 Task: In the Page Appleloge.pptxinsert a slide 'blank'insert the shape ' regular pentagon'fill the shape with picture Apple logochange the shape height  3.5change the shape width 3.8insert the slide no
Action: Mouse moved to (47, 94)
Screenshot: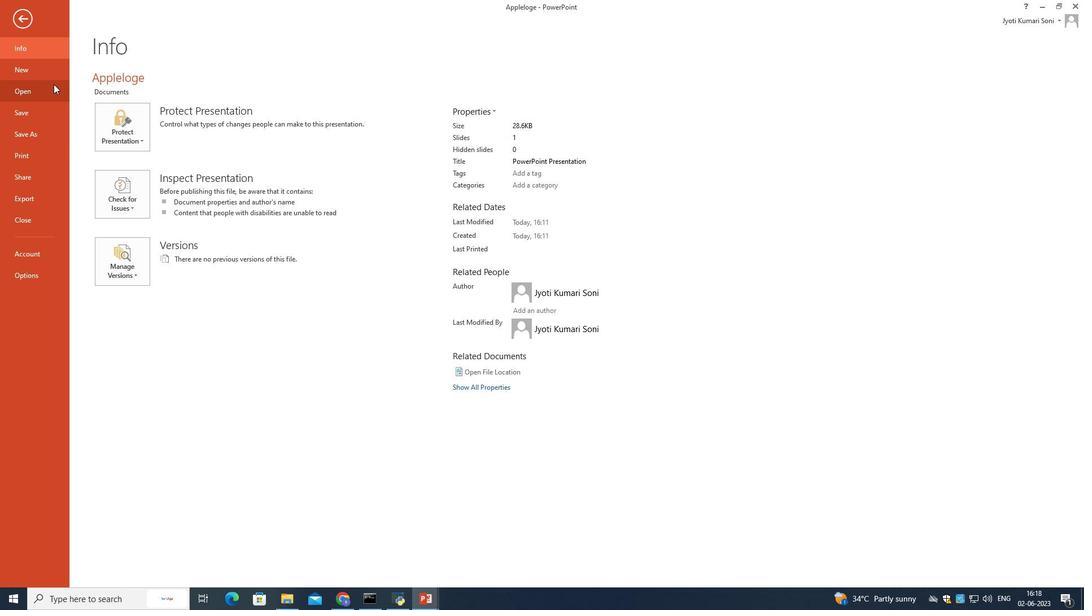 
Action: Mouse pressed left at (47, 94)
Screenshot: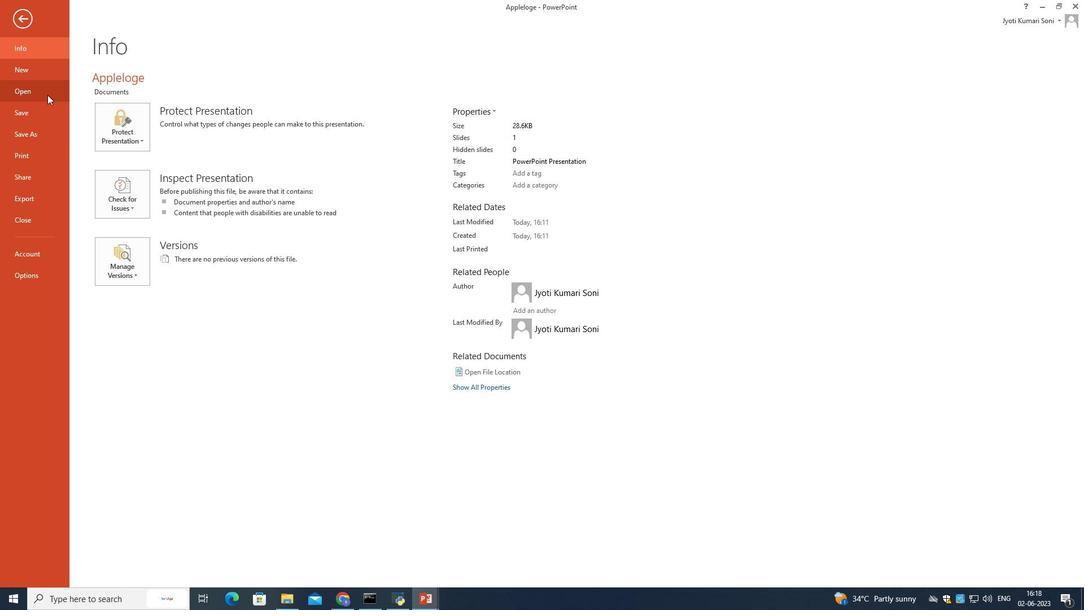 
Action: Mouse moved to (297, 114)
Screenshot: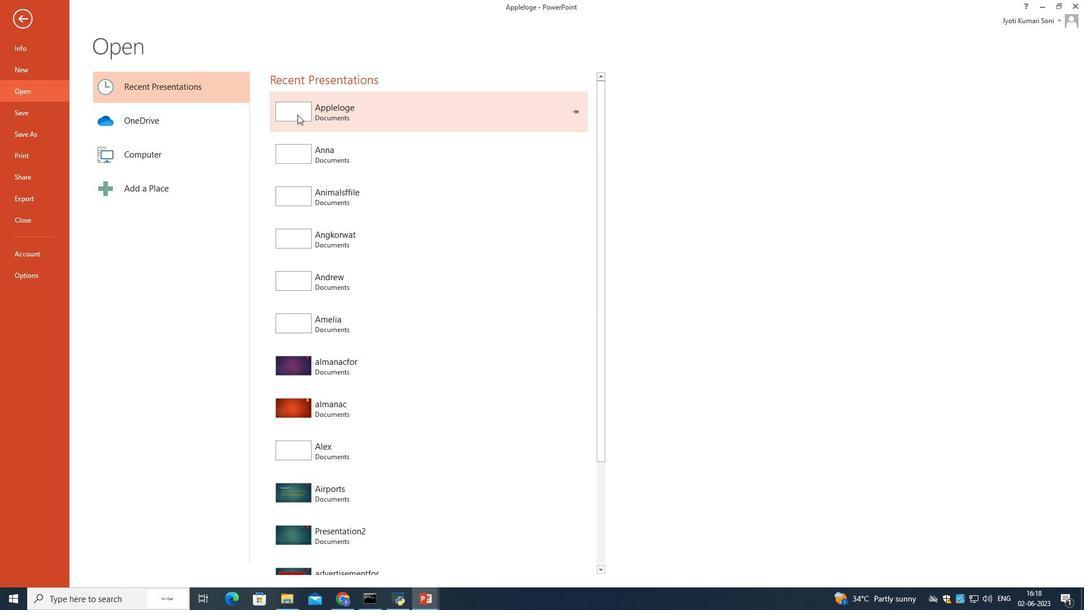 
Action: Mouse pressed left at (297, 114)
Screenshot: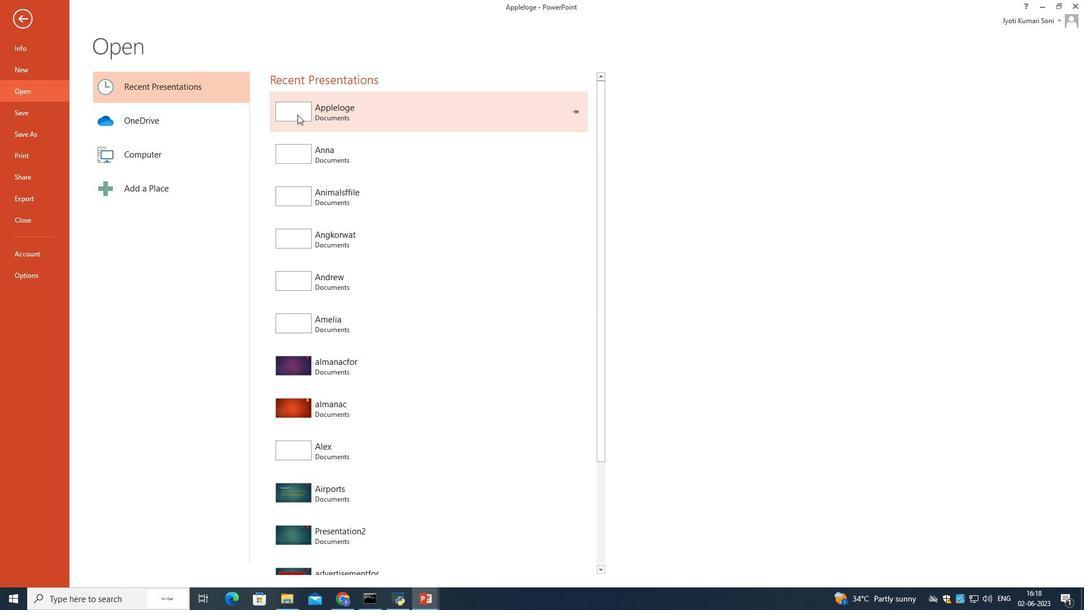 
Action: Mouse moved to (12, 55)
Screenshot: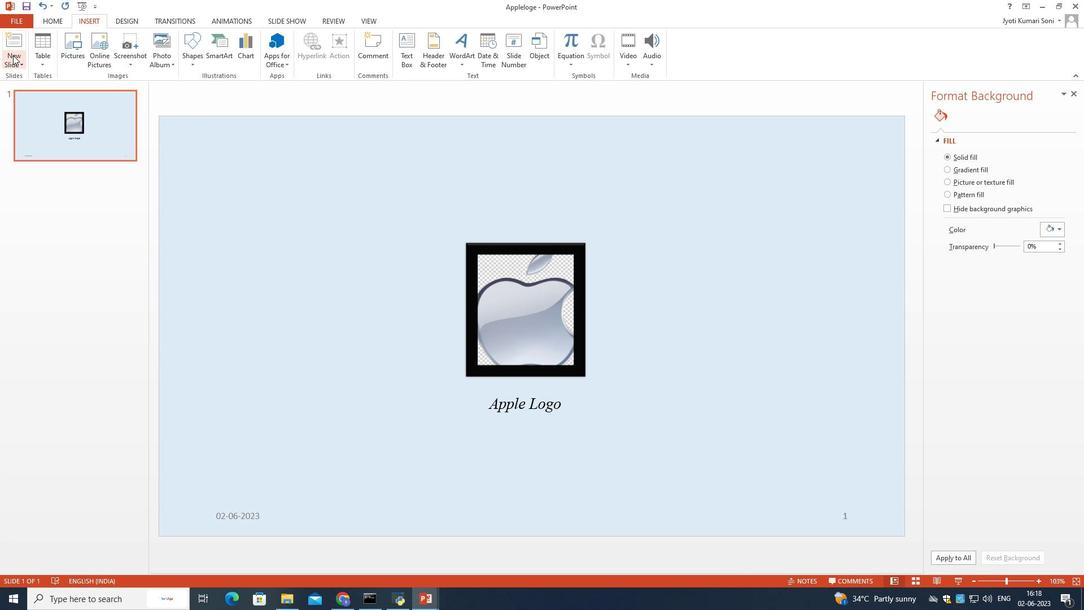 
Action: Mouse pressed left at (12, 55)
Screenshot: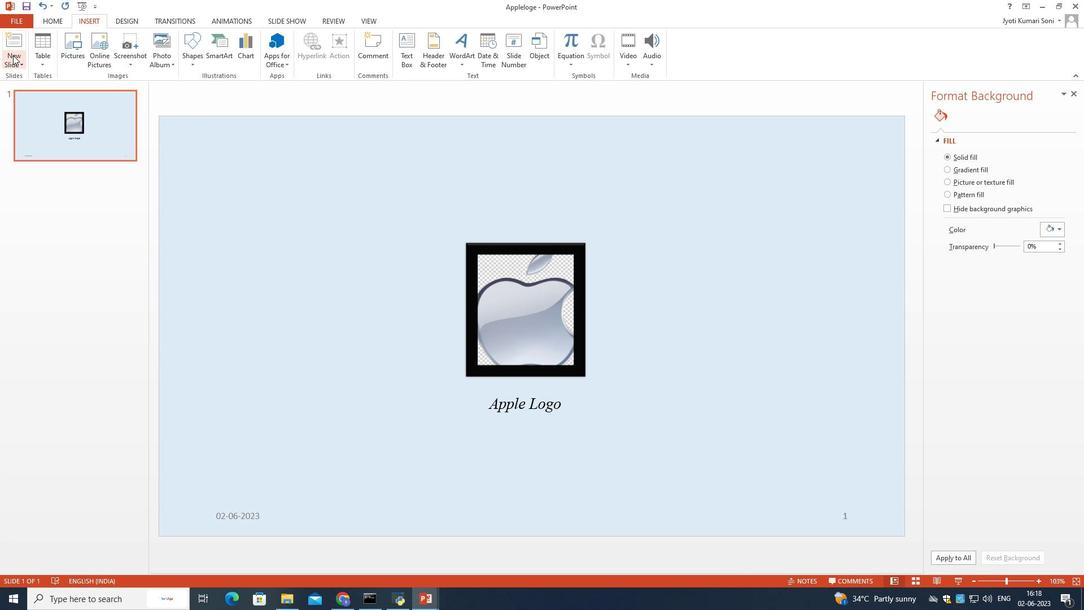 
Action: Mouse moved to (31, 205)
Screenshot: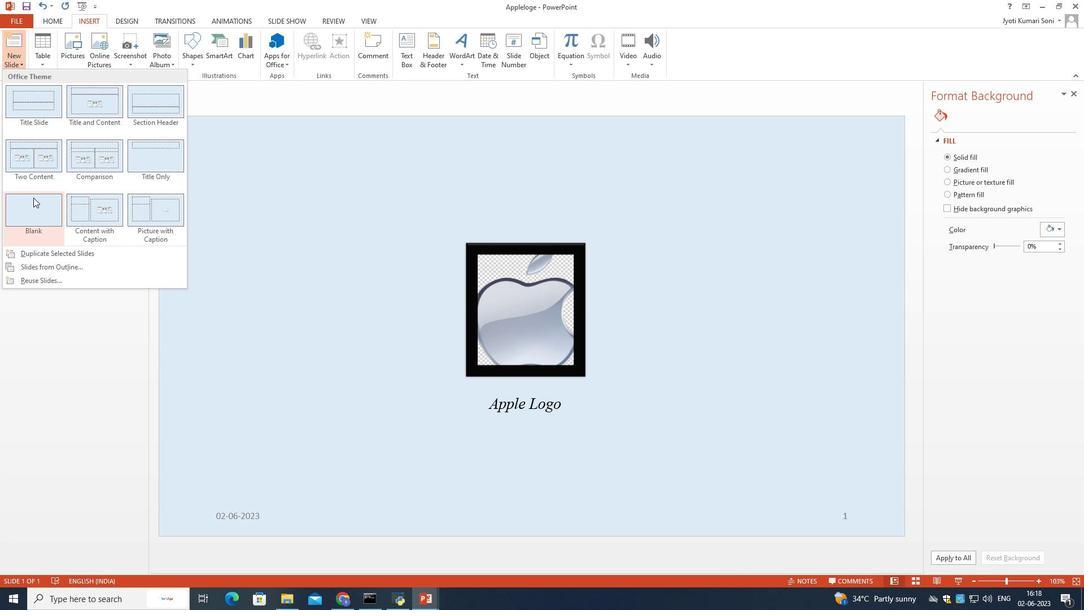 
Action: Mouse pressed left at (31, 205)
Screenshot: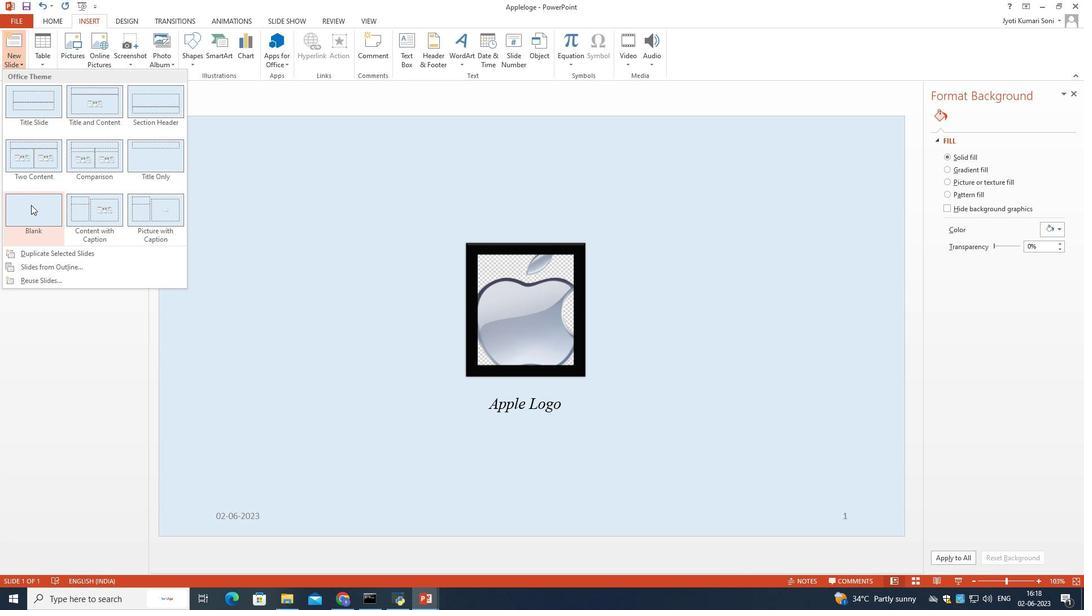 
Action: Mouse moved to (196, 63)
Screenshot: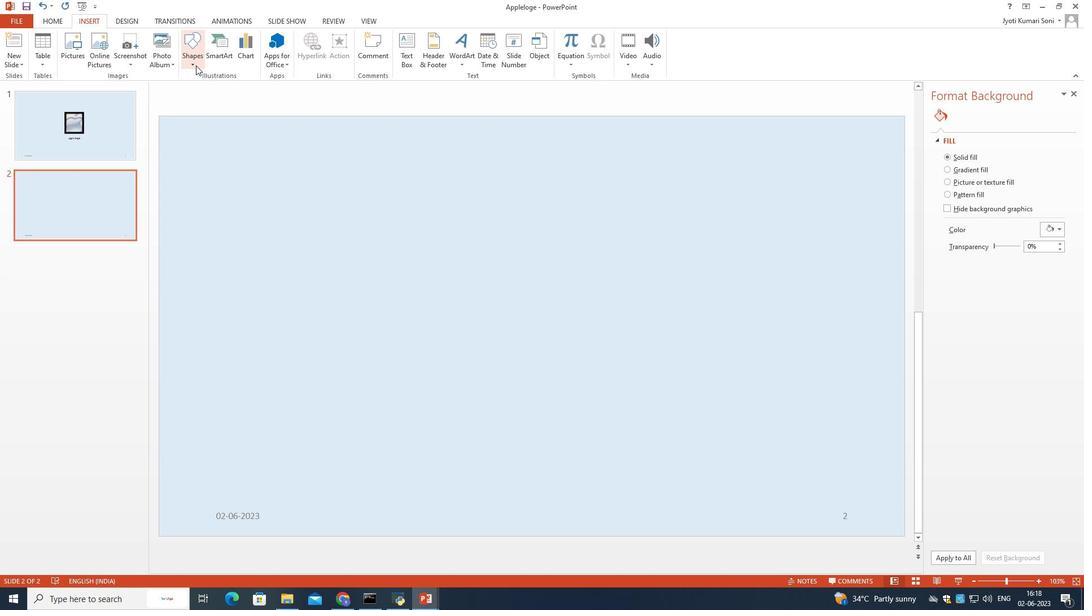 
Action: Mouse pressed left at (196, 63)
Screenshot: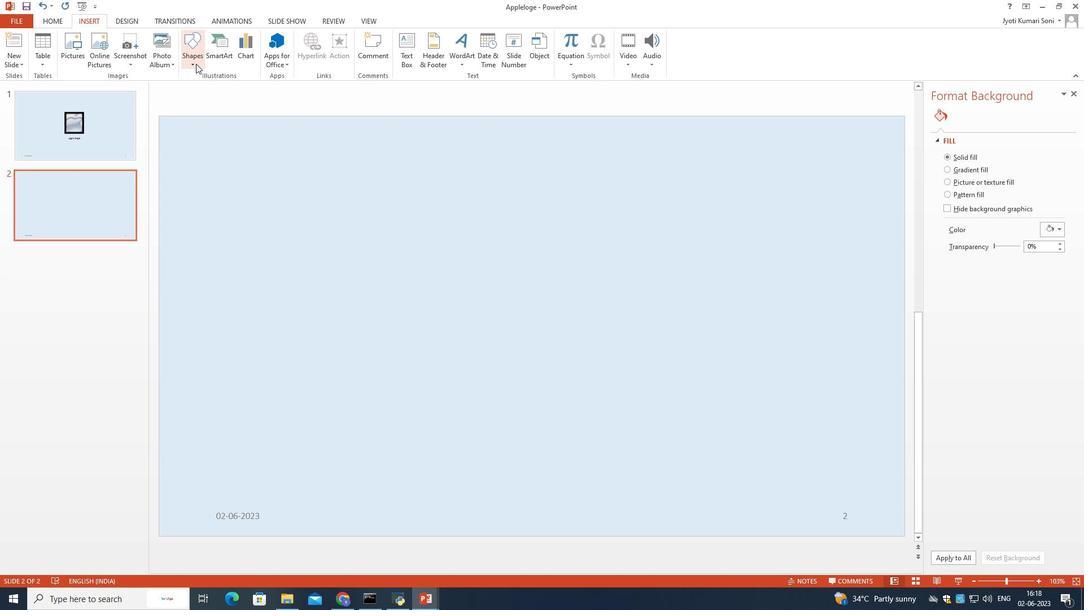 
Action: Mouse moved to (266, 174)
Screenshot: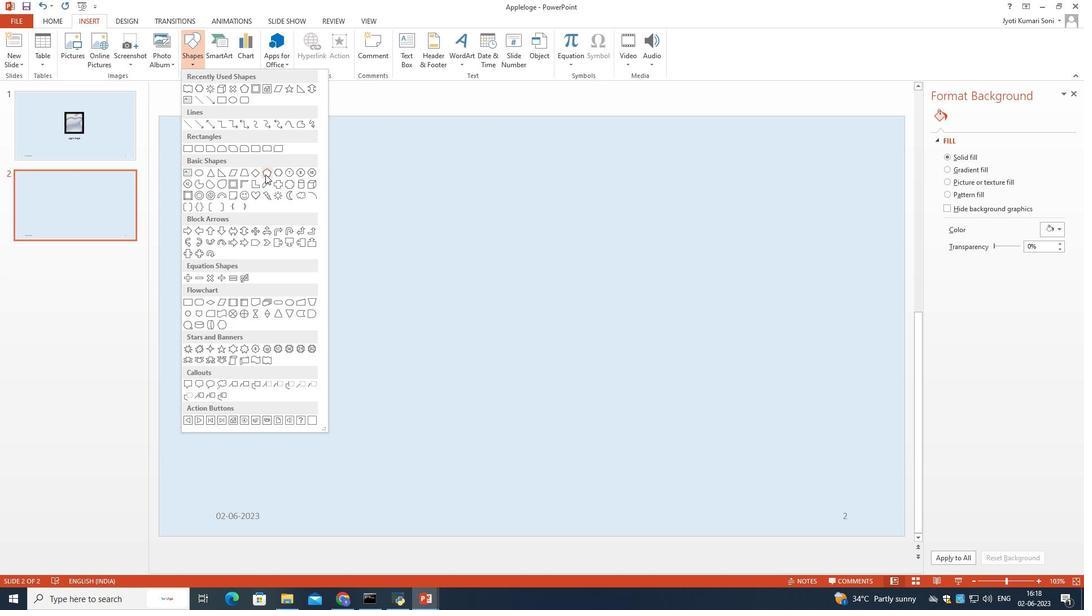 
Action: Mouse pressed left at (266, 174)
Screenshot: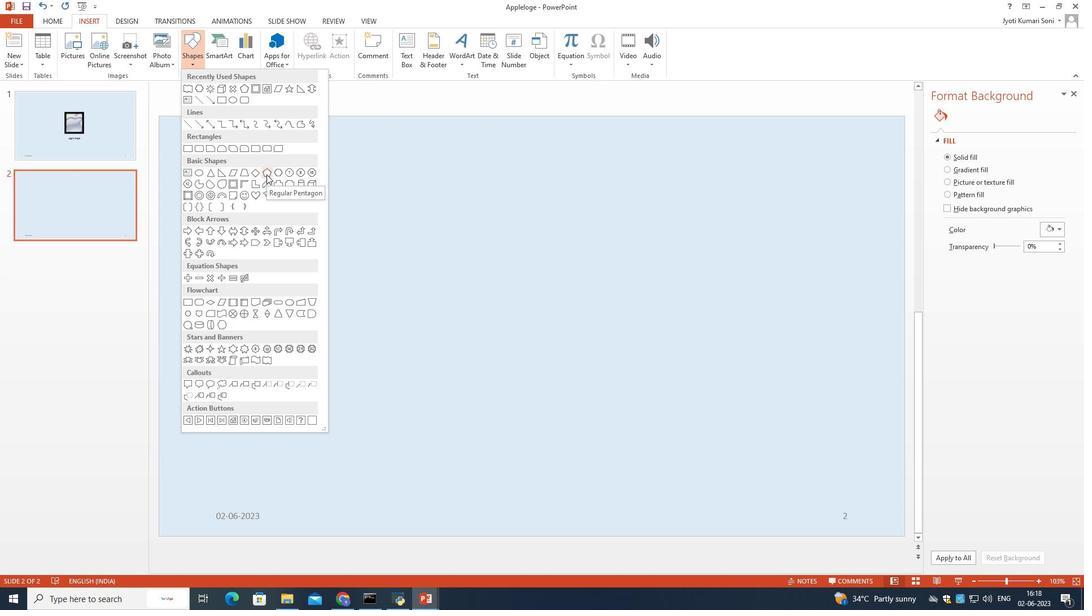 
Action: Mouse moved to (291, 174)
Screenshot: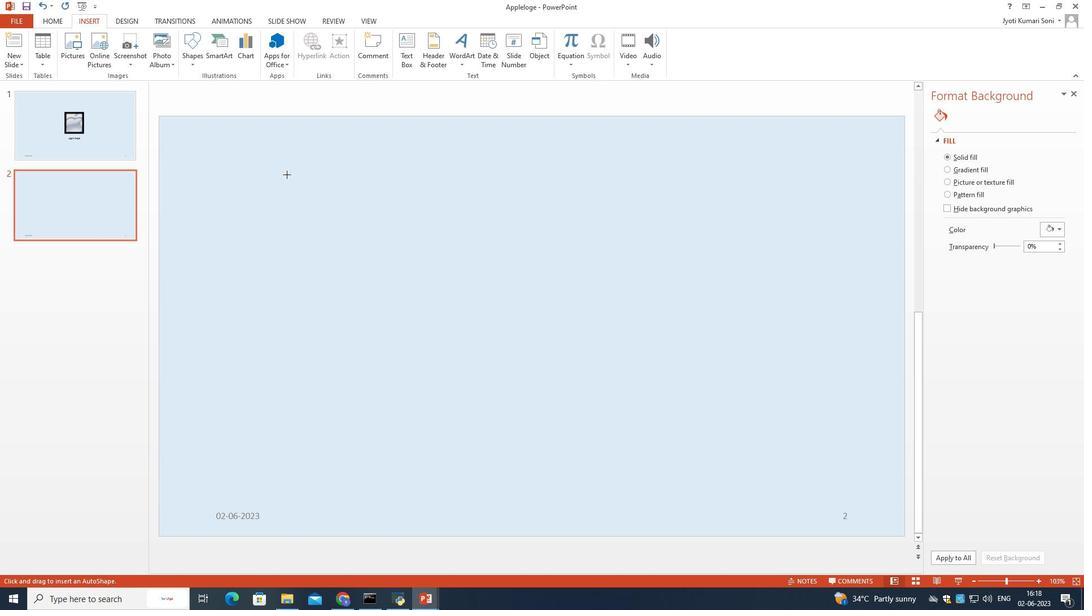
Action: Mouse pressed left at (291, 174)
Screenshot: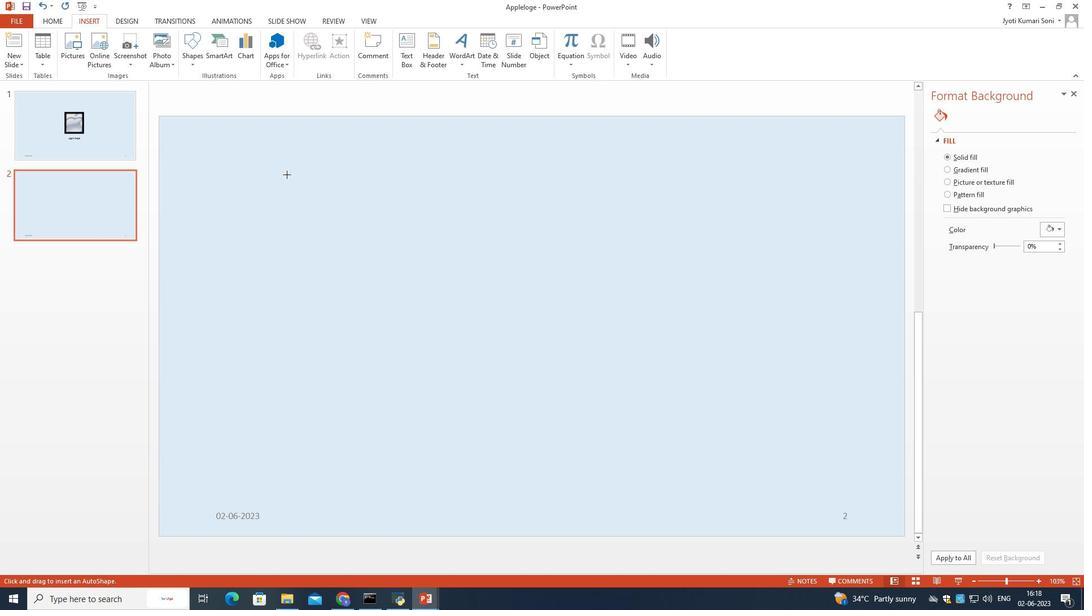 
Action: Mouse moved to (513, 341)
Screenshot: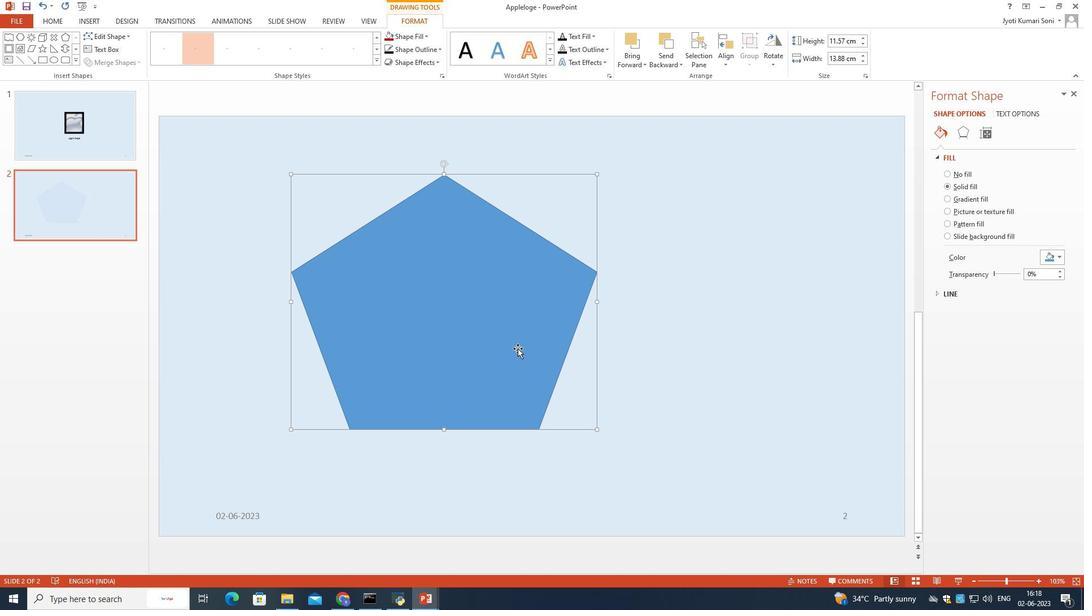 
Action: Mouse pressed left at (513, 341)
Screenshot: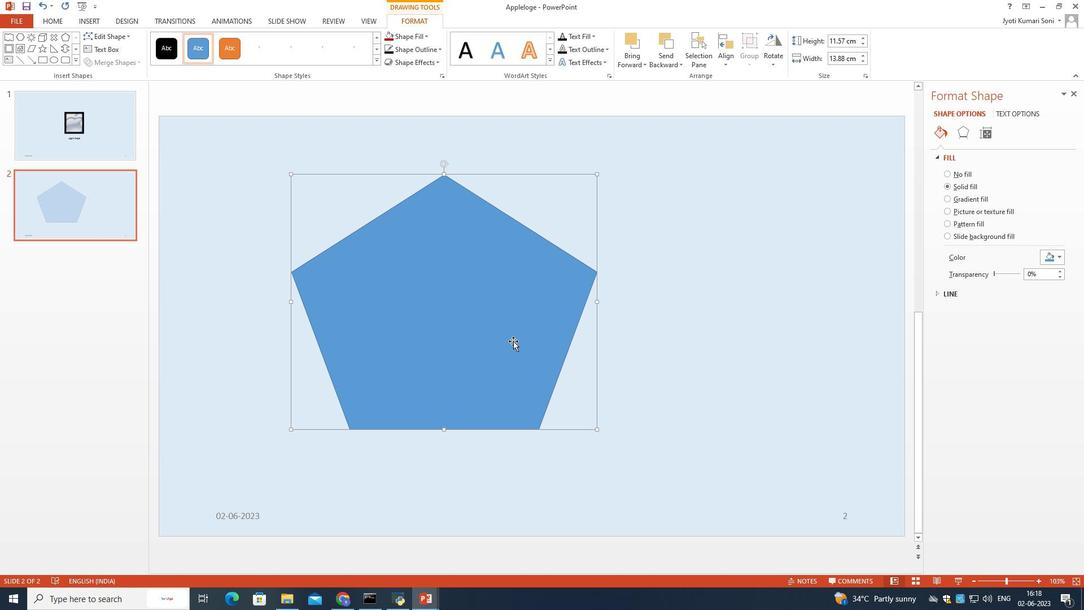 
Action: Mouse moved to (991, 211)
Screenshot: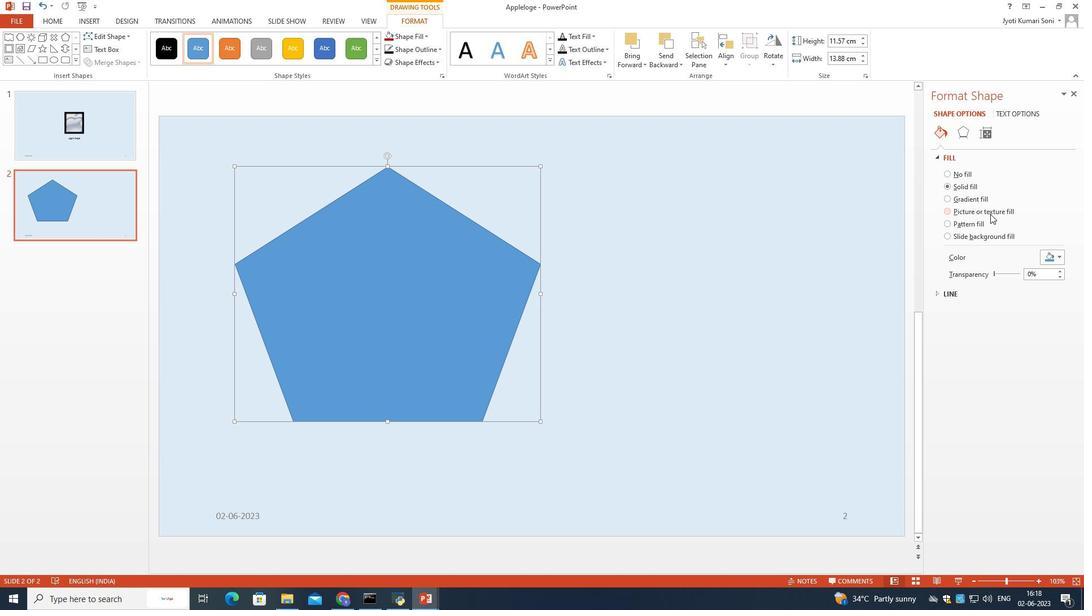 
Action: Mouse pressed left at (991, 211)
Screenshot: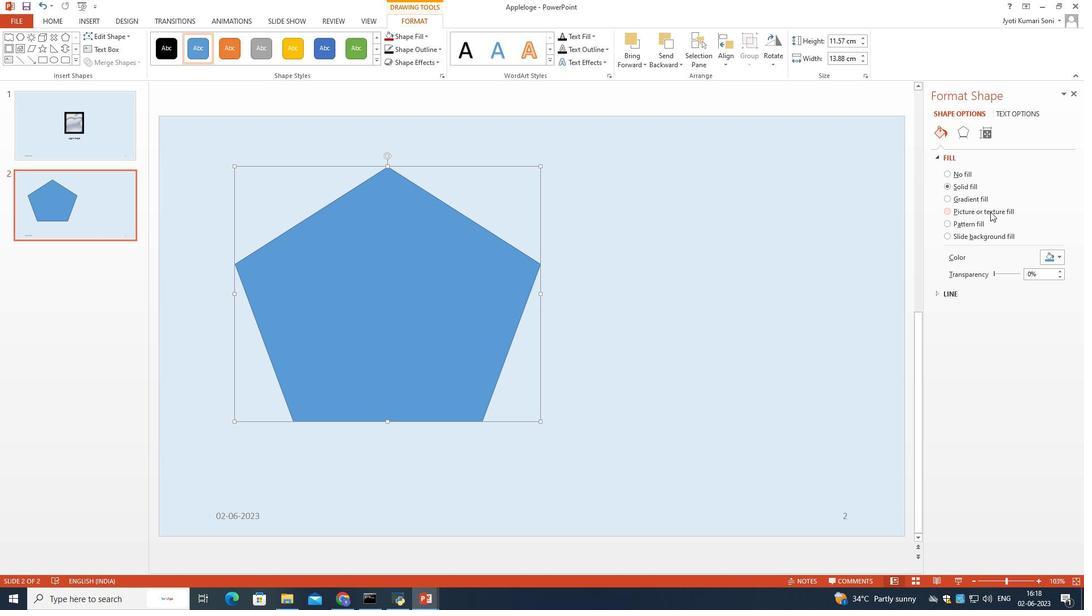 
Action: Mouse moved to (1008, 130)
Screenshot: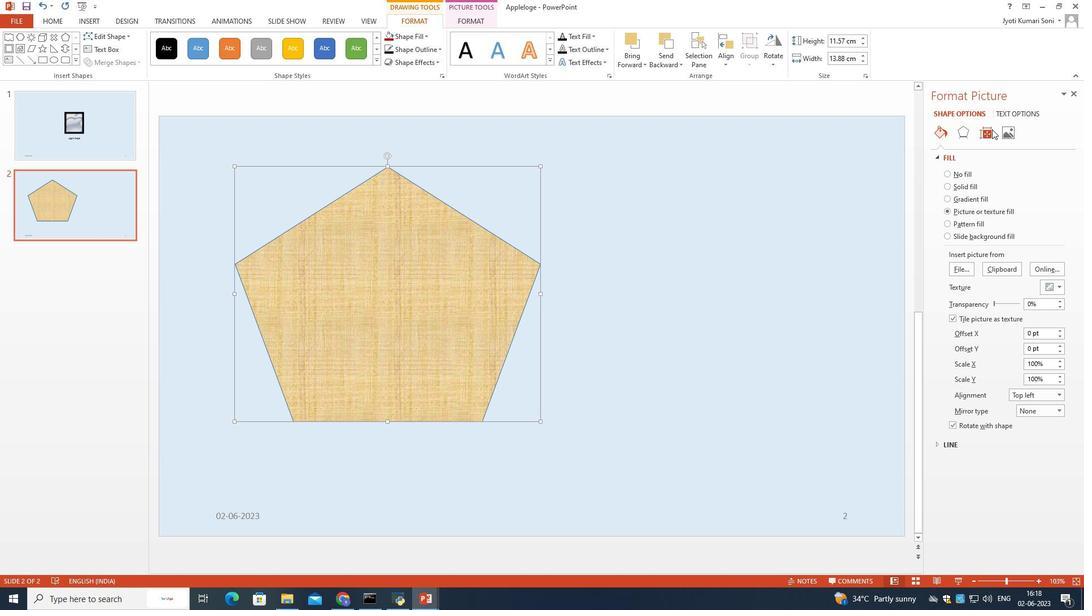 
Action: Mouse pressed left at (1008, 130)
Screenshot: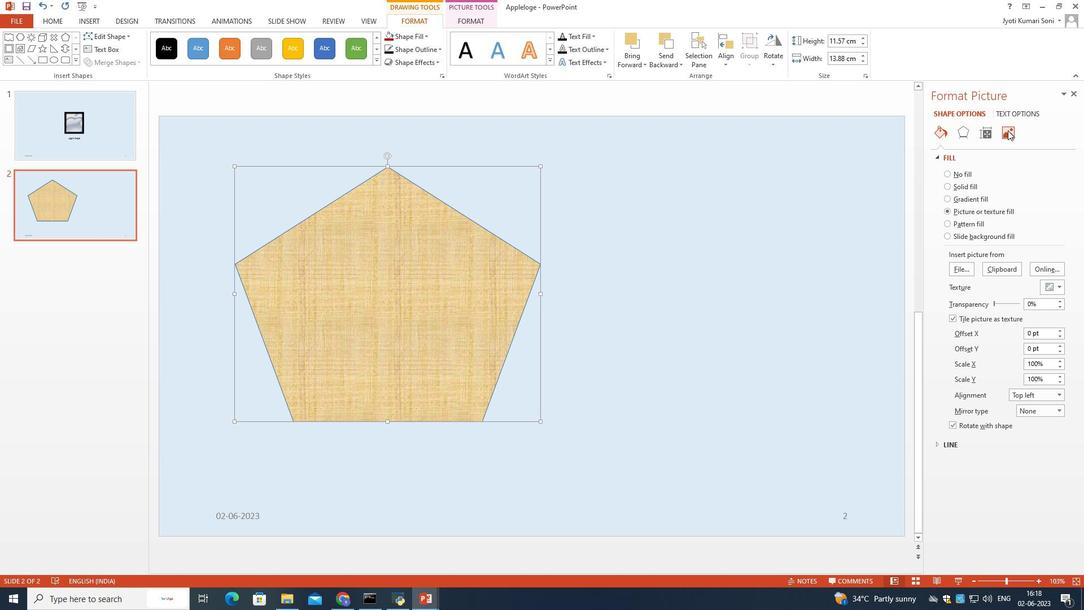 
Action: Mouse moved to (991, 157)
Screenshot: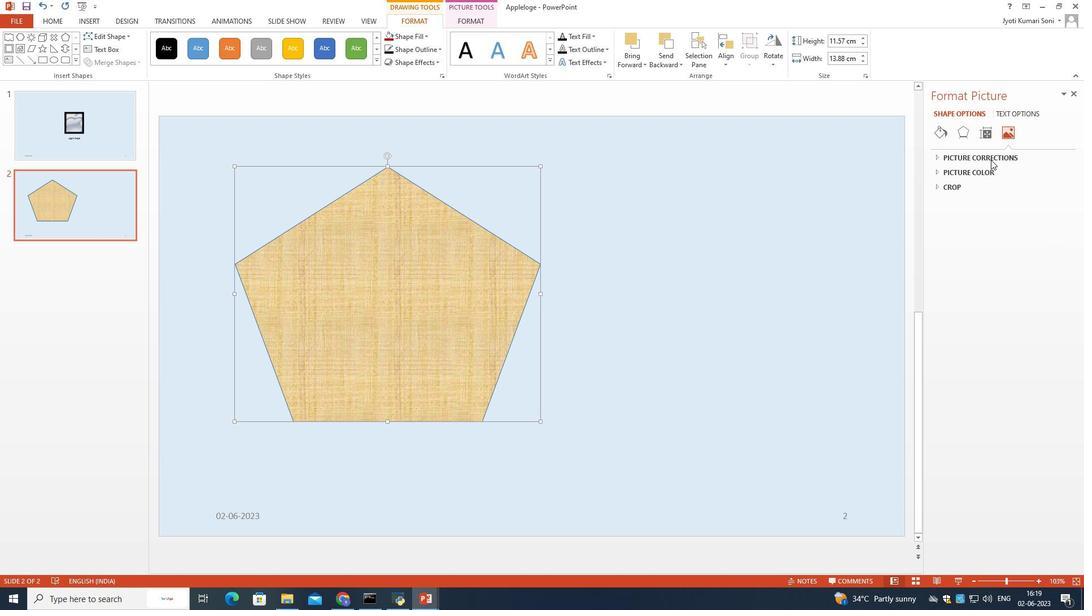 
Action: Mouse pressed left at (991, 157)
Screenshot: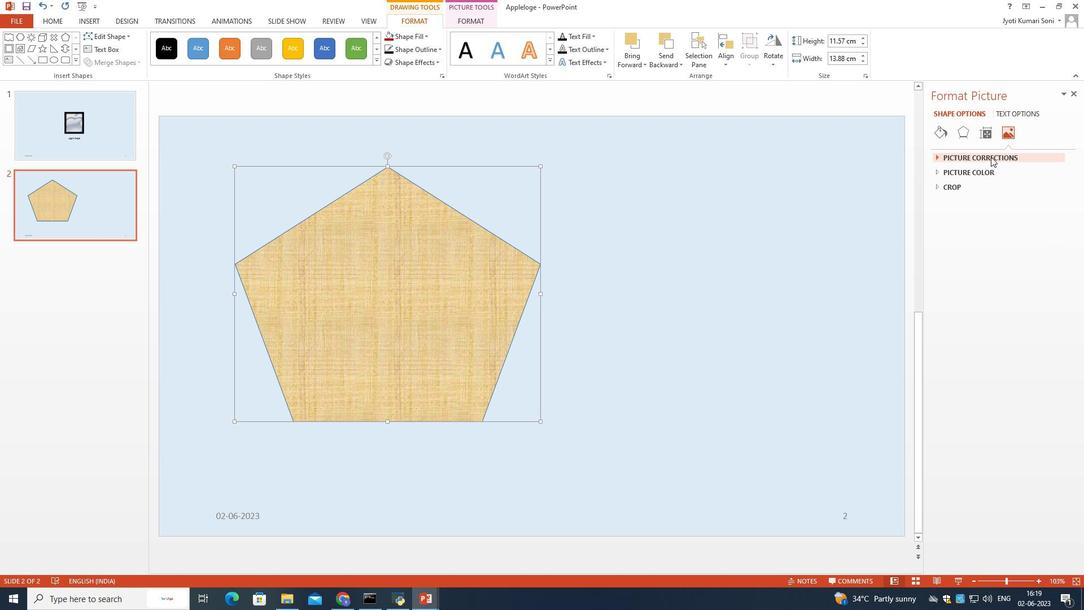 
Action: Mouse moved to (1004, 202)
Screenshot: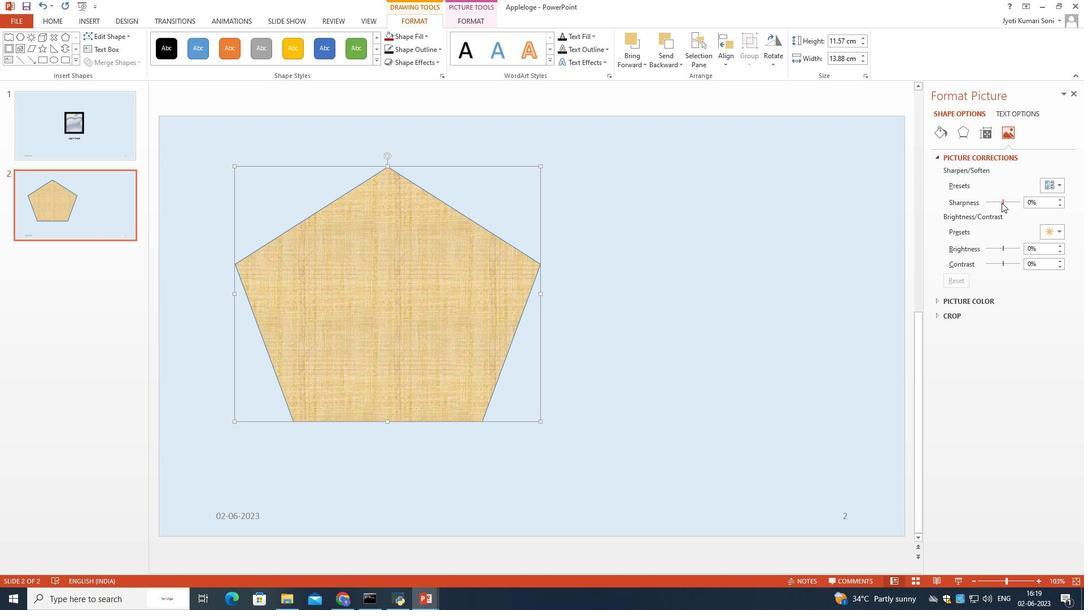 
Action: Mouse pressed left at (1004, 202)
Screenshot: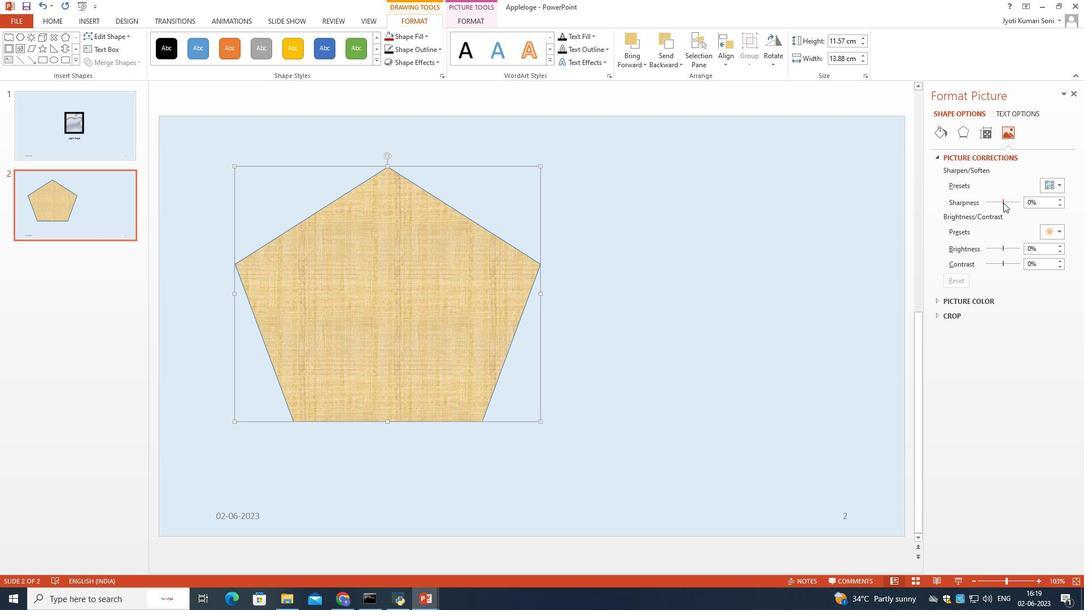
Action: Mouse moved to (89, 118)
Screenshot: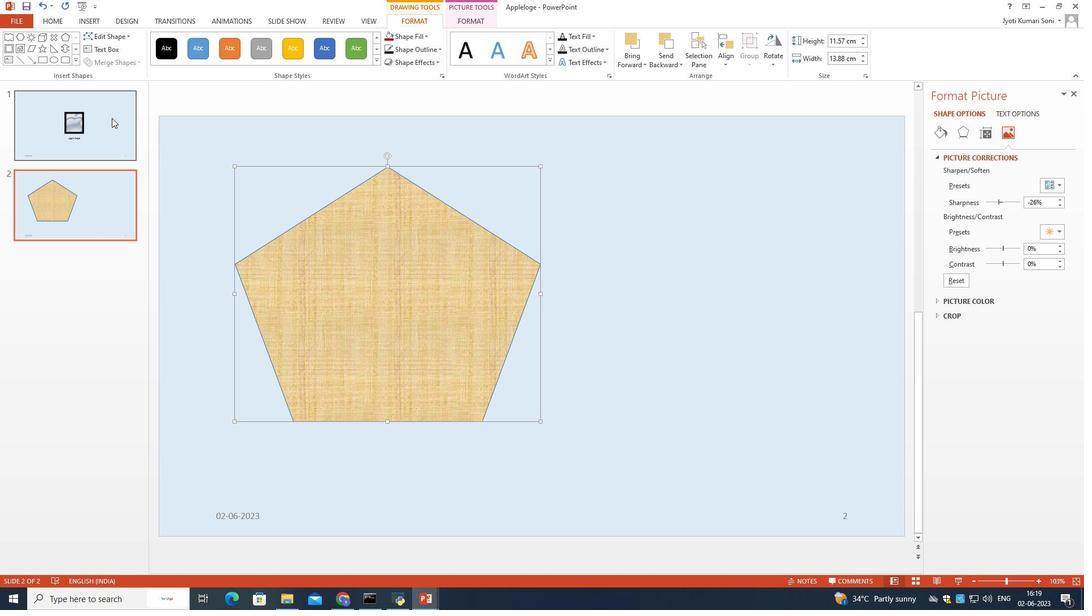 
Action: Mouse pressed left at (89, 118)
Screenshot: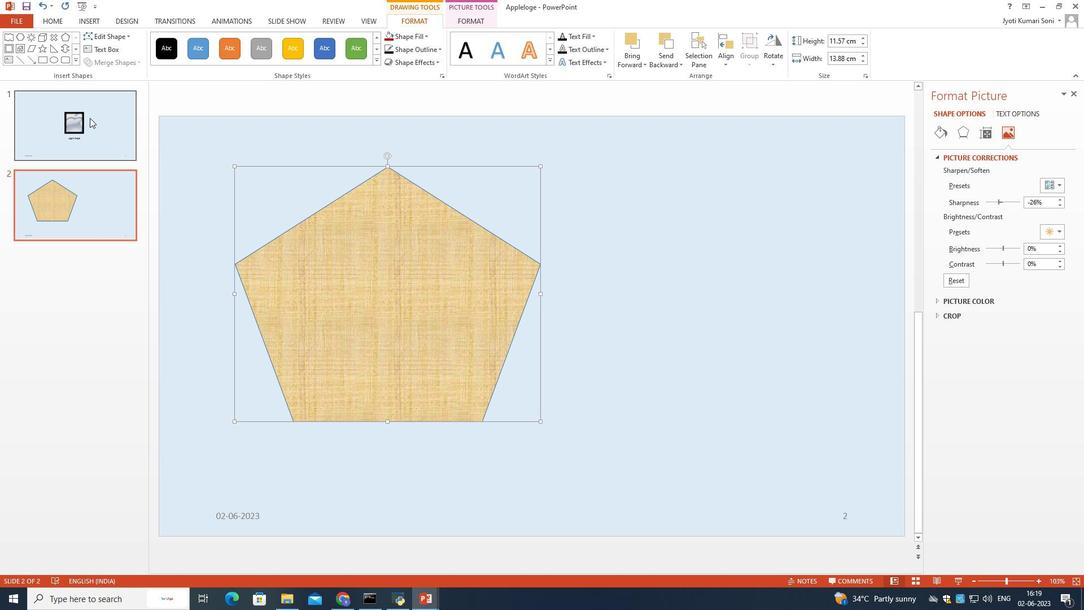 
Action: Mouse moved to (528, 287)
Screenshot: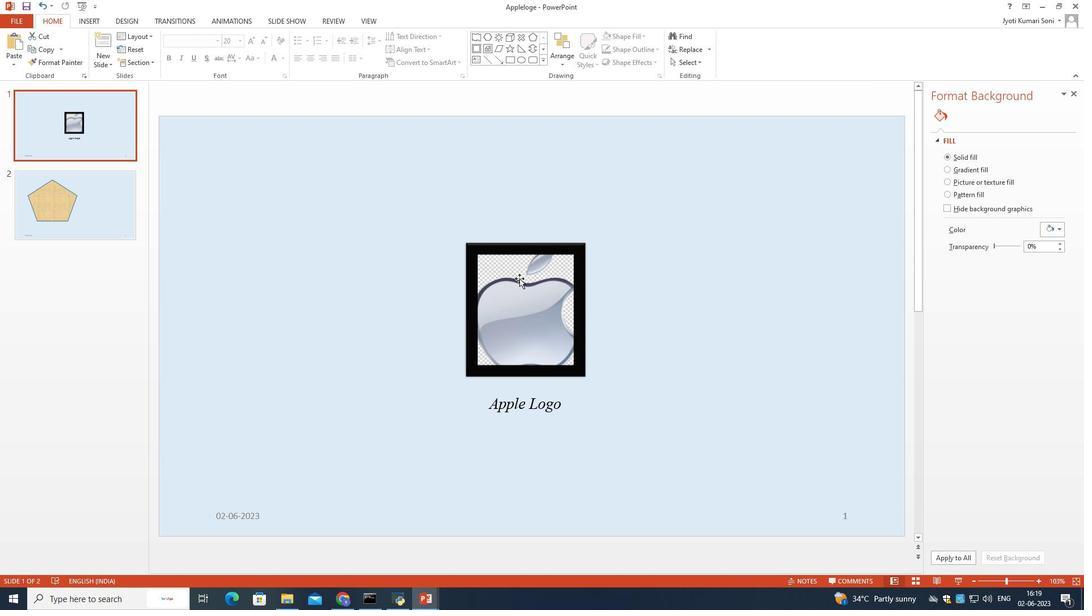 
Action: Mouse pressed left at (528, 287)
Screenshot: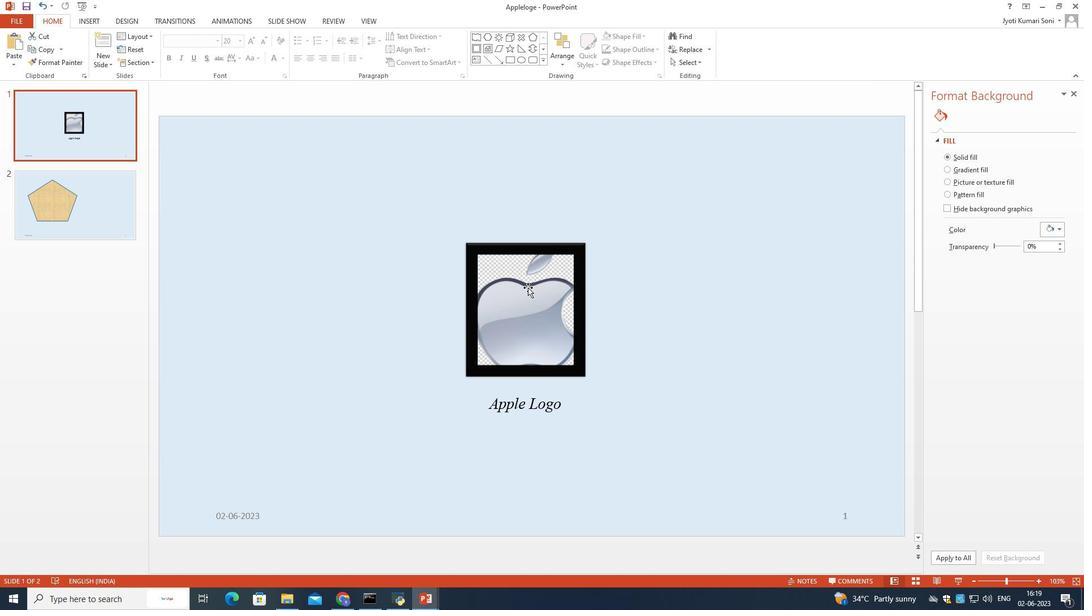 
Action: Mouse moved to (530, 297)
Screenshot: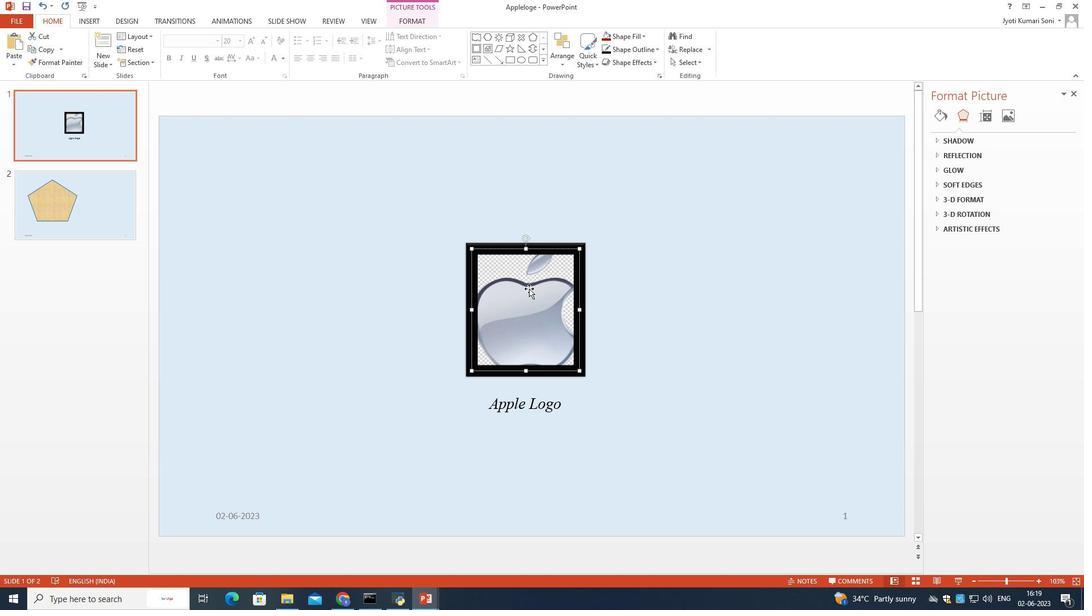 
Action: Mouse pressed left at (530, 297)
Screenshot: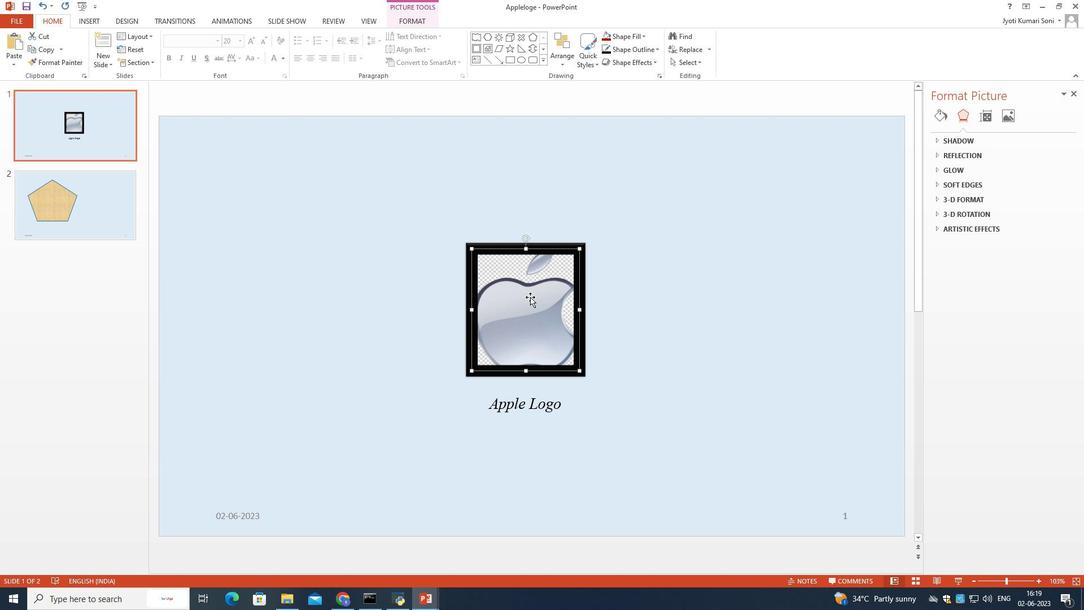 
Action: Mouse moved to (1002, 115)
Screenshot: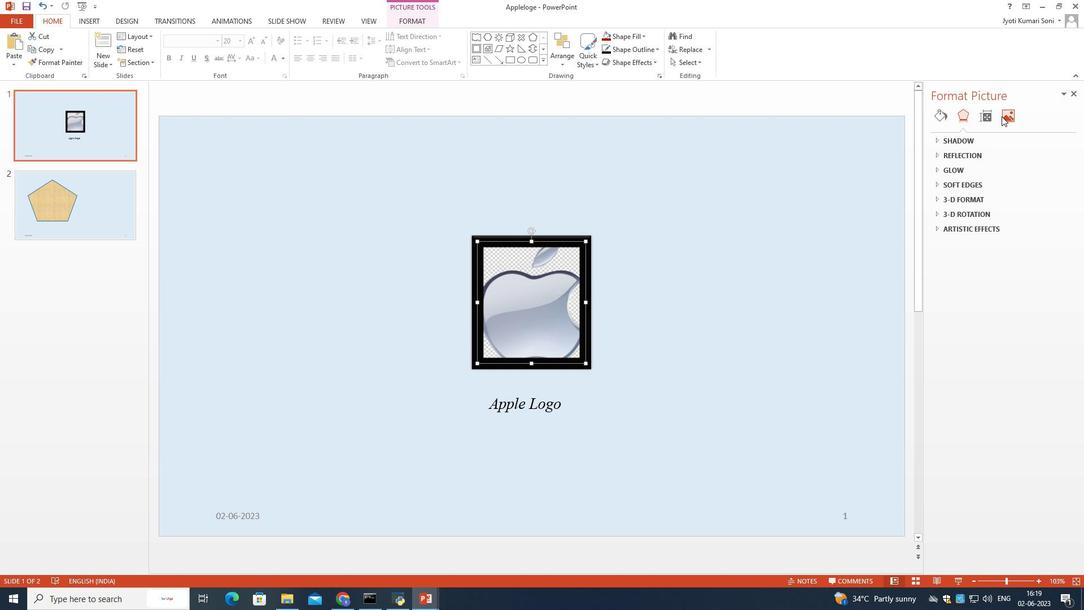 
Action: Mouse pressed left at (1002, 115)
Screenshot: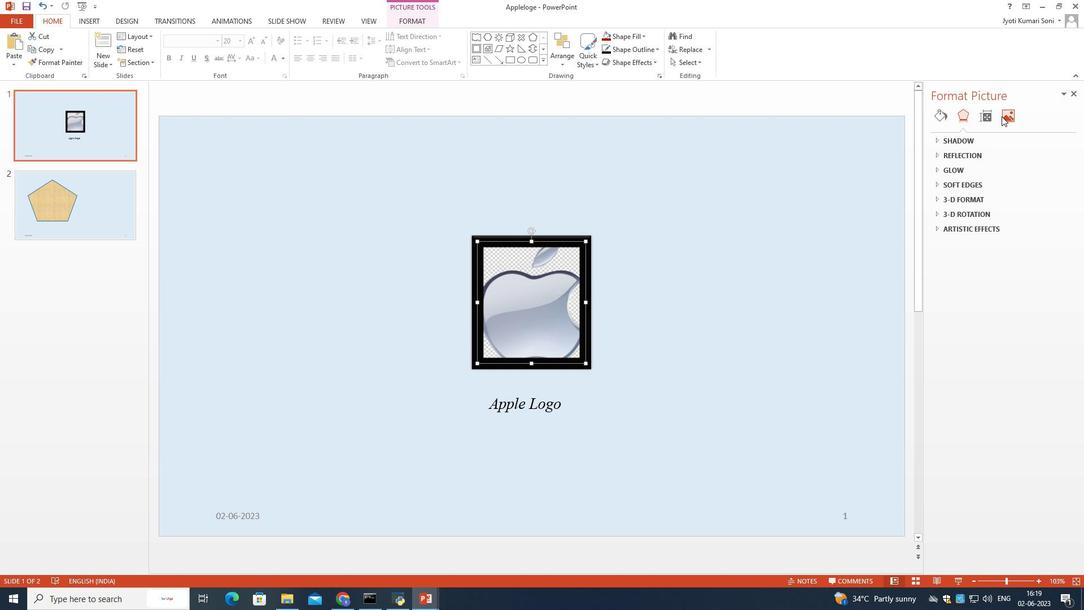
Action: Mouse moved to (66, 198)
Screenshot: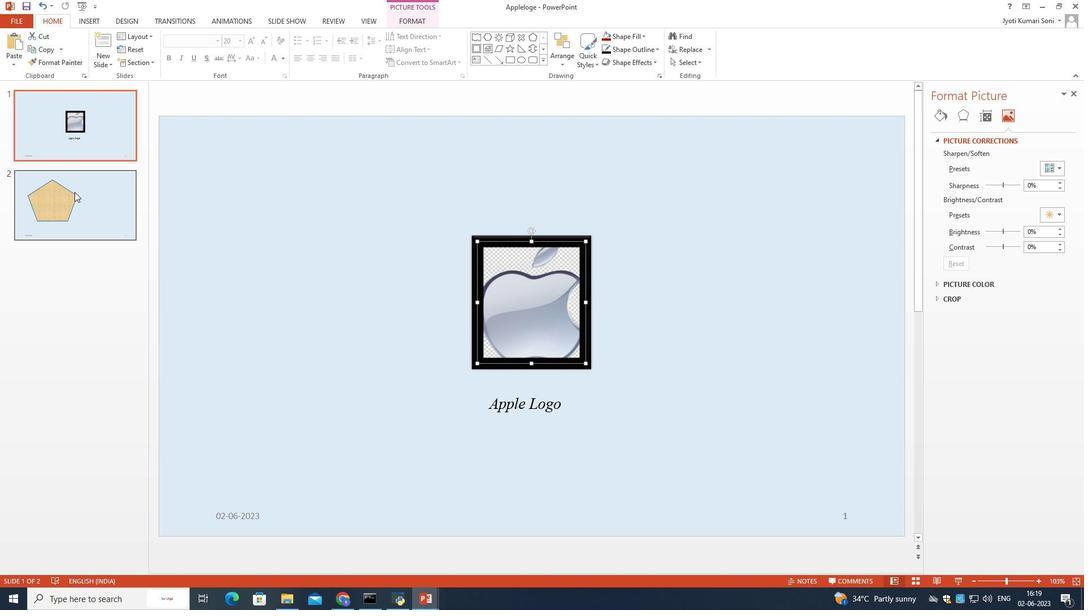 
Action: Mouse pressed left at (66, 198)
Screenshot: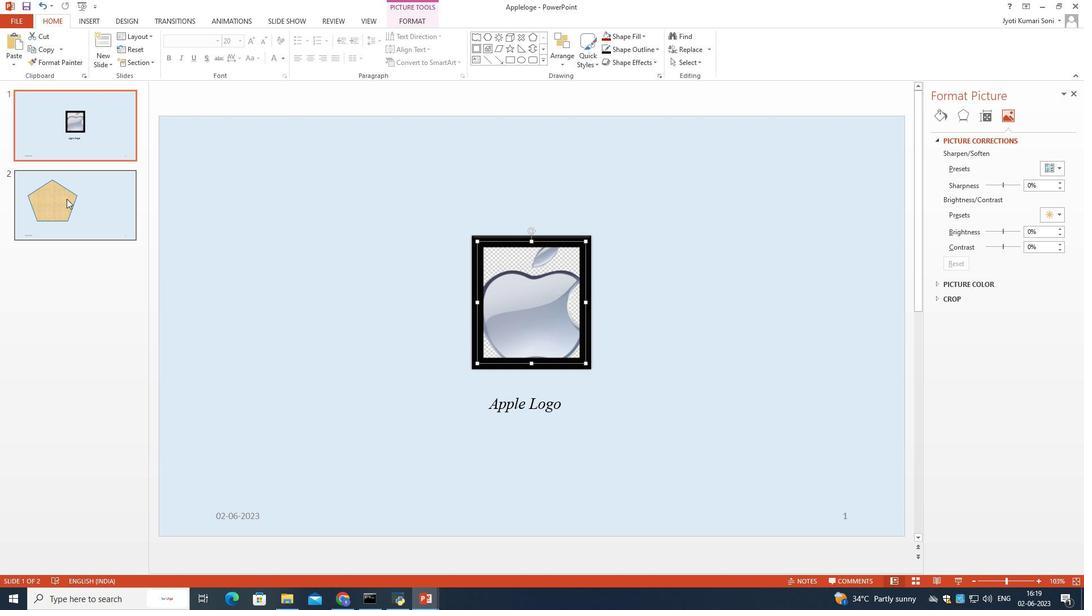 
Action: Mouse moved to (963, 181)
Screenshot: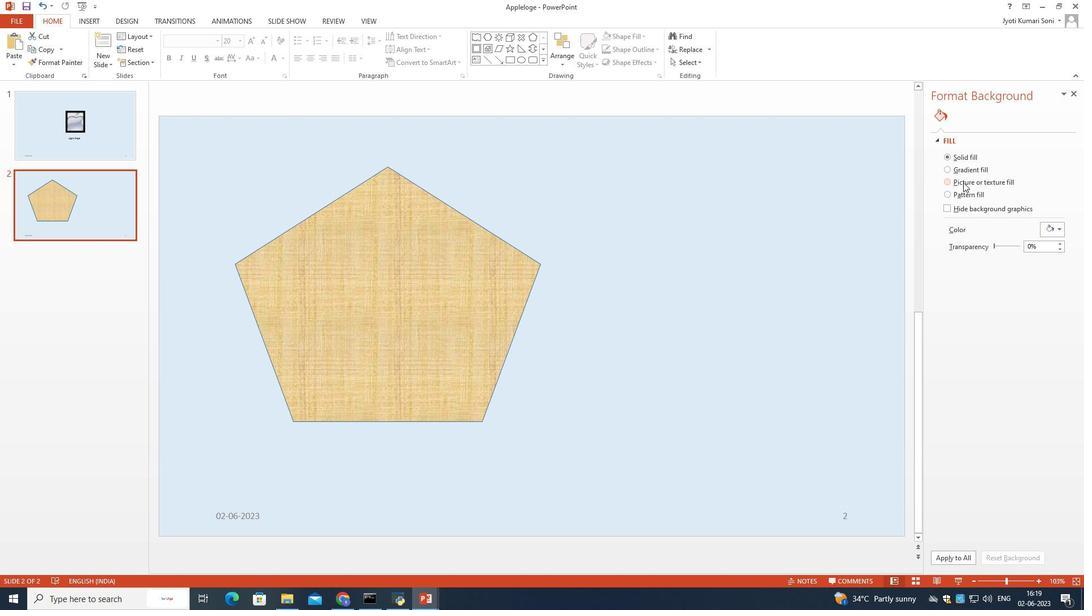 
Action: Mouse pressed left at (963, 181)
Screenshot: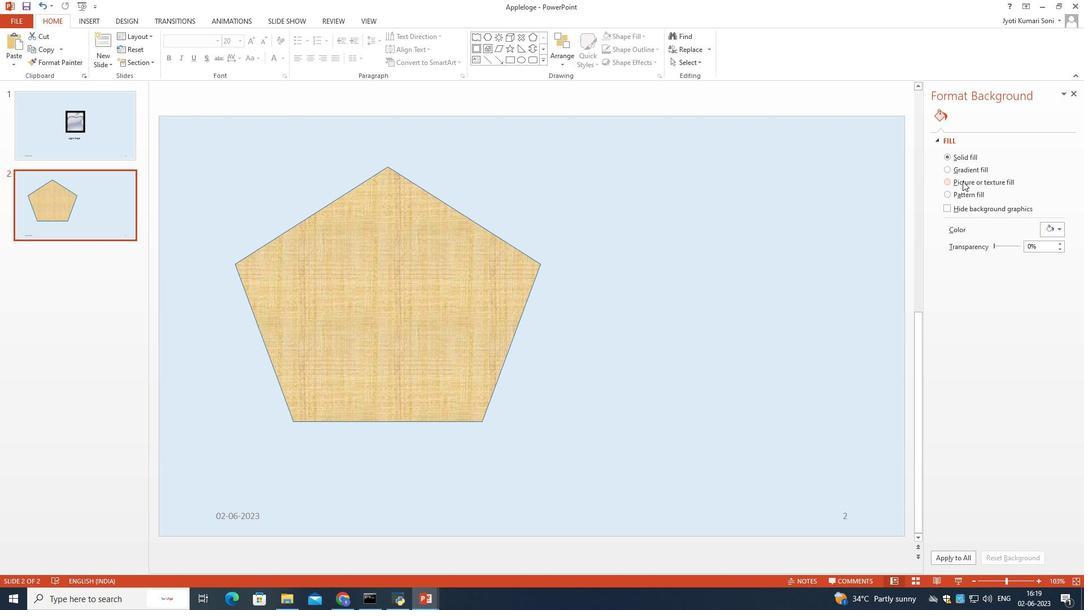 
Action: Mouse moved to (826, 255)
Screenshot: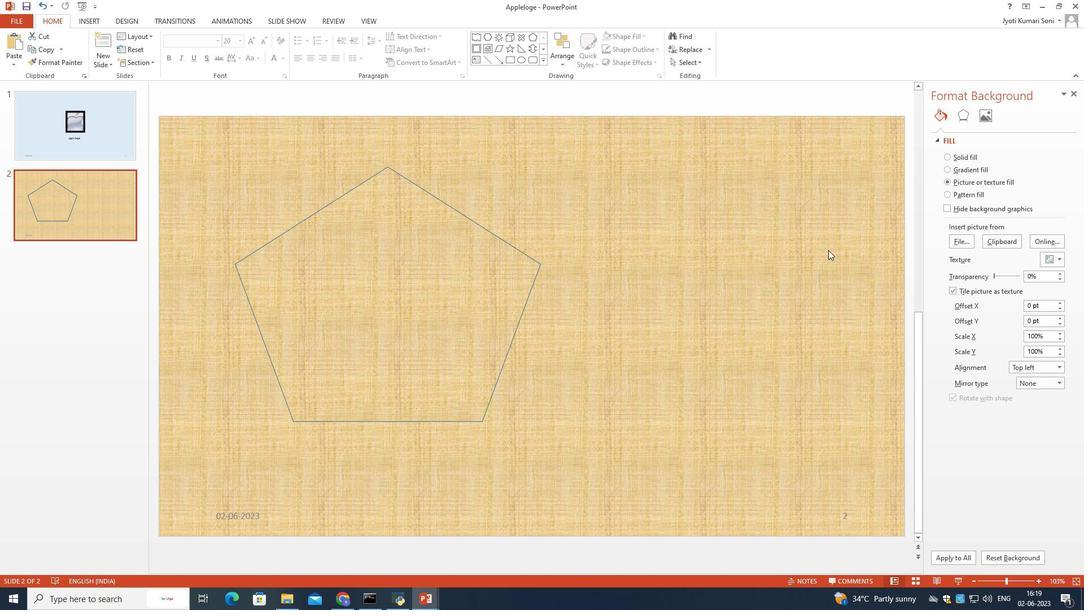 
Action: Key pressed ctrl+Z
Screenshot: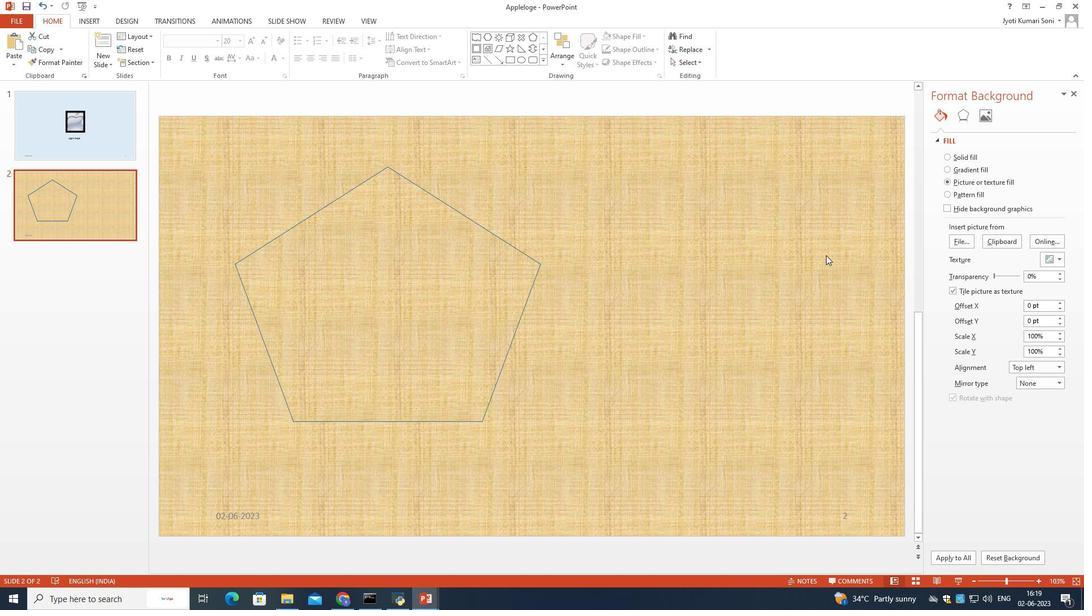 
Action: Mouse moved to (1073, 92)
Screenshot: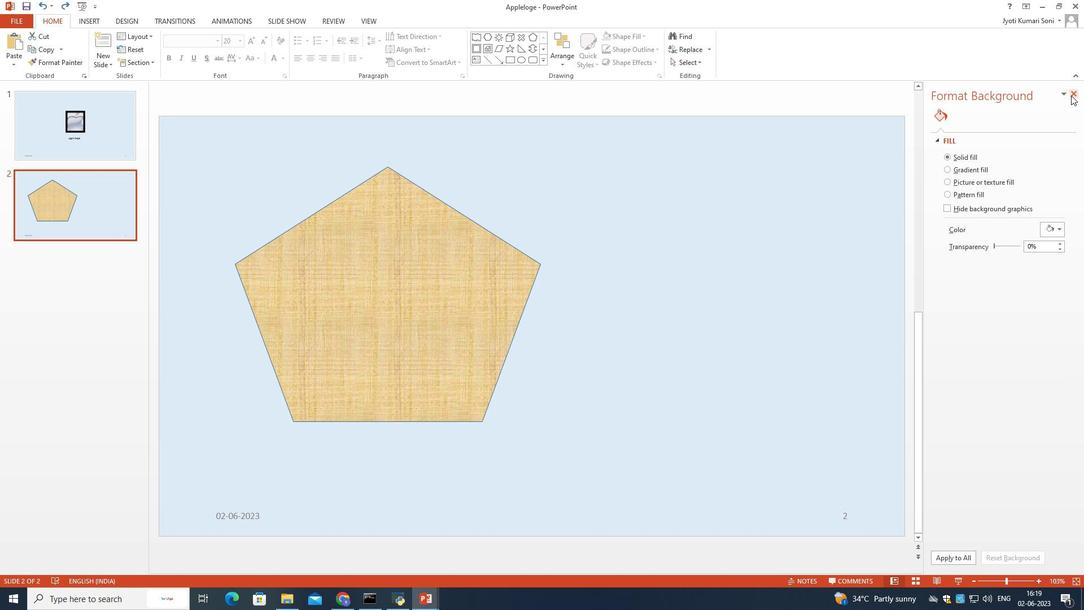 
Action: Mouse pressed left at (1073, 92)
Screenshot: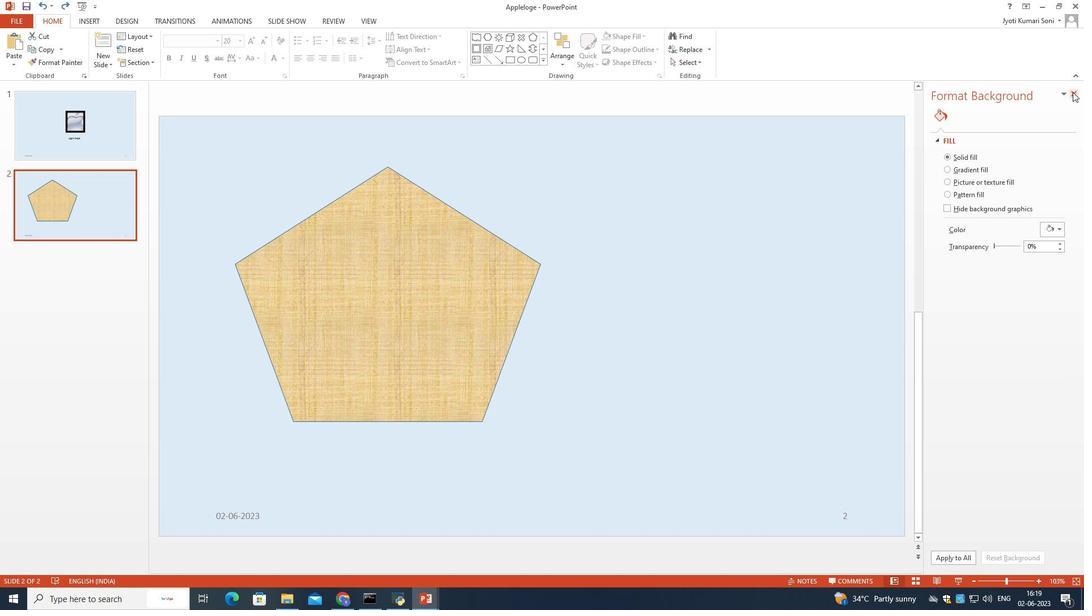 
Action: Mouse moved to (532, 285)
Screenshot: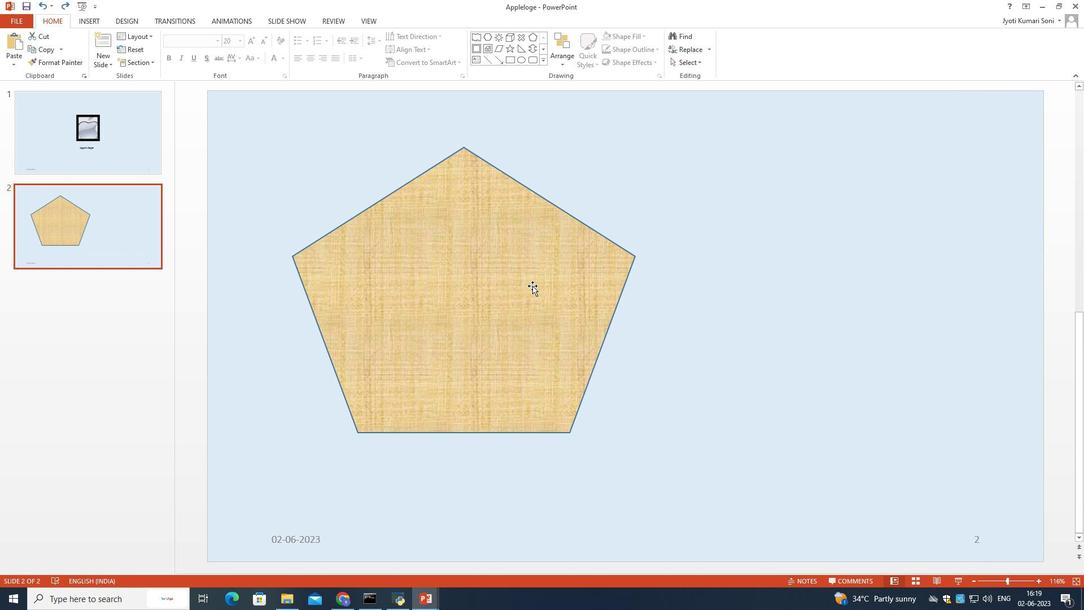 
Action: Mouse pressed right at (532, 285)
Screenshot: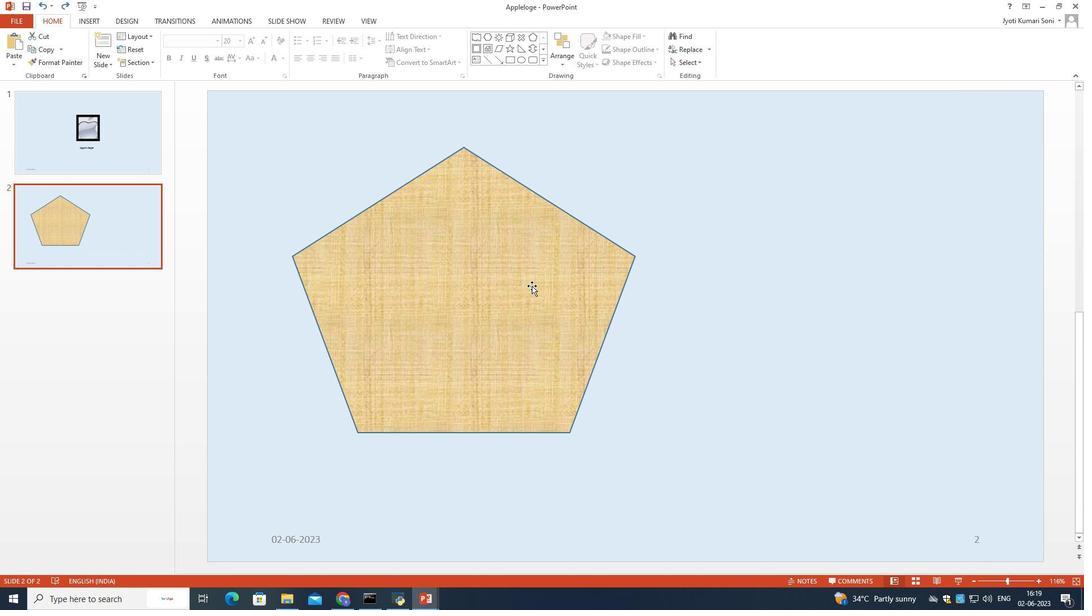 
Action: Mouse moved to (518, 300)
Screenshot: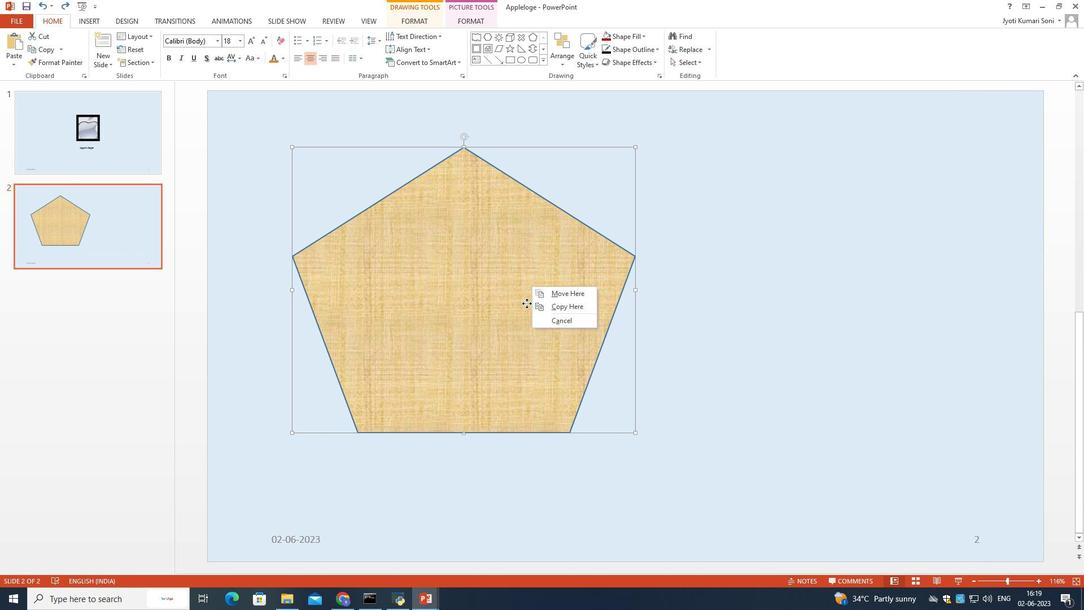 
Action: Mouse pressed left at (518, 300)
Screenshot: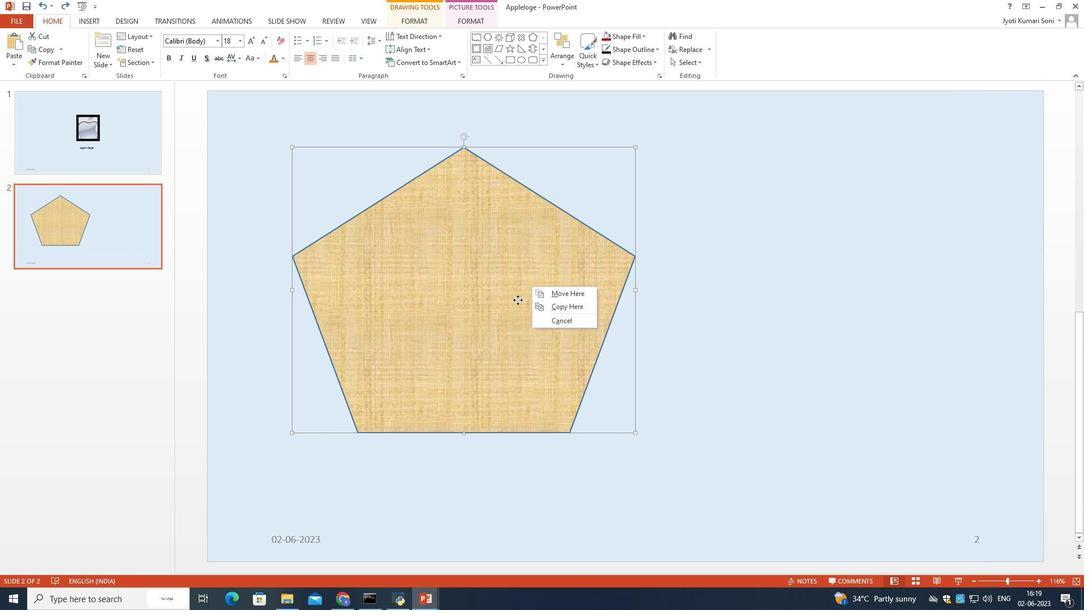
Action: Mouse moved to (910, 217)
Screenshot: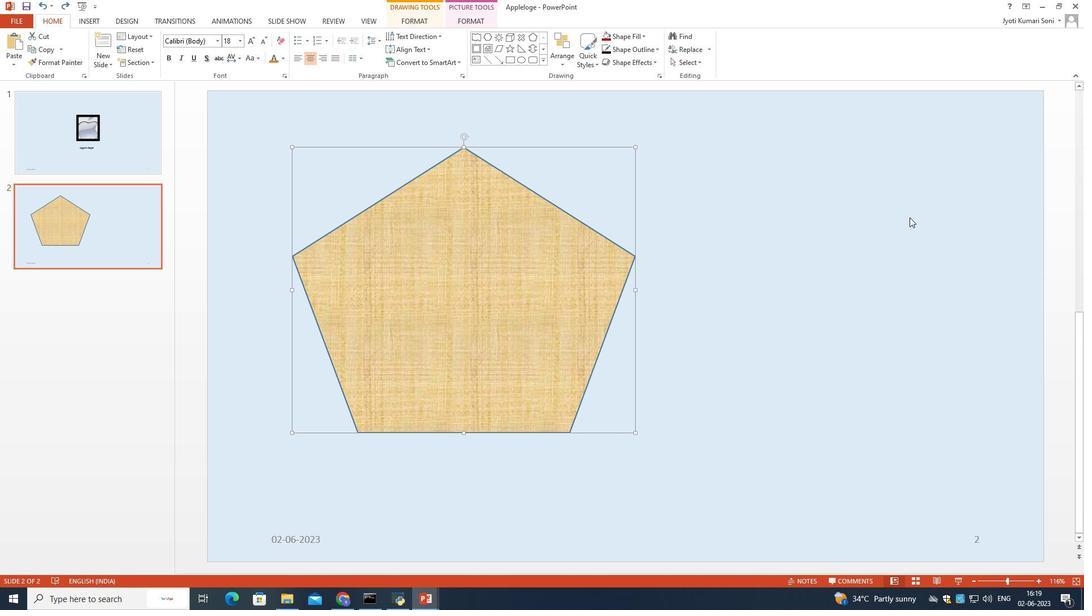 
Action: Mouse pressed left at (910, 217)
Screenshot: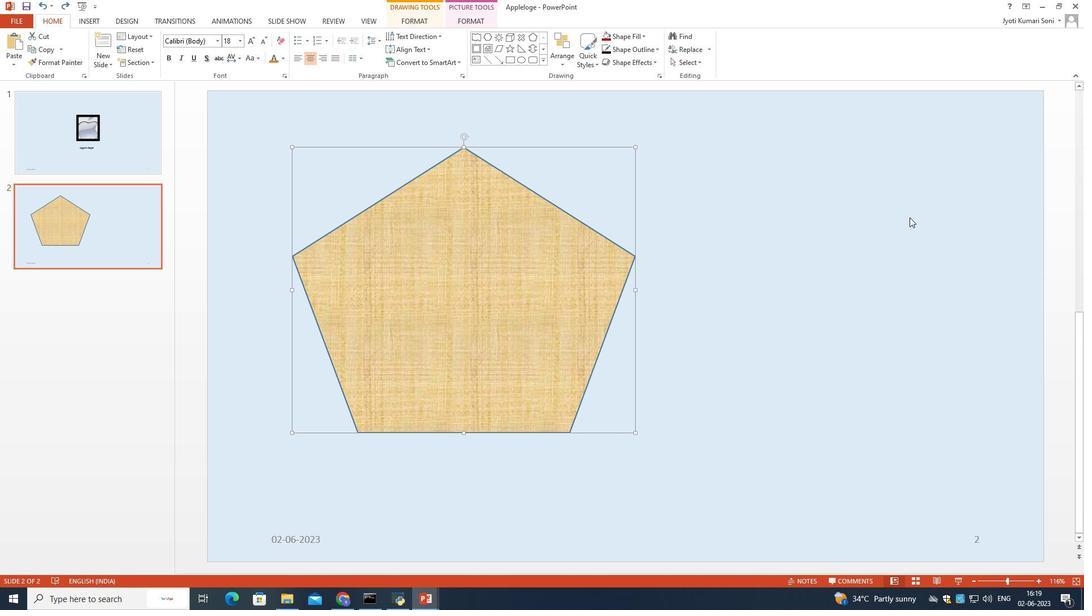 
Action: Mouse moved to (97, 16)
Screenshot: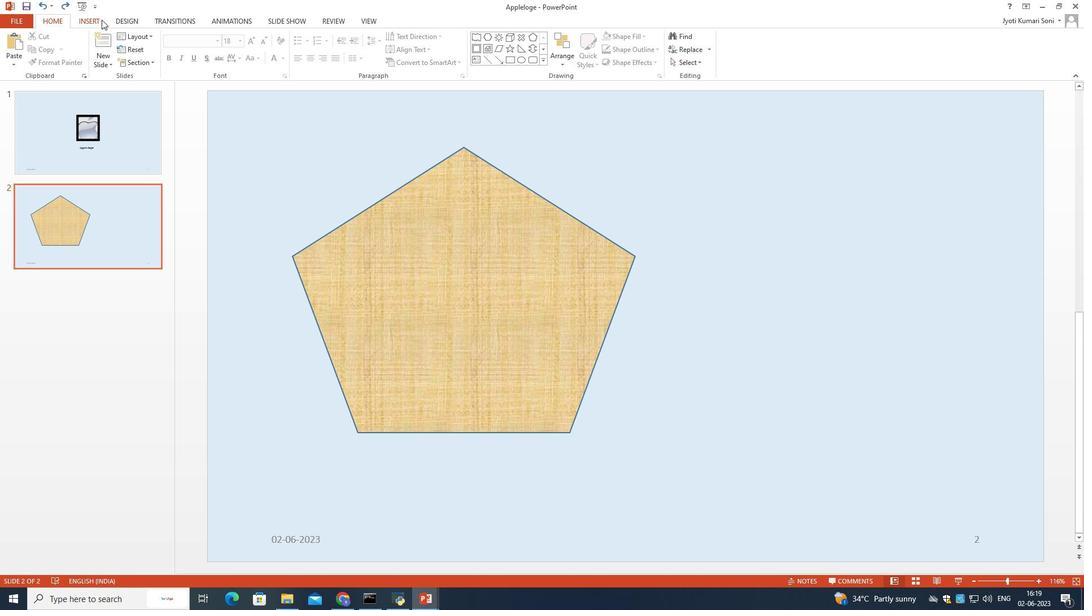 
Action: Mouse pressed left at (97, 16)
Screenshot: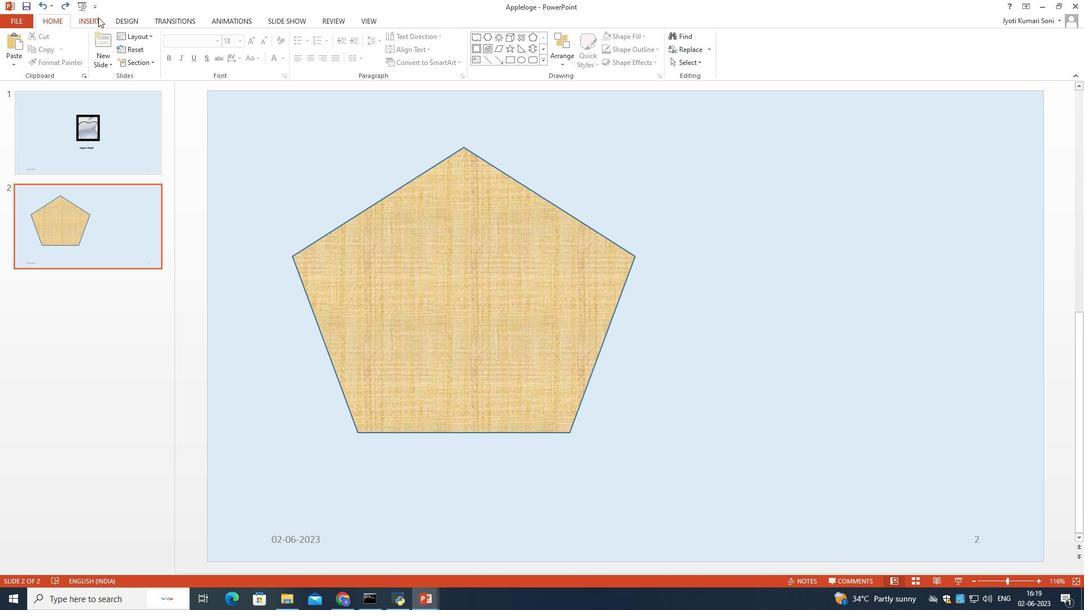 
Action: Mouse moved to (71, 46)
Screenshot: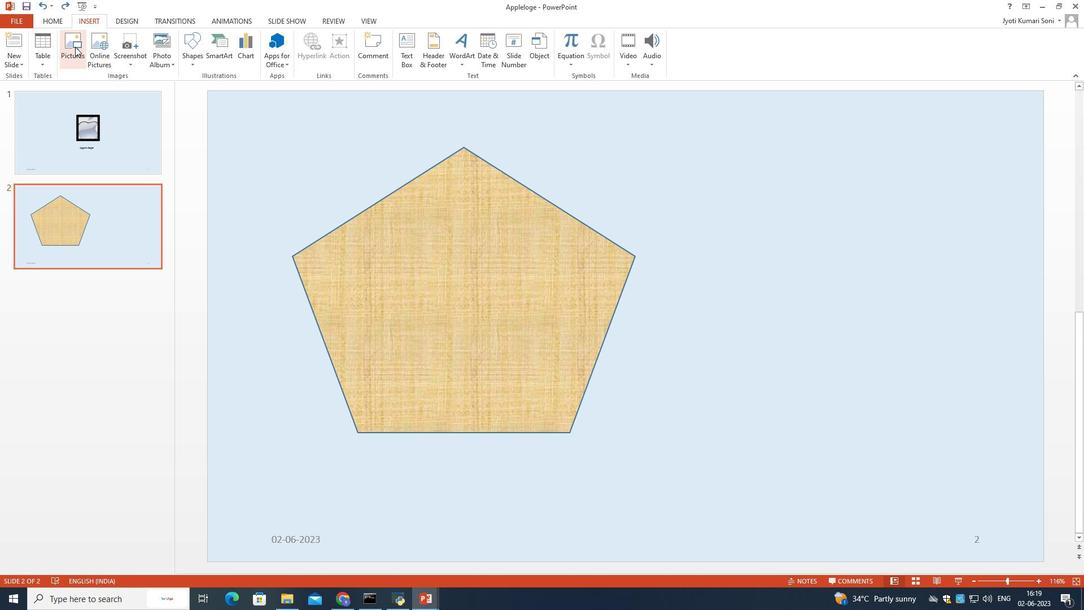 
Action: Mouse pressed left at (71, 46)
Screenshot: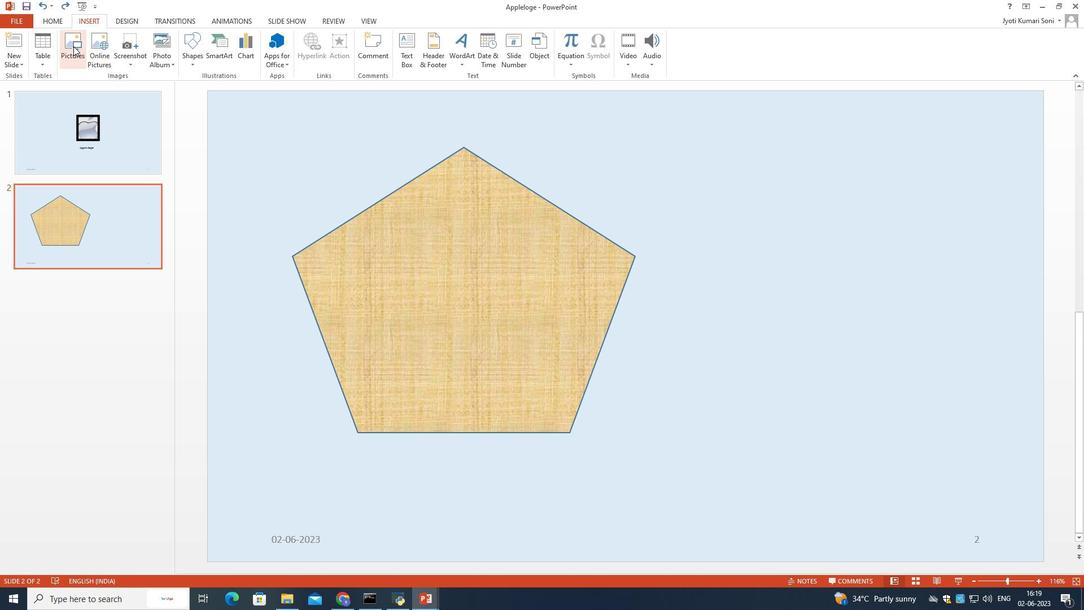 
Action: Mouse moved to (151, 102)
Screenshot: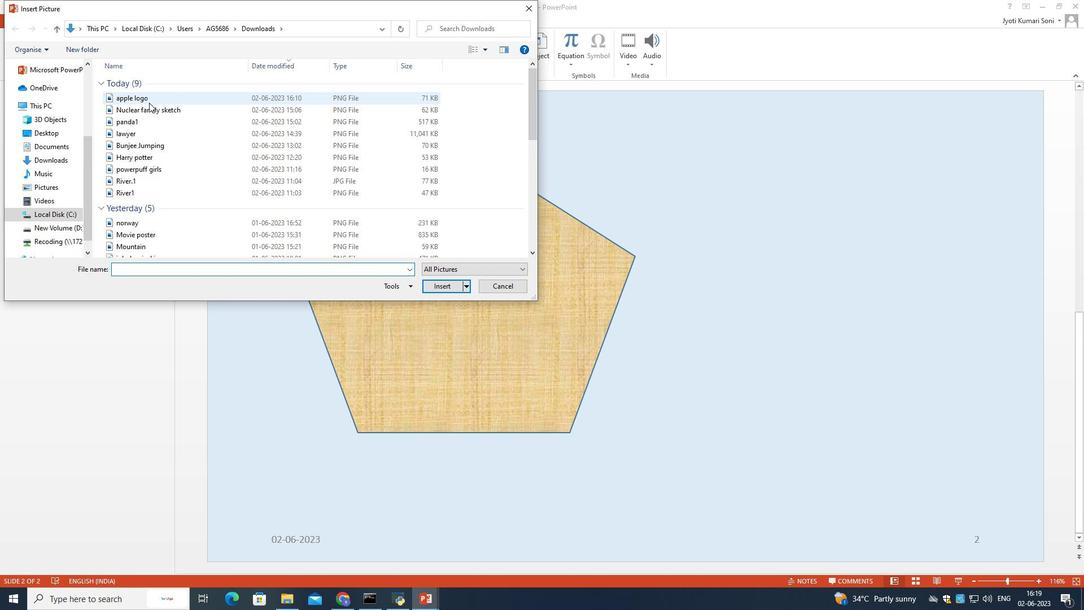 
Action: Mouse pressed left at (151, 102)
Screenshot: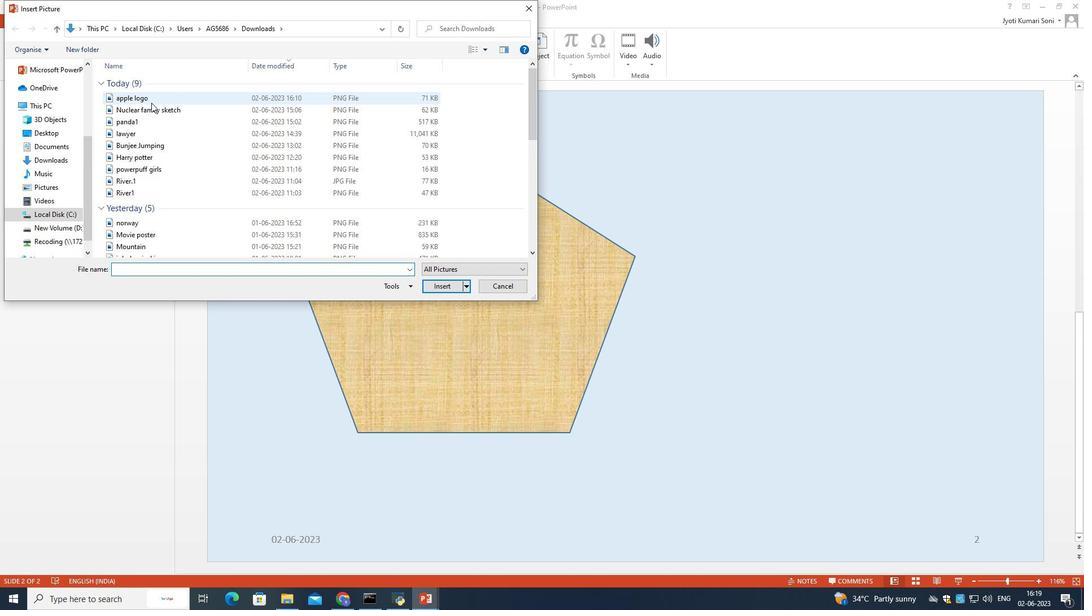 
Action: Mouse moved to (447, 287)
Screenshot: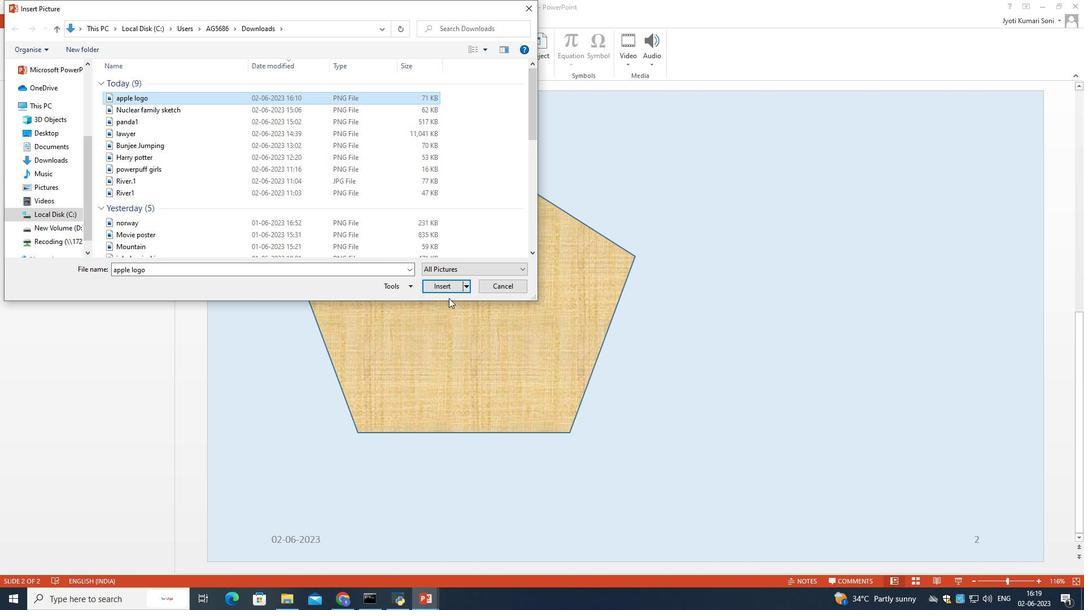 
Action: Mouse pressed left at (447, 287)
Screenshot: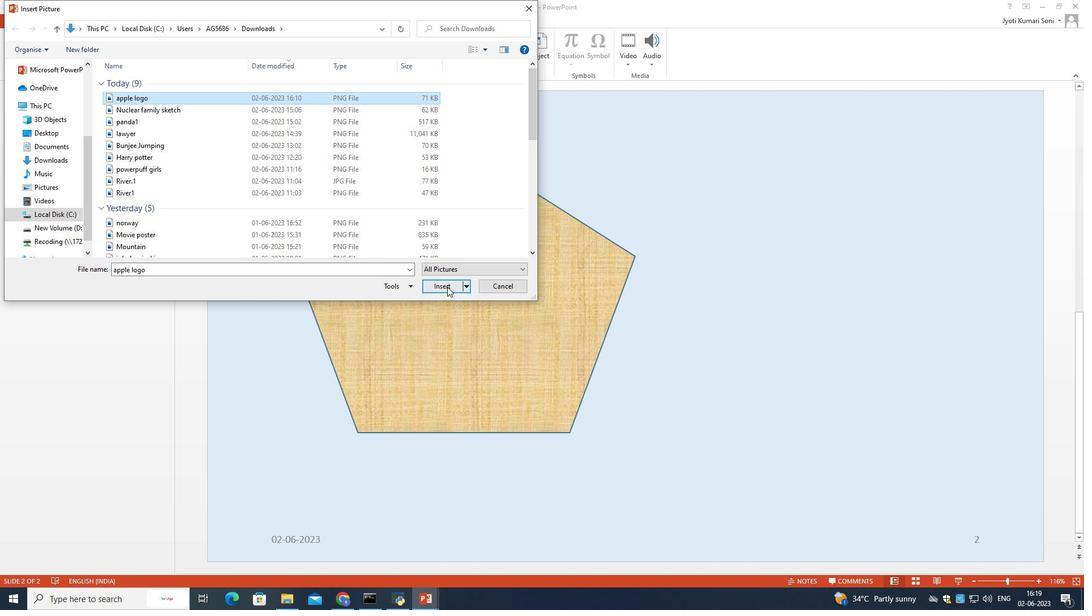 
Action: Mouse moved to (597, 214)
Screenshot: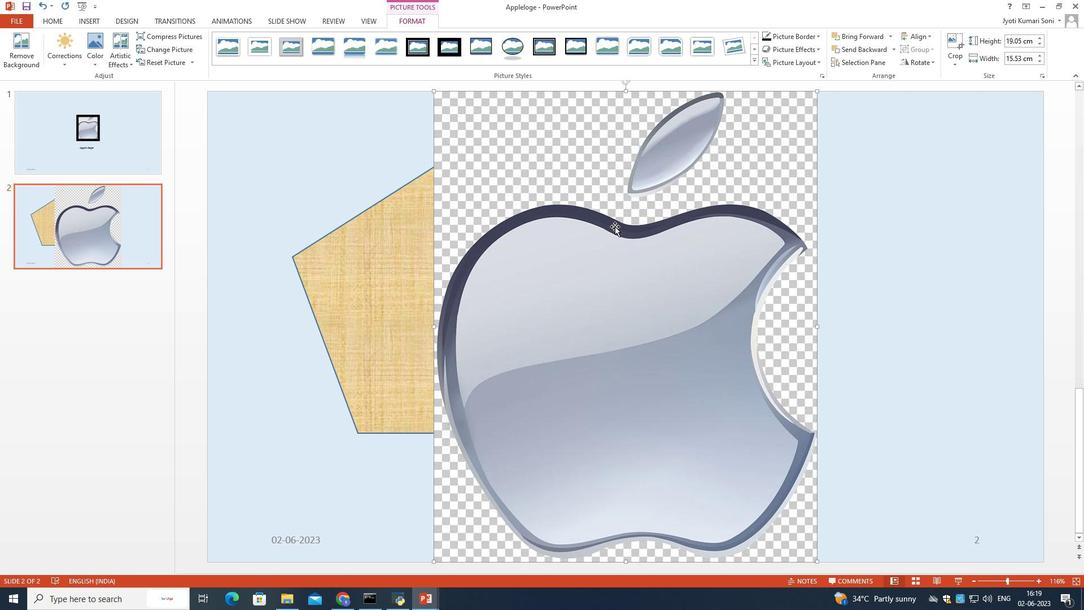 
Action: Mouse pressed left at (597, 214)
Screenshot: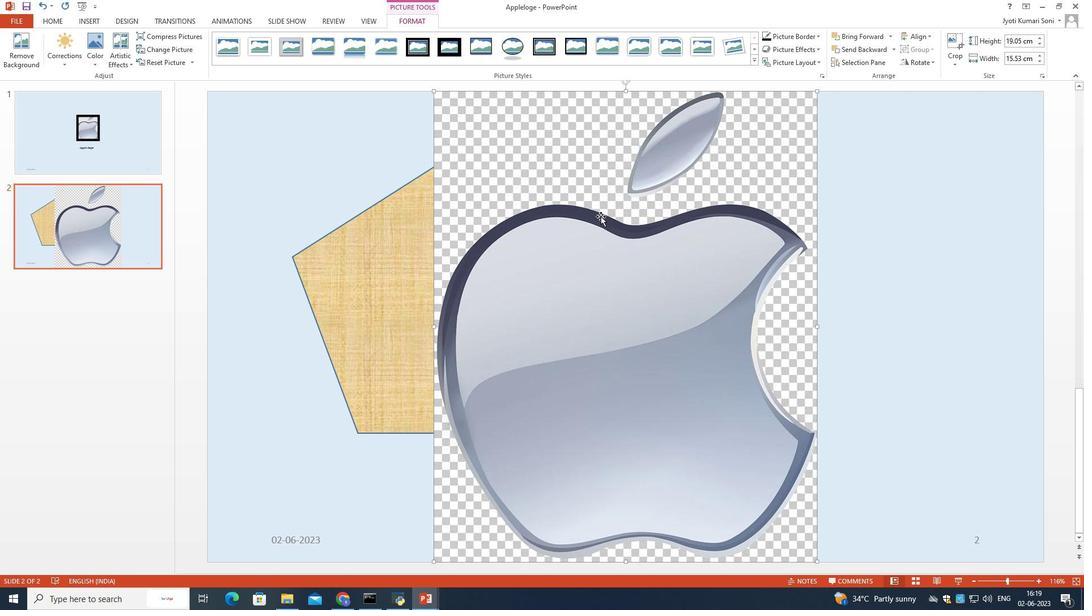 
Action: Mouse moved to (435, 89)
Screenshot: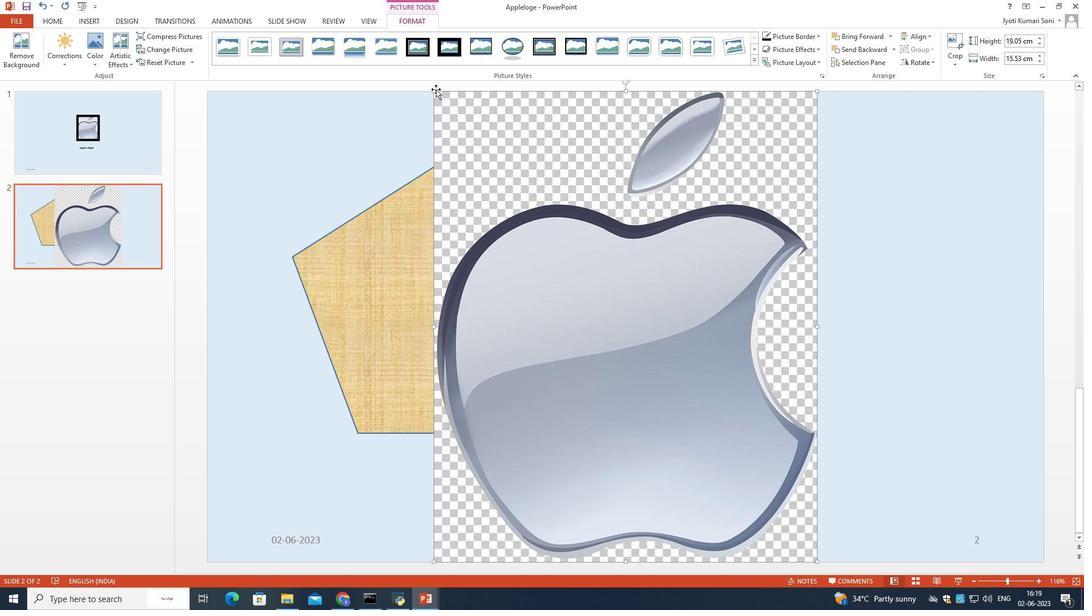 
Action: Mouse pressed left at (435, 89)
Screenshot: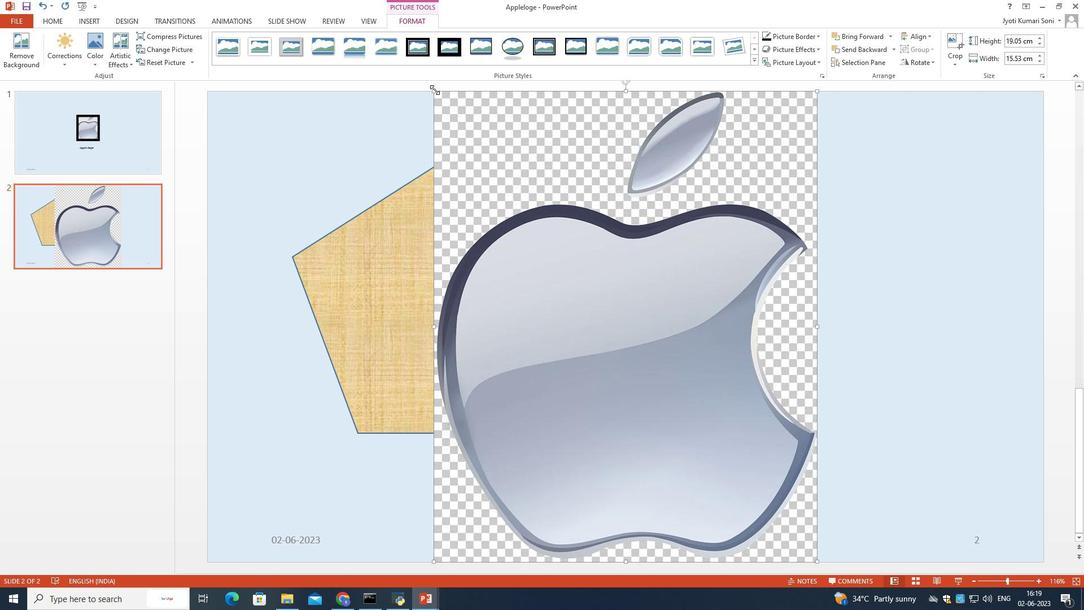 
Action: Mouse moved to (723, 496)
Screenshot: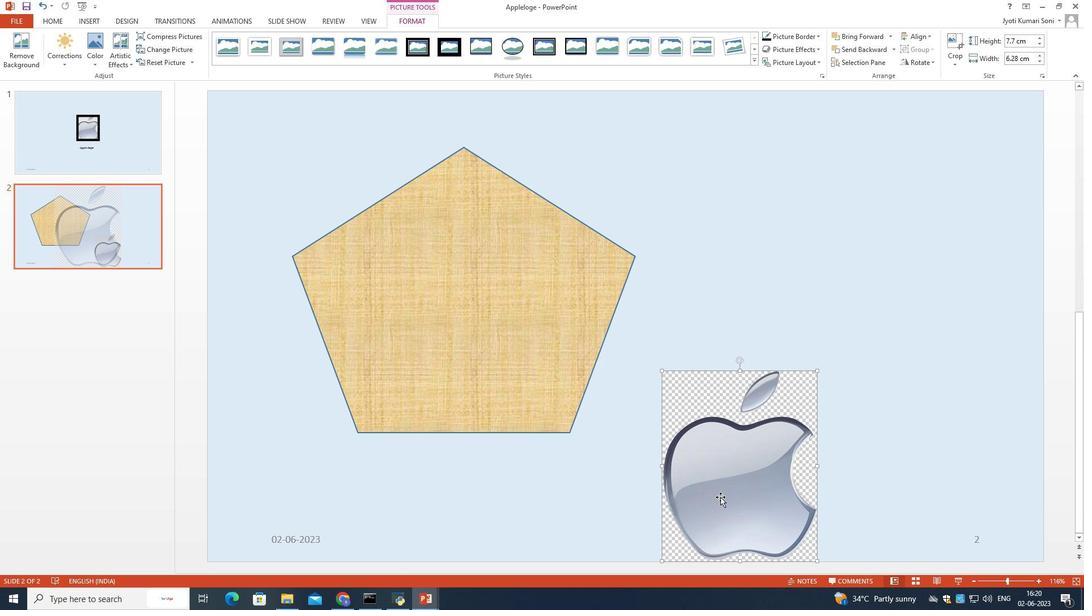 
Action: Mouse pressed left at (723, 496)
Screenshot: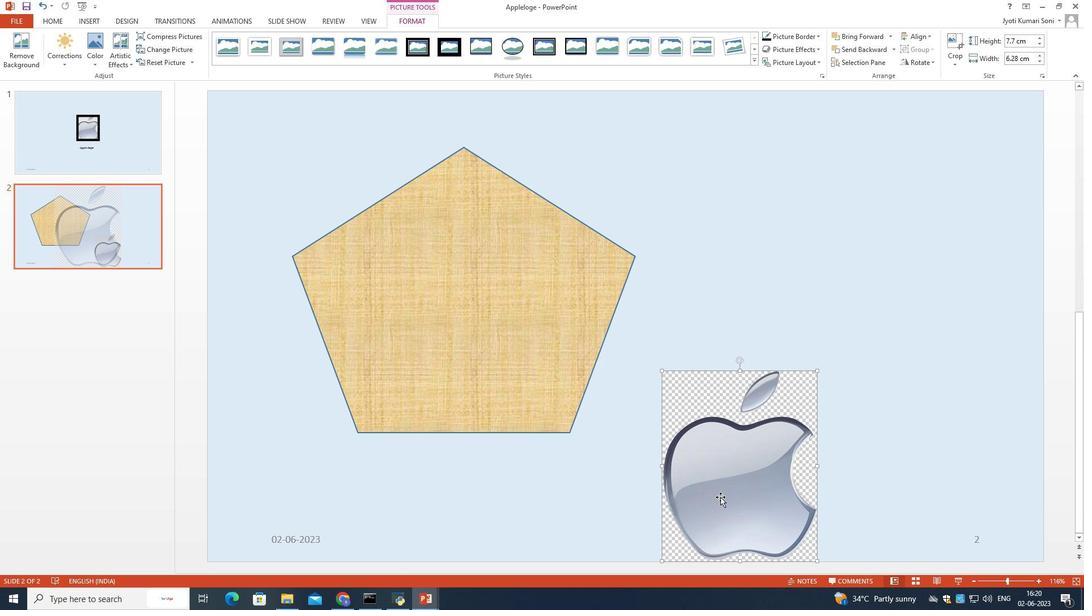 
Action: Mouse moved to (716, 261)
Screenshot: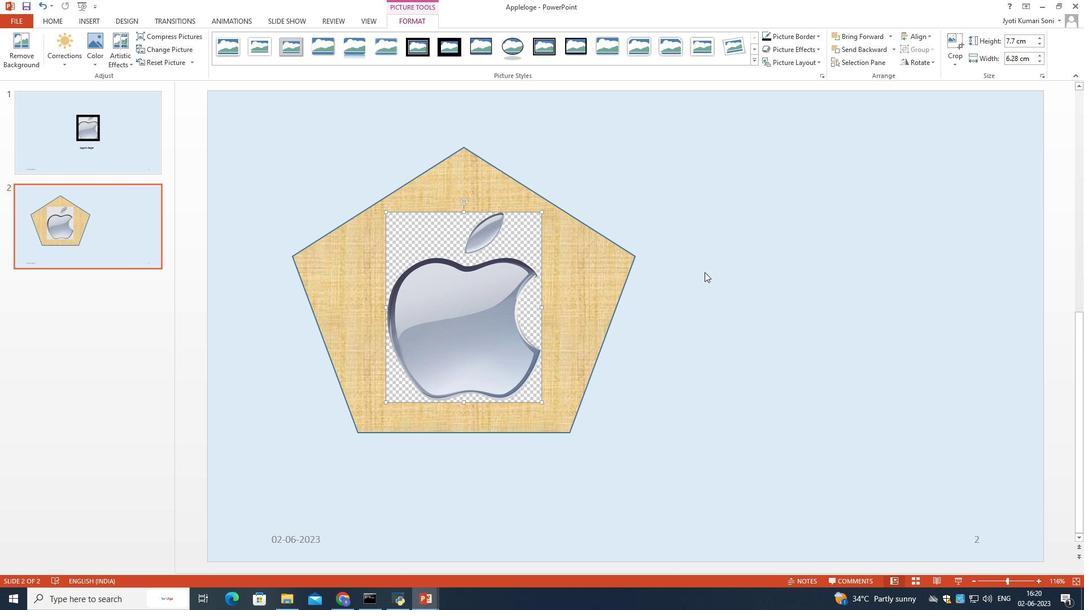 
Action: Mouse pressed left at (716, 261)
Screenshot: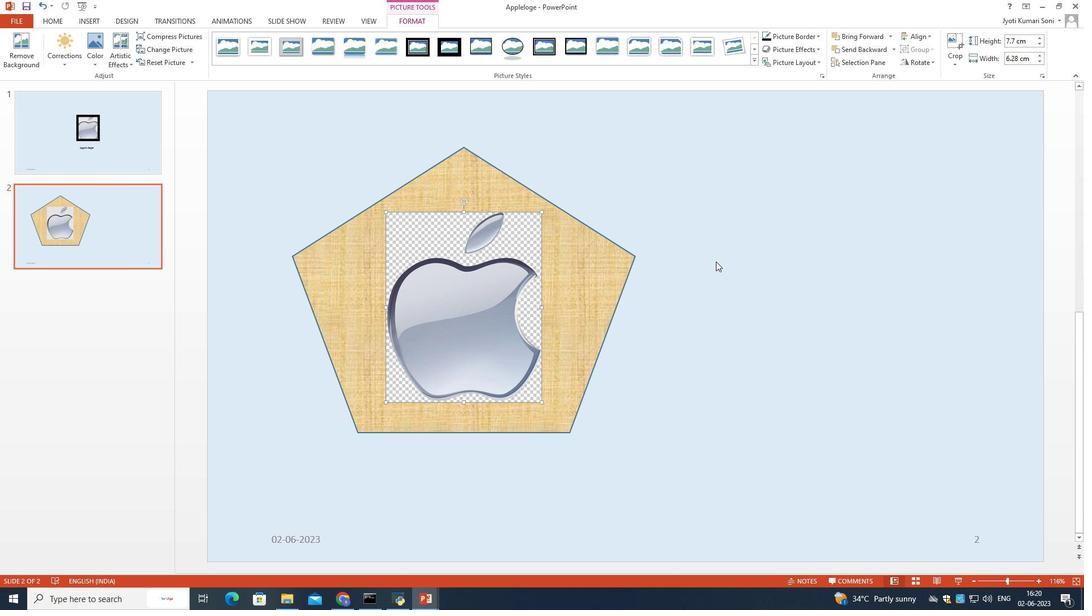 
Action: Mouse moved to (445, 293)
Screenshot: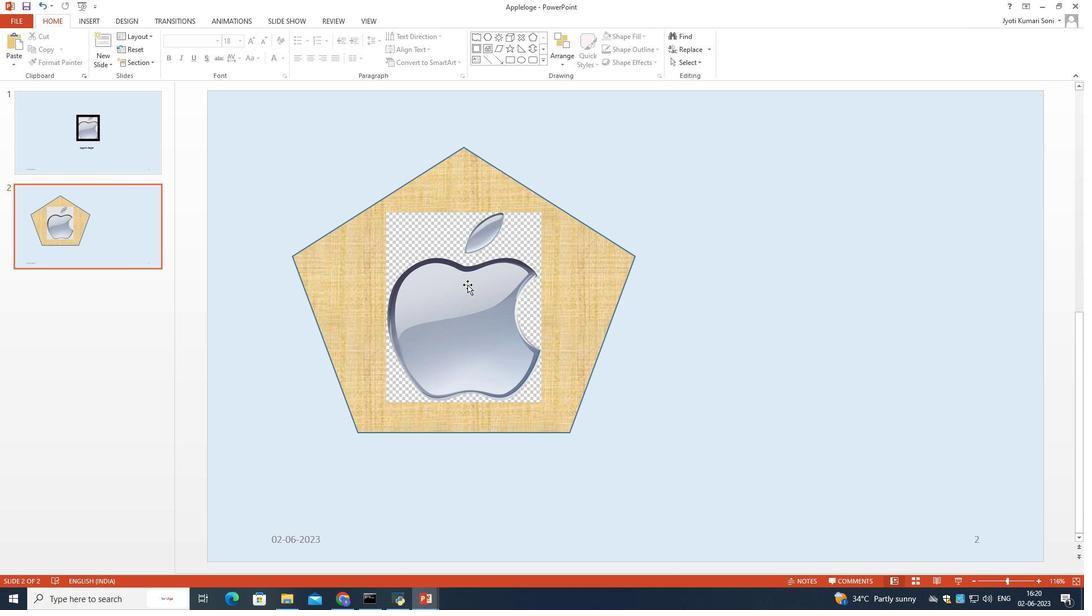 
Action: Mouse pressed left at (445, 293)
Screenshot: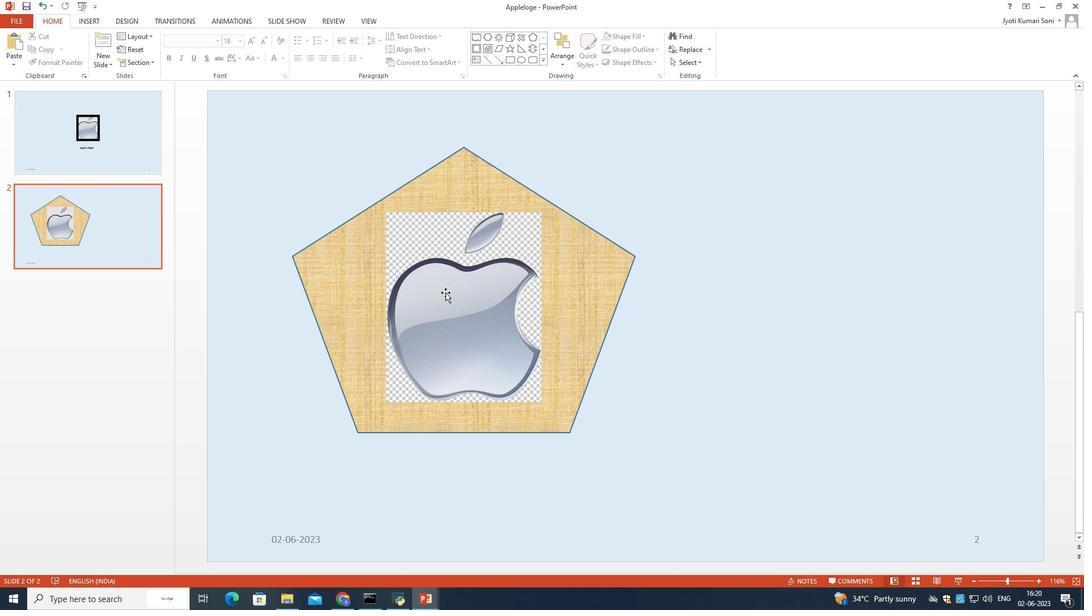 
Action: Mouse moved to (739, 333)
Screenshot: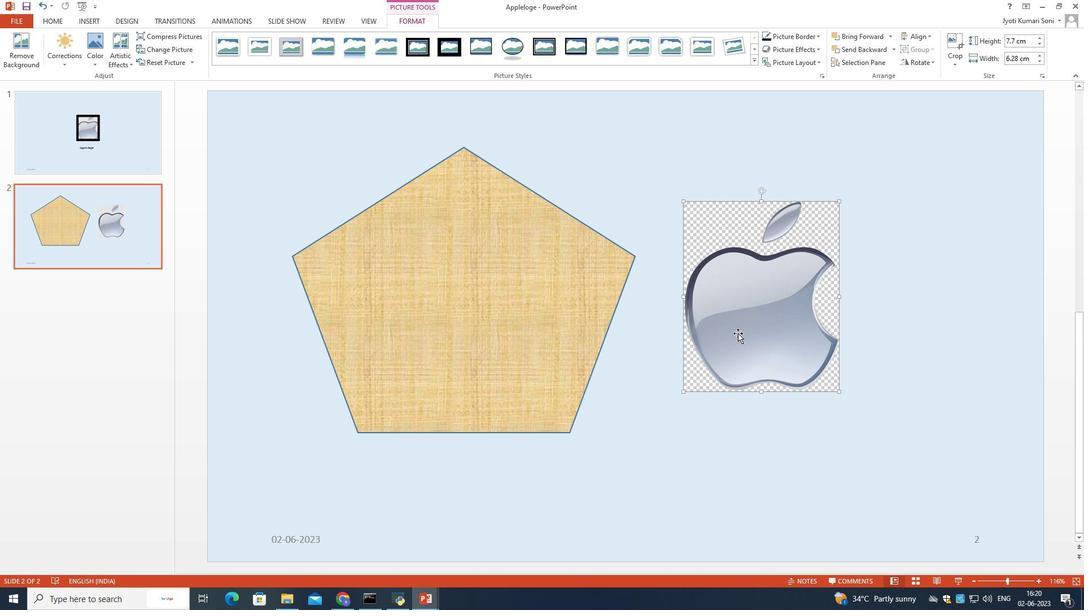 
Action: Mouse pressed left at (739, 333)
Screenshot: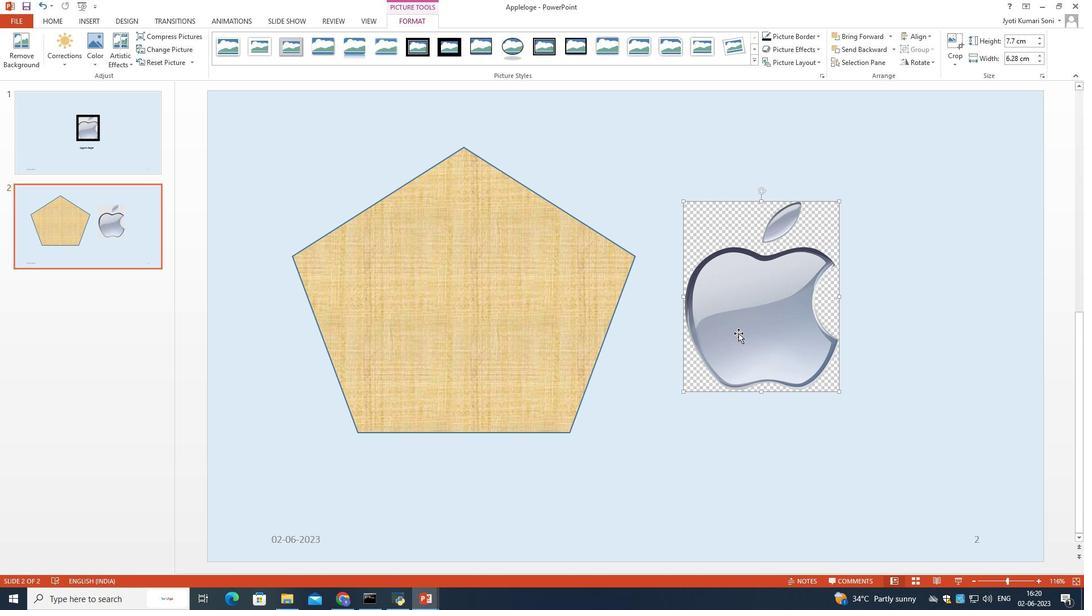 
Action: Mouse moved to (404, 20)
Screenshot: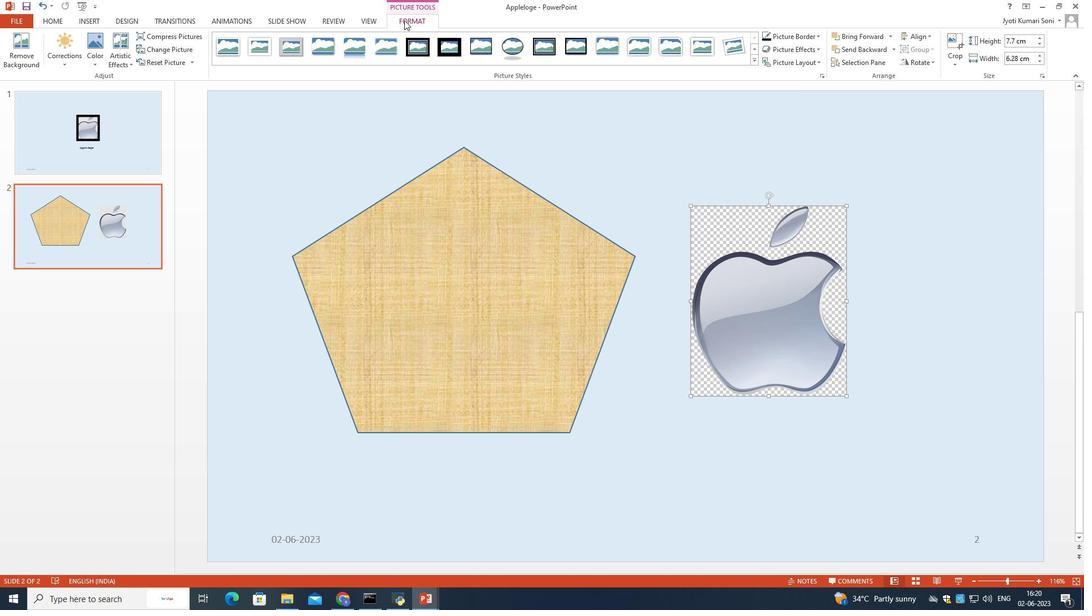 
Action: Mouse pressed left at (404, 20)
Screenshot: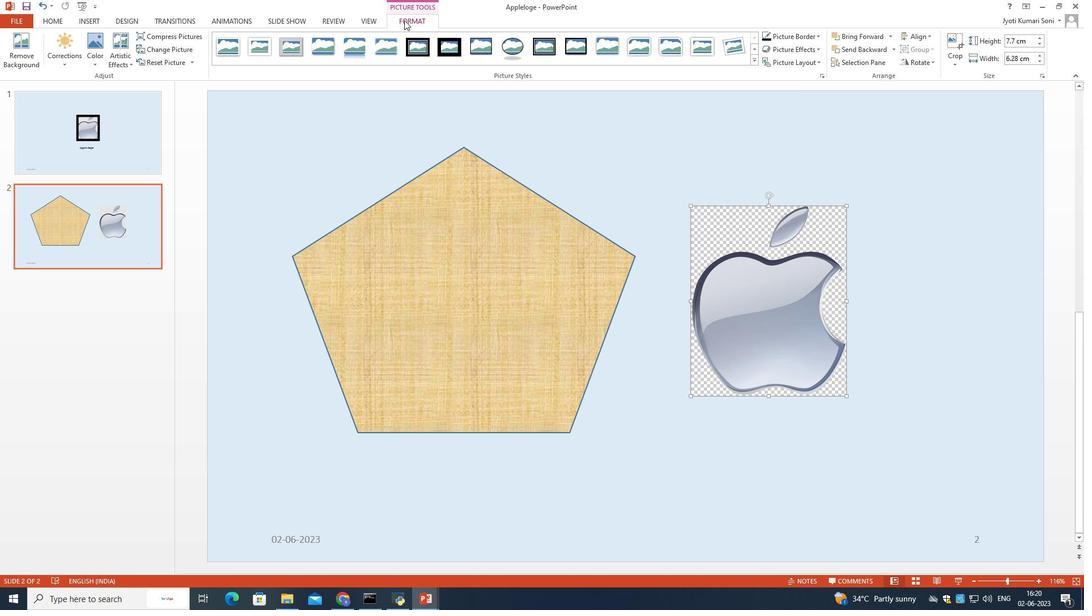 
Action: Mouse moved to (187, 37)
Screenshot: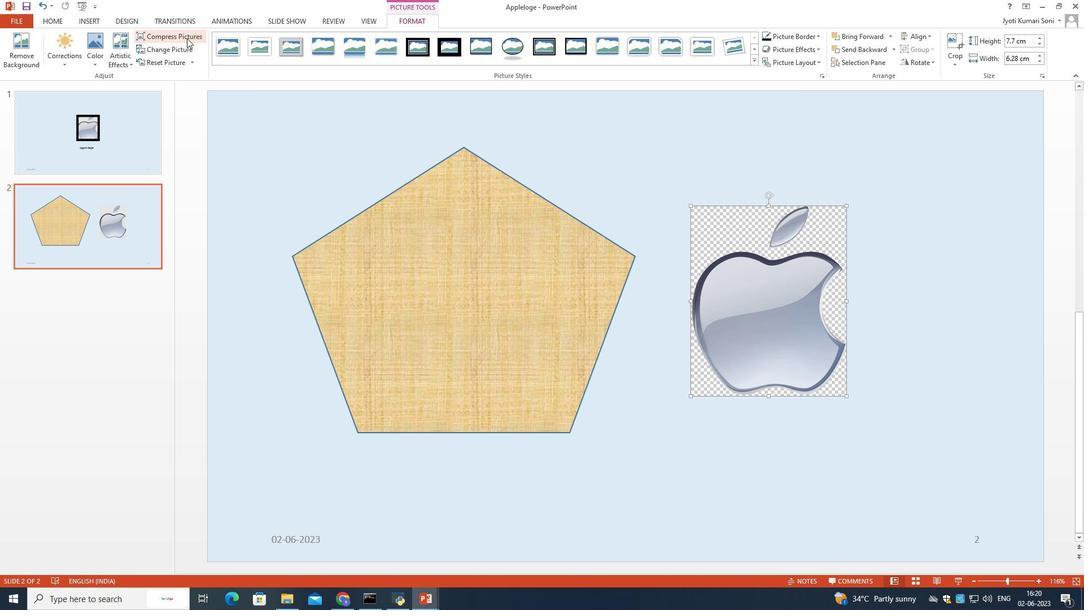 
Action: Mouse pressed left at (187, 37)
Screenshot: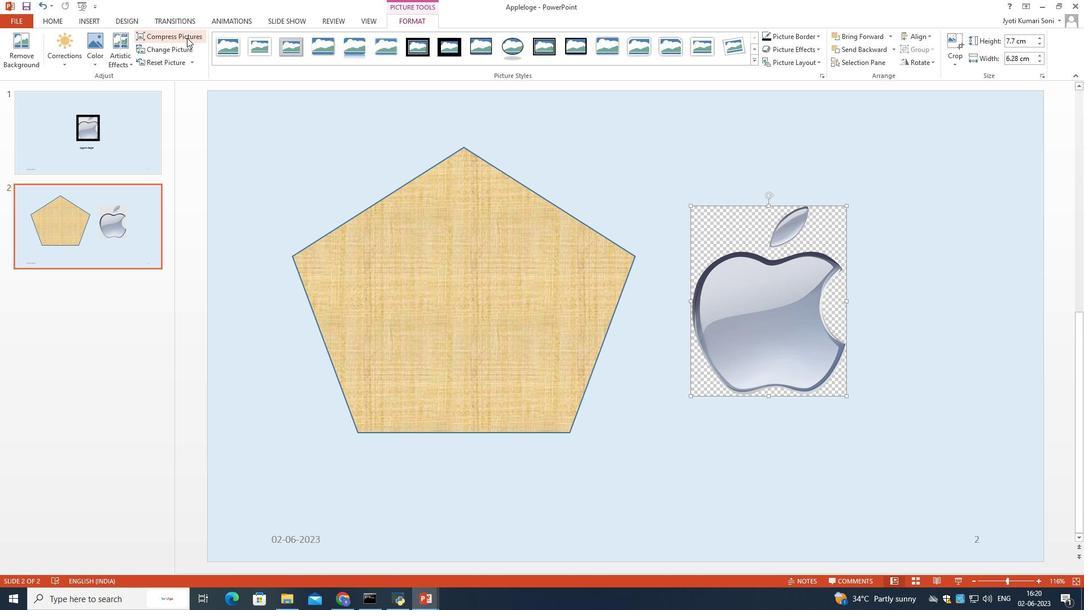 
Action: Mouse moved to (515, 262)
Screenshot: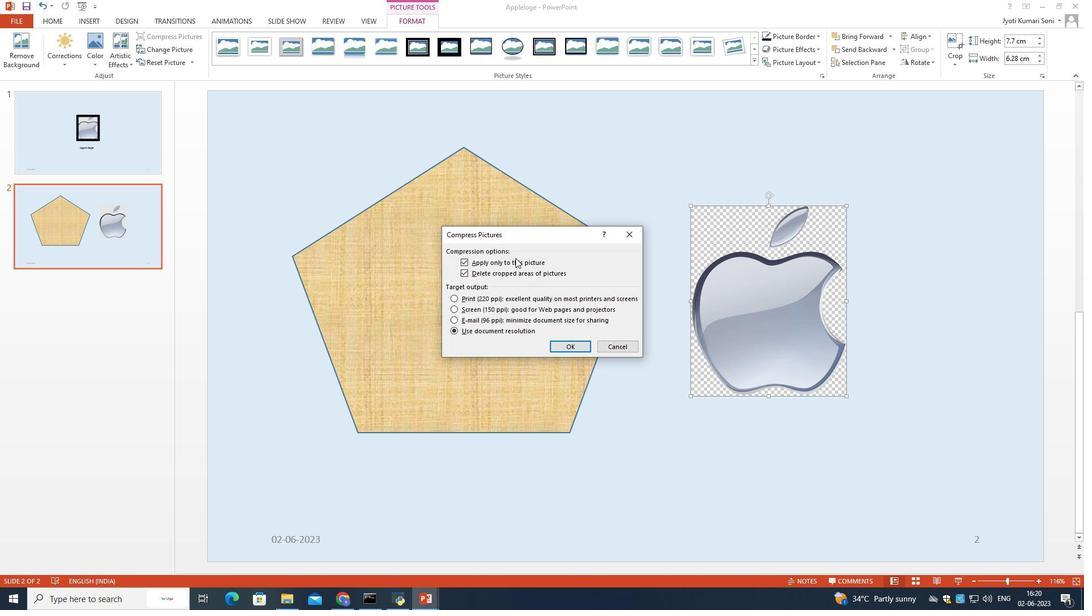 
Action: Mouse pressed left at (515, 262)
Screenshot: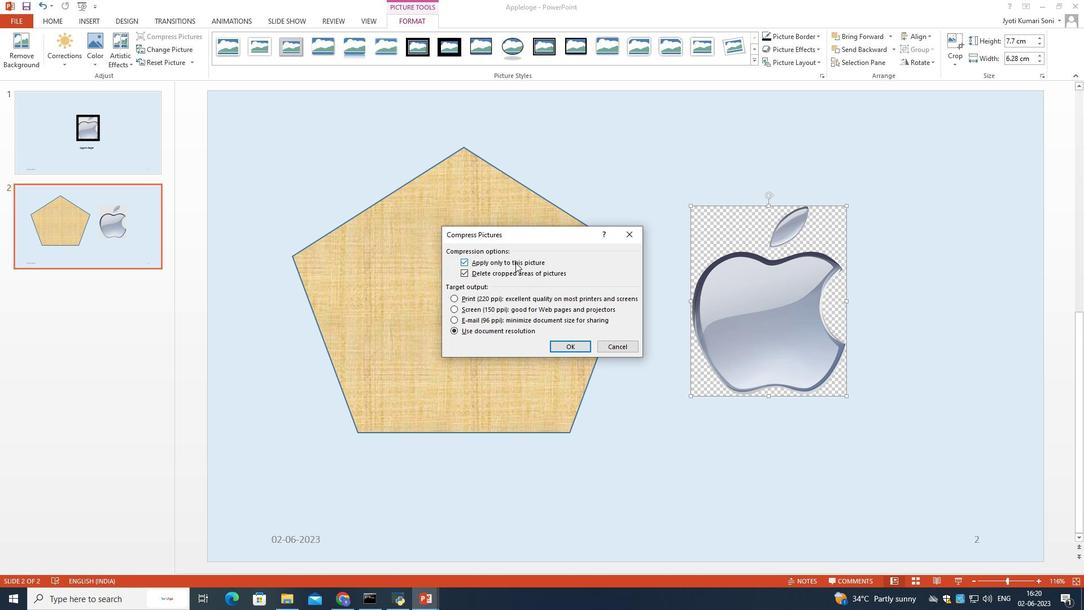 
Action: Mouse pressed left at (515, 262)
Screenshot: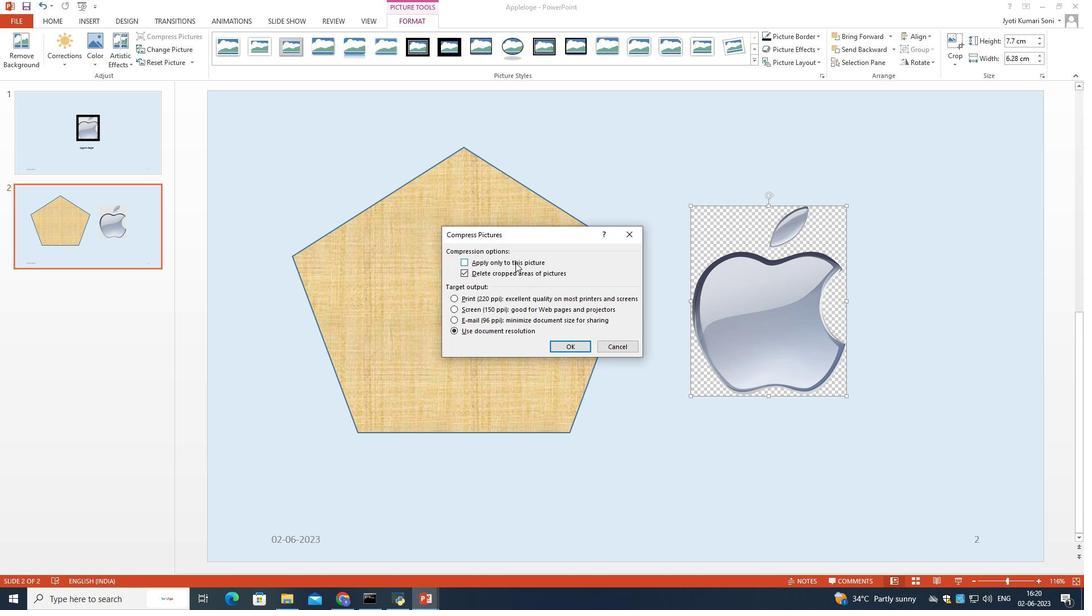 
Action: Mouse moved to (580, 343)
Screenshot: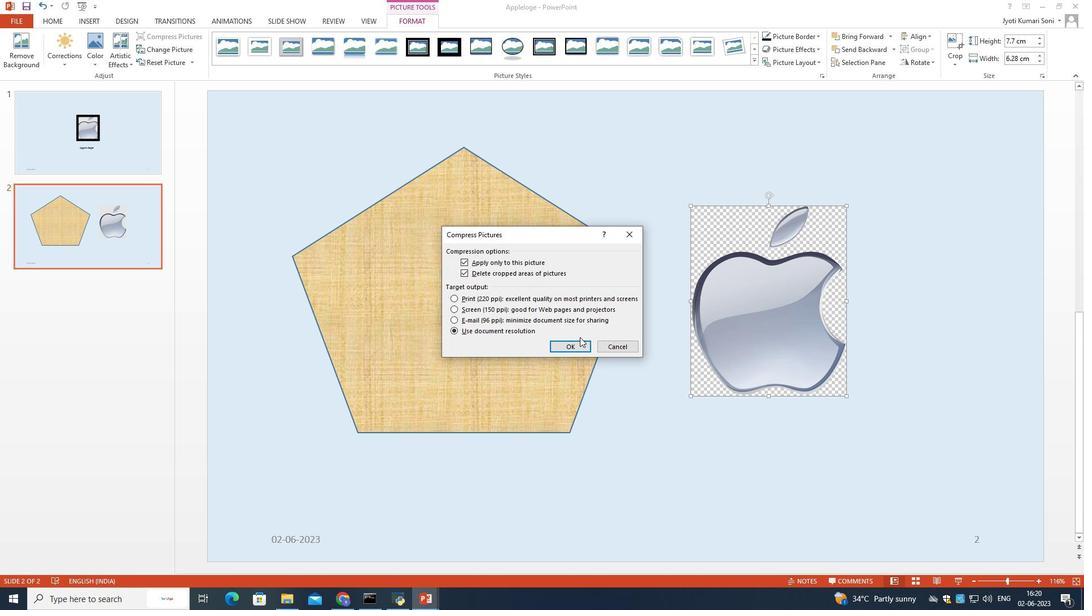 
Action: Mouse pressed left at (580, 343)
Screenshot: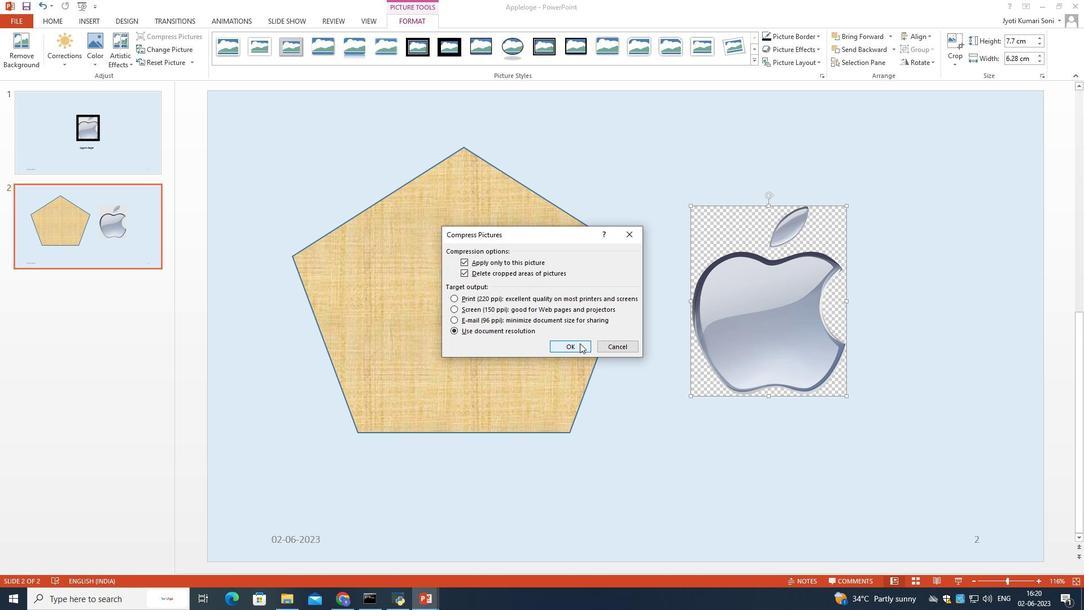 
Action: Mouse moved to (509, 303)
Screenshot: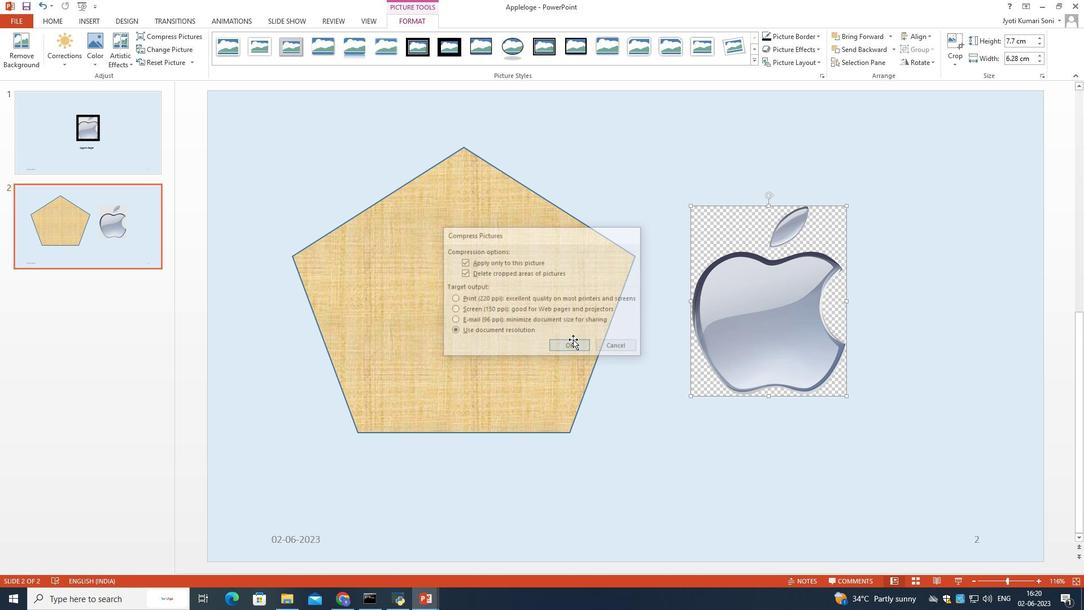 
Action: Mouse pressed left at (509, 303)
Screenshot: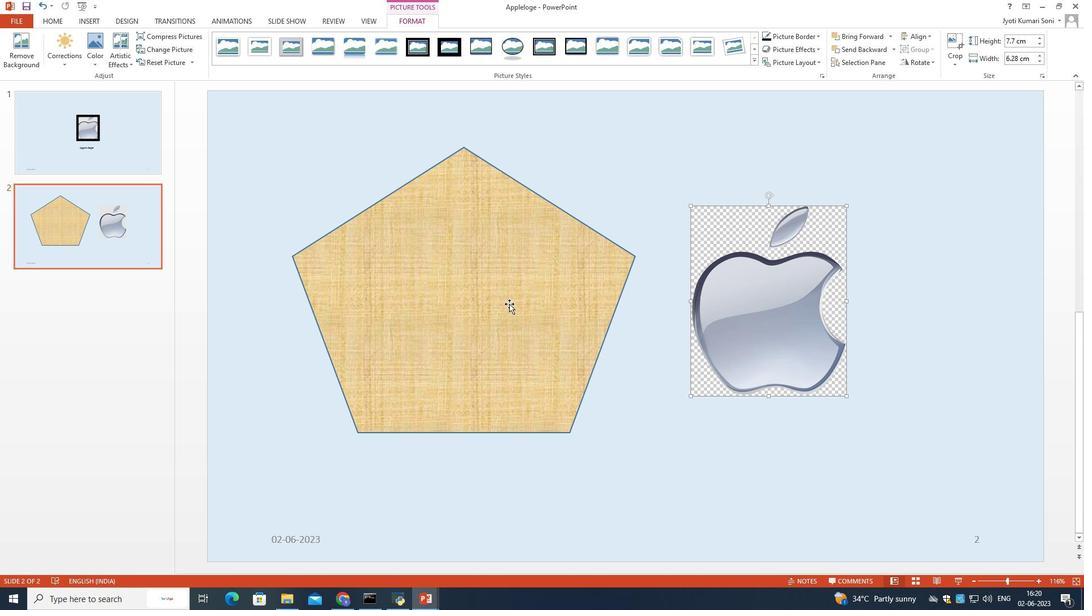 
Action: Mouse moved to (800, 53)
Screenshot: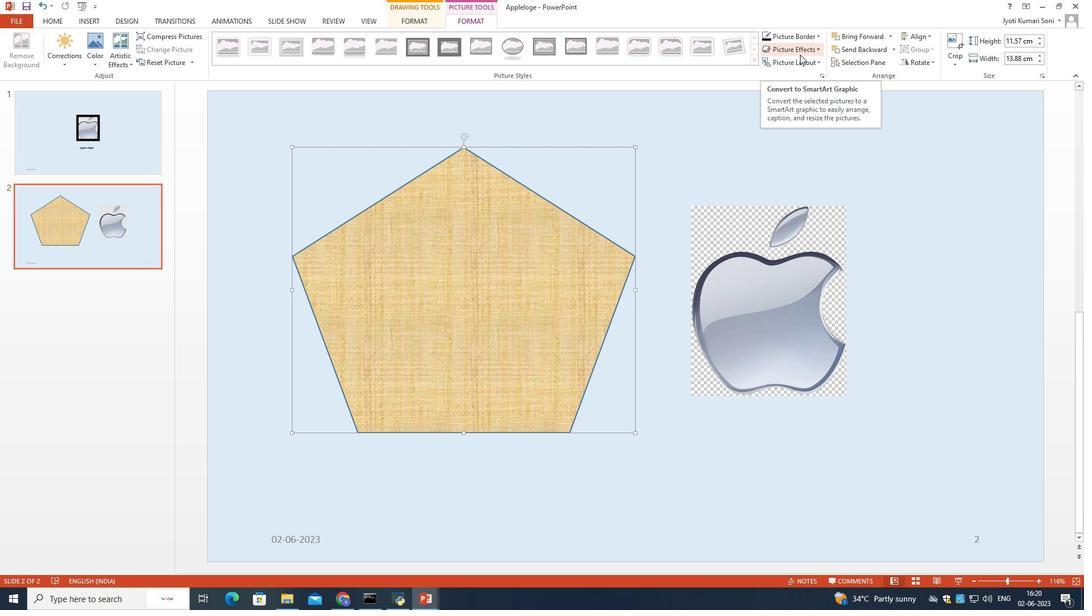 
Action: Mouse pressed left at (800, 53)
Screenshot: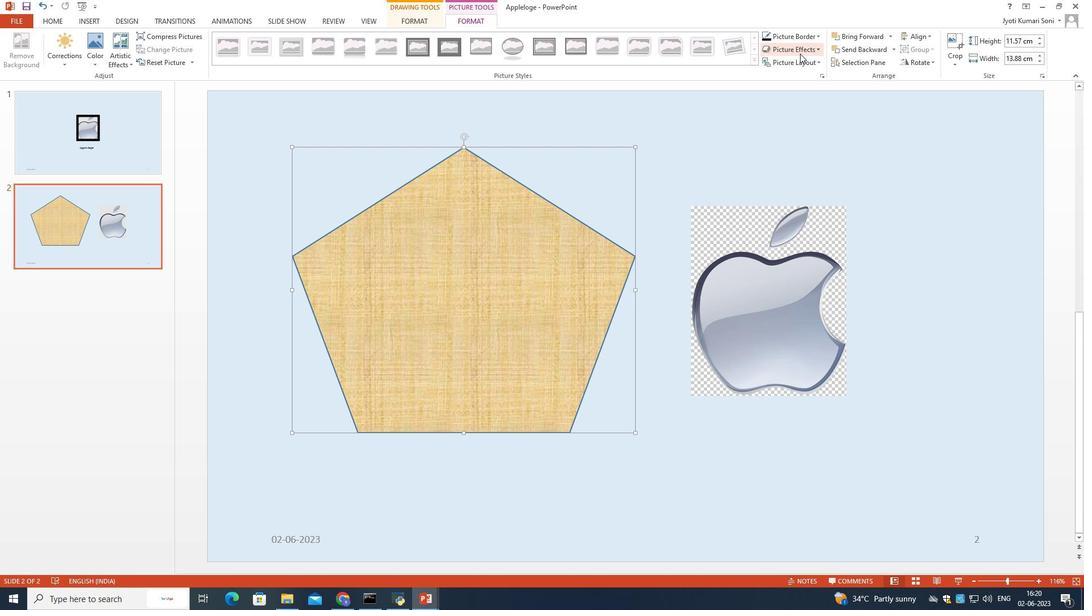 
Action: Mouse moved to (779, 306)
Screenshot: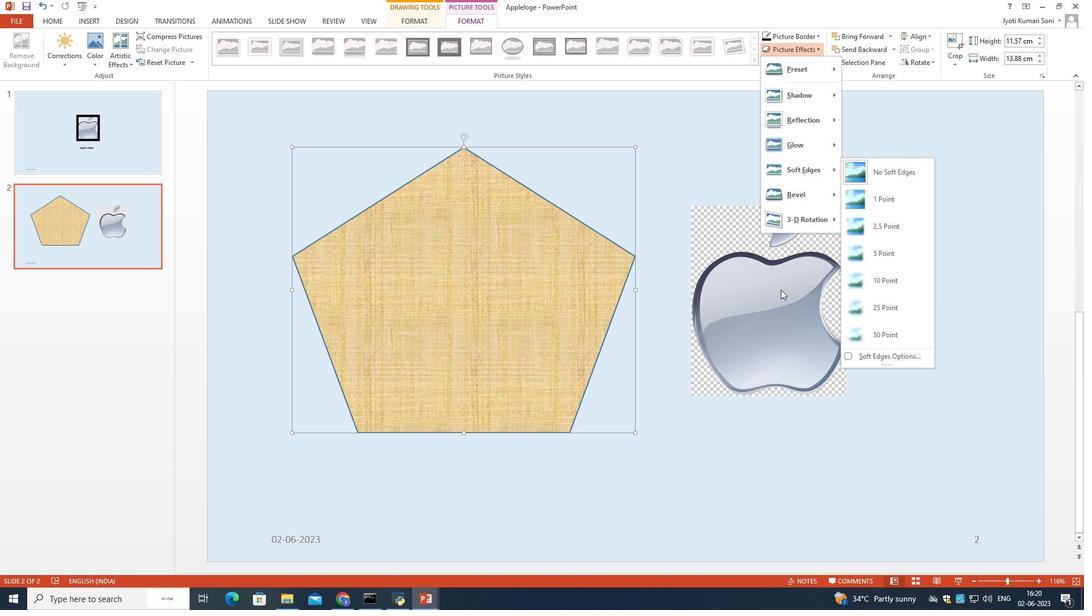 
Action: Mouse pressed left at (779, 306)
Screenshot: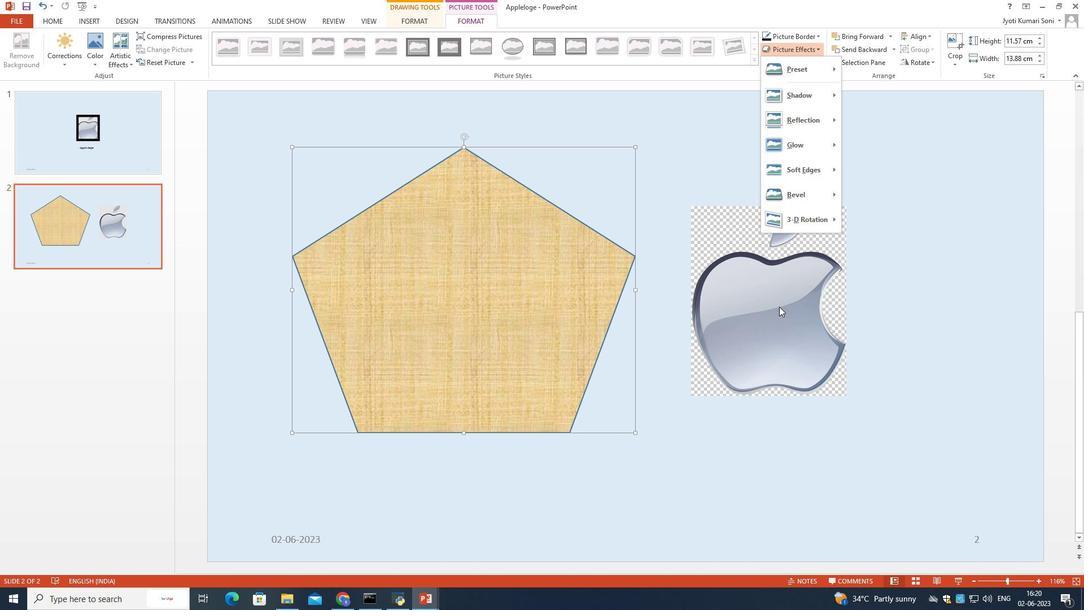 
Action: Mouse moved to (588, 263)
Screenshot: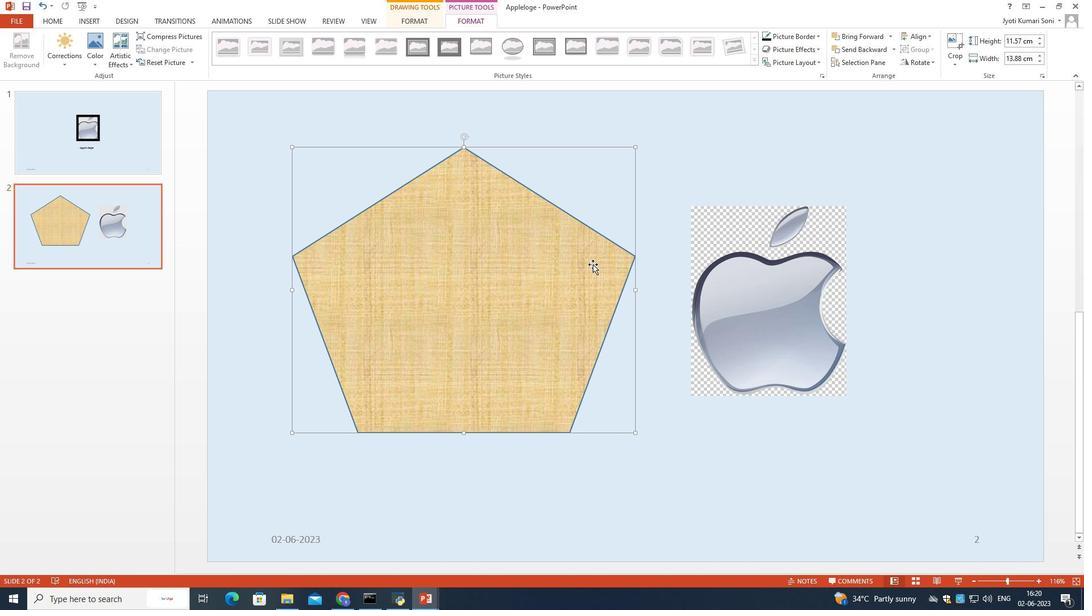 
Action: Mouse pressed left at (588, 263)
Screenshot: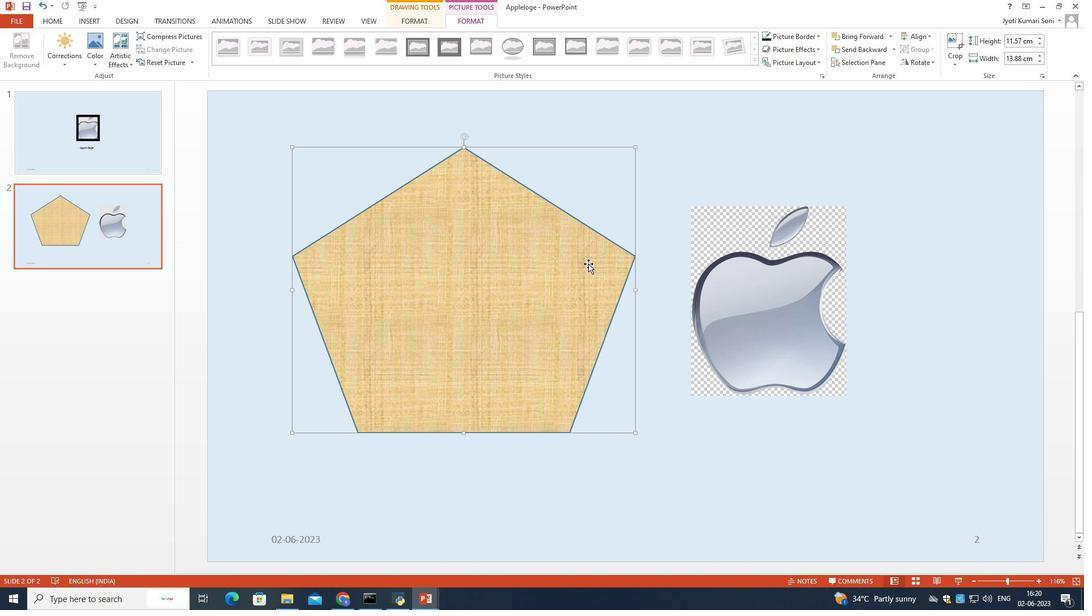 
Action: Mouse moved to (807, 284)
Screenshot: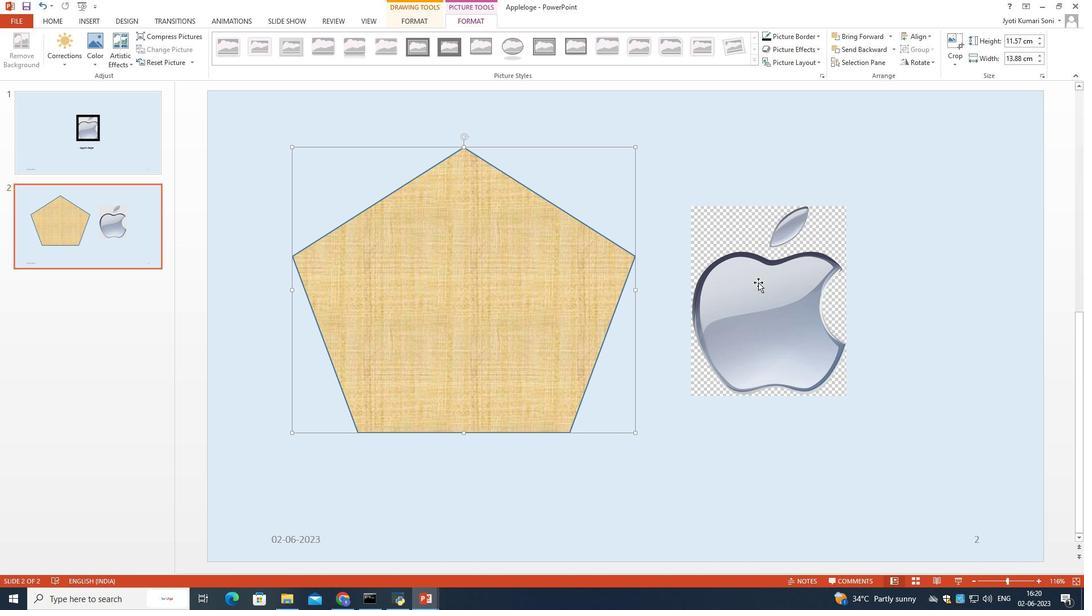 
Action: Mouse pressed left at (807, 284)
Screenshot: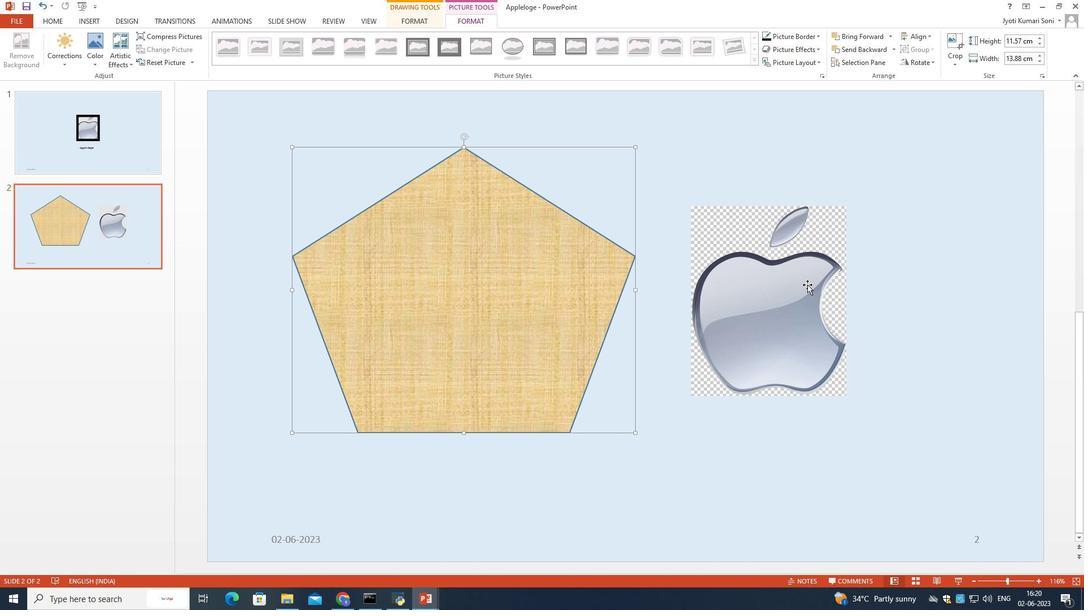 
Action: Mouse moved to (567, 285)
Screenshot: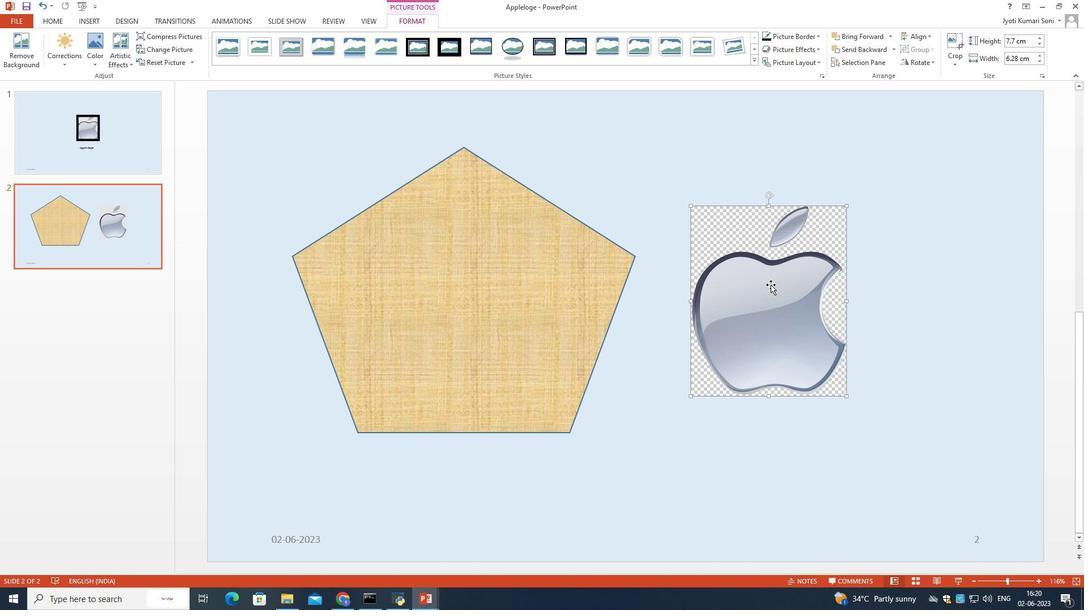
Action: Mouse pressed left at (567, 285)
Screenshot: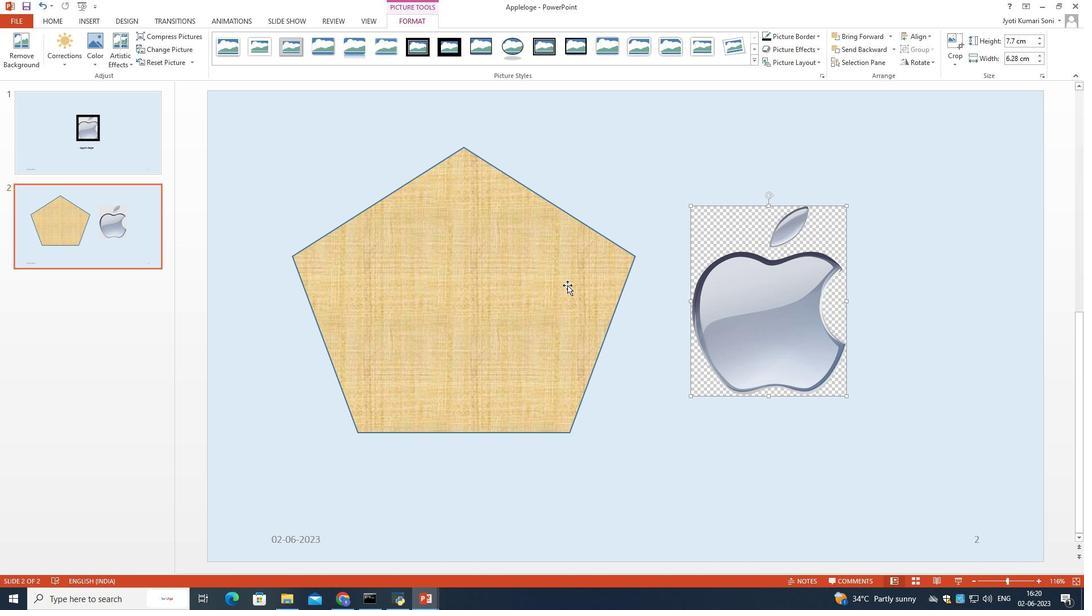 
Action: Mouse moved to (430, 18)
Screenshot: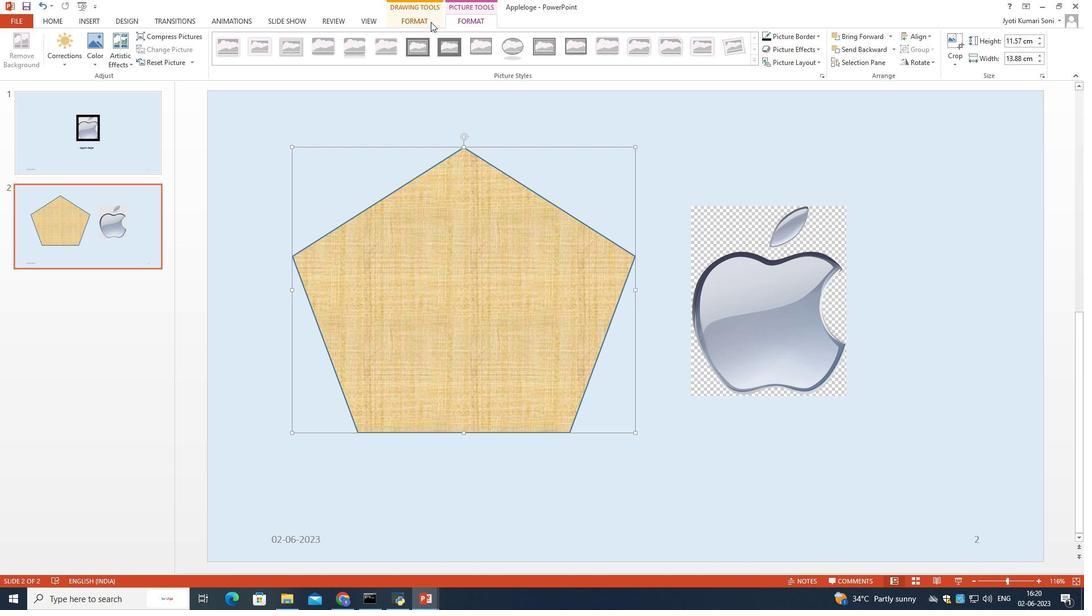 
Action: Mouse pressed left at (430, 18)
Screenshot: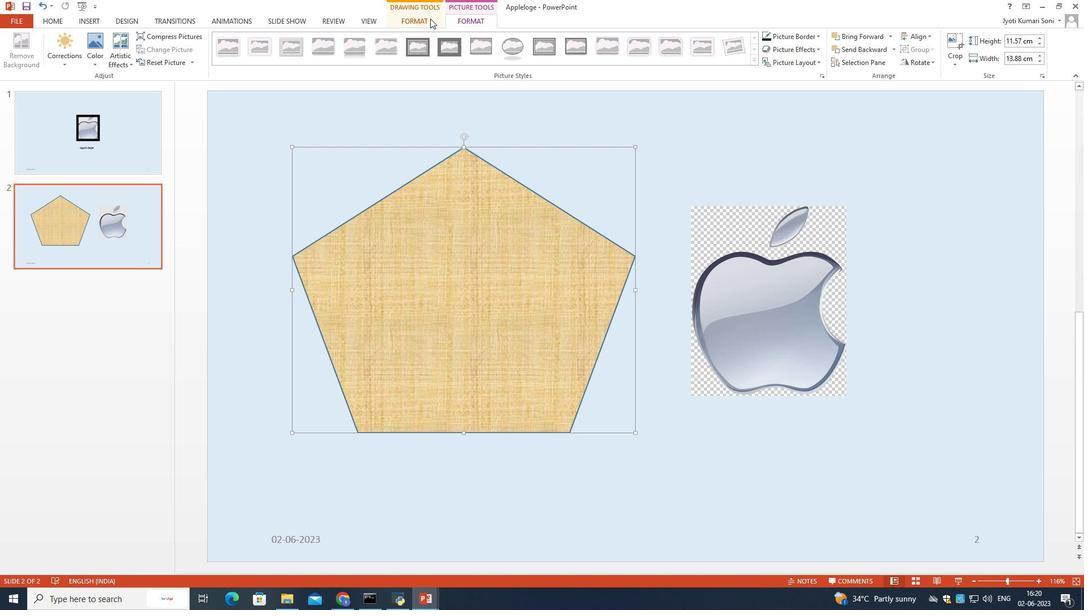 
Action: Mouse moved to (492, 18)
Screenshot: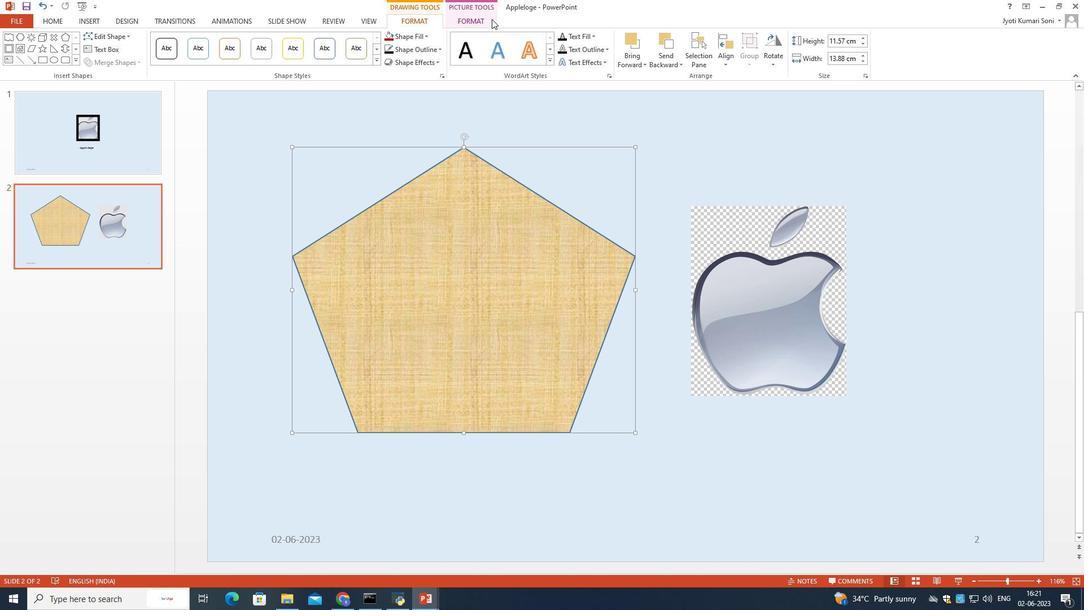 
Action: Mouse pressed left at (492, 18)
Screenshot: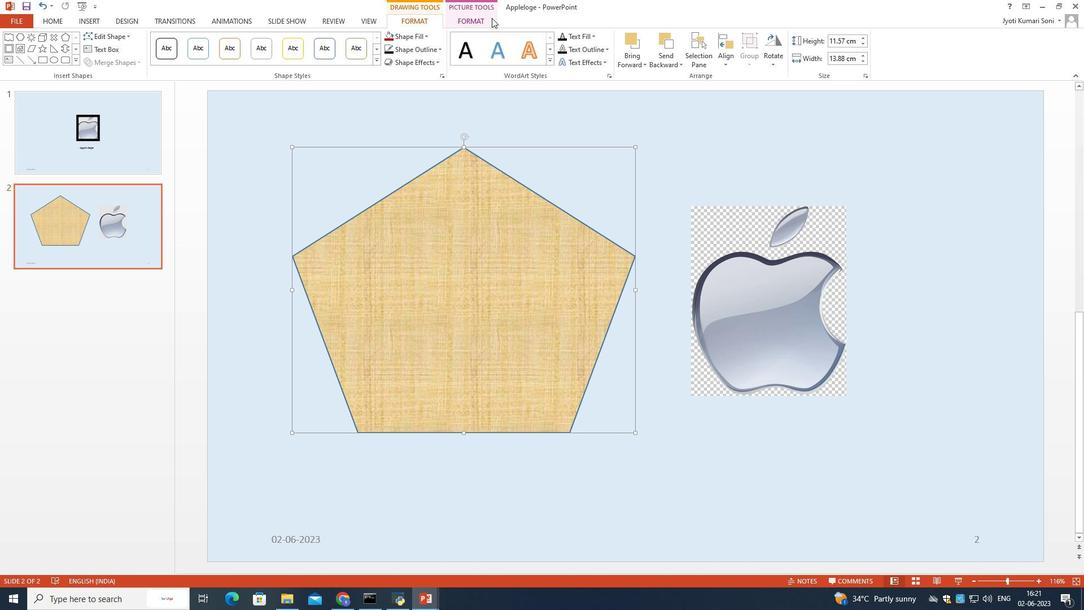 
Action: Mouse moved to (953, 41)
Screenshot: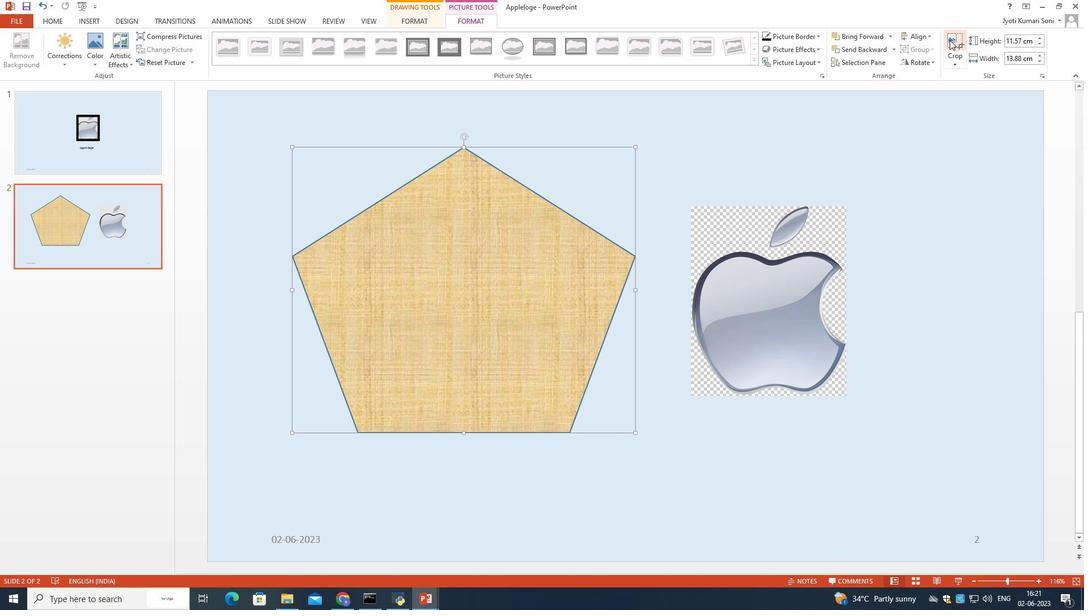 
Action: Mouse pressed left at (953, 41)
Screenshot: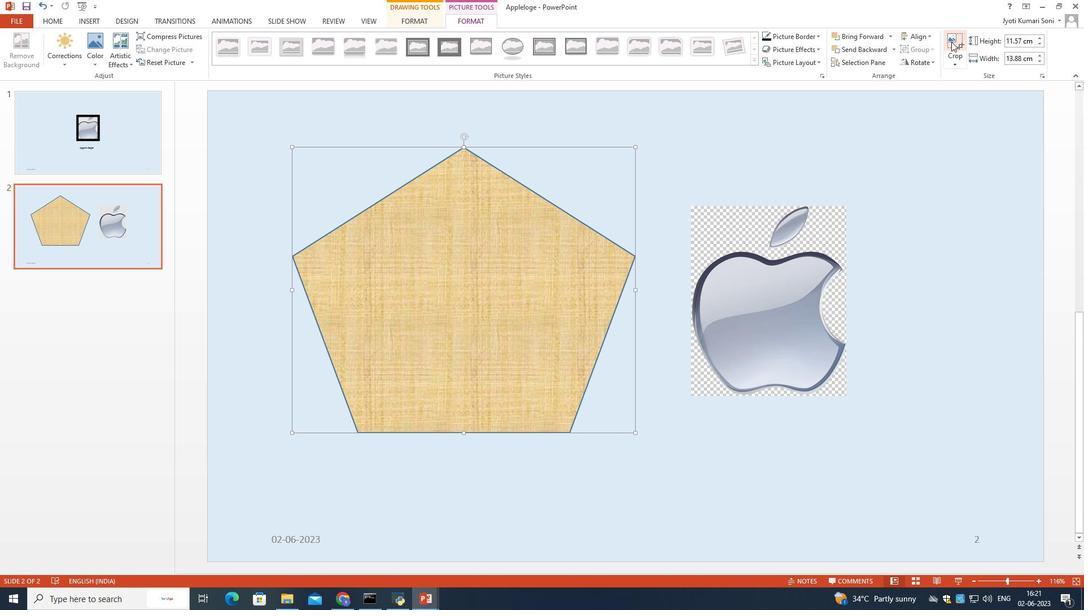
Action: Mouse moved to (635, 290)
Screenshot: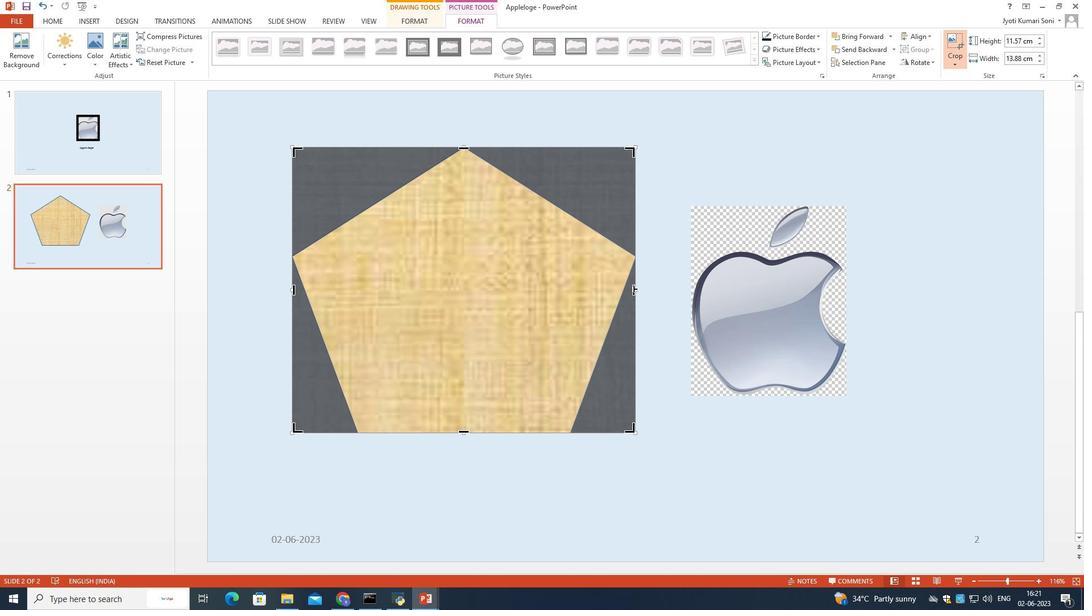 
Action: Mouse pressed left at (635, 290)
Screenshot: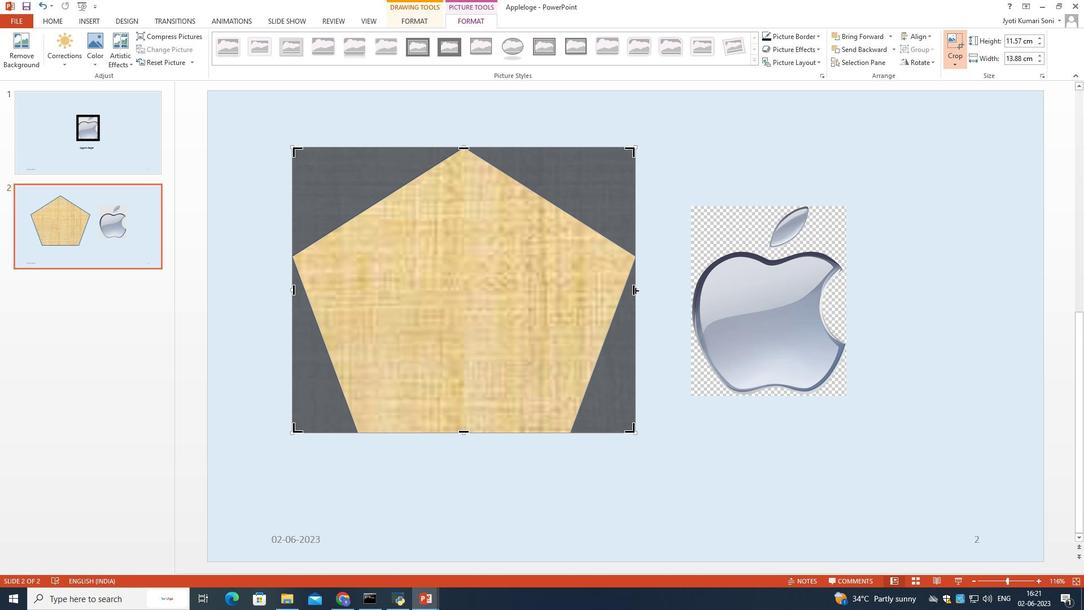 
Action: Mouse moved to (546, 292)
Screenshot: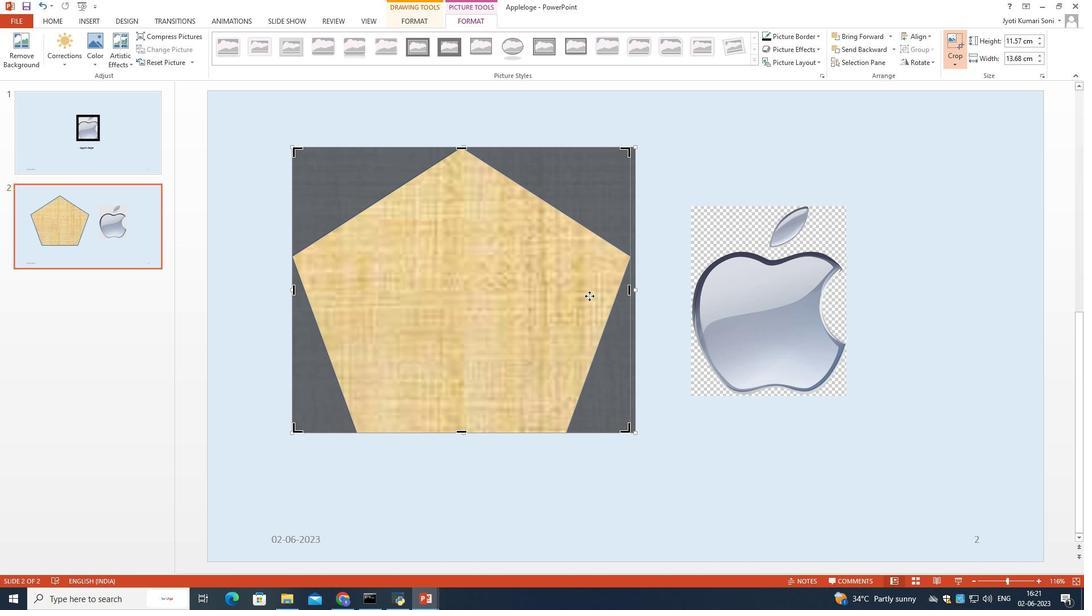 
Action: Mouse pressed left at (546, 292)
Screenshot: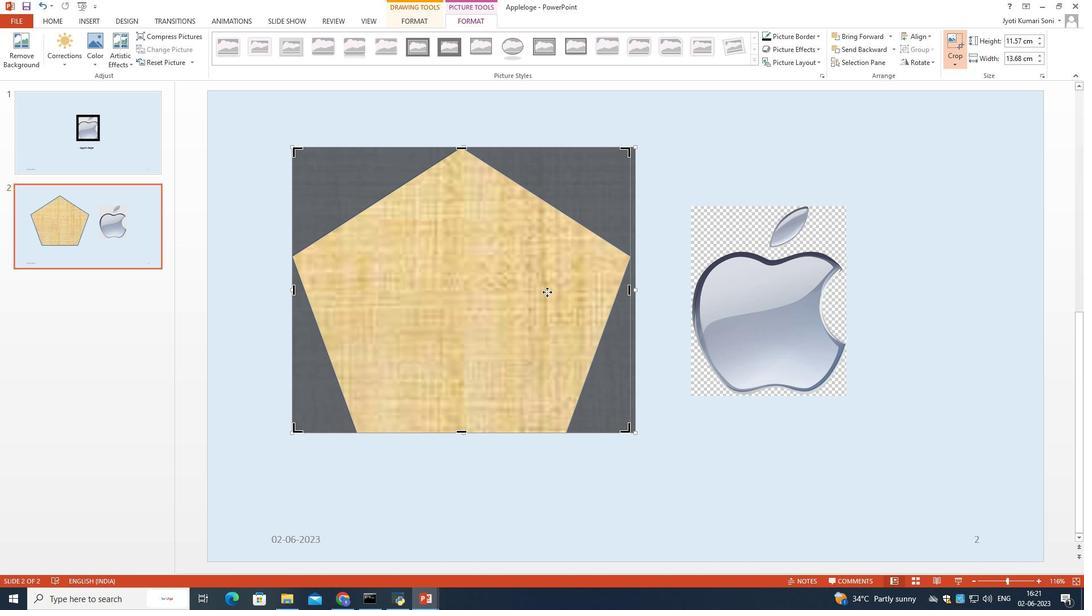 
Action: Mouse moved to (701, 299)
Screenshot: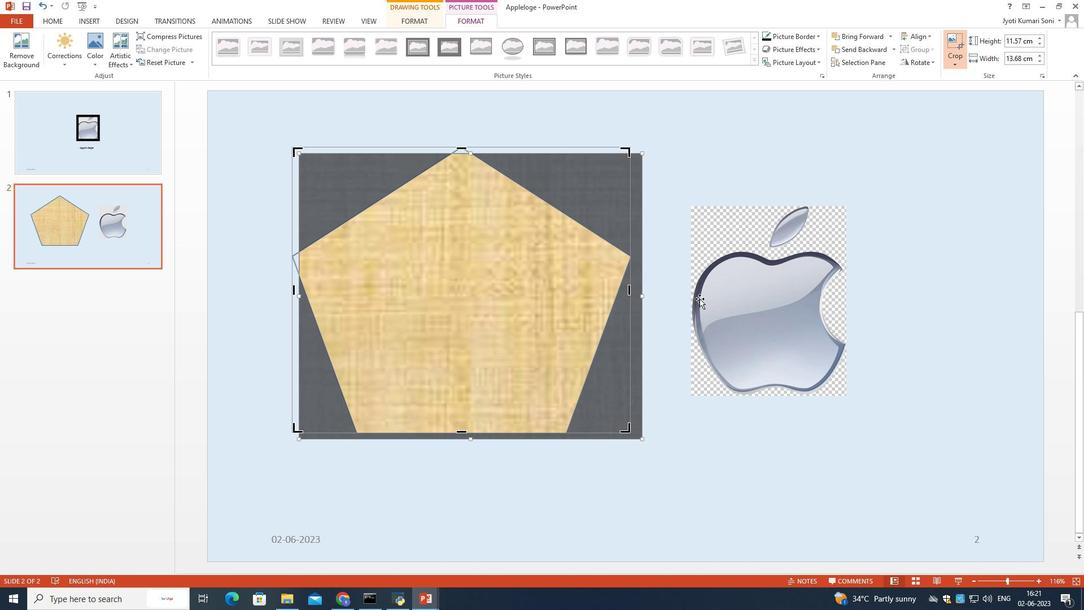 
Action: Mouse pressed left at (701, 299)
Screenshot: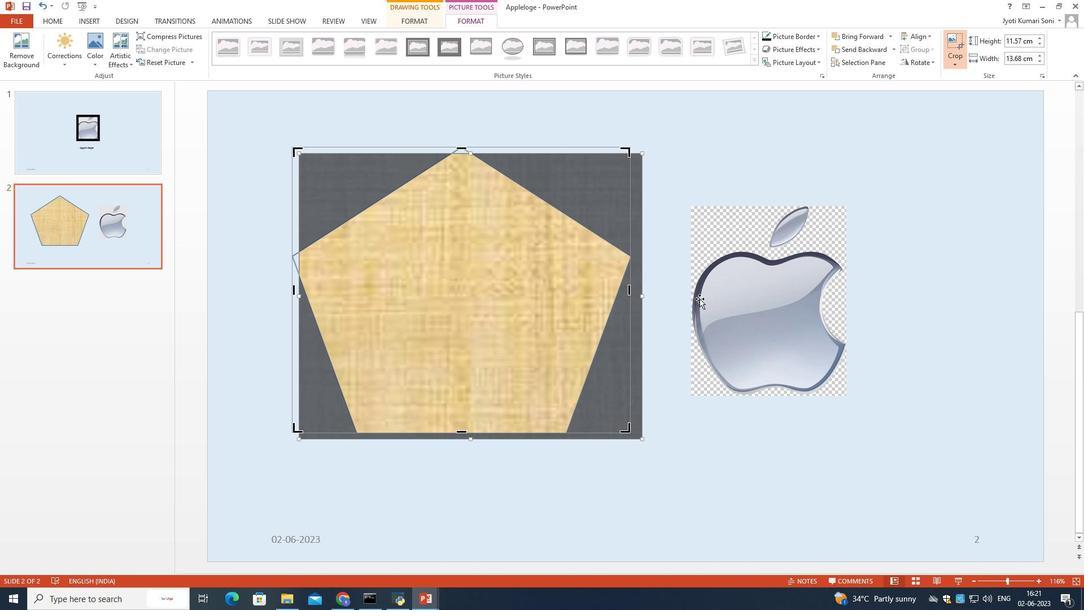 
Action: Mouse moved to (520, 296)
Screenshot: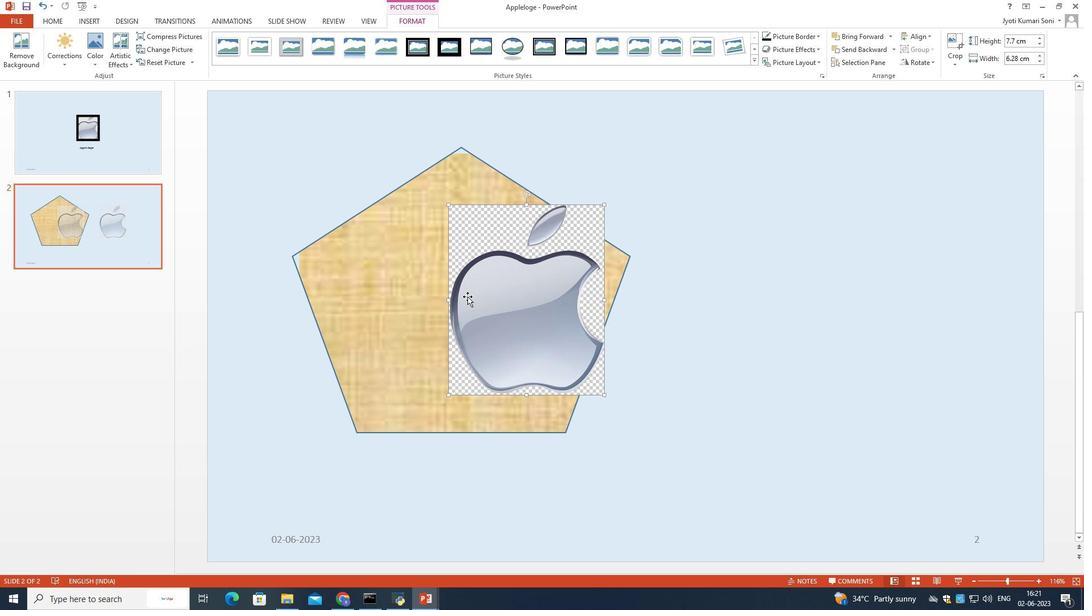 
Action: Mouse pressed left at (520, 296)
Screenshot: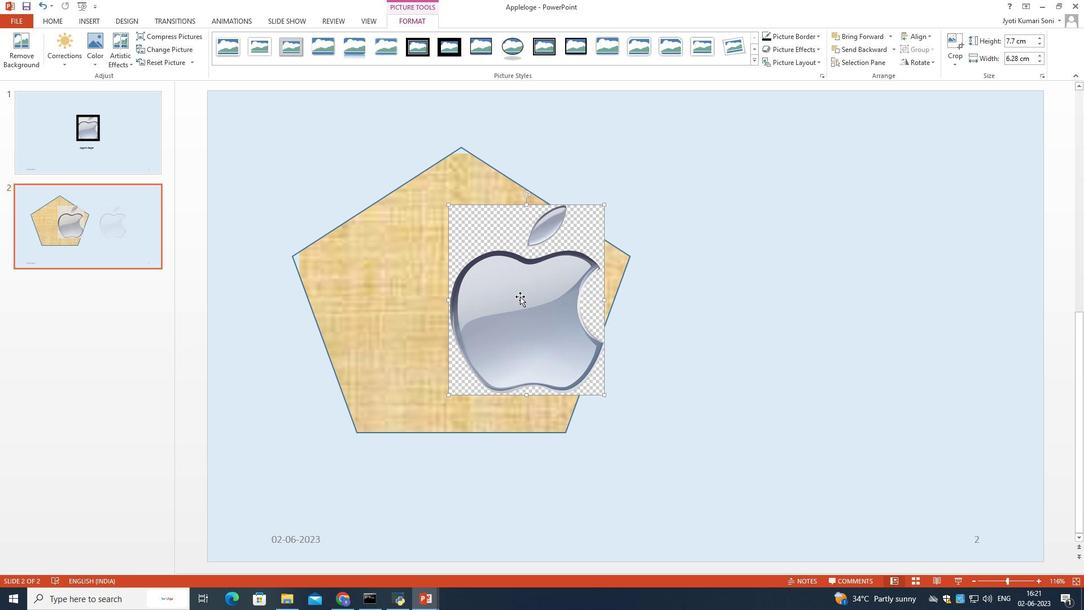 
Action: Mouse moved to (505, 332)
Screenshot: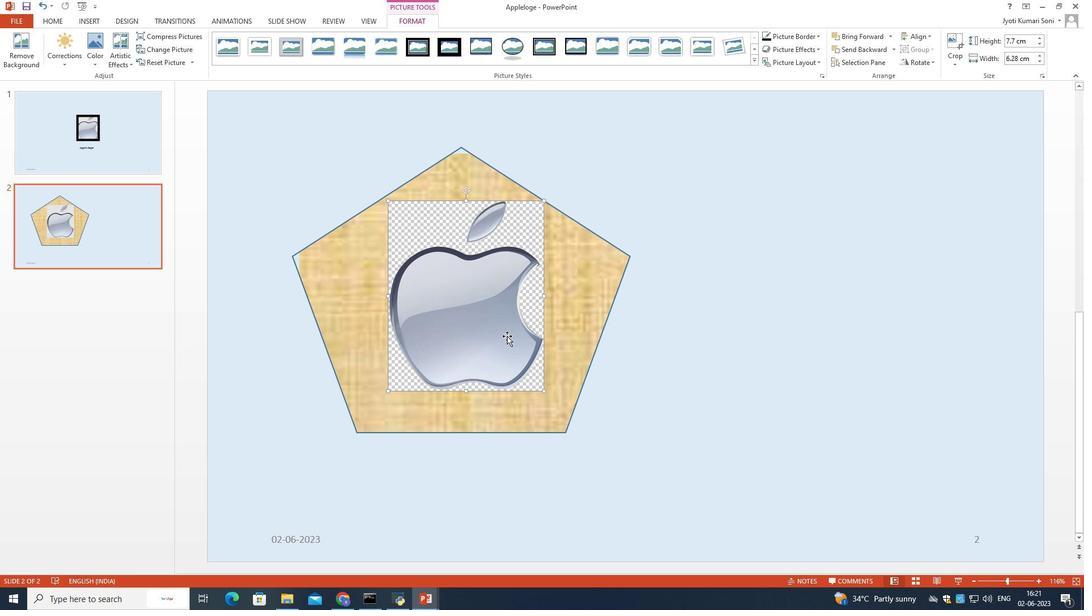 
Action: Mouse pressed left at (505, 332)
Screenshot: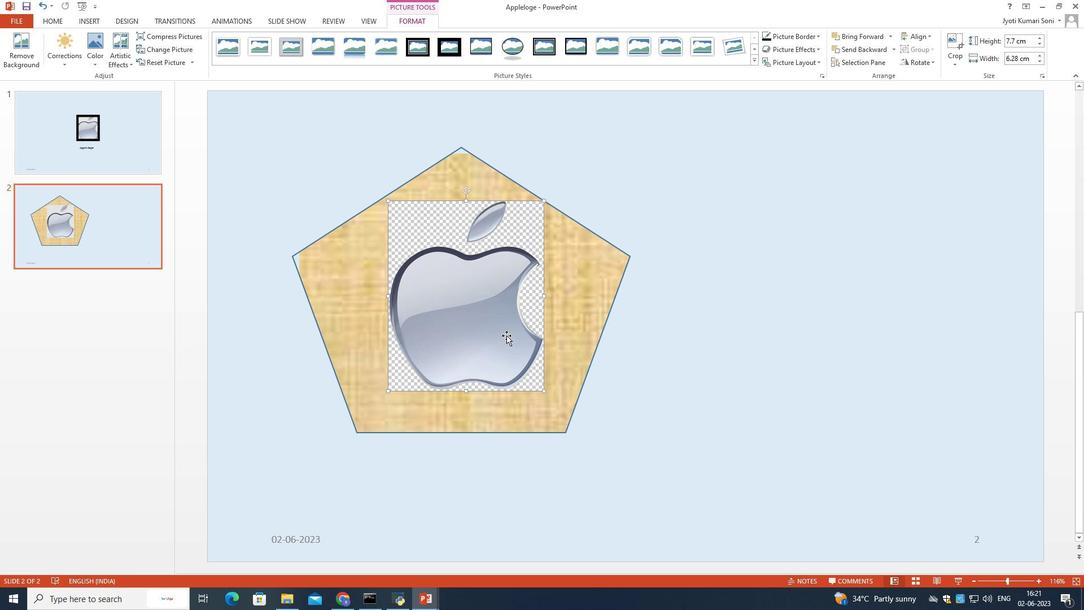
Action: Mouse moved to (490, 295)
Screenshot: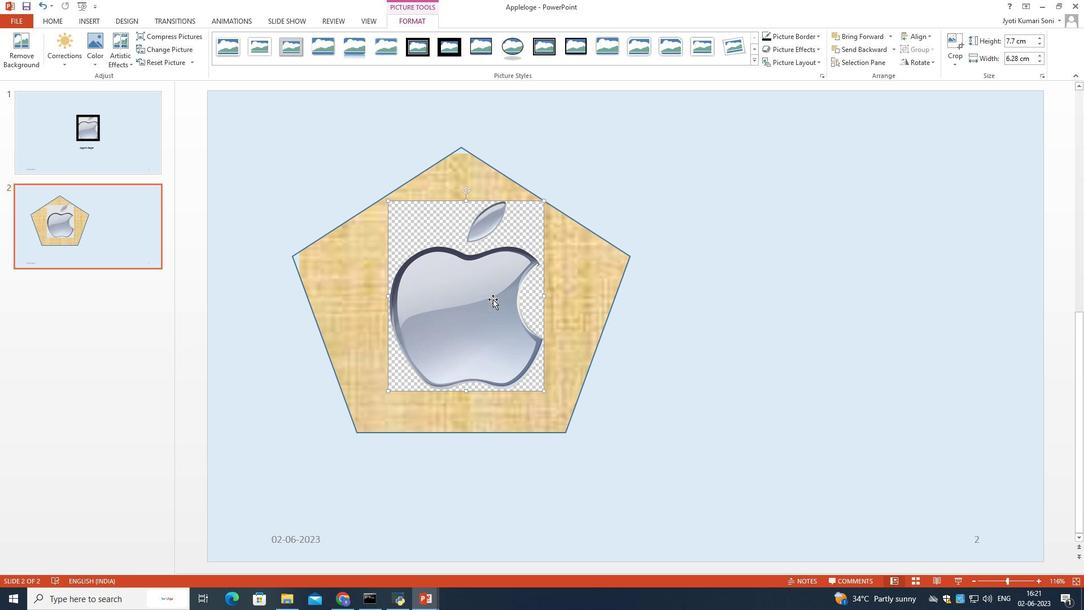 
Action: Mouse pressed left at (490, 295)
Screenshot: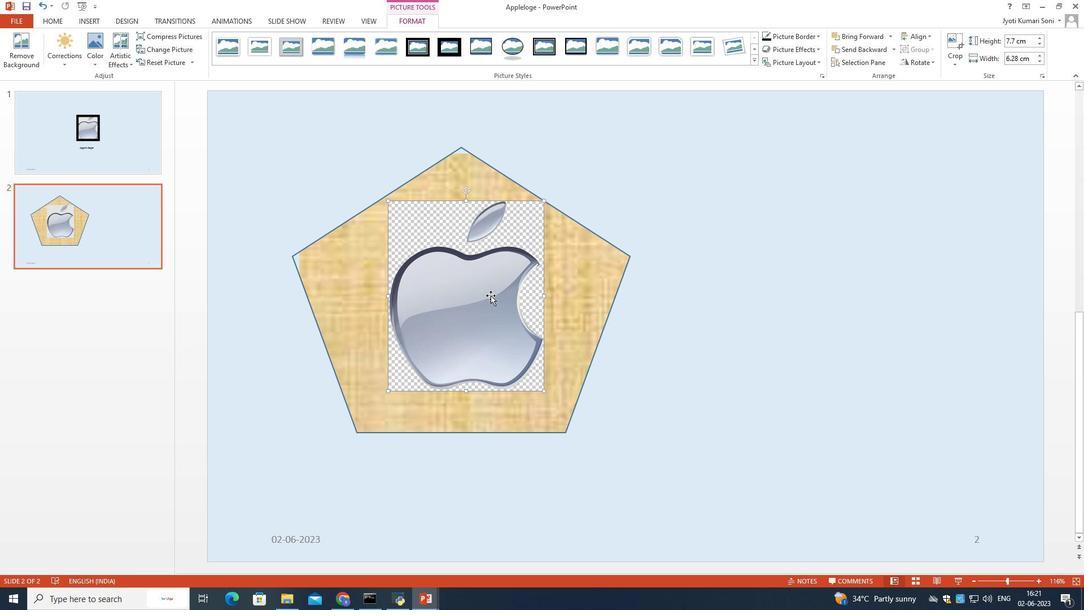 
Action: Mouse moved to (545, 388)
Screenshot: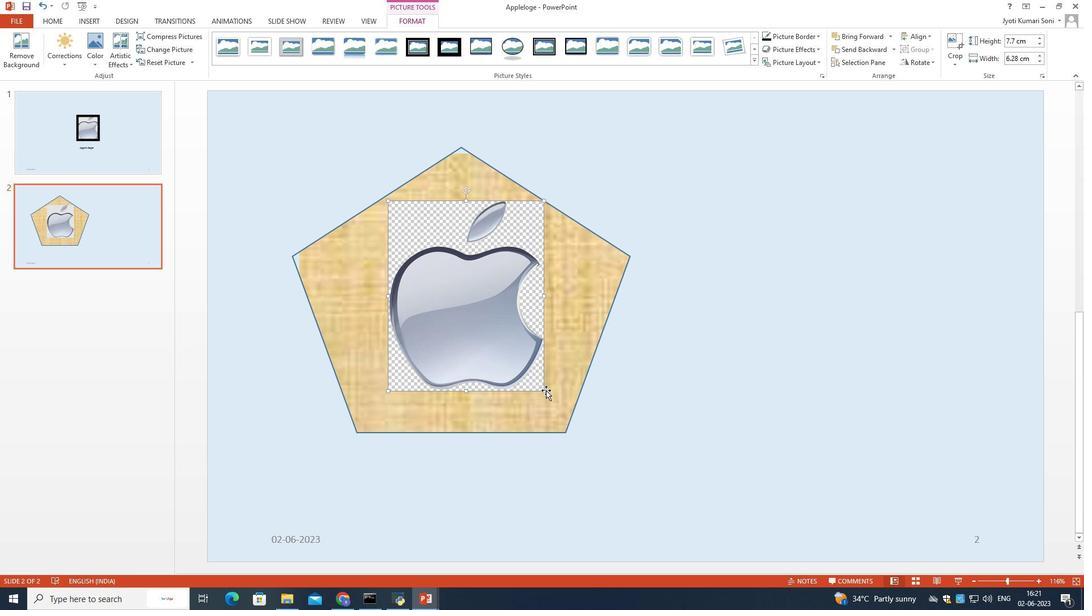 
Action: Mouse pressed left at (545, 388)
Screenshot: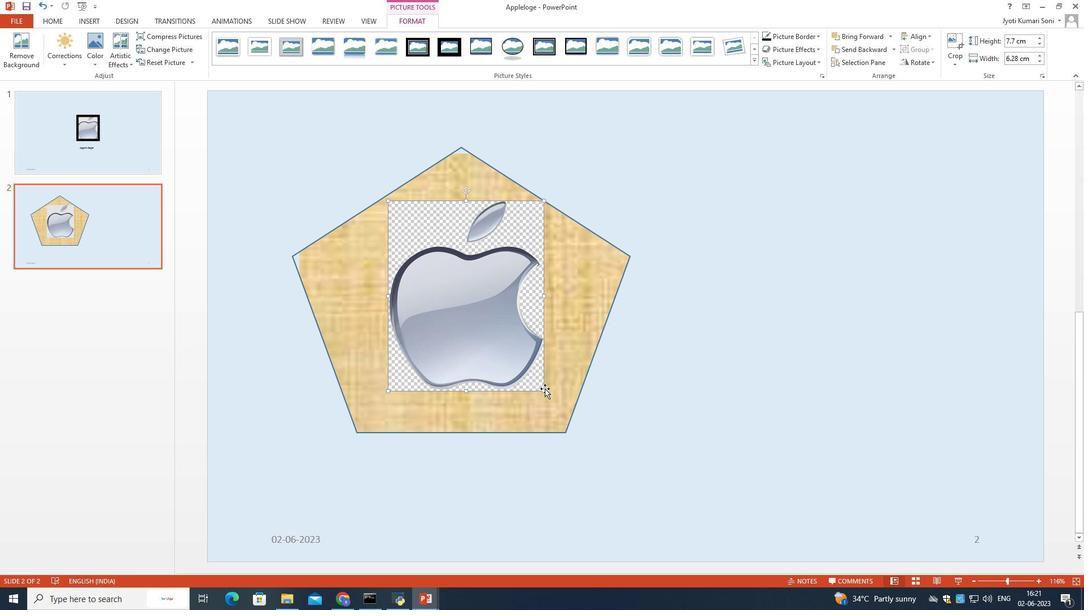 
Action: Mouse moved to (470, 303)
Screenshot: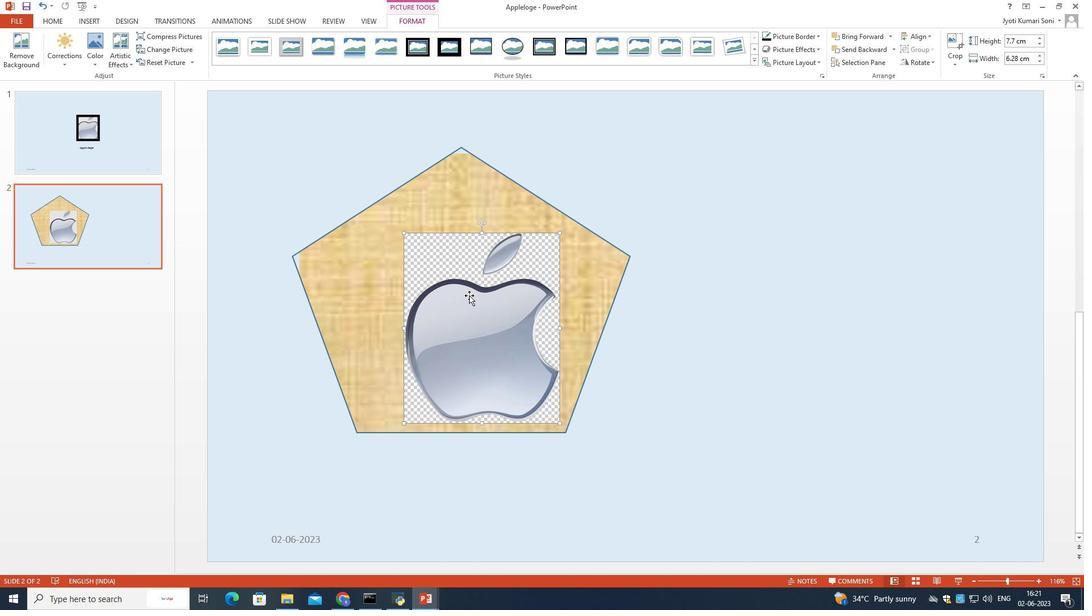 
Action: Mouse pressed left at (470, 303)
Screenshot: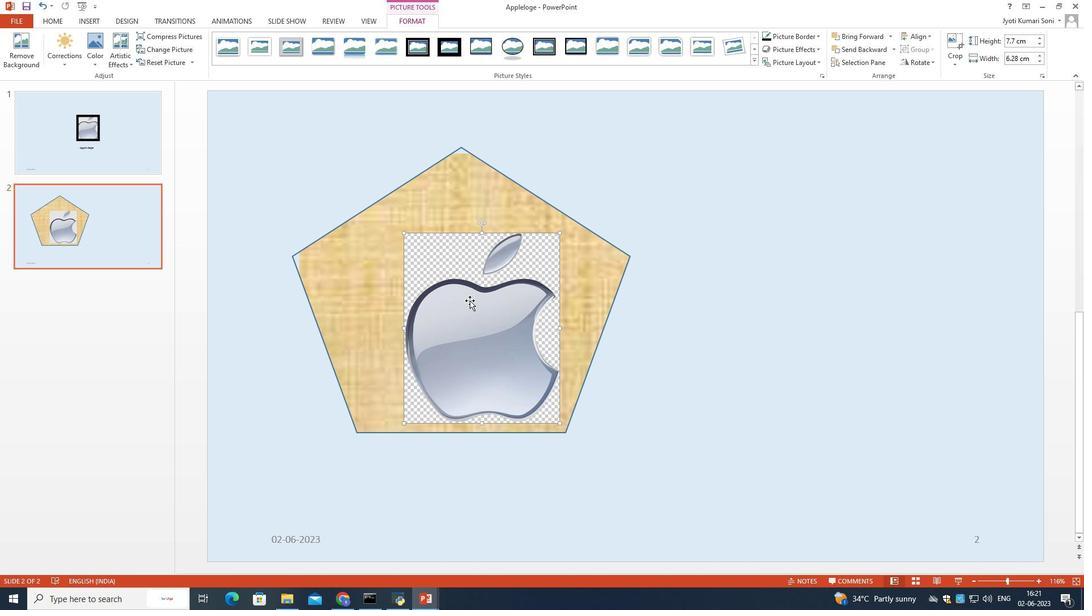 
Action: Mouse moved to (404, 233)
Screenshot: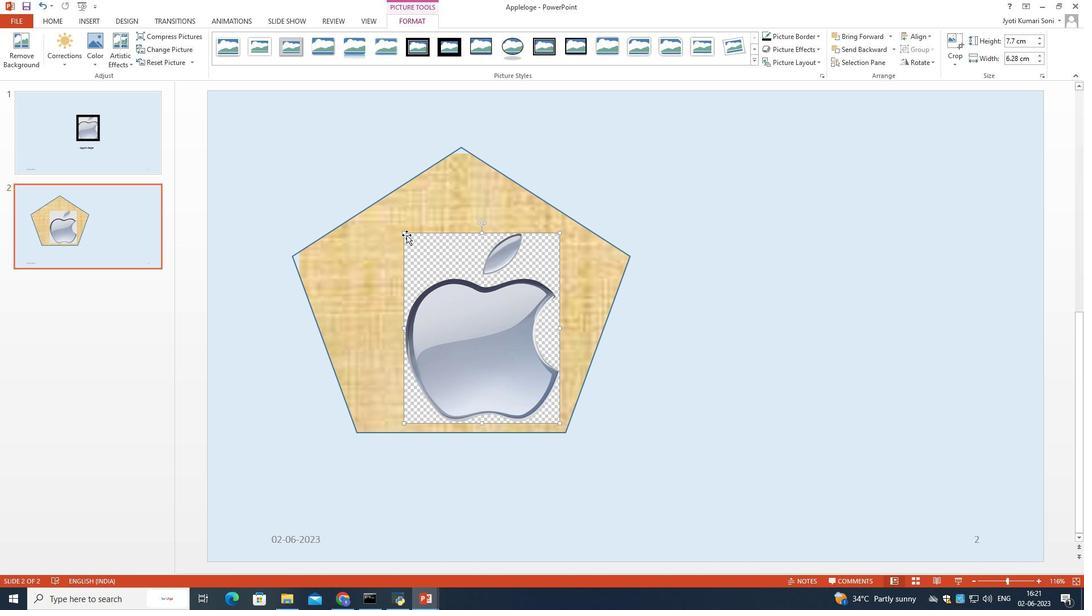 
Action: Mouse pressed left at (404, 233)
Screenshot: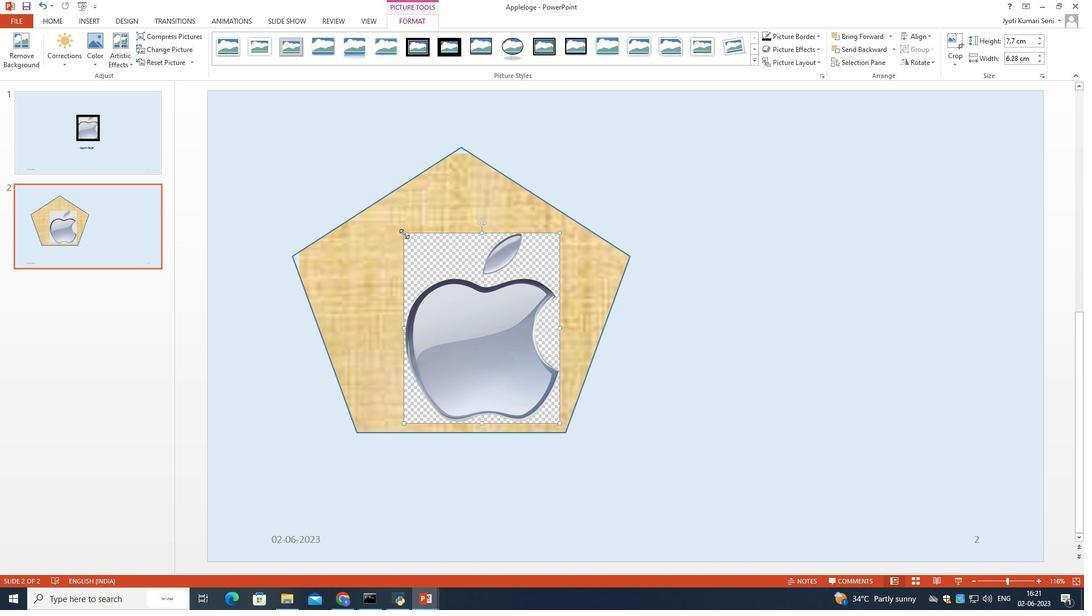 
Action: Mouse moved to (440, 296)
Screenshot: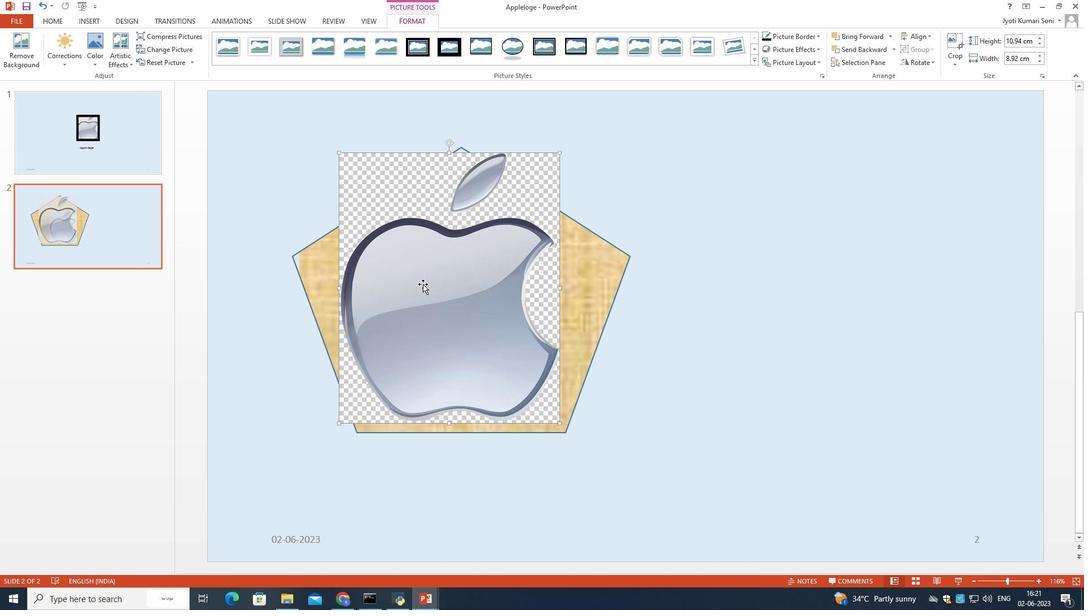
Action: Mouse pressed left at (440, 296)
Screenshot: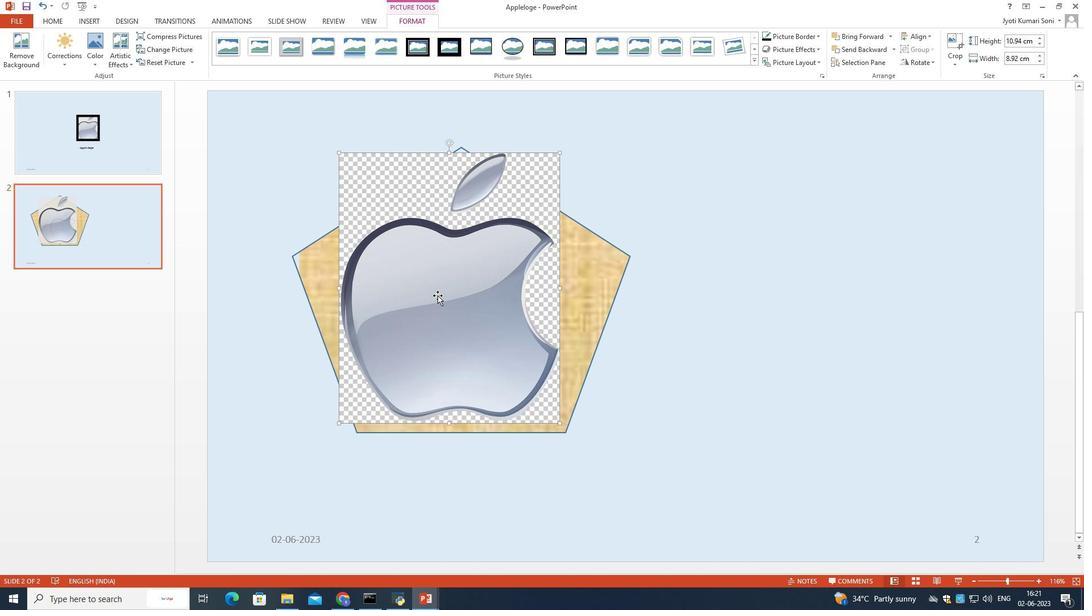 
Action: Mouse moved to (350, 154)
Screenshot: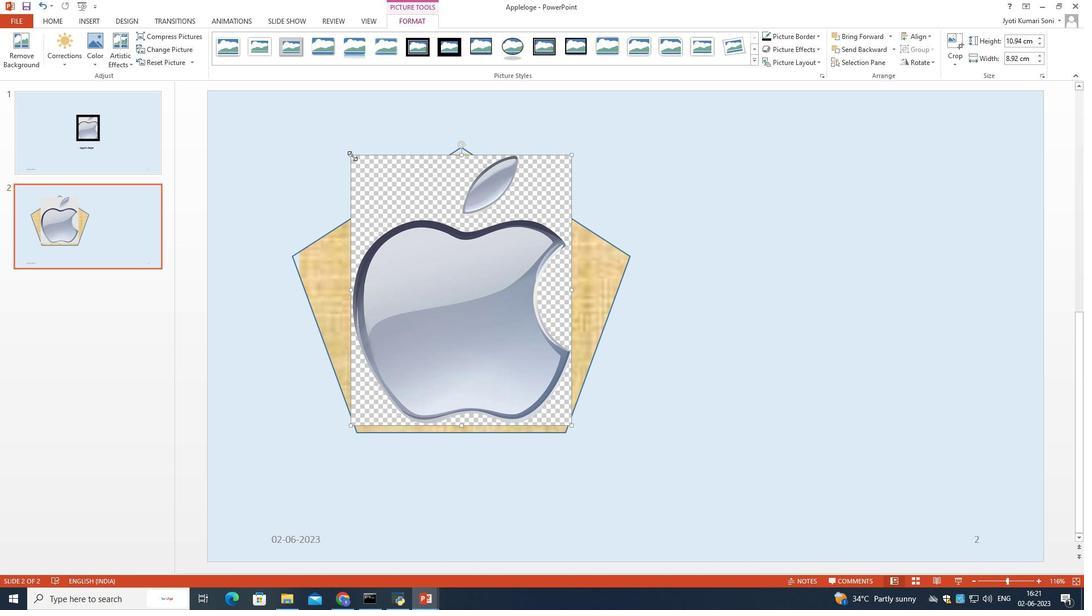 
Action: Mouse pressed left at (350, 154)
Screenshot: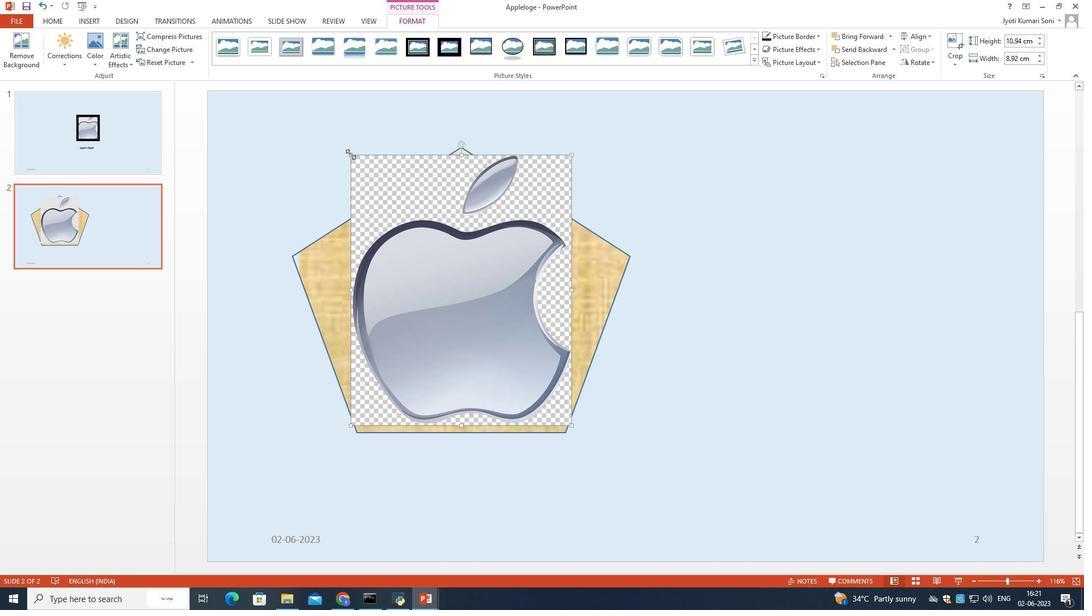 
Action: Mouse moved to (437, 275)
Screenshot: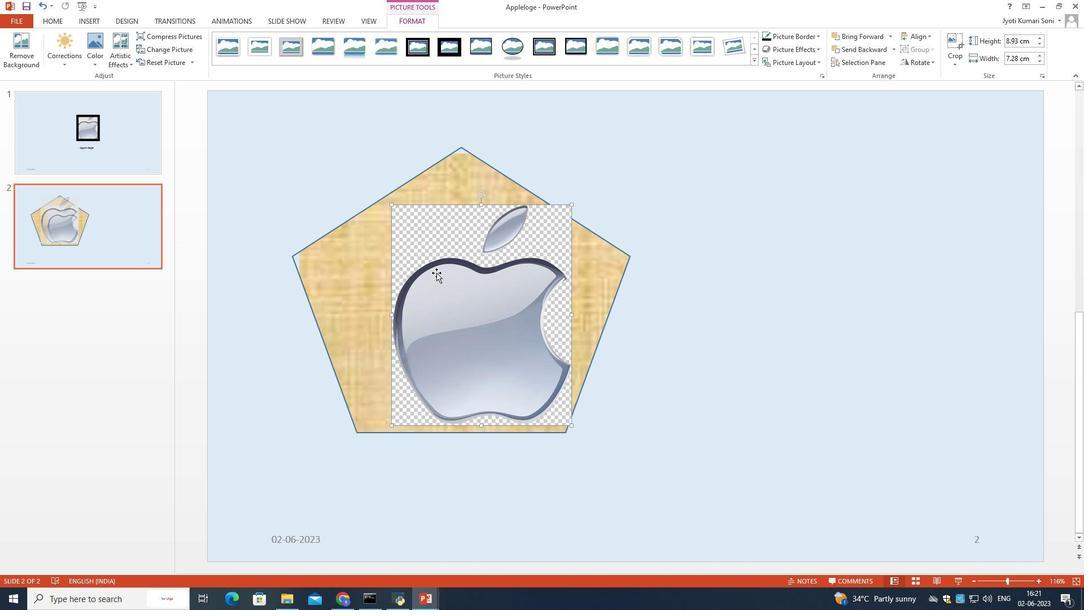 
Action: Mouse pressed left at (437, 275)
Screenshot: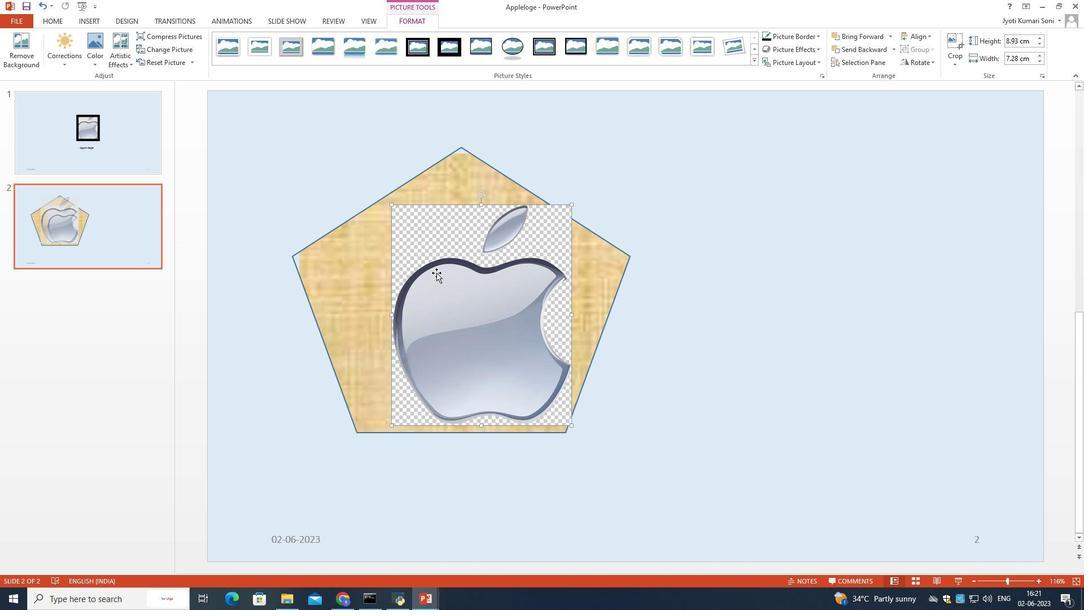 
Action: Mouse moved to (946, 44)
Screenshot: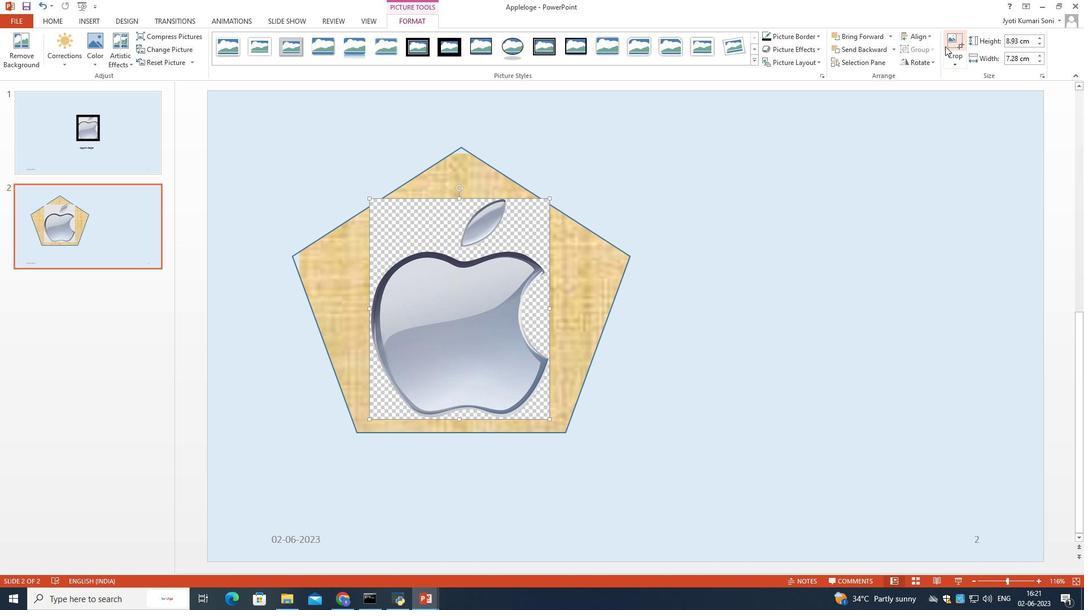 
Action: Mouse pressed left at (946, 44)
Screenshot: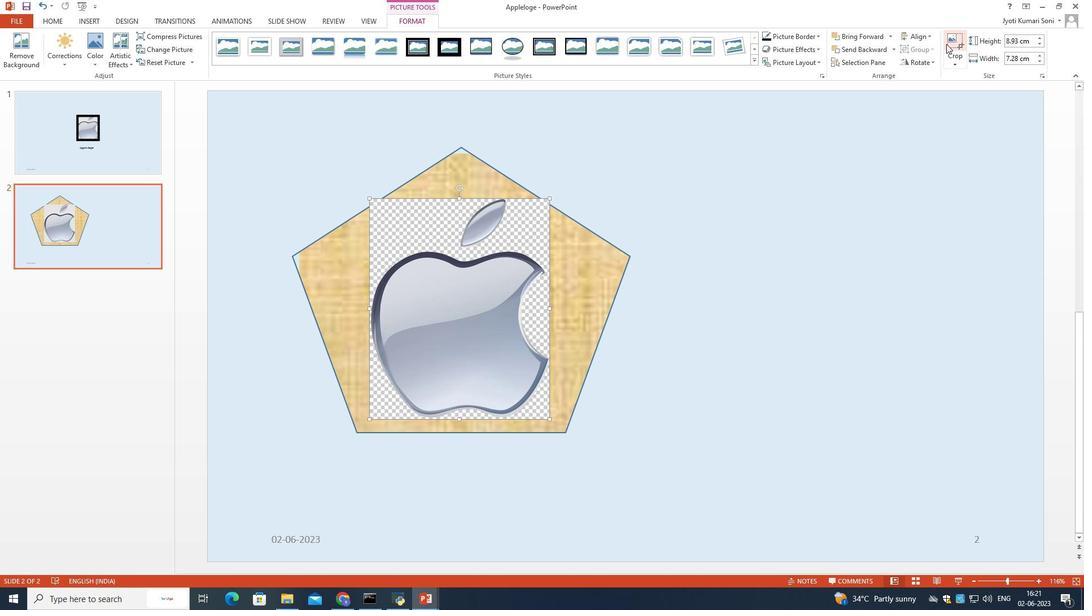 
Action: Mouse moved to (796, 53)
Screenshot: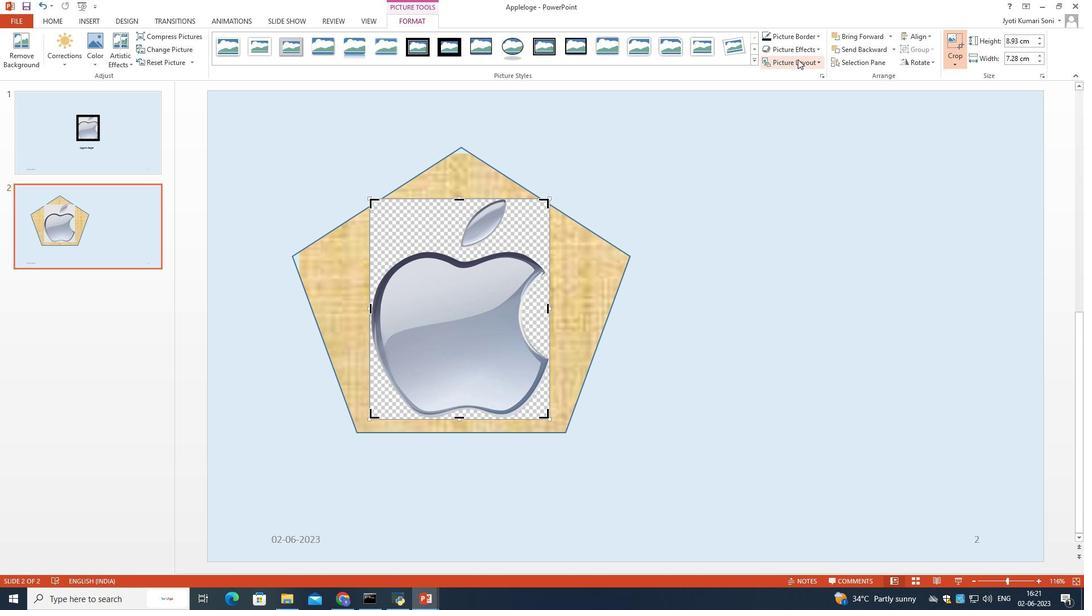 
Action: Mouse pressed left at (796, 53)
Screenshot: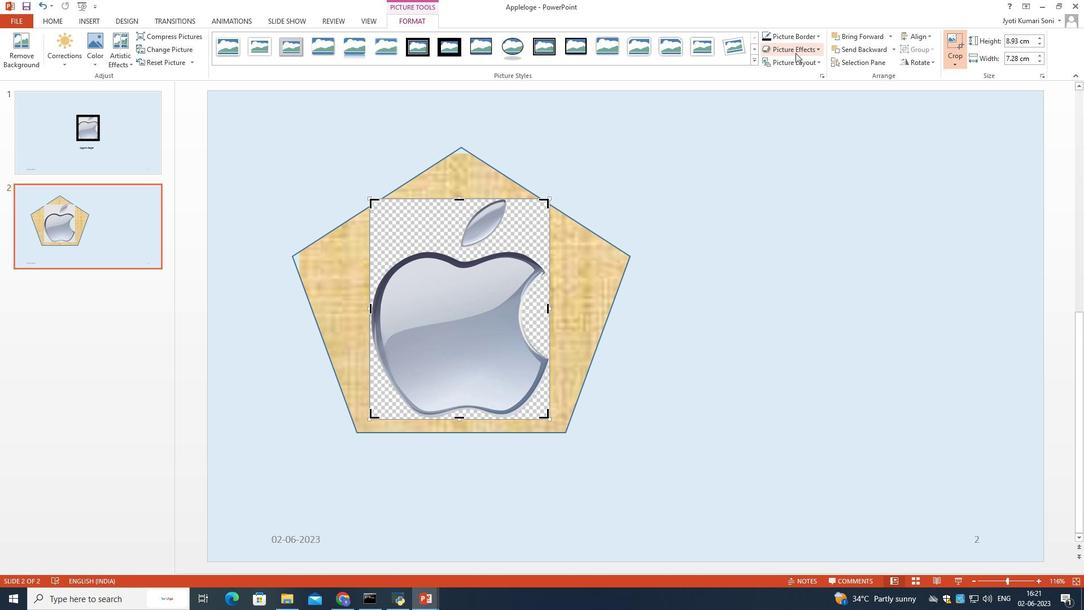 
Action: Mouse moved to (566, 290)
Screenshot: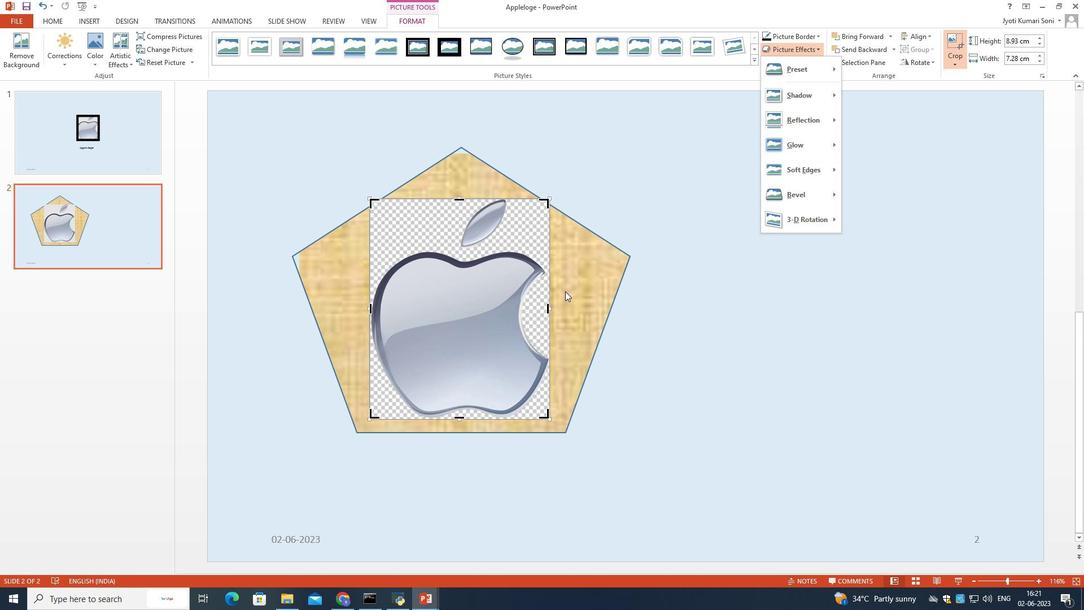 
Action: Mouse pressed left at (566, 290)
Screenshot: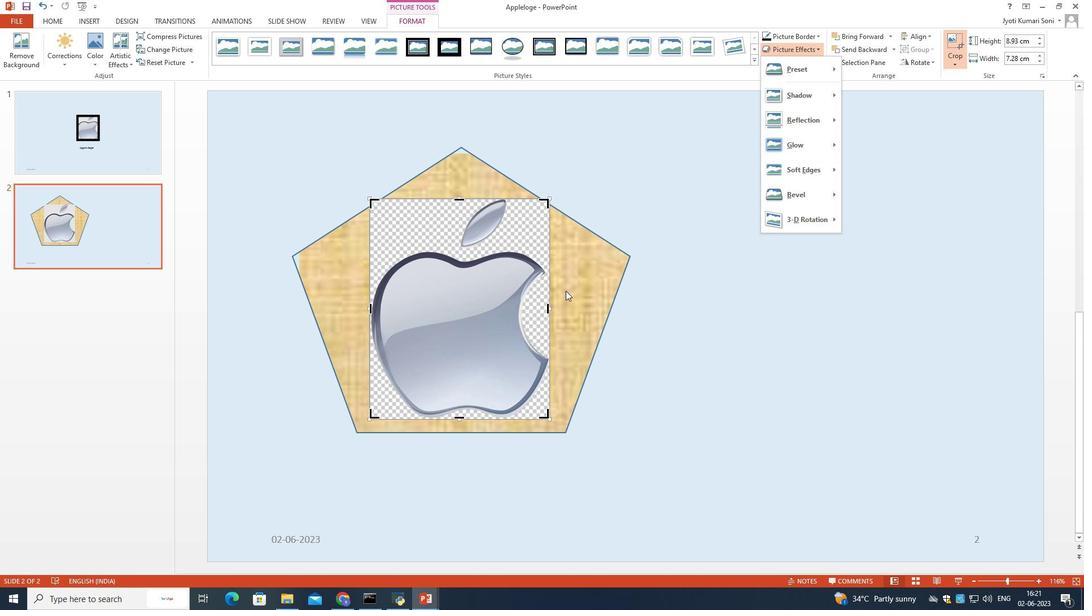 
Action: Mouse moved to (567, 290)
Screenshot: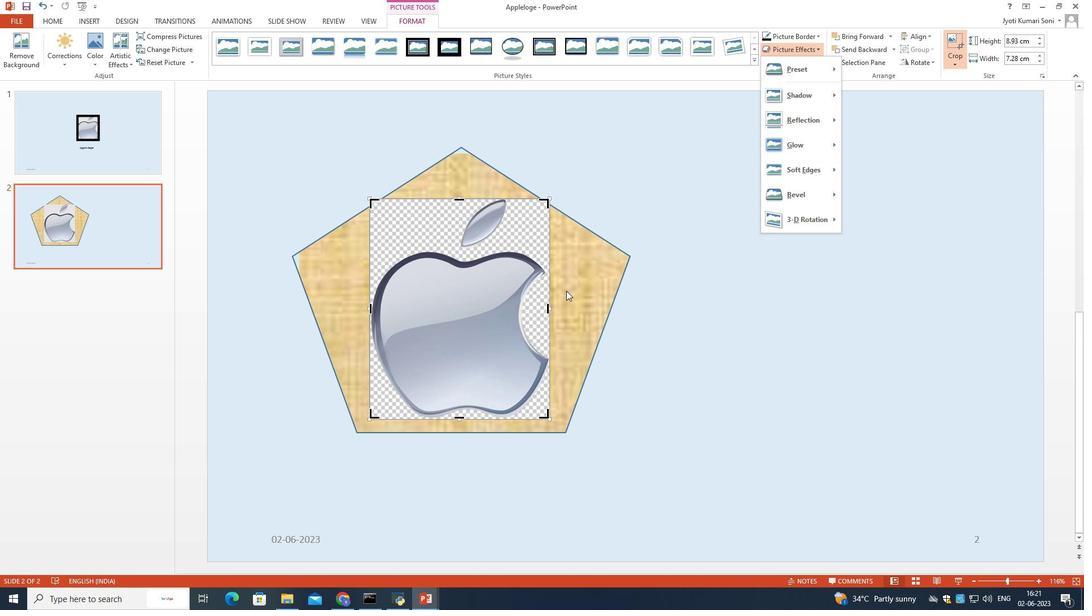 
Action: Mouse pressed left at (567, 290)
Screenshot: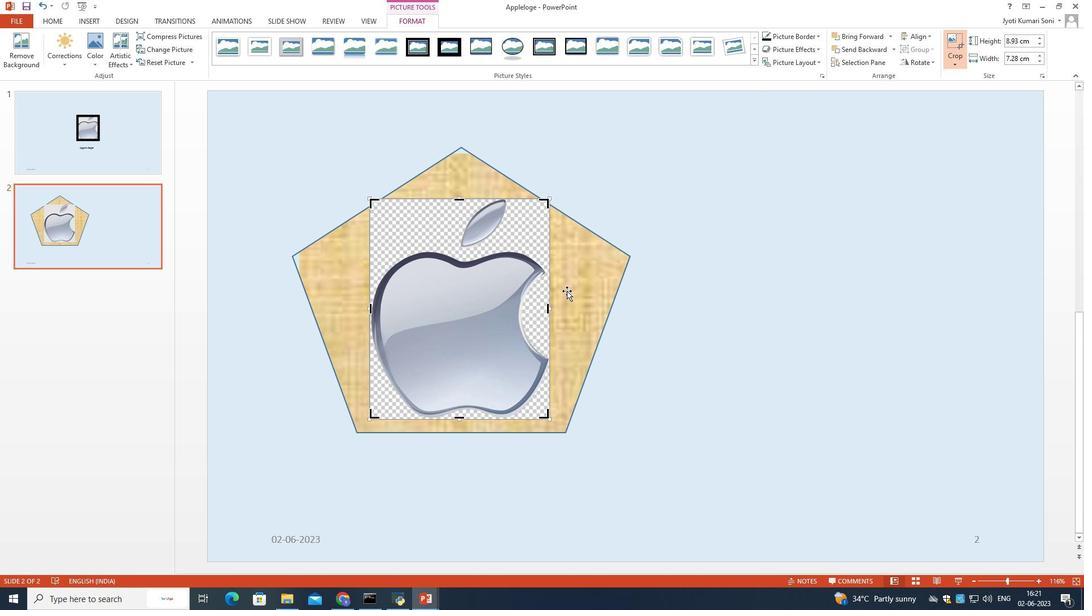 
Action: Mouse moved to (469, 19)
Screenshot: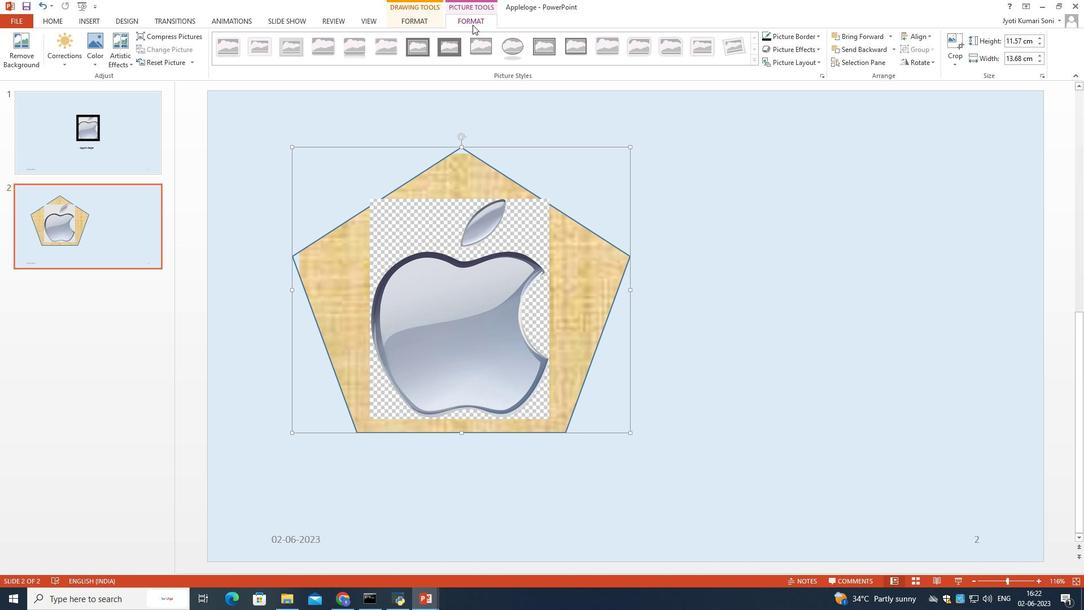 
Action: Mouse pressed left at (469, 19)
Screenshot: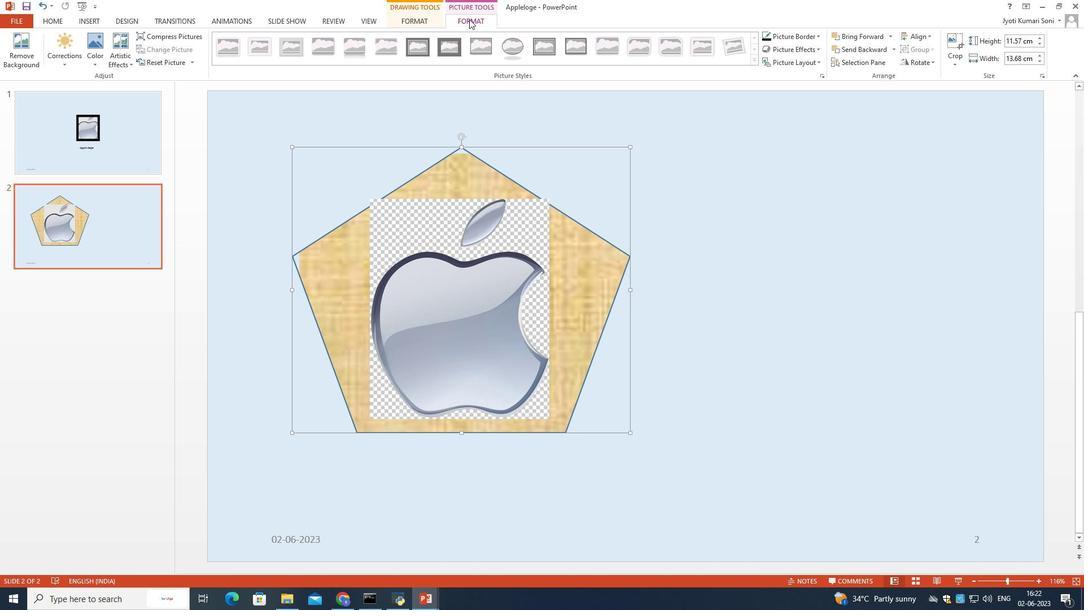 
Action: Mouse moved to (817, 51)
Screenshot: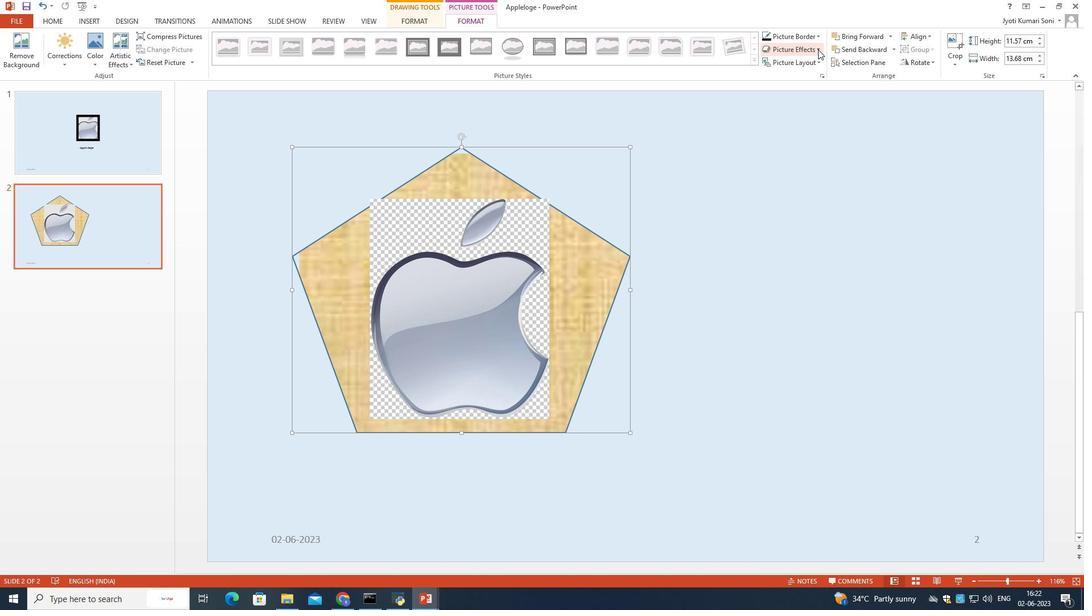 
Action: Mouse pressed left at (817, 51)
Screenshot: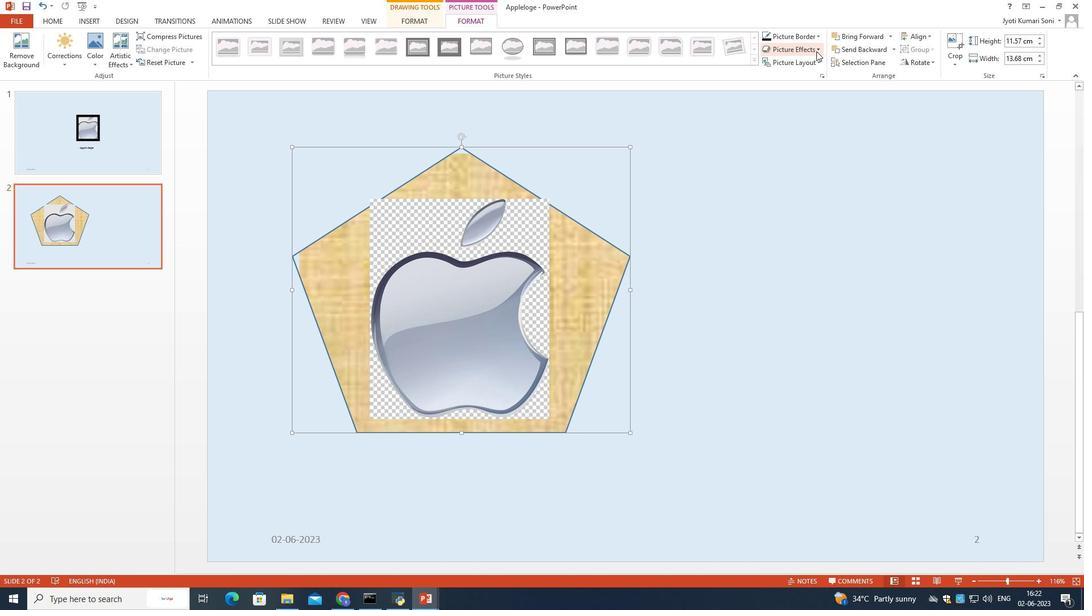 
Action: Mouse moved to (799, 37)
Screenshot: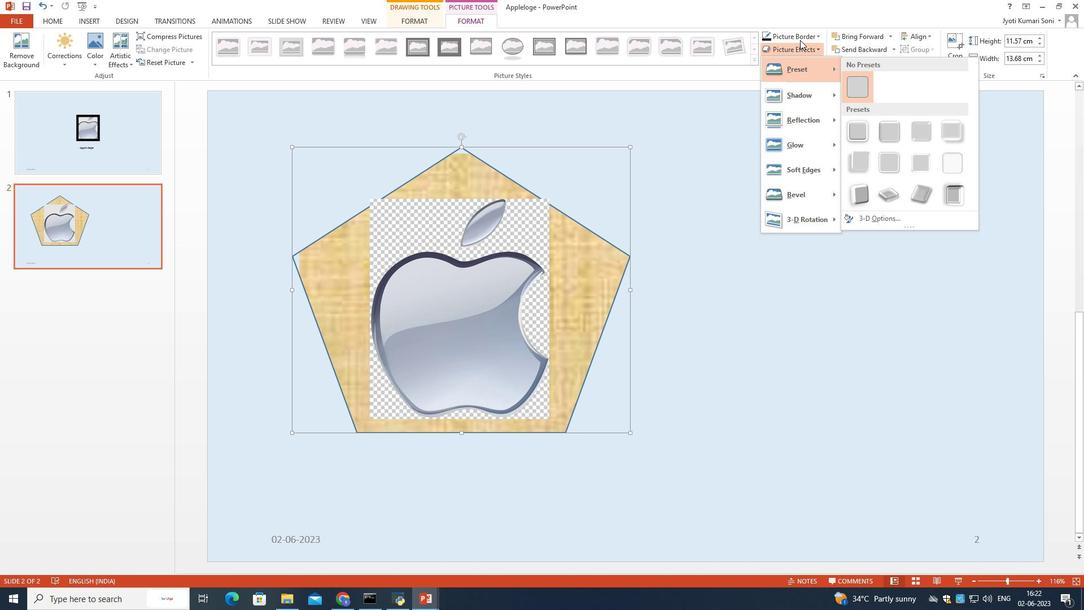 
Action: Mouse pressed left at (799, 37)
Screenshot: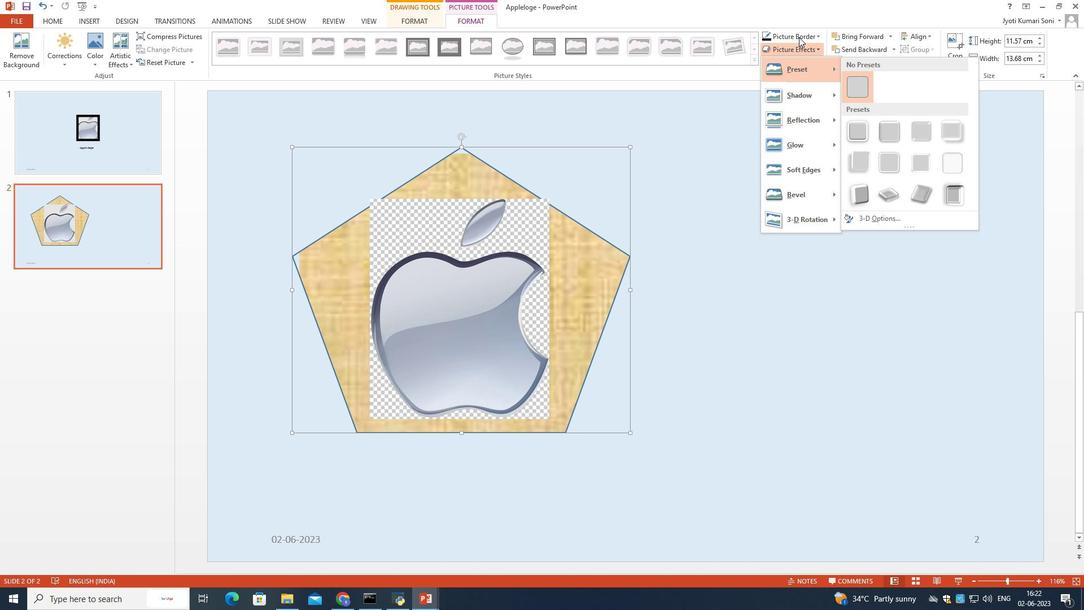 
Action: Mouse moved to (875, 90)
Screenshot: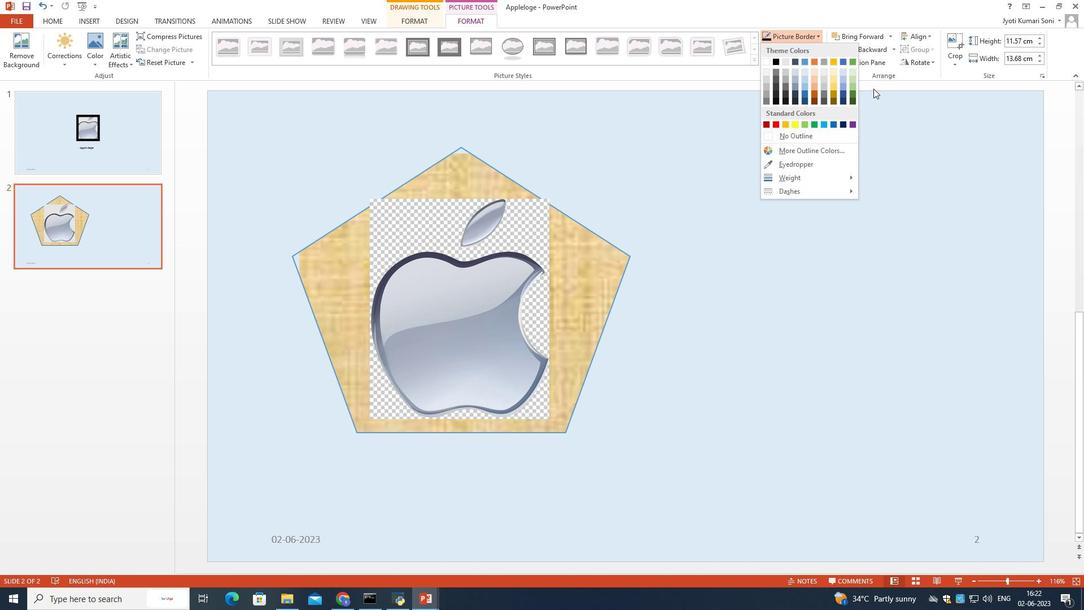 
Action: Mouse pressed left at (875, 90)
Screenshot: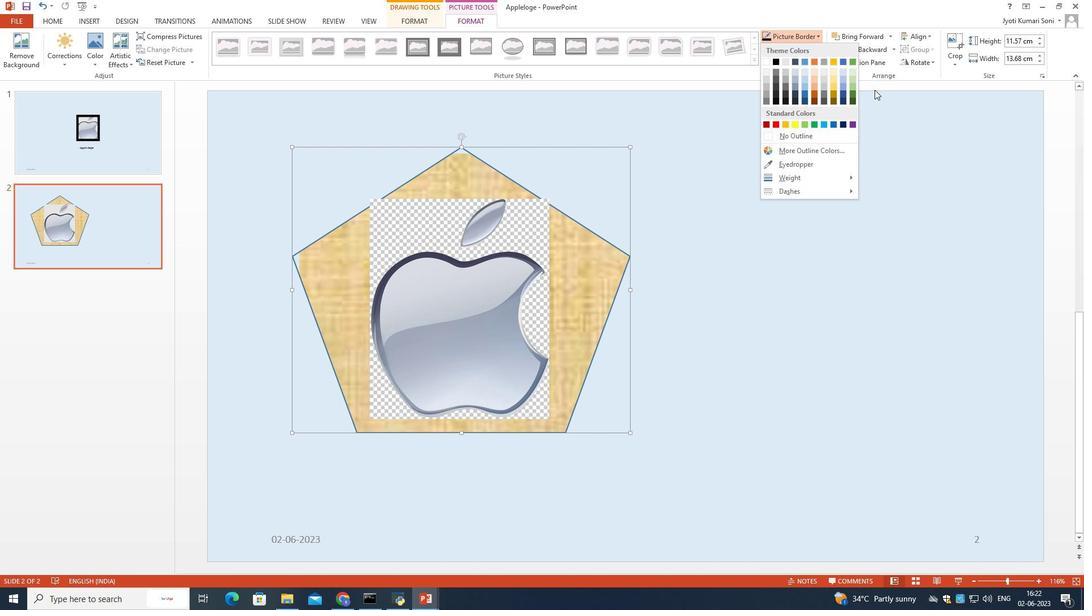 
Action: Mouse moved to (807, 62)
Screenshot: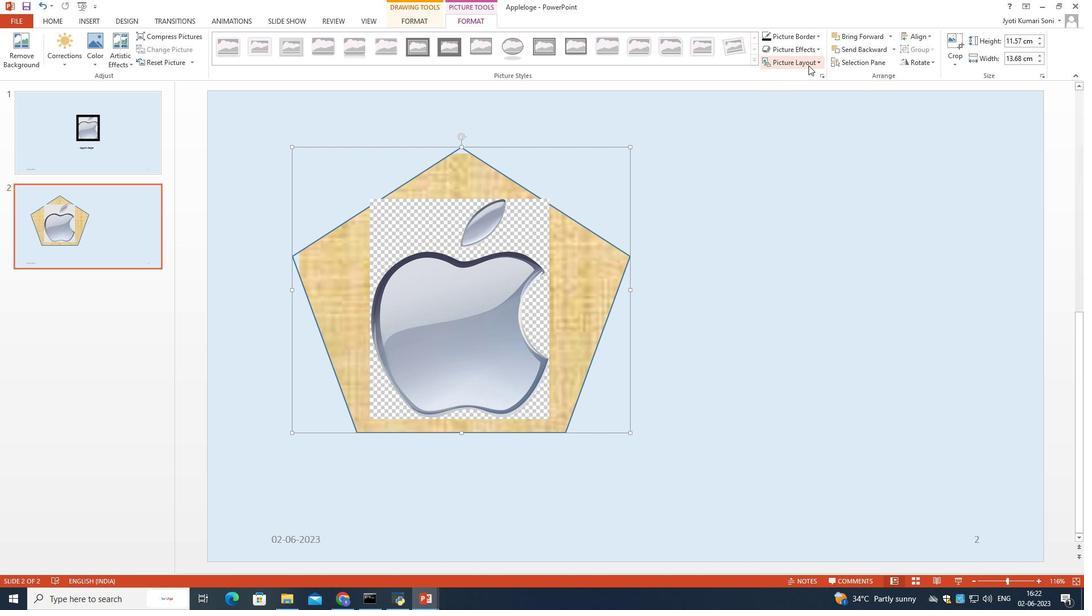 
Action: Mouse pressed left at (807, 62)
Screenshot: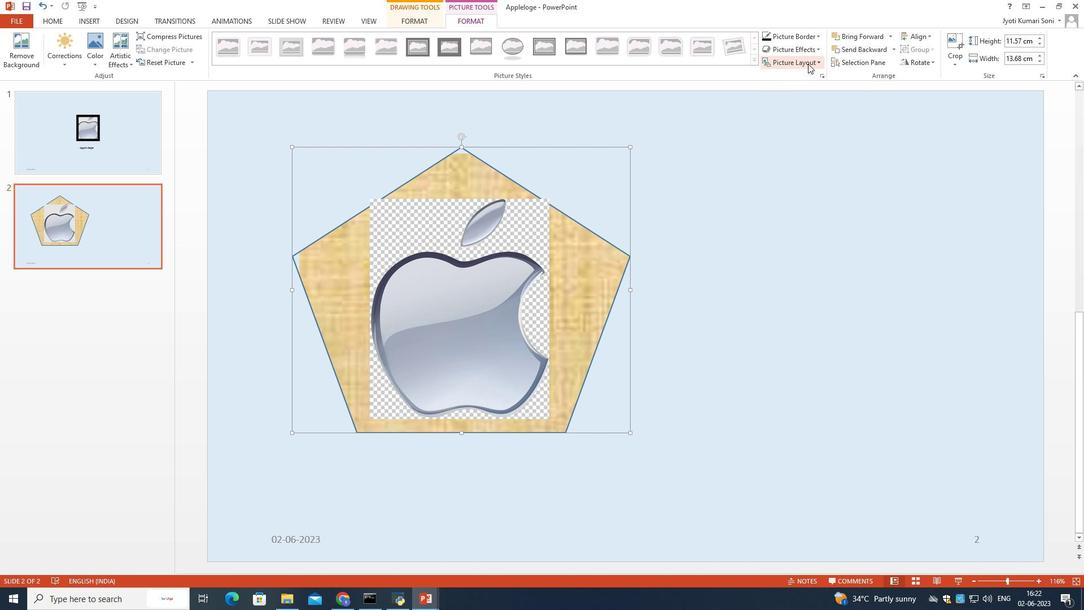 
Action: Mouse moved to (510, 236)
Screenshot: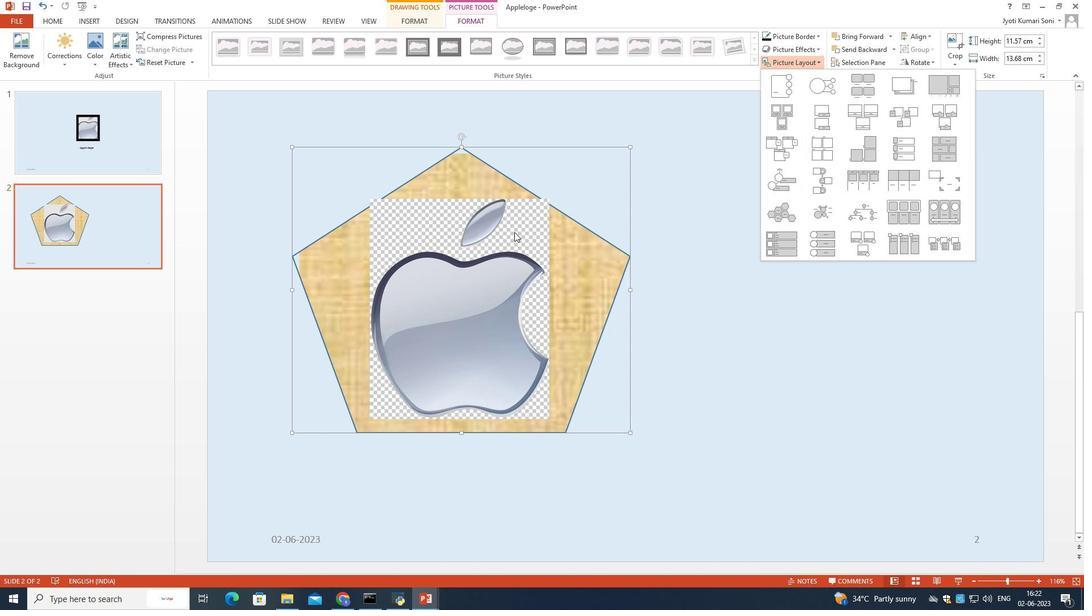 
Action: Mouse pressed left at (510, 236)
Screenshot: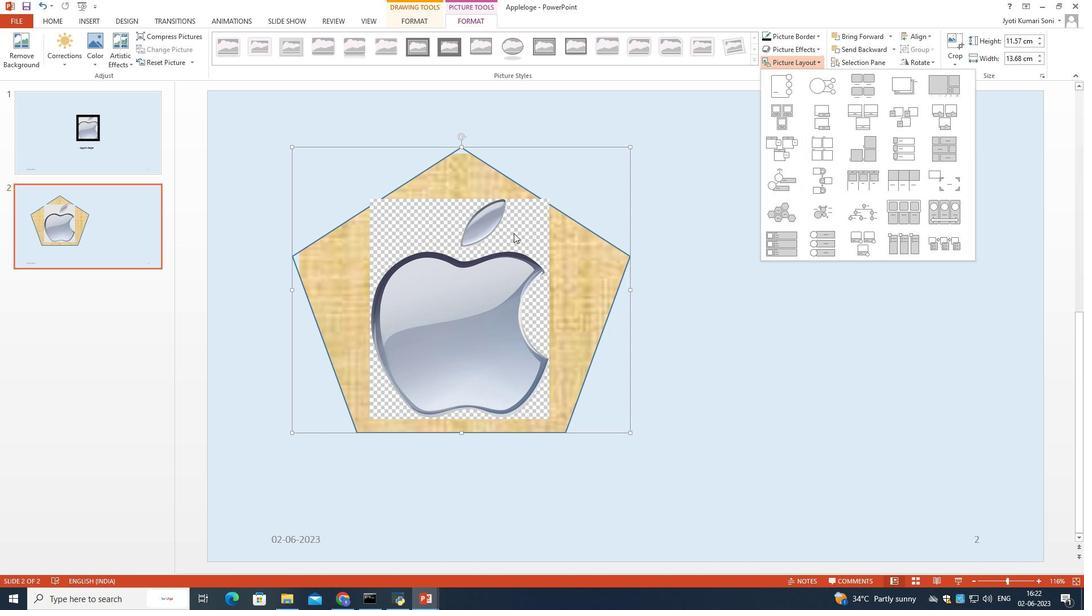
Action: Mouse moved to (407, 19)
Screenshot: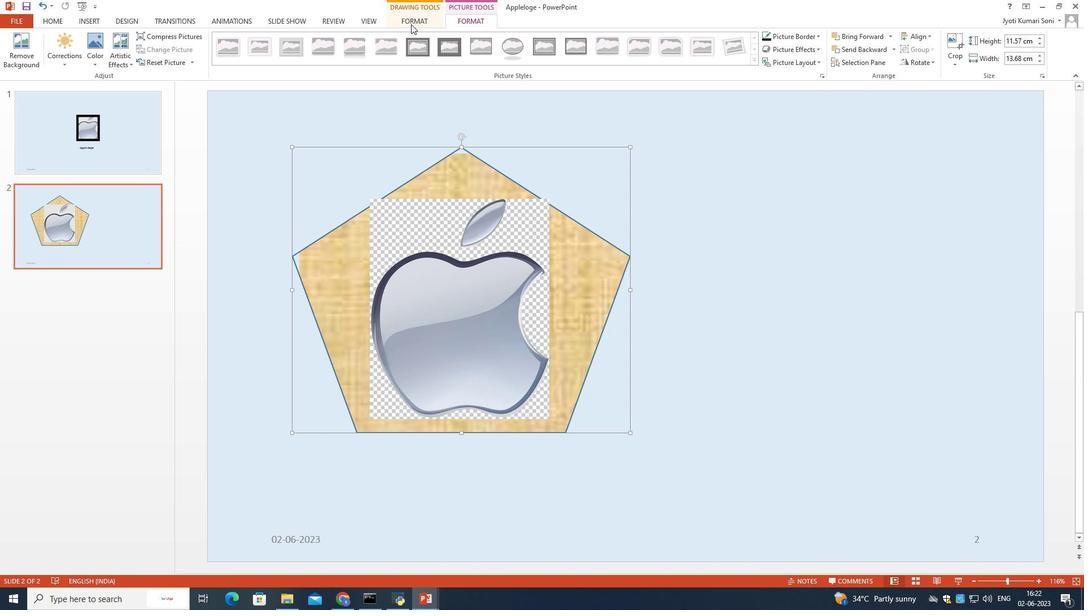 
Action: Mouse pressed left at (407, 19)
Screenshot: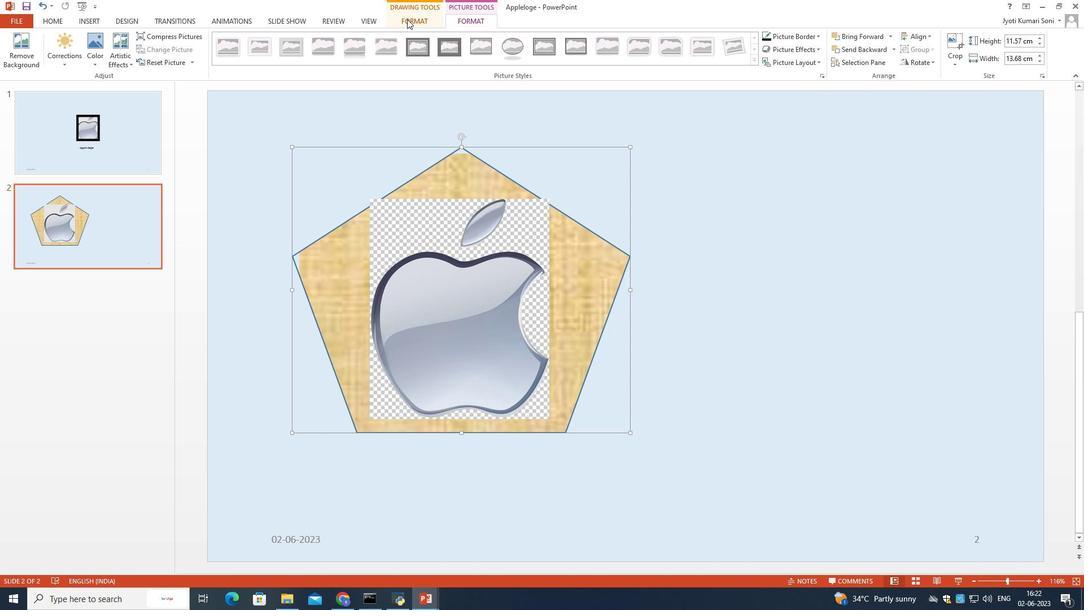 
Action: Mouse moved to (476, 20)
Screenshot: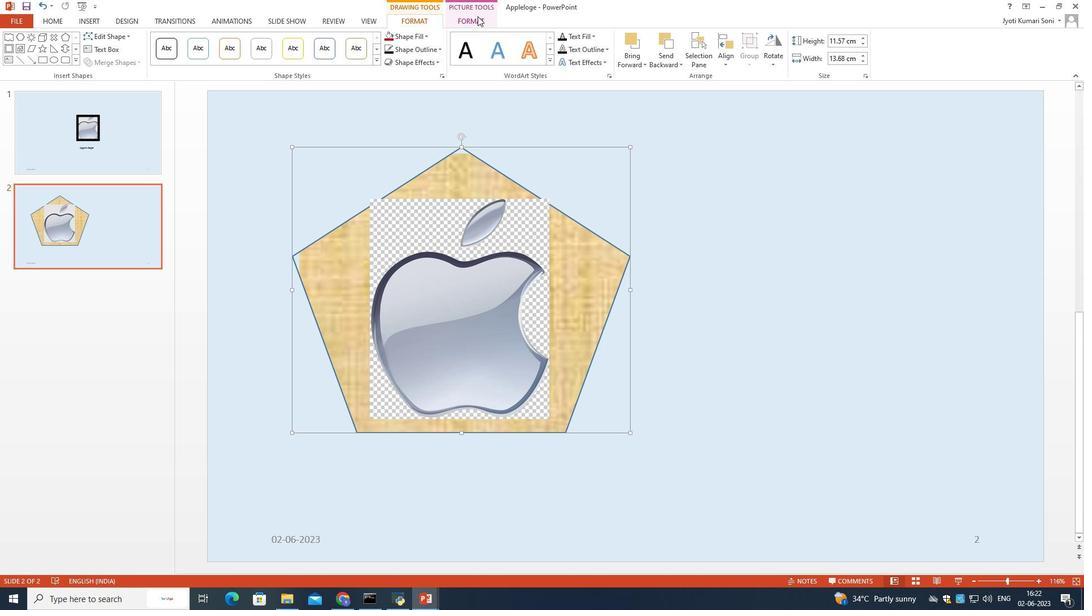 
Action: Mouse pressed left at (476, 20)
Screenshot: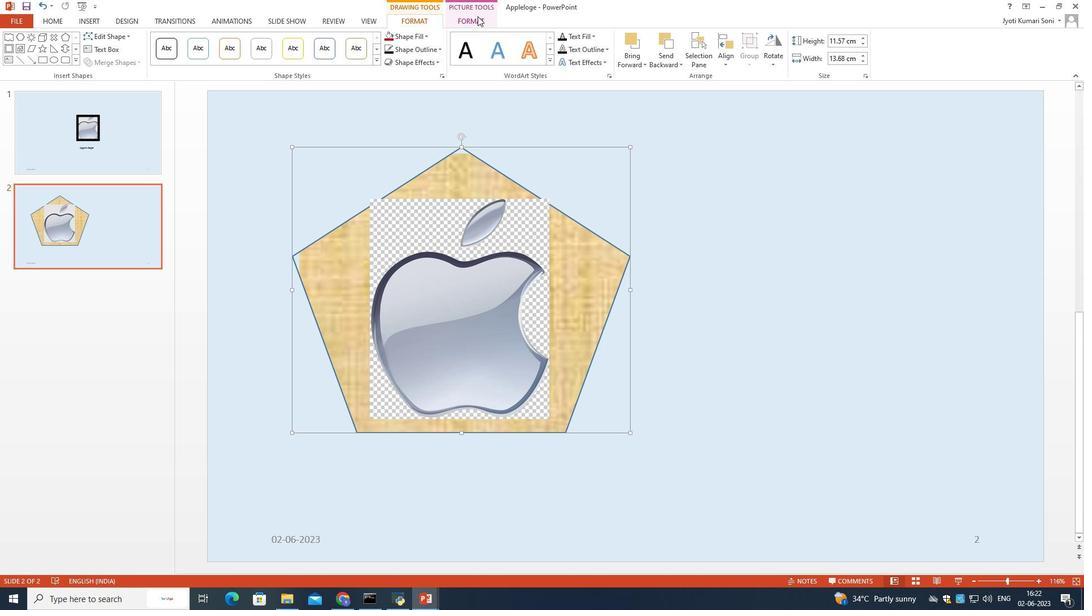 
Action: Mouse moved to (504, 253)
Screenshot: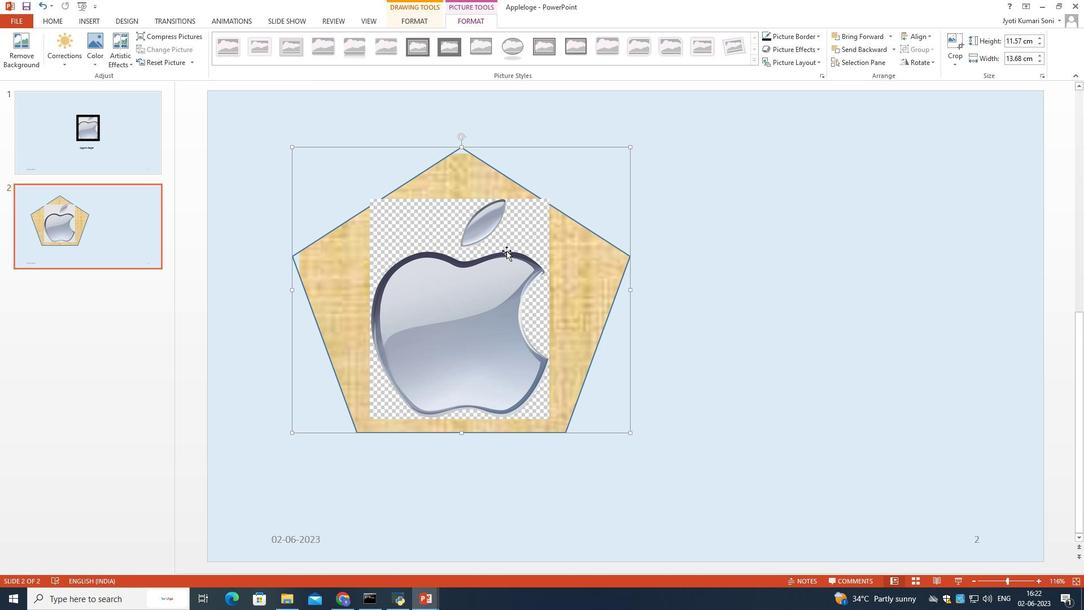
Action: Mouse pressed left at (504, 253)
Screenshot: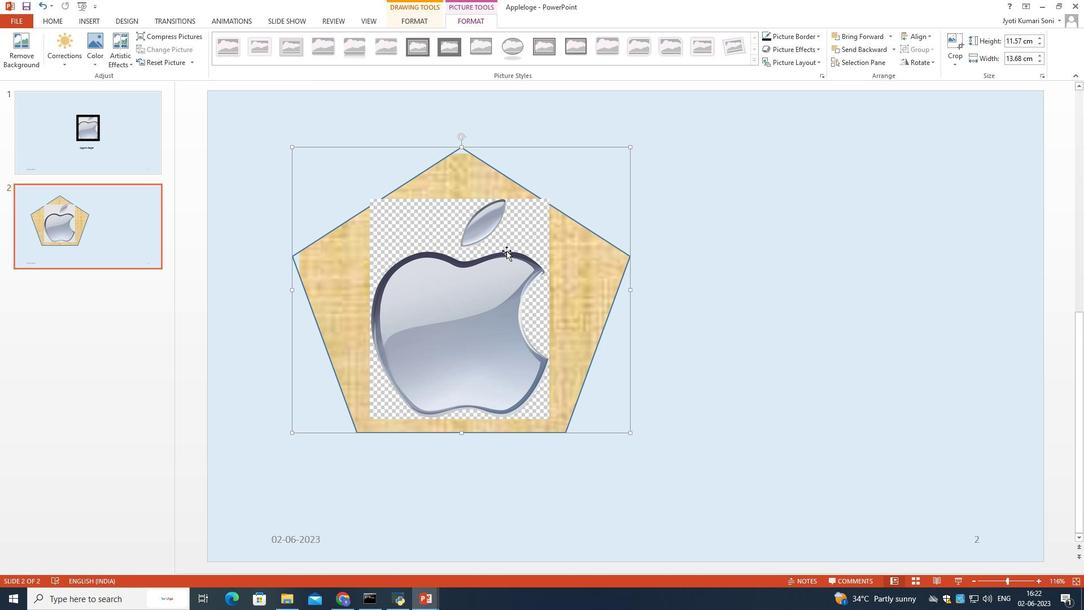 
Action: Mouse moved to (782, 275)
Screenshot: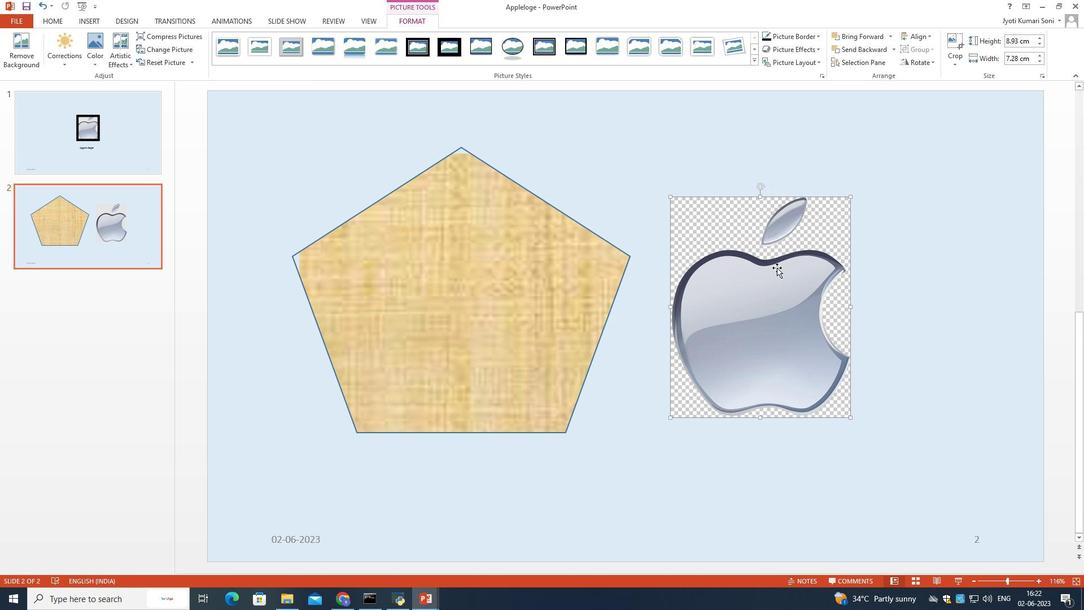 
Action: Mouse pressed left at (782, 275)
Screenshot: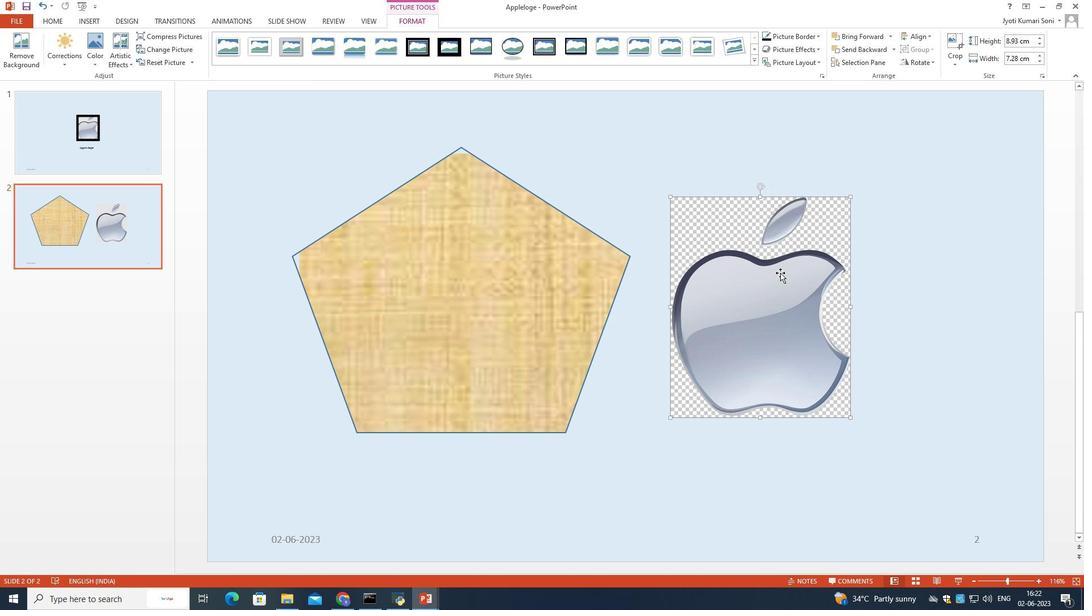 
Action: Mouse moved to (918, 37)
Screenshot: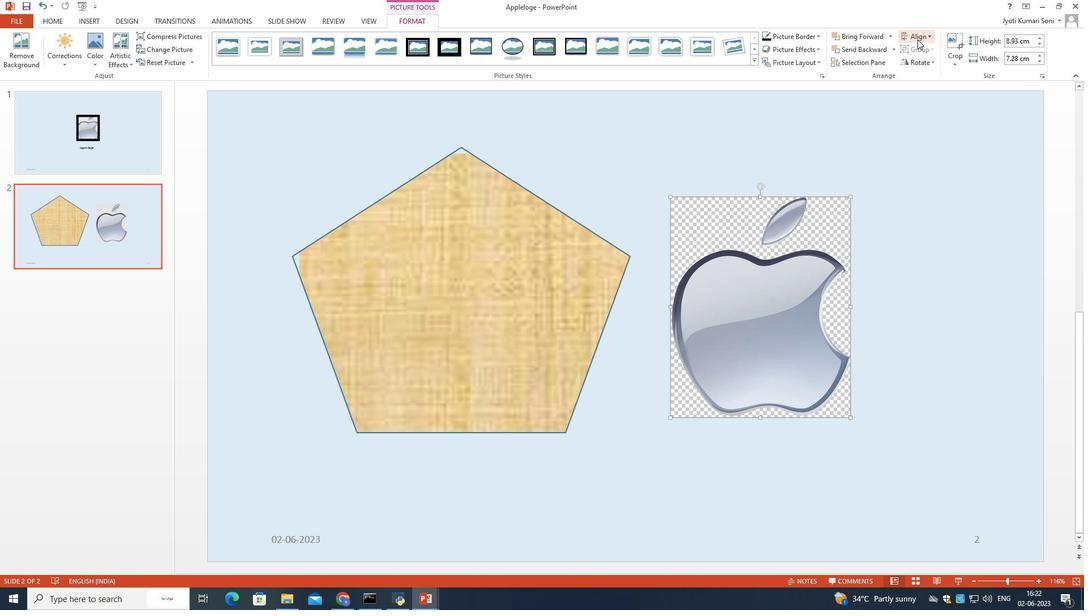 
Action: Mouse pressed left at (918, 37)
Screenshot: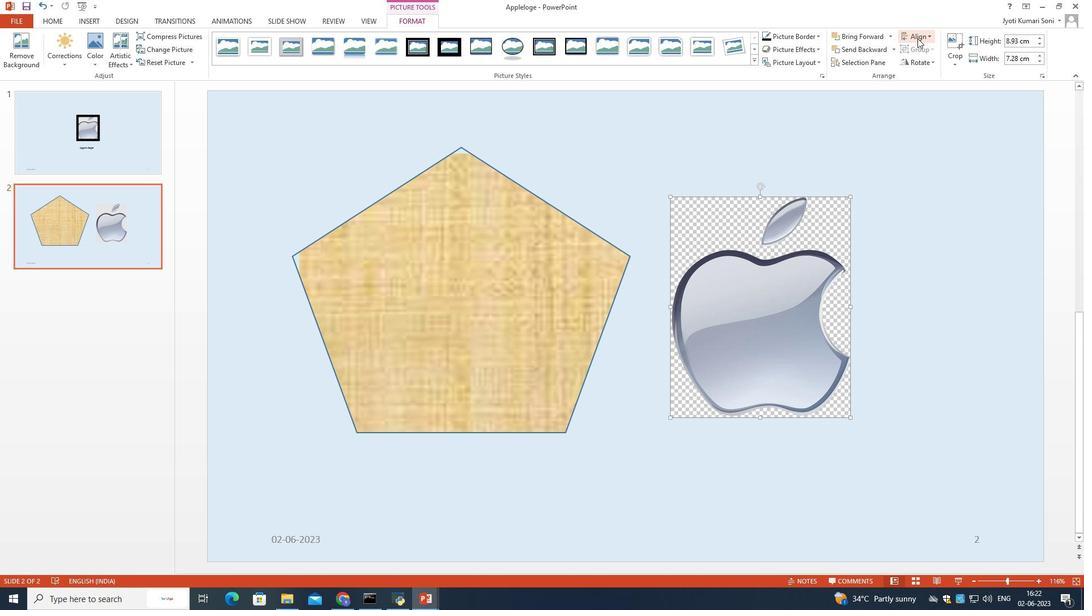 
Action: Mouse moved to (805, 51)
Screenshot: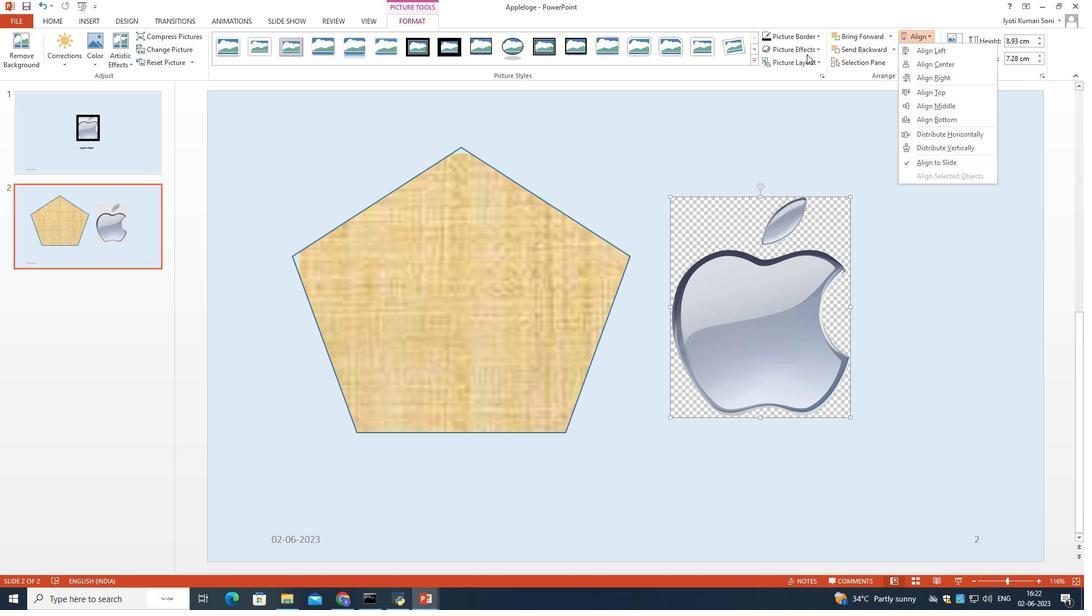 
Action: Mouse pressed left at (805, 51)
Screenshot: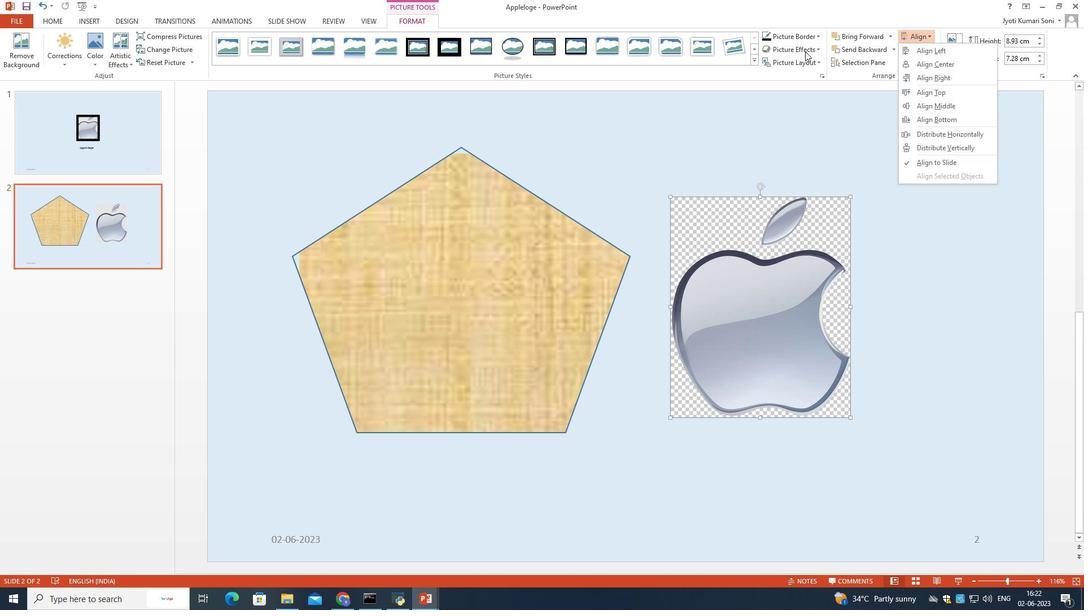 
Action: Mouse moved to (804, 41)
Screenshot: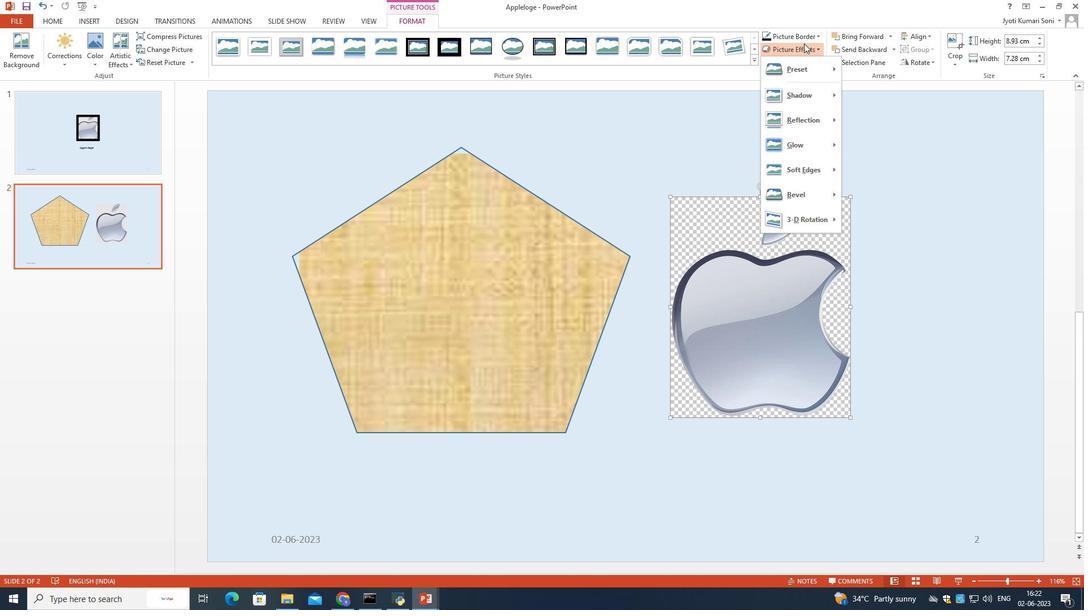 
Action: Mouse pressed left at (804, 41)
Screenshot: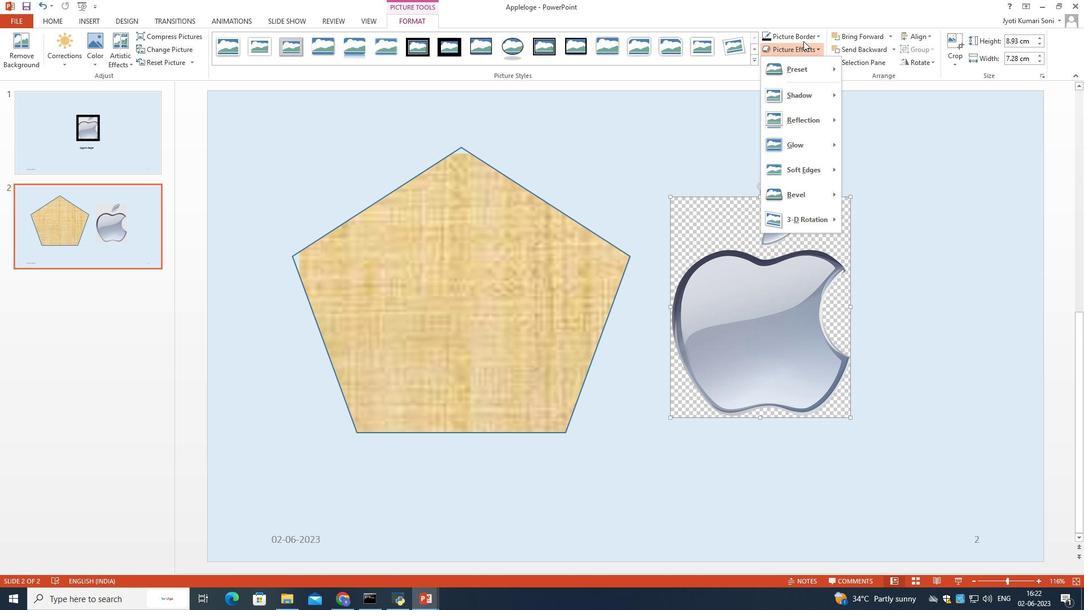 
Action: Mouse moved to (461, 239)
Screenshot: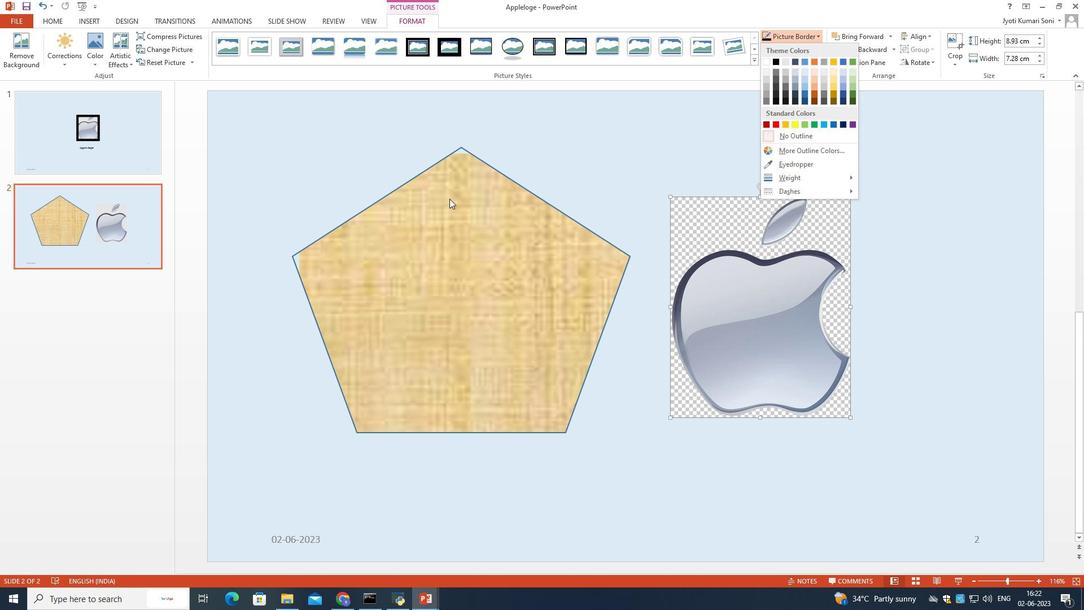 
Action: Mouse pressed left at (461, 239)
Screenshot: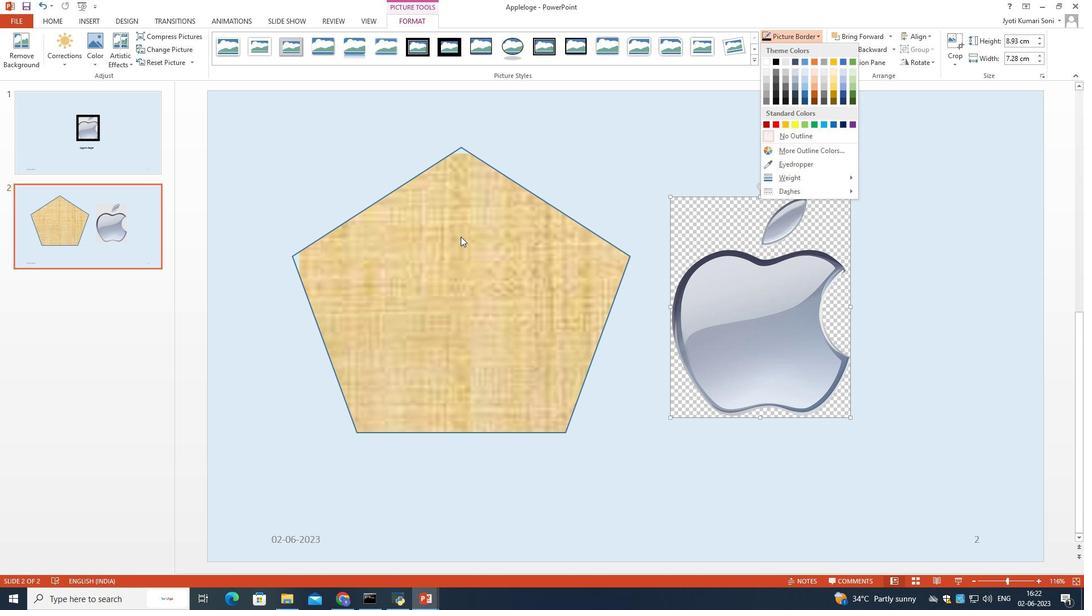 
Action: Mouse moved to (488, 258)
Screenshot: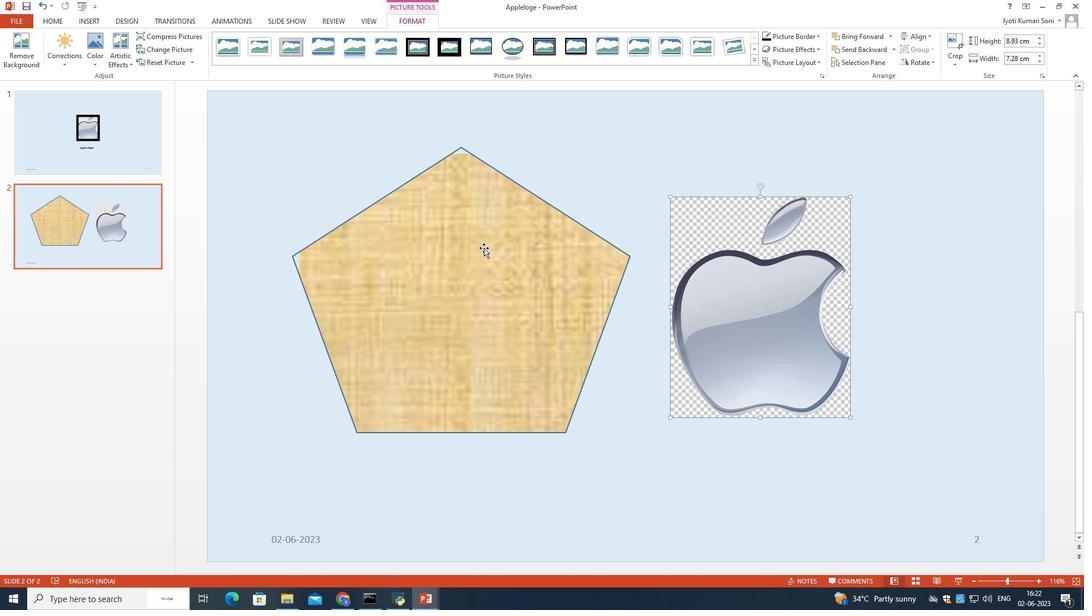 
Action: Mouse pressed left at (488, 258)
Screenshot: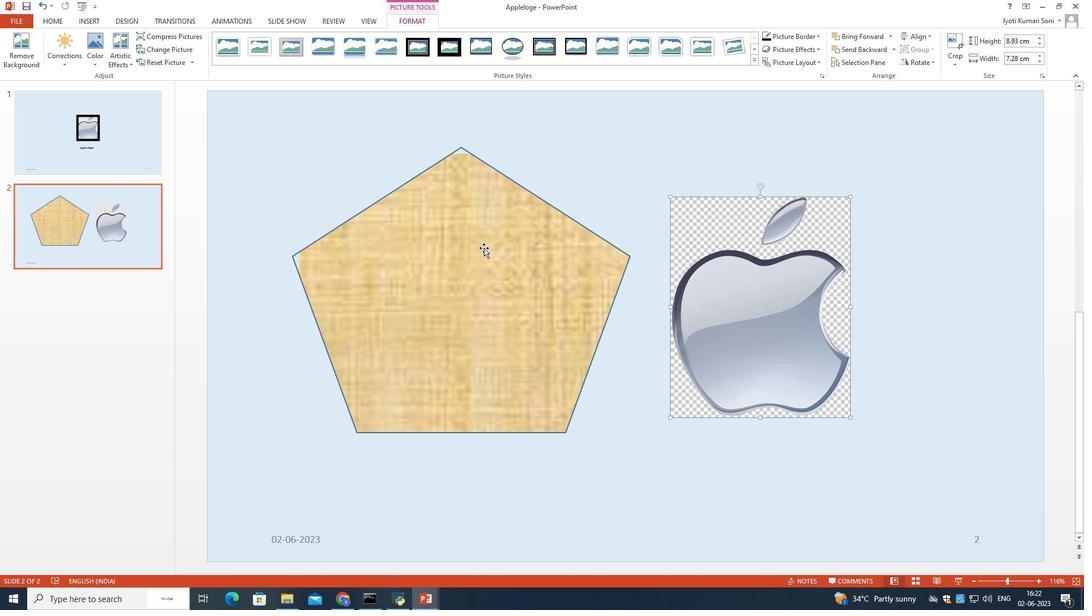 
Action: Mouse moved to (418, 19)
Screenshot: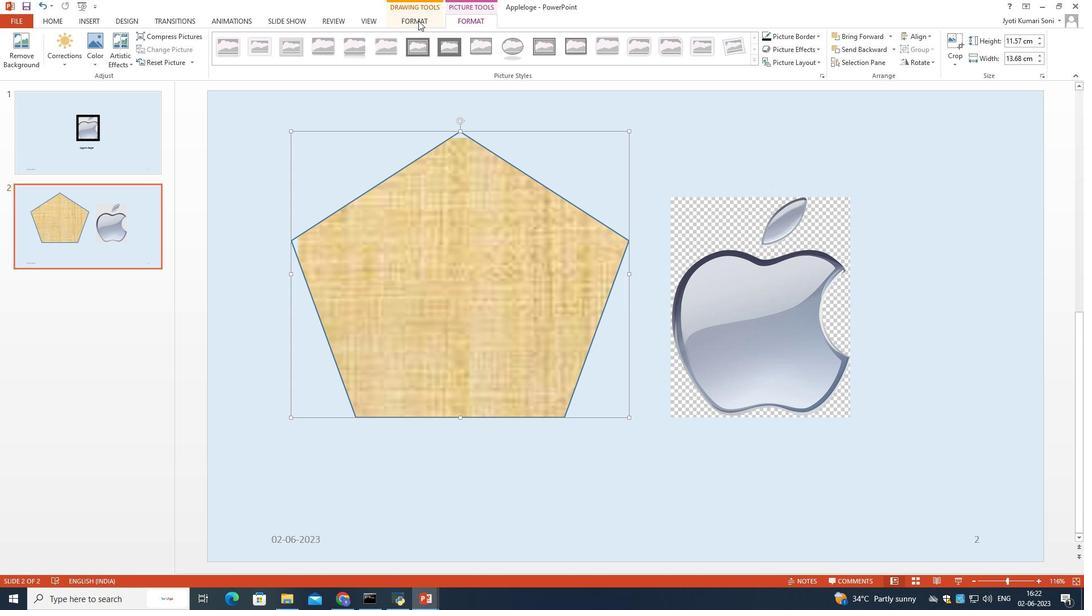 
Action: Mouse pressed left at (418, 19)
Screenshot: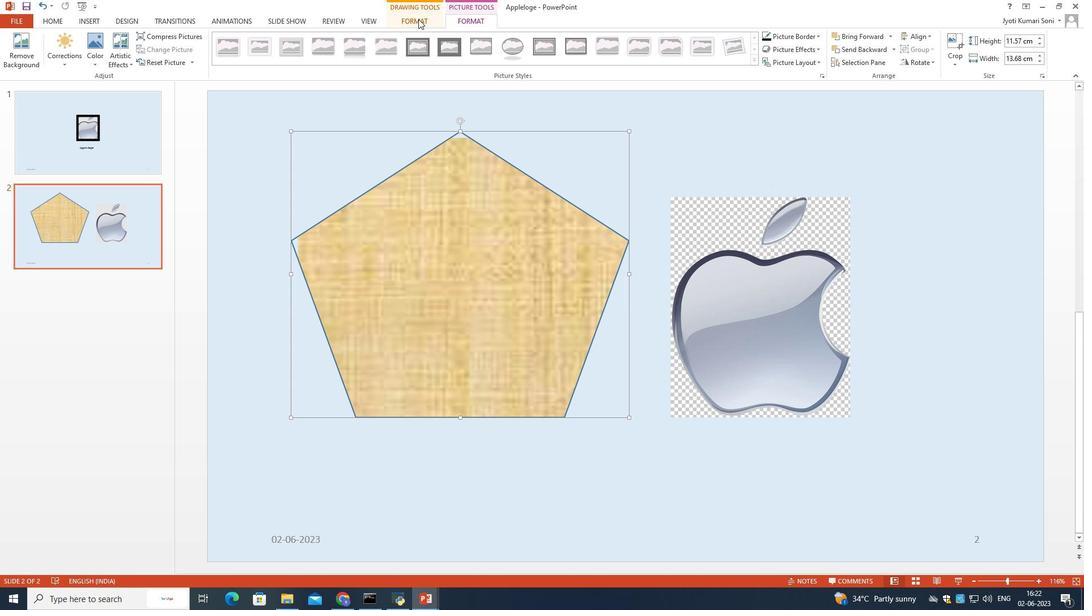 
Action: Mouse moved to (761, 290)
Screenshot: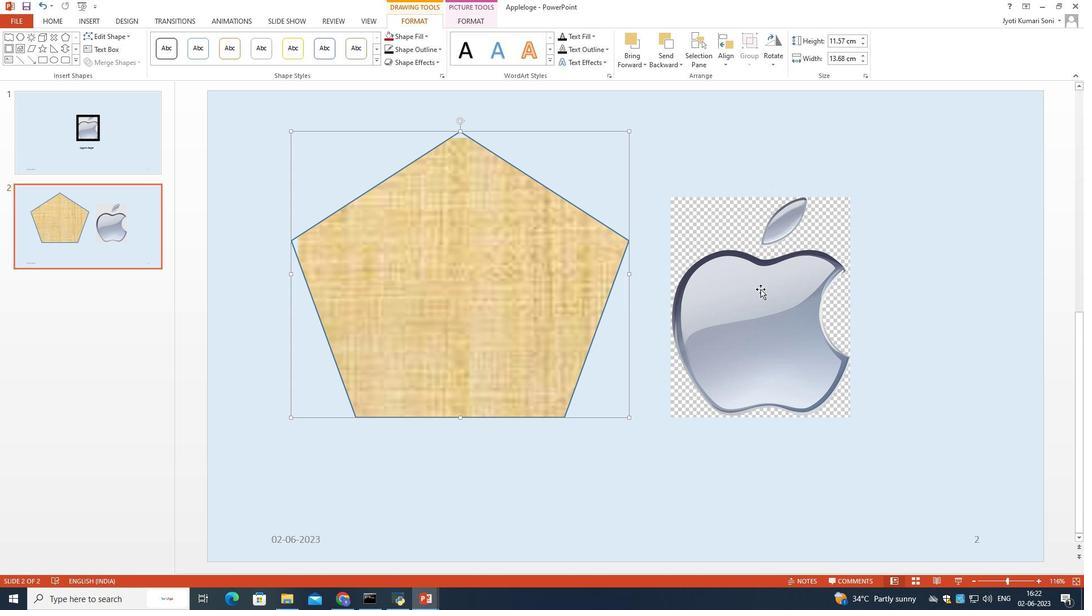 
Action: Mouse pressed left at (761, 290)
Screenshot: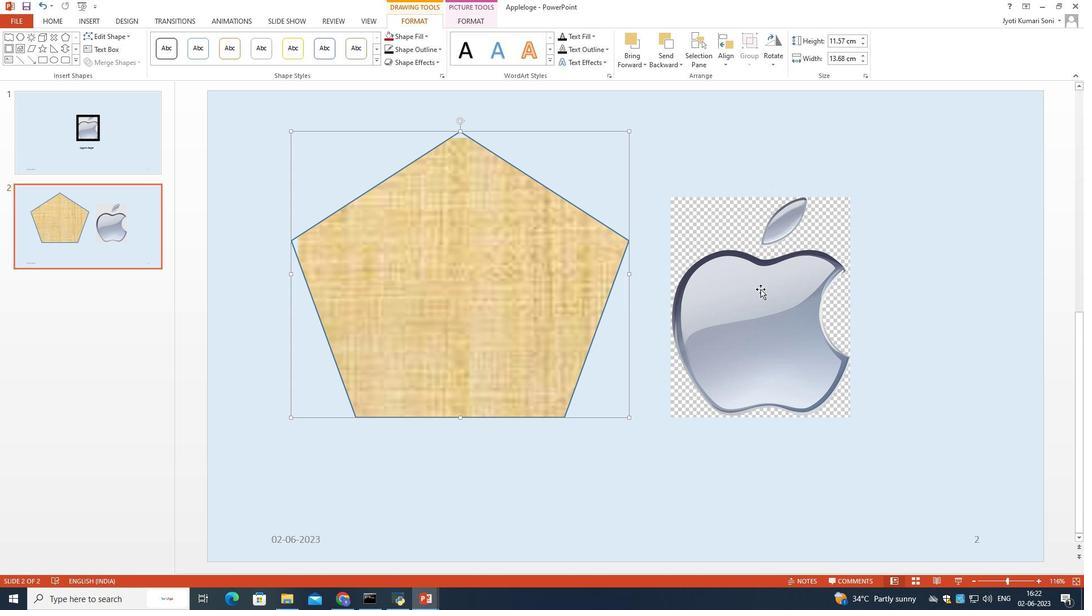 
Action: Mouse moved to (765, 275)
Screenshot: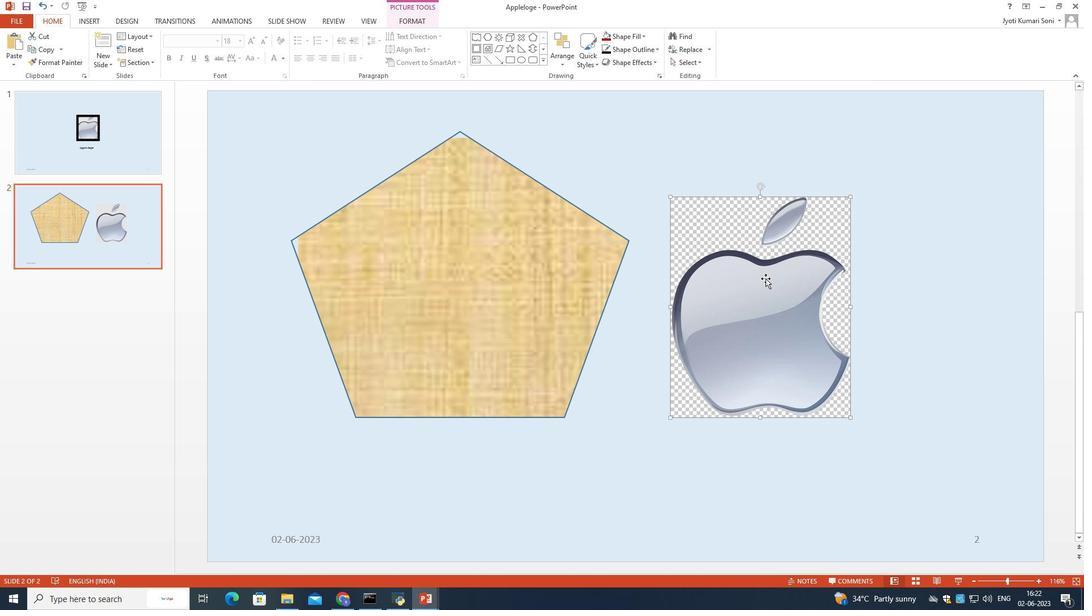 
Action: Mouse pressed left at (765, 275)
Screenshot: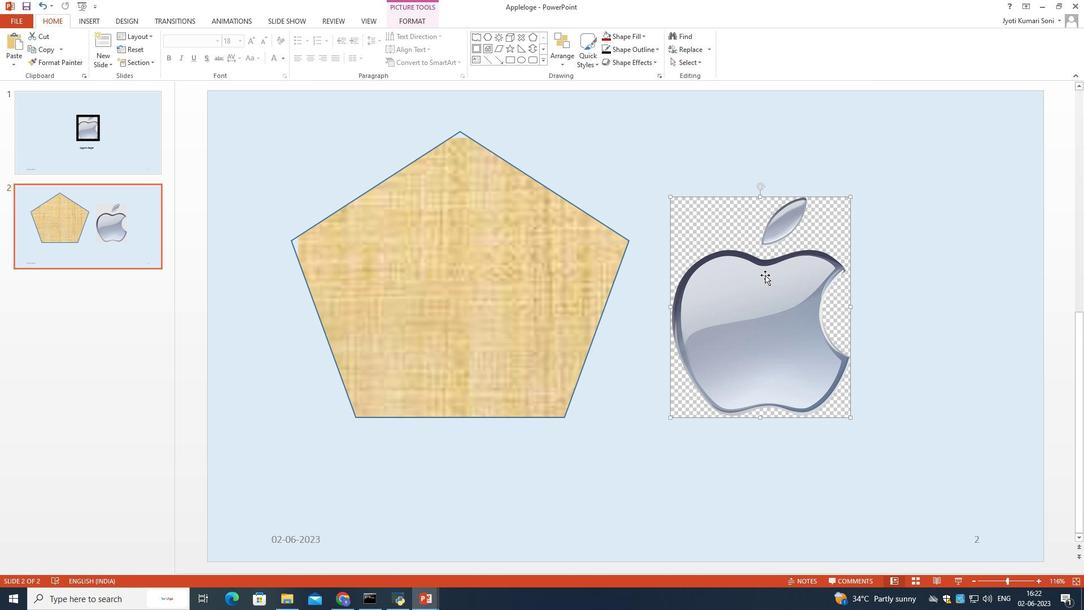 
Action: Mouse moved to (746, 176)
Screenshot: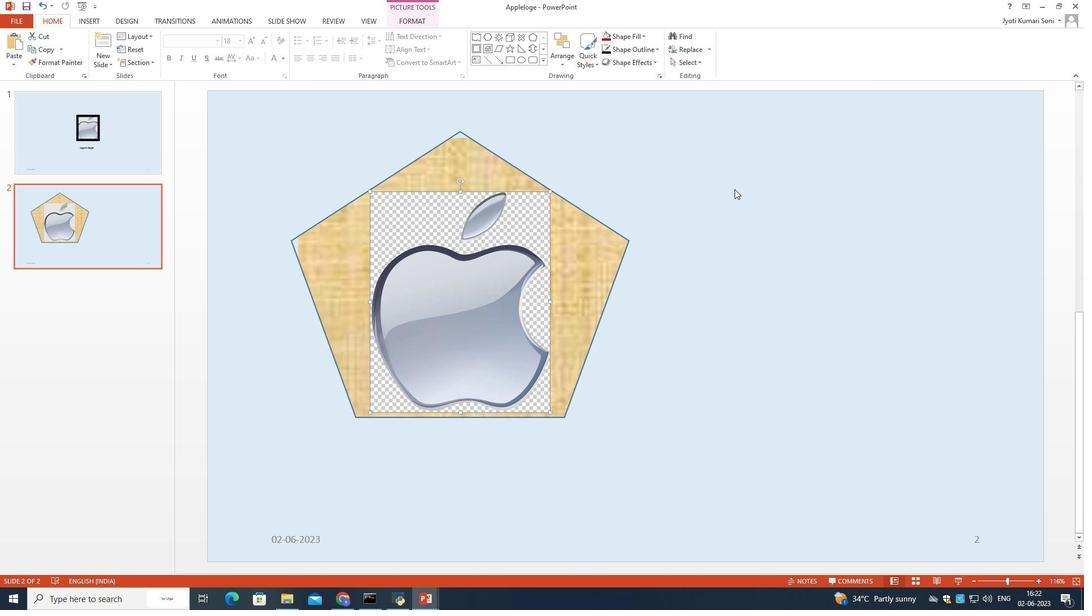 
Action: Mouse pressed left at (746, 176)
Screenshot: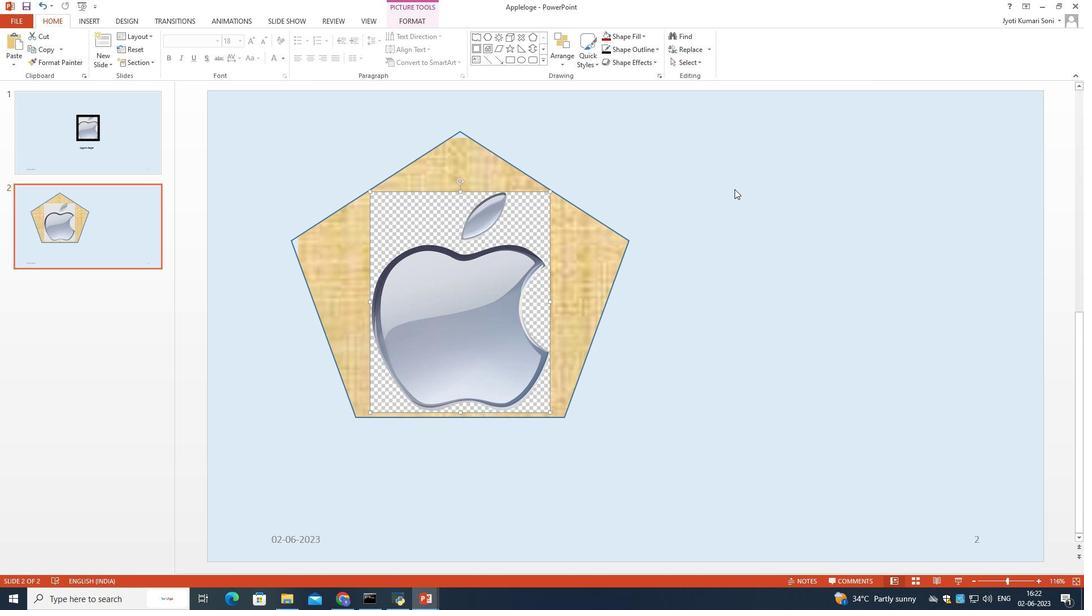 
Action: Mouse moved to (534, 266)
Screenshot: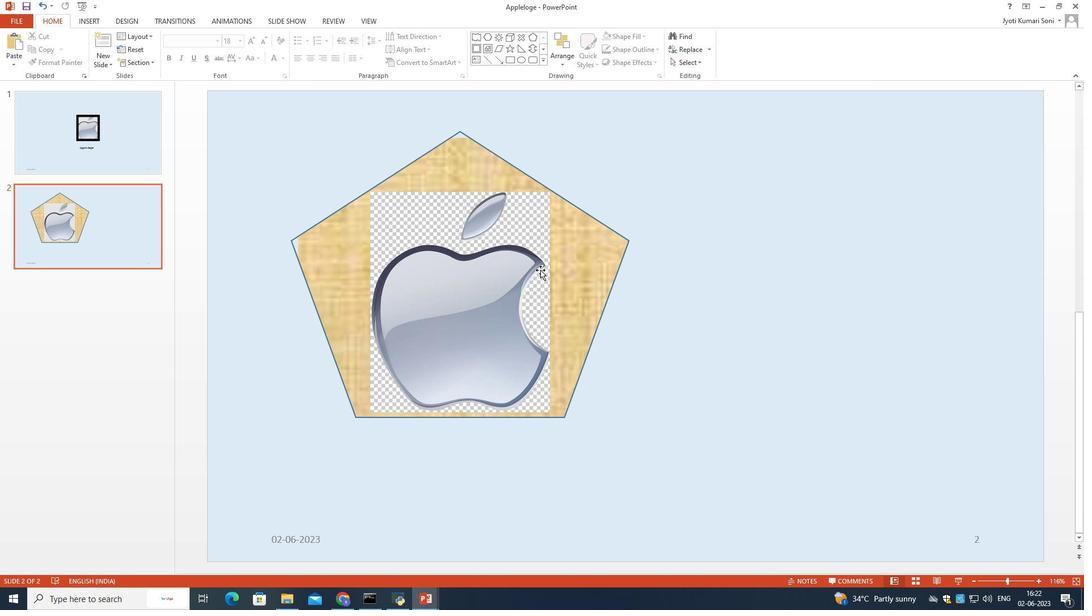 
Action: Mouse pressed left at (534, 266)
Screenshot: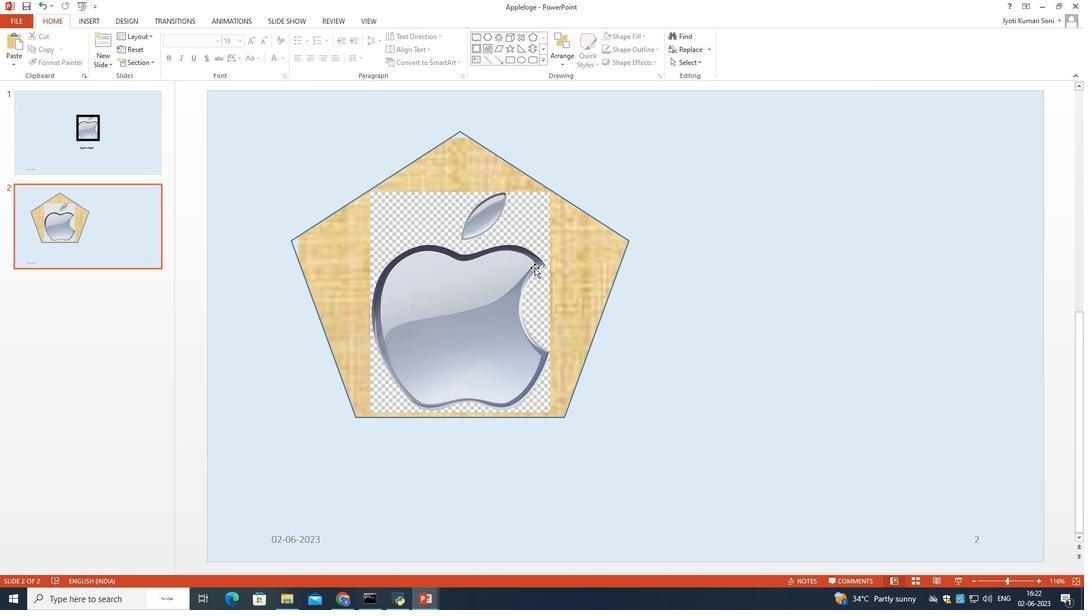 
Action: Mouse moved to (590, 257)
Screenshot: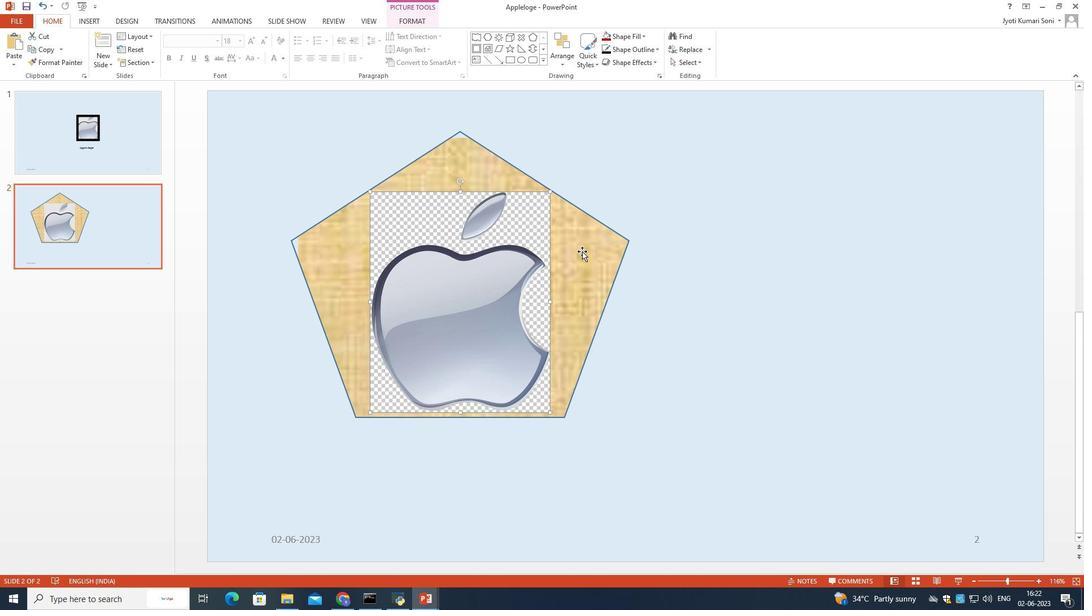 
Action: Mouse pressed left at (590, 257)
Screenshot: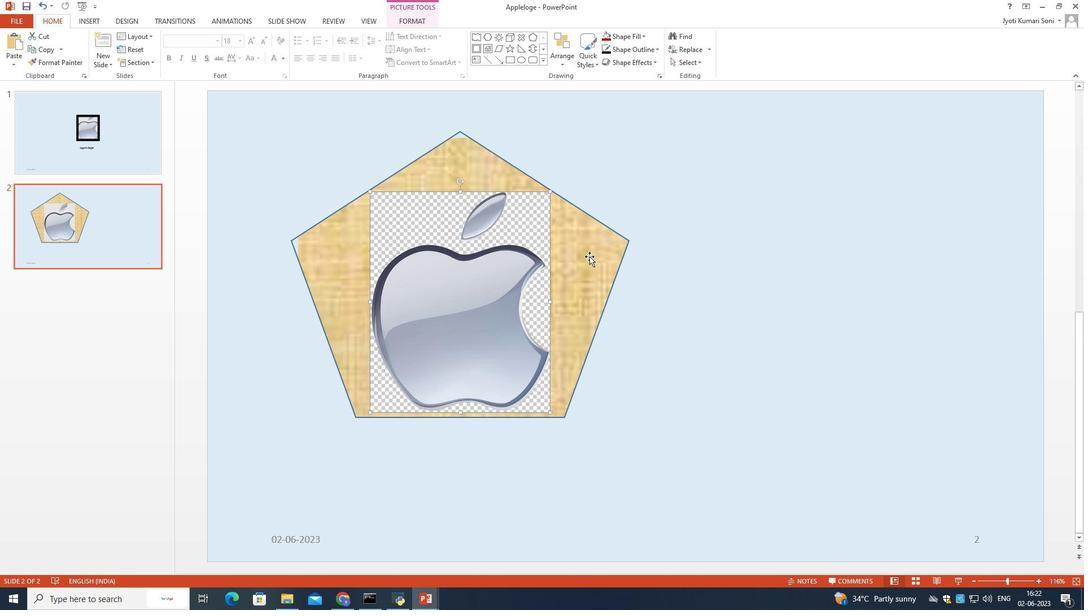 
Action: Mouse moved to (416, 22)
Screenshot: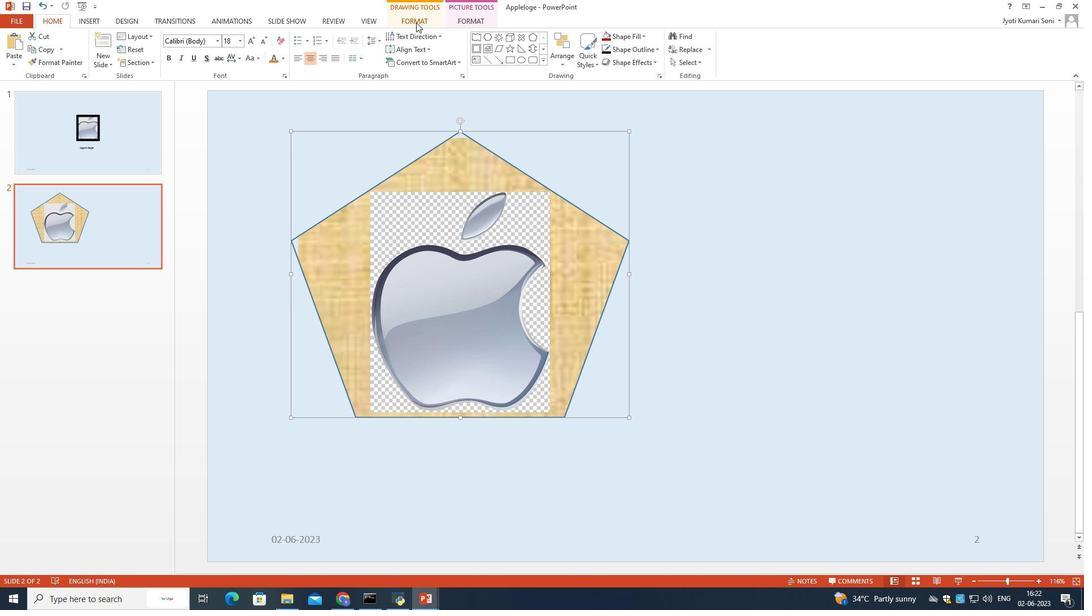 
Action: Mouse pressed left at (416, 22)
Screenshot: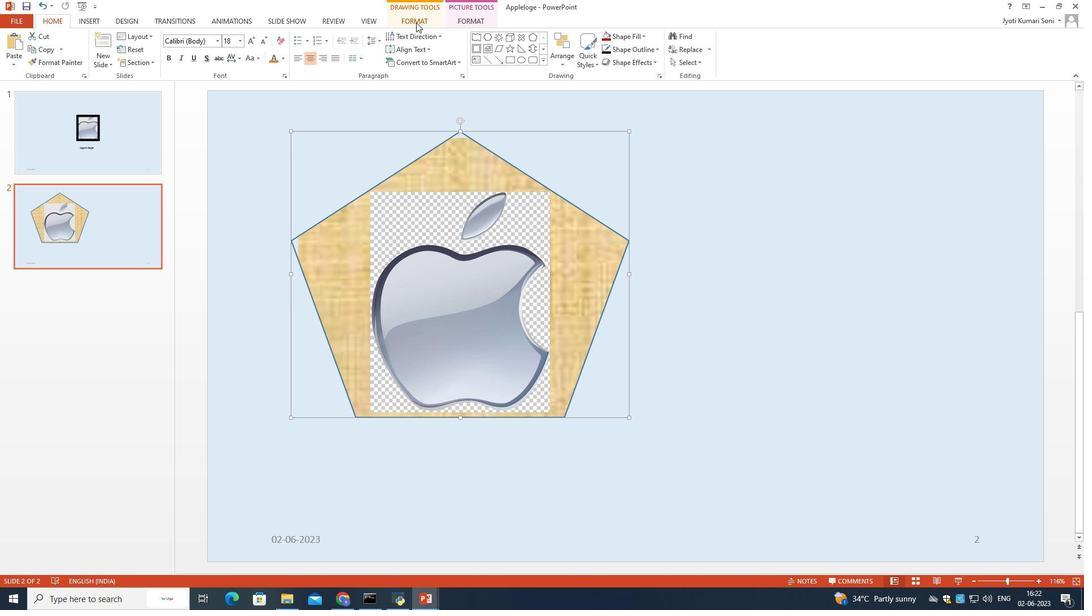 
Action: Mouse moved to (863, 46)
Screenshot: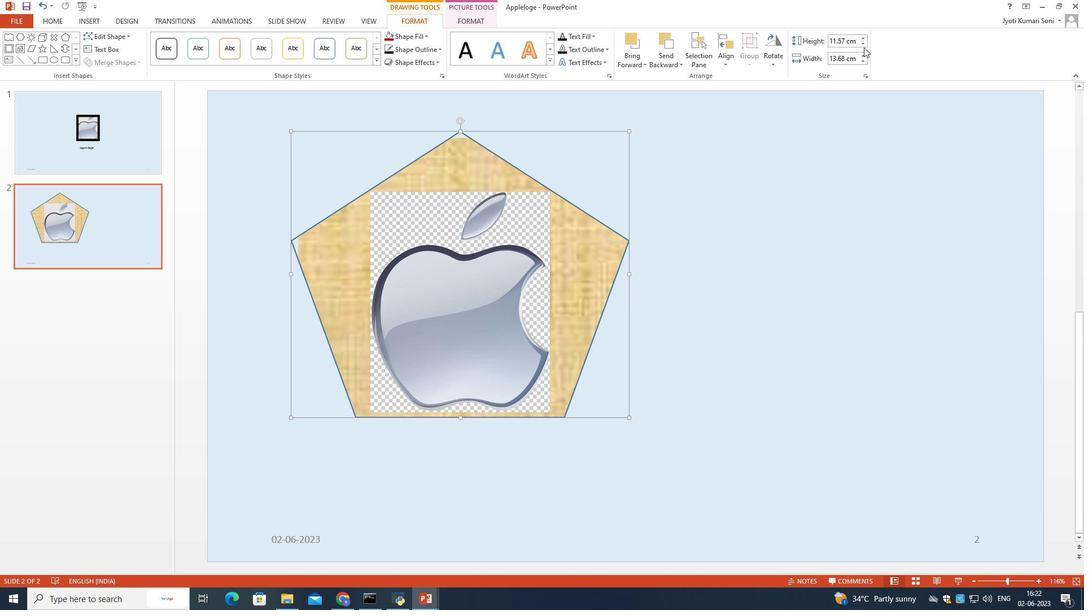
Action: Mouse pressed left at (863, 46)
Screenshot: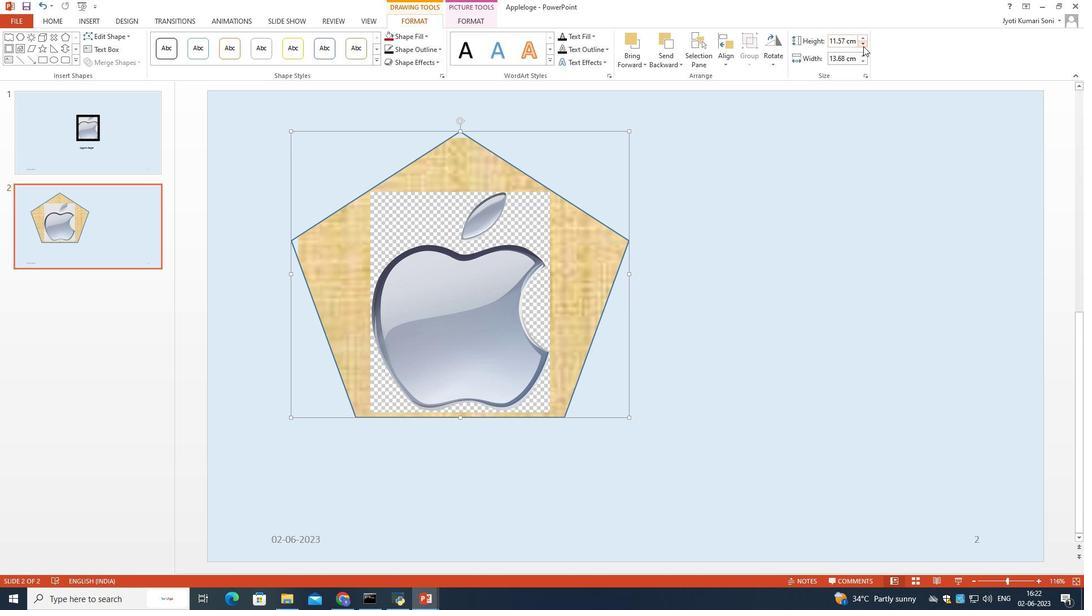 
Action: Mouse pressed left at (863, 46)
Screenshot: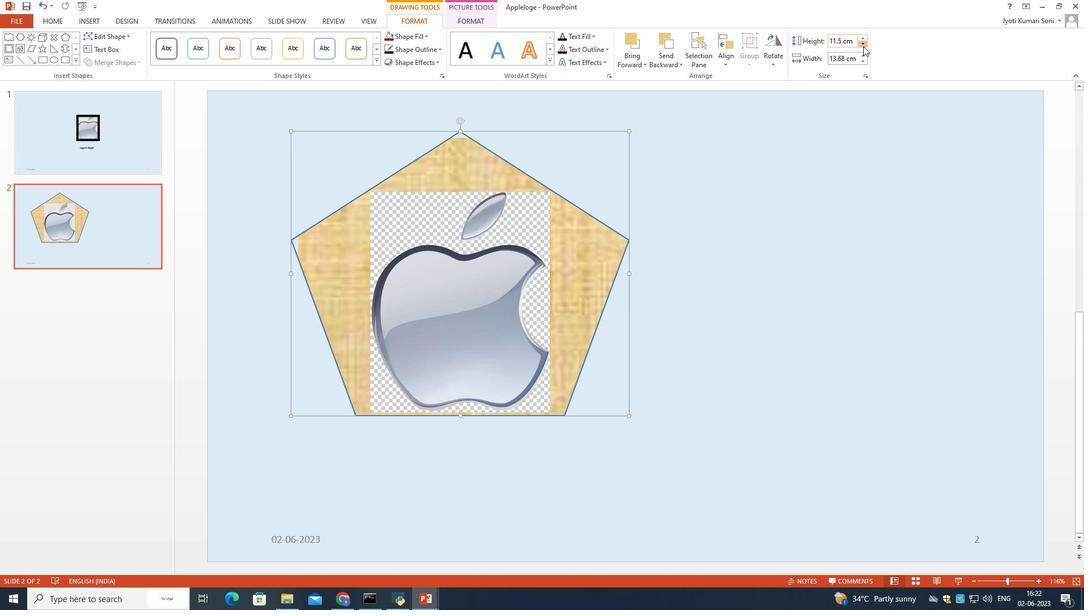 
Action: Mouse pressed left at (863, 46)
Screenshot: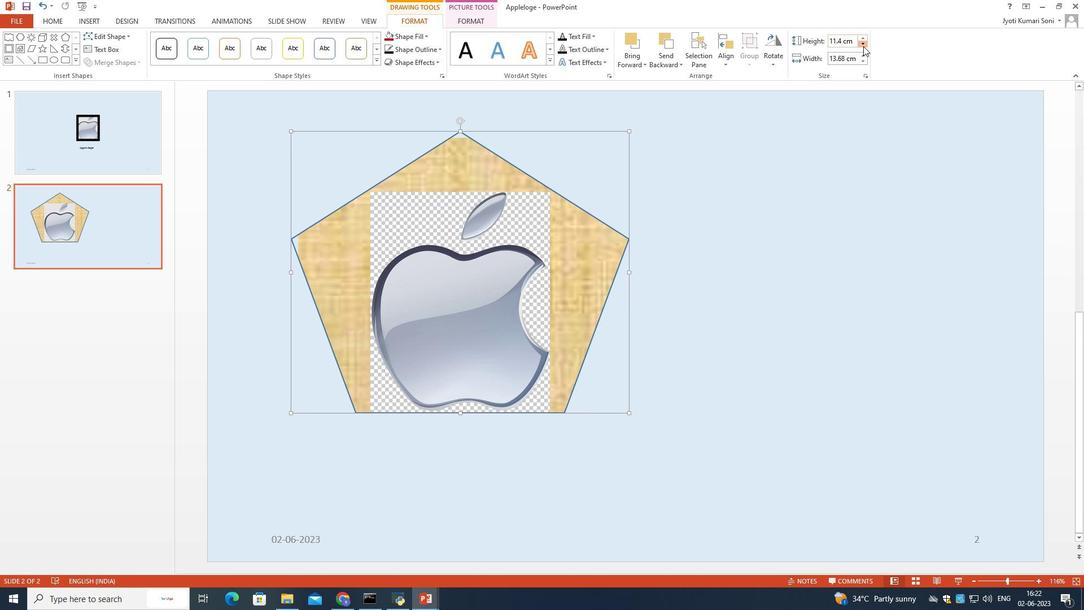 
Action: Mouse pressed left at (863, 46)
Screenshot: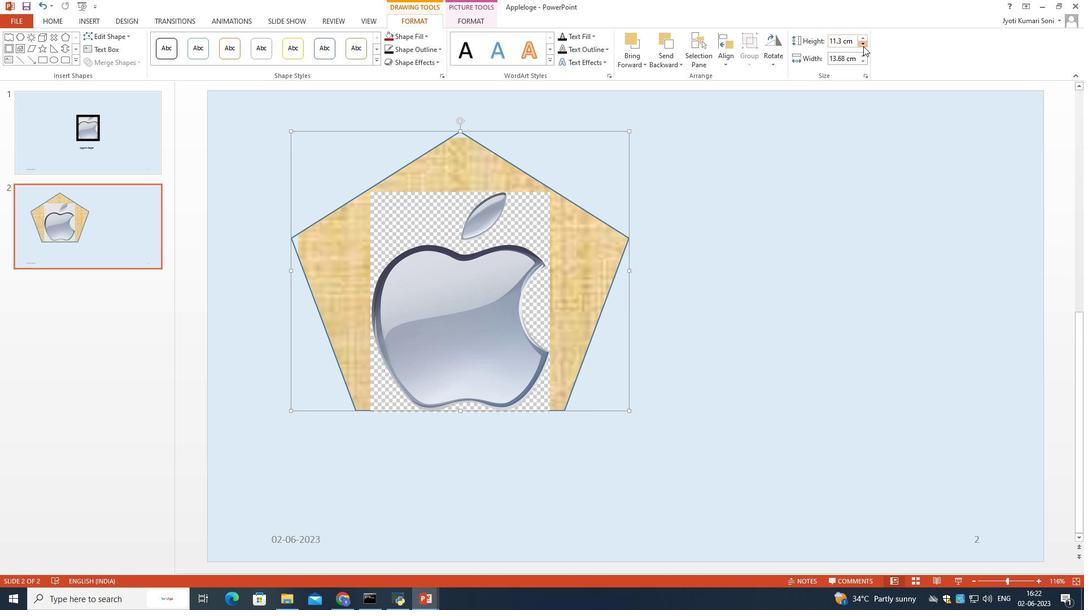 
Action: Mouse pressed left at (863, 46)
Screenshot: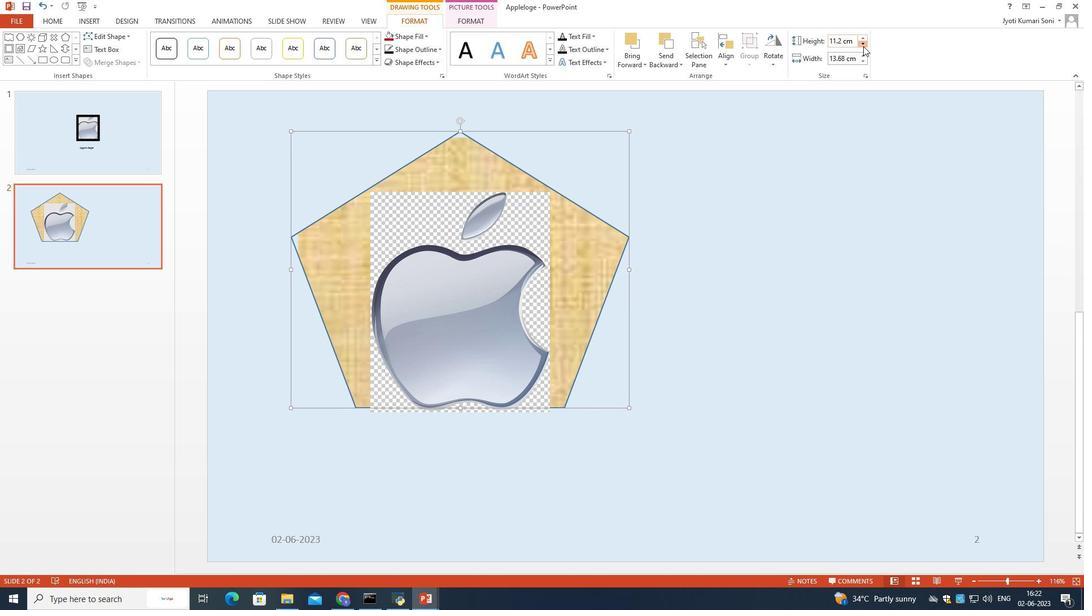 
Action: Mouse pressed left at (863, 46)
Screenshot: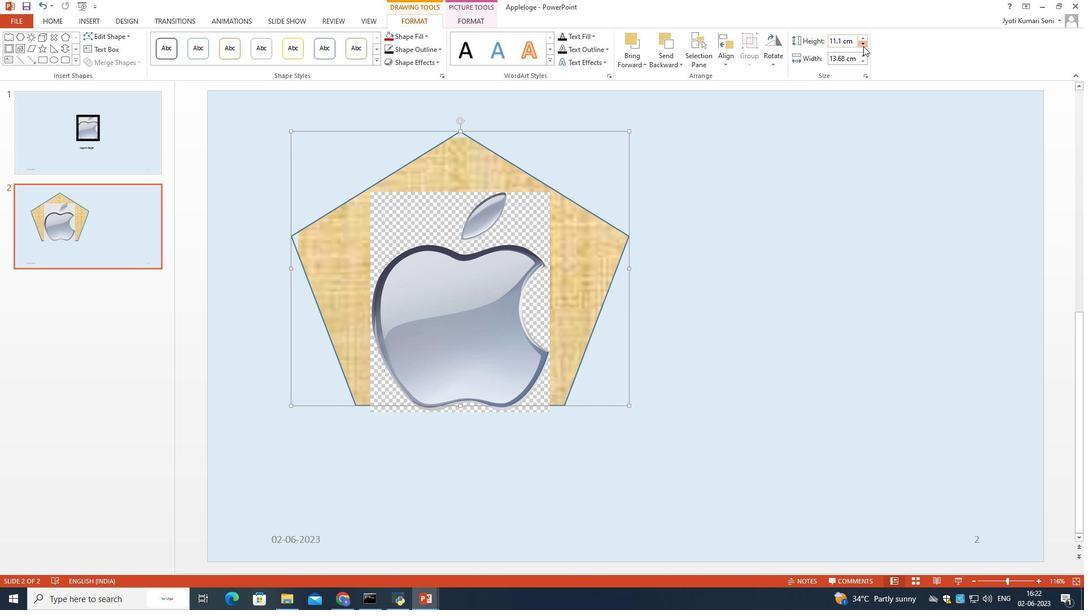 
Action: Mouse pressed left at (863, 46)
Screenshot: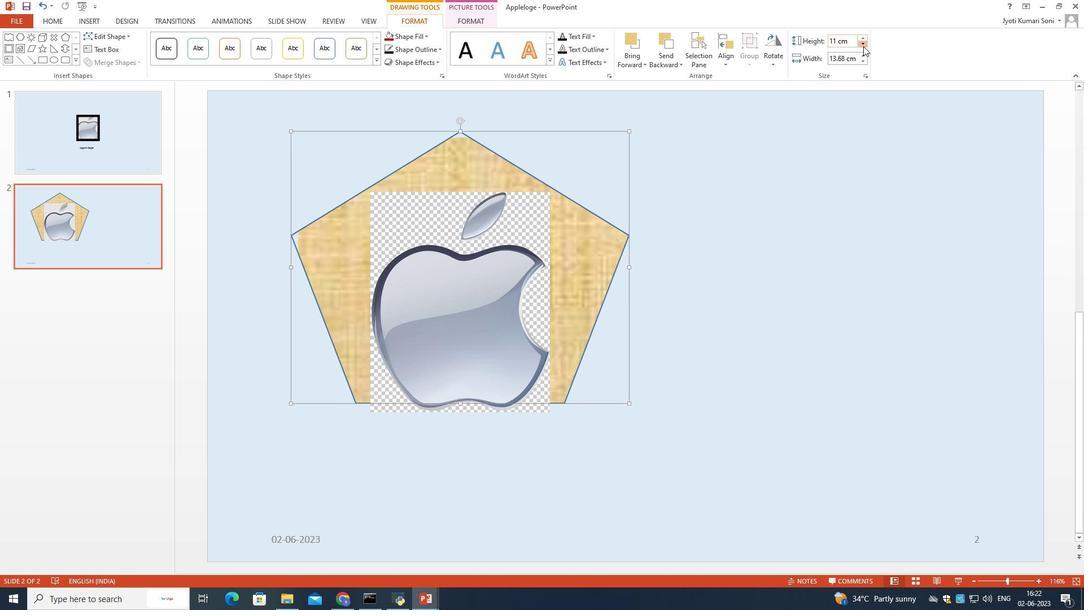 
Action: Mouse pressed left at (863, 46)
Screenshot: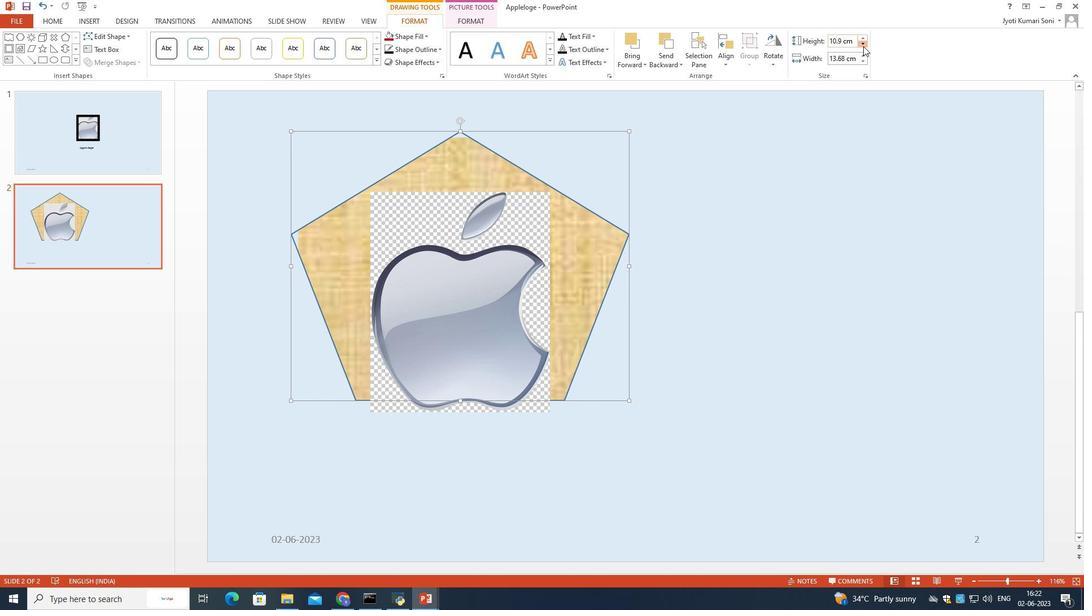 
Action: Mouse pressed left at (863, 46)
Screenshot: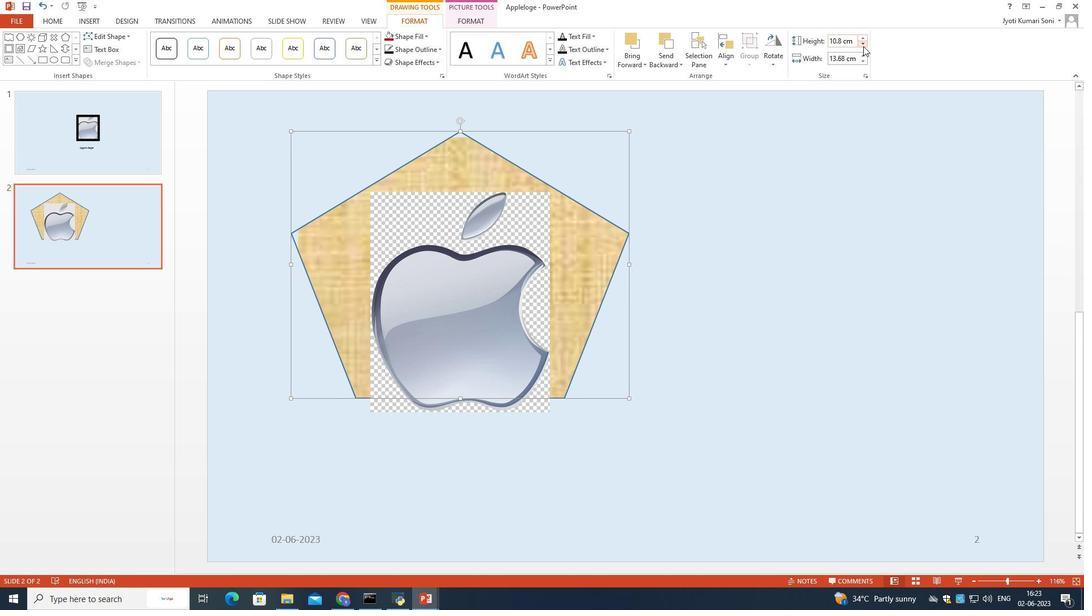 
Action: Mouse pressed left at (863, 46)
Screenshot: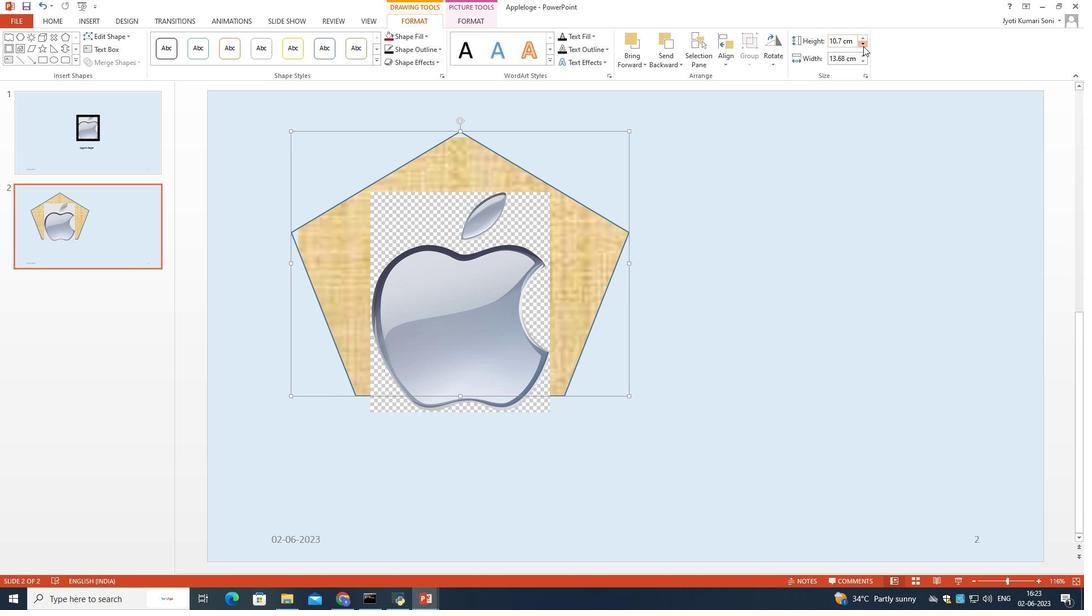 
Action: Mouse pressed left at (863, 46)
Screenshot: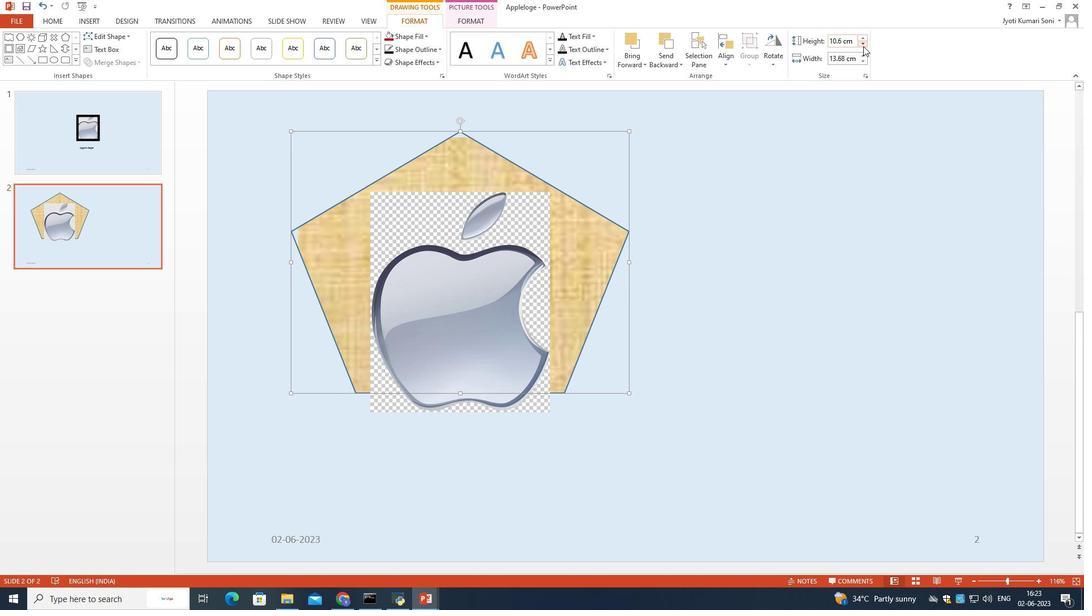 
Action: Mouse pressed left at (863, 46)
Screenshot: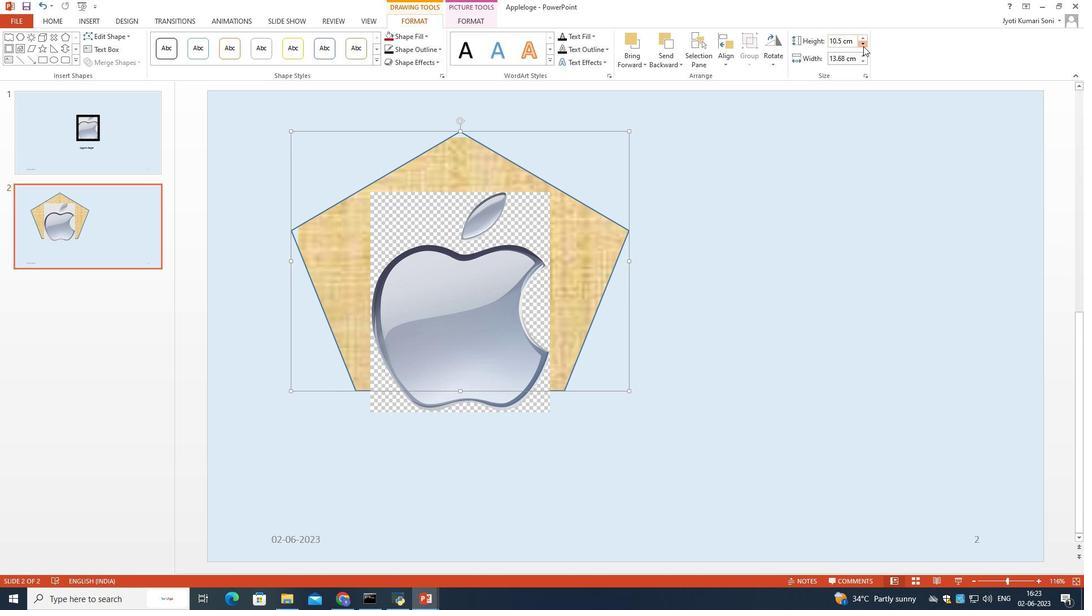 
Action: Mouse pressed left at (863, 46)
Screenshot: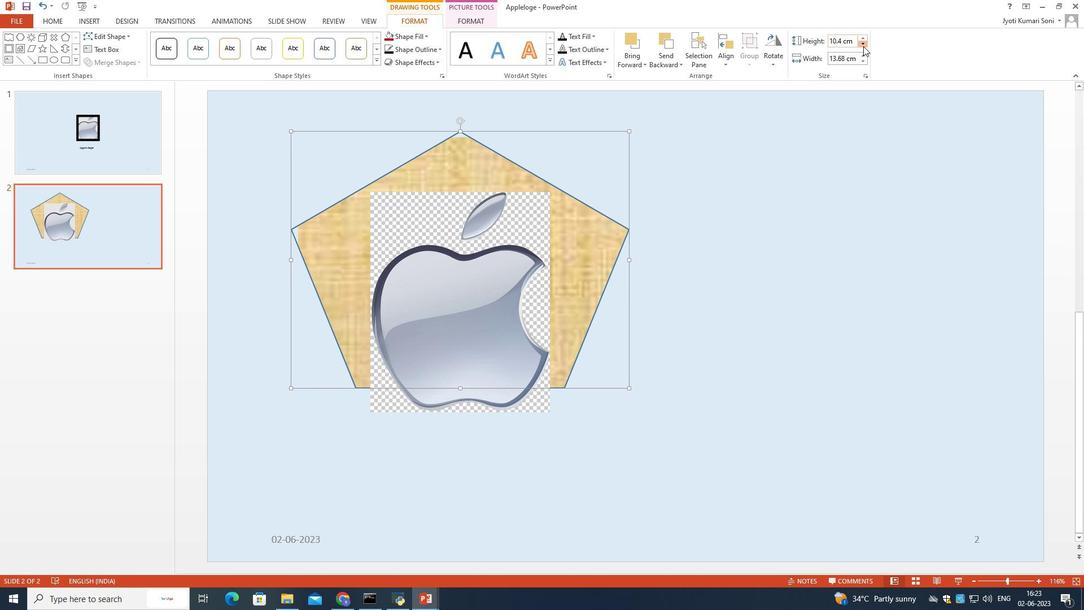 
Action: Mouse pressed left at (863, 46)
Screenshot: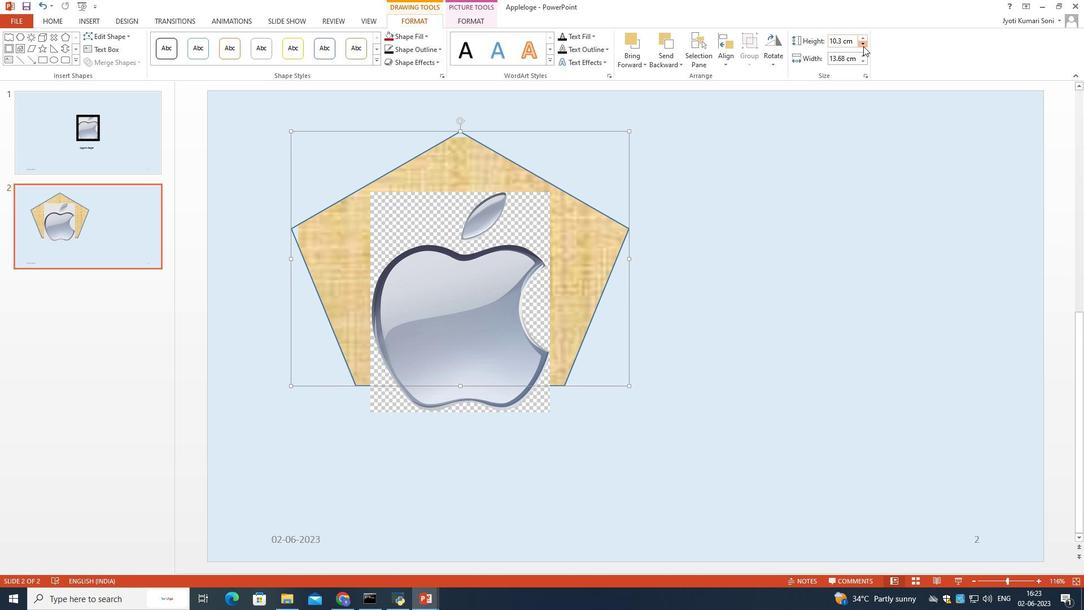 
Action: Mouse pressed left at (863, 46)
Screenshot: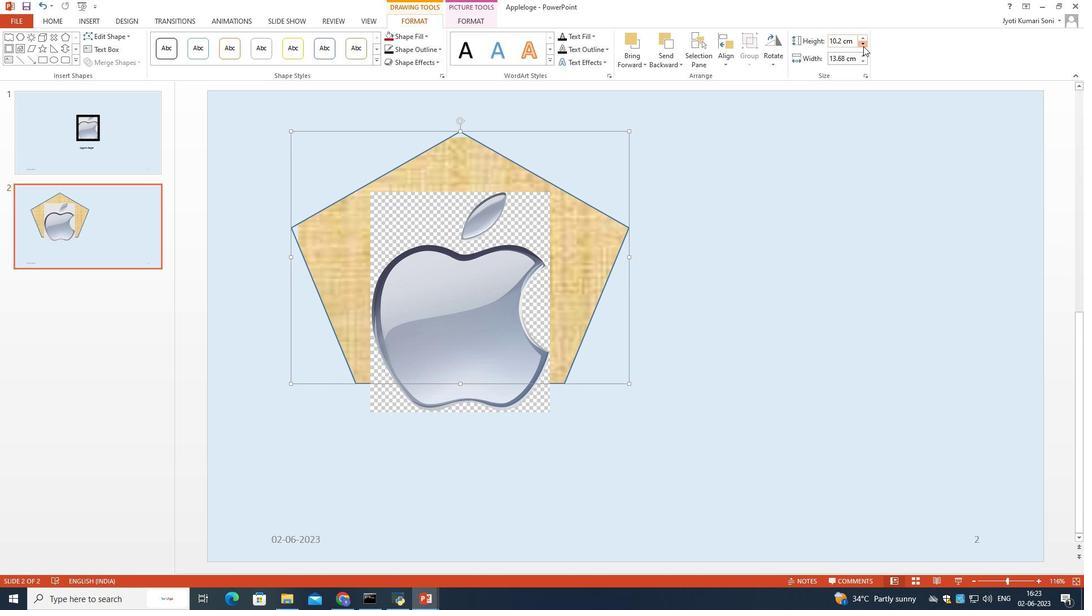 
Action: Mouse pressed left at (863, 46)
Screenshot: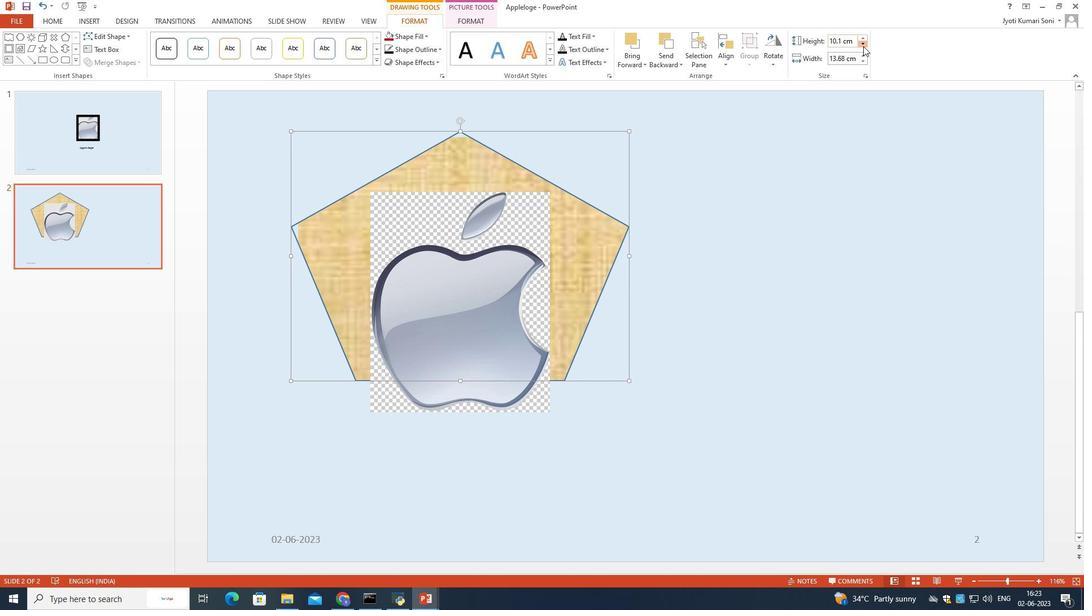 
Action: Mouse pressed left at (863, 46)
Screenshot: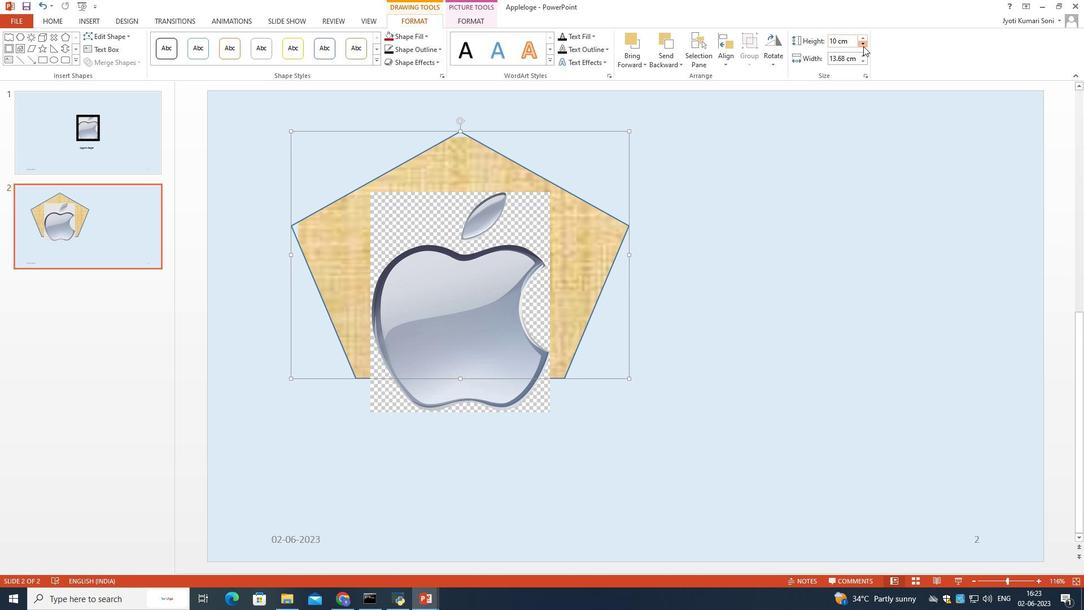 
Action: Mouse pressed left at (863, 46)
Screenshot: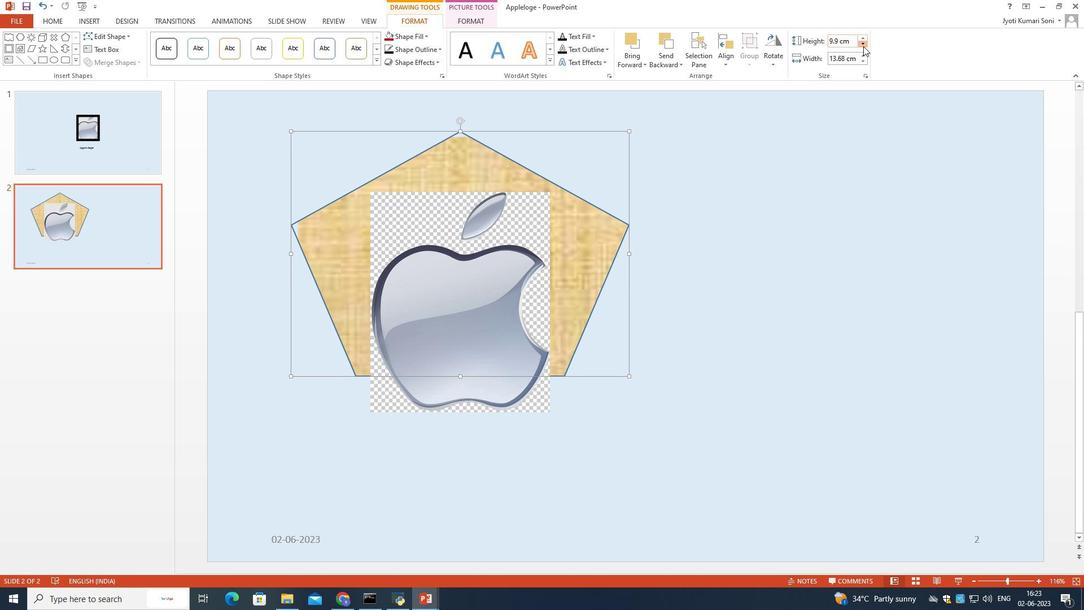 
Action: Mouse moved to (862, 45)
Screenshot: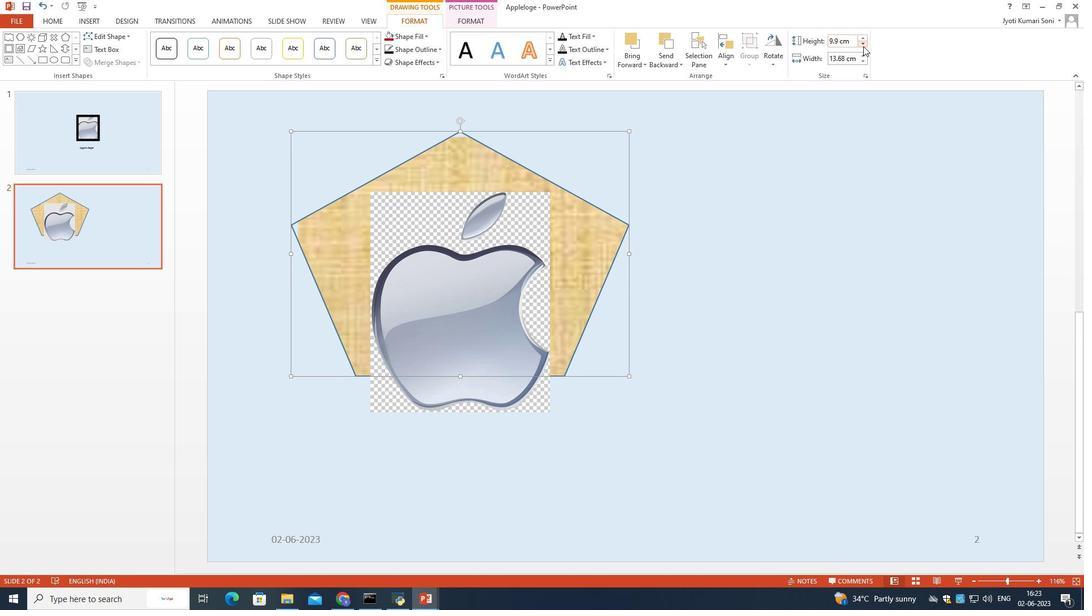 
Action: Mouse pressed left at (862, 45)
Screenshot: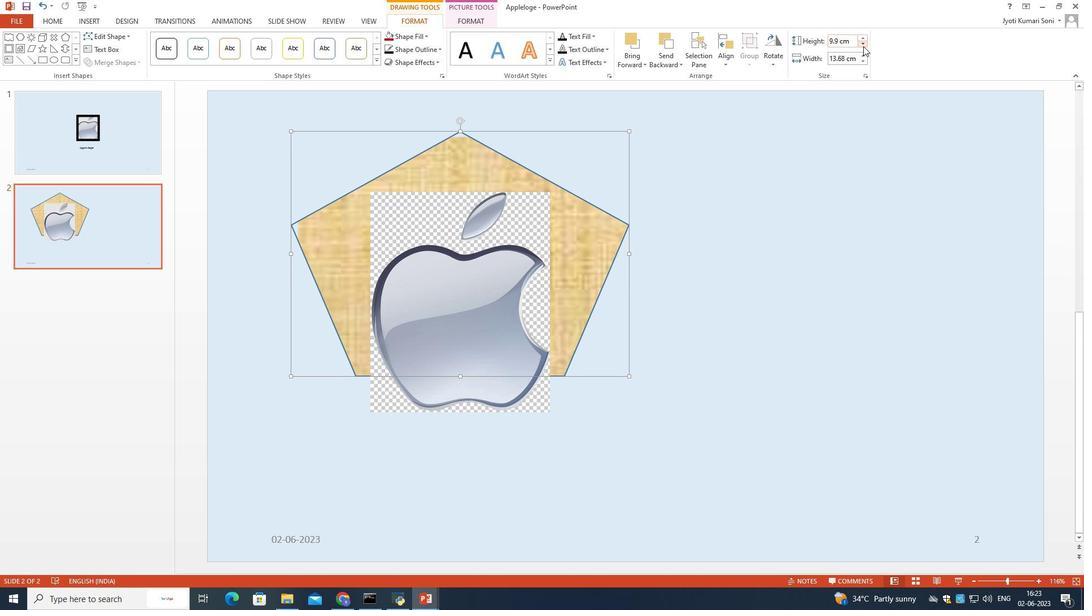 
Action: Mouse pressed left at (862, 45)
Screenshot: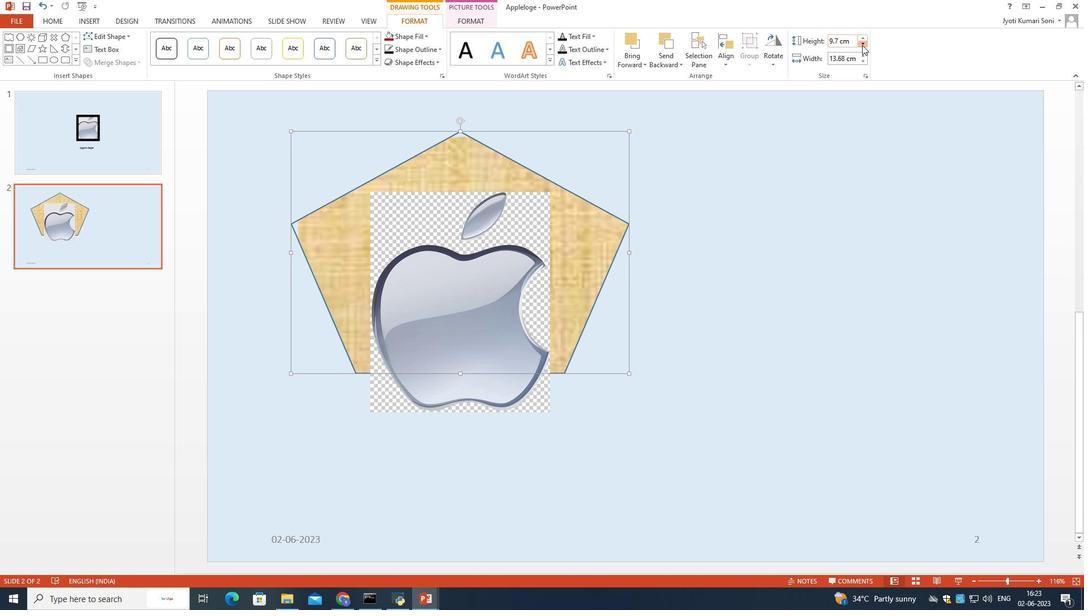 
Action: Mouse pressed left at (862, 45)
Screenshot: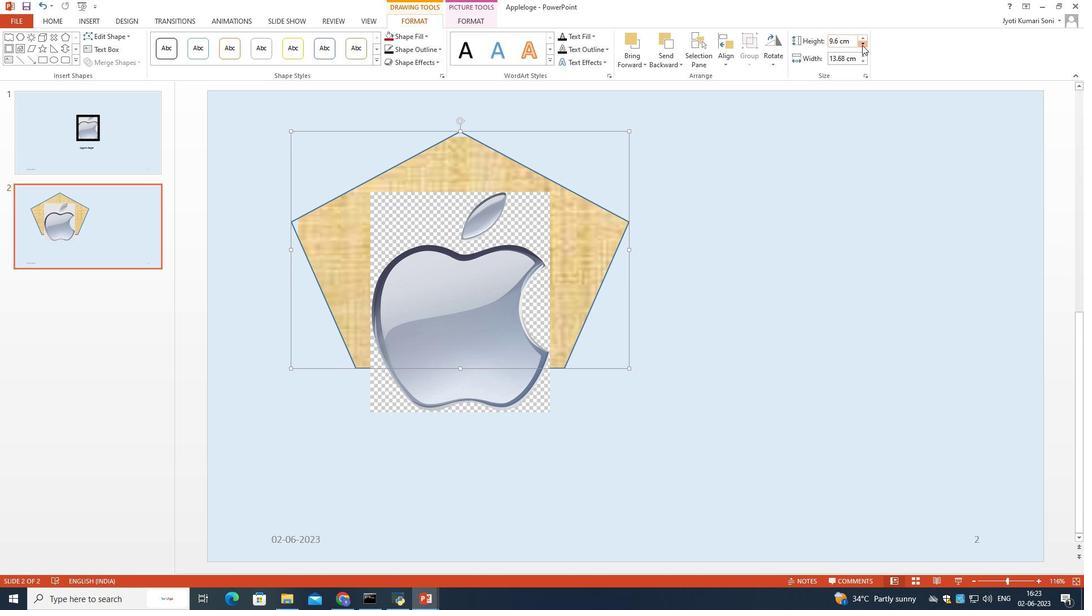 
Action: Mouse pressed left at (862, 45)
Screenshot: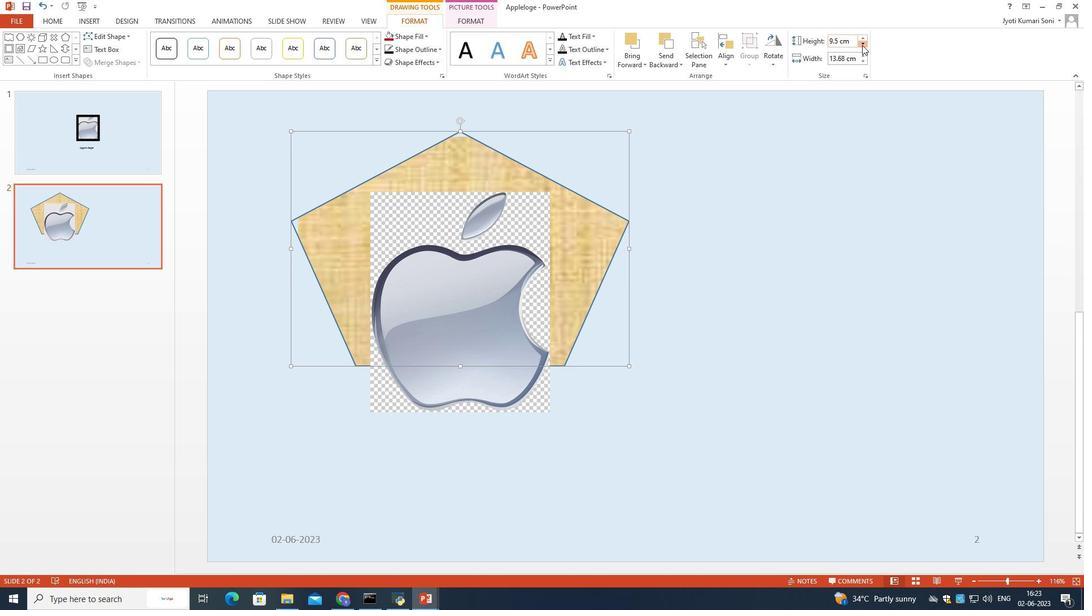 
Action: Mouse pressed left at (862, 45)
Screenshot: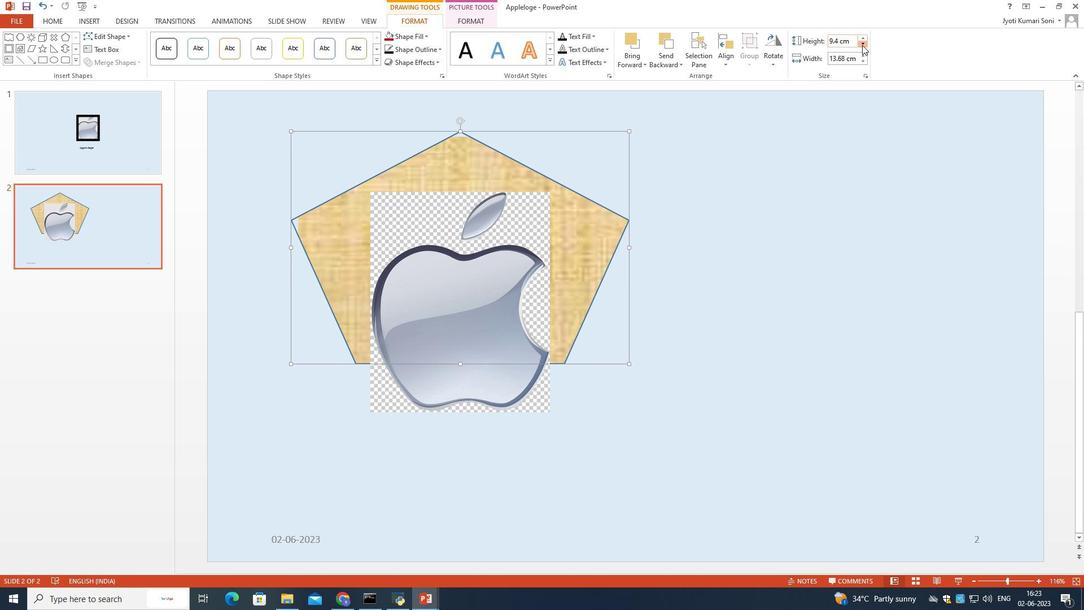 
Action: Mouse pressed left at (862, 45)
Screenshot: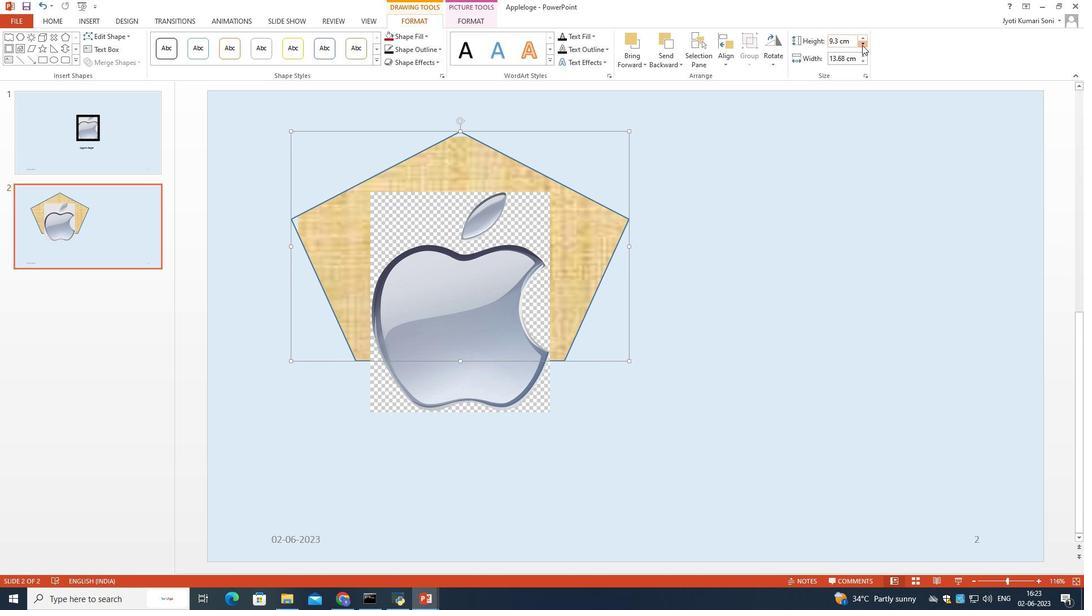 
Action: Mouse pressed left at (862, 45)
Screenshot: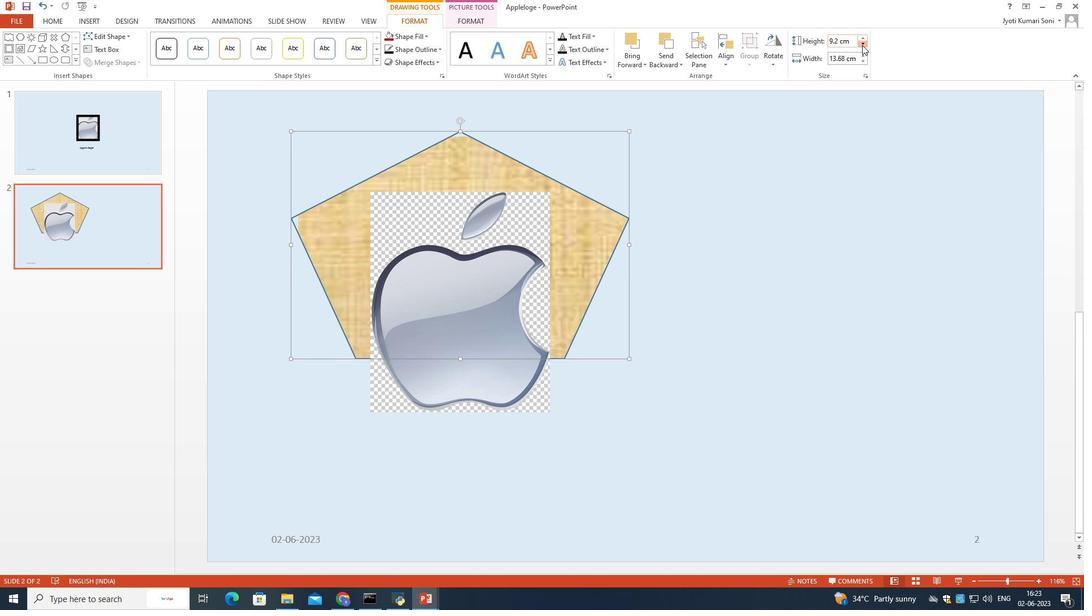 
Action: Mouse pressed left at (862, 45)
Screenshot: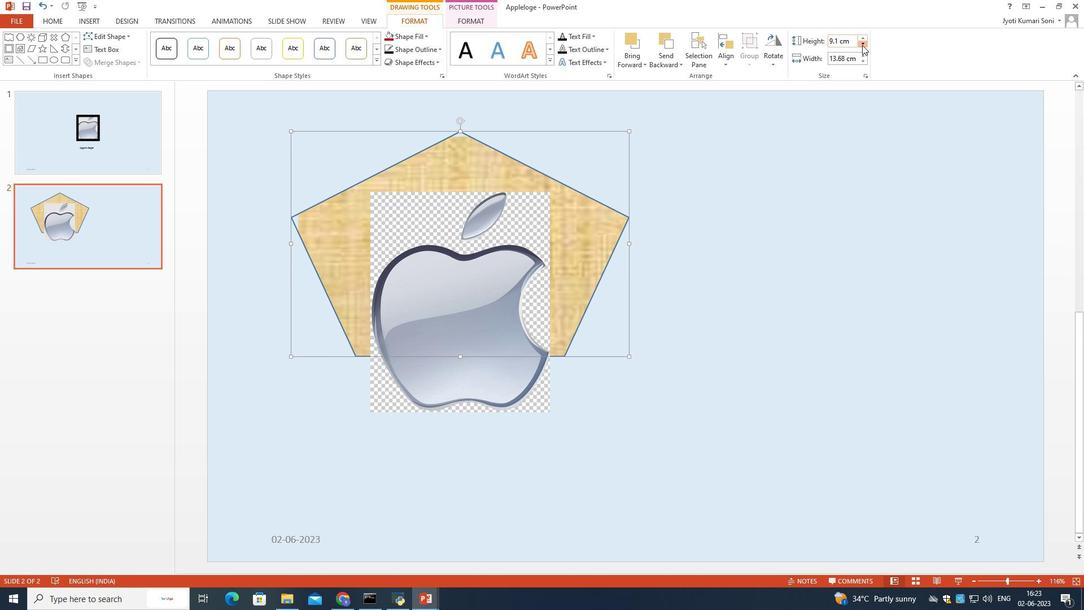 
Action: Mouse pressed left at (862, 45)
Screenshot: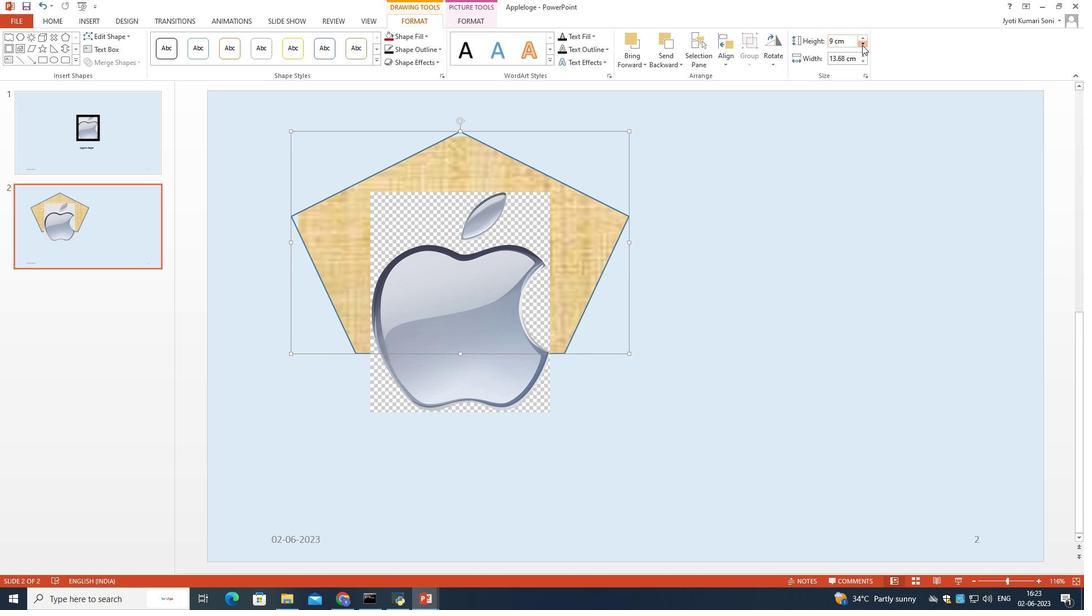
Action: Mouse pressed left at (862, 45)
Screenshot: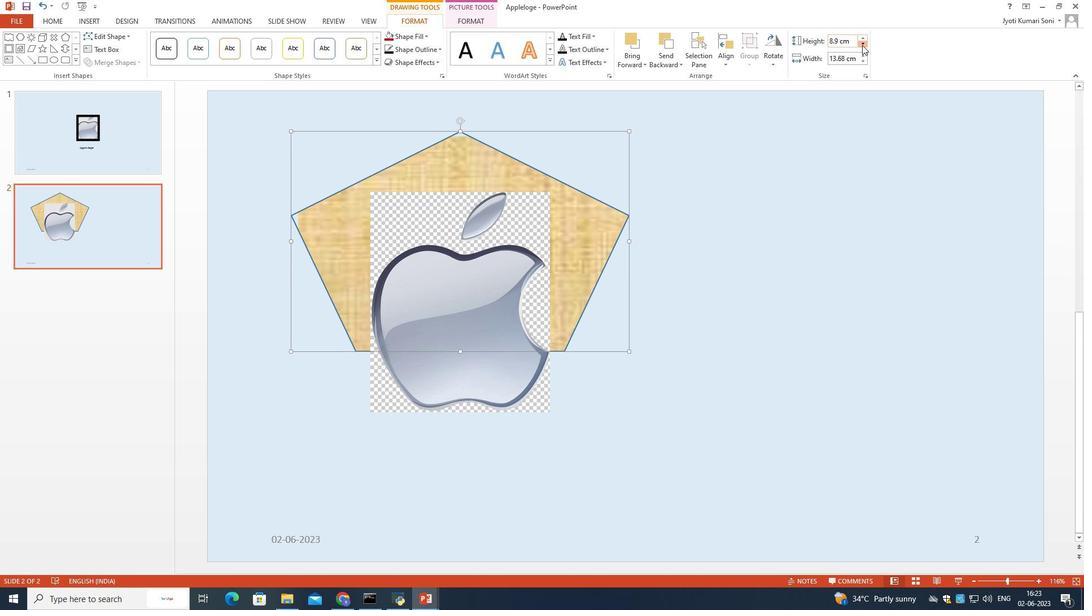 
Action: Mouse pressed left at (862, 45)
Screenshot: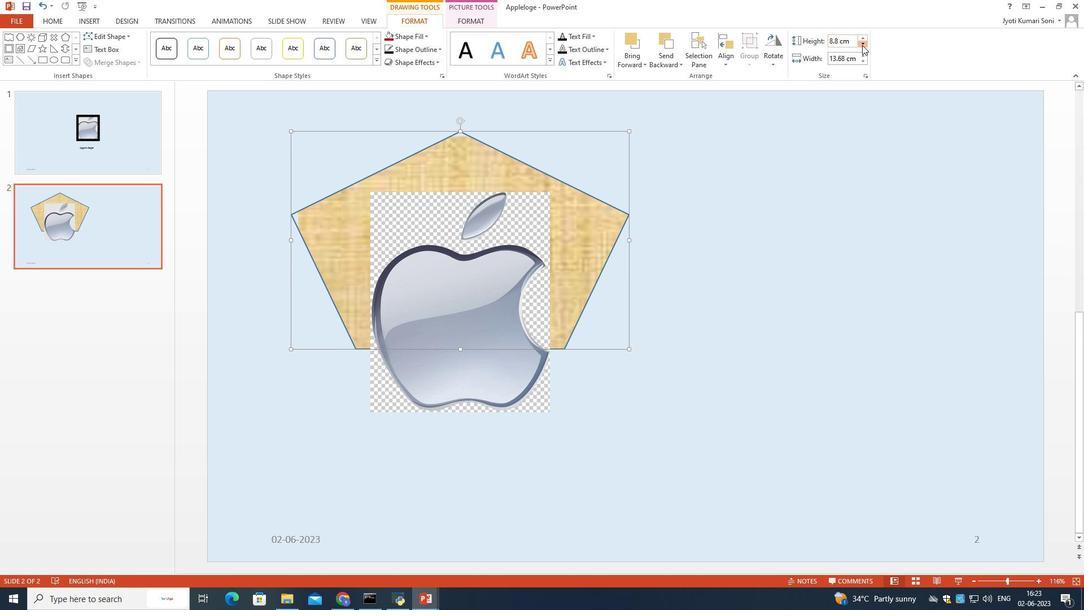 
Action: Mouse pressed left at (862, 45)
Screenshot: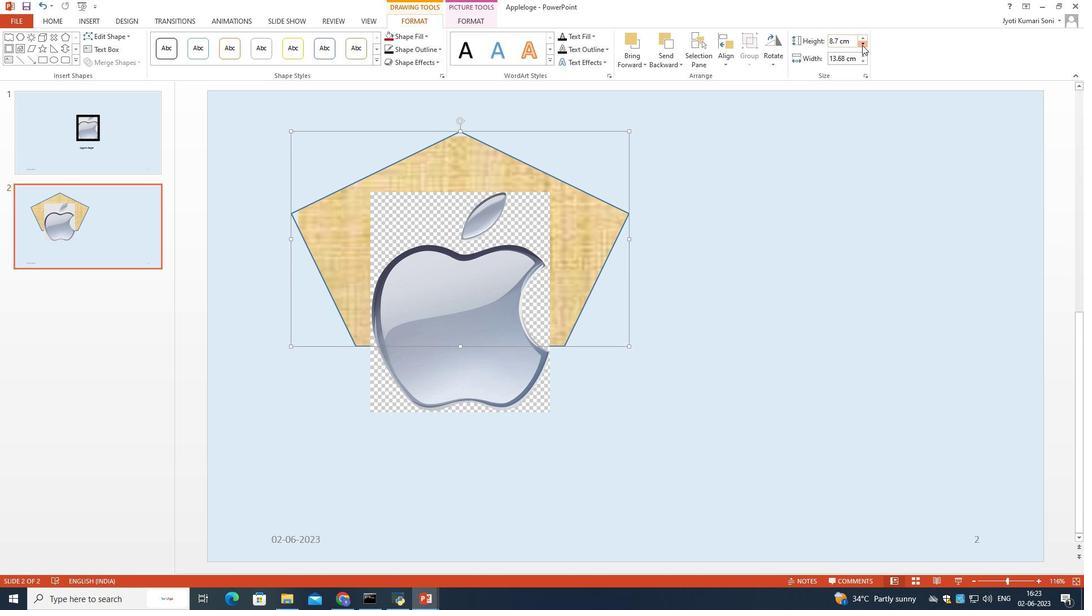 
Action: Mouse pressed left at (862, 45)
Screenshot: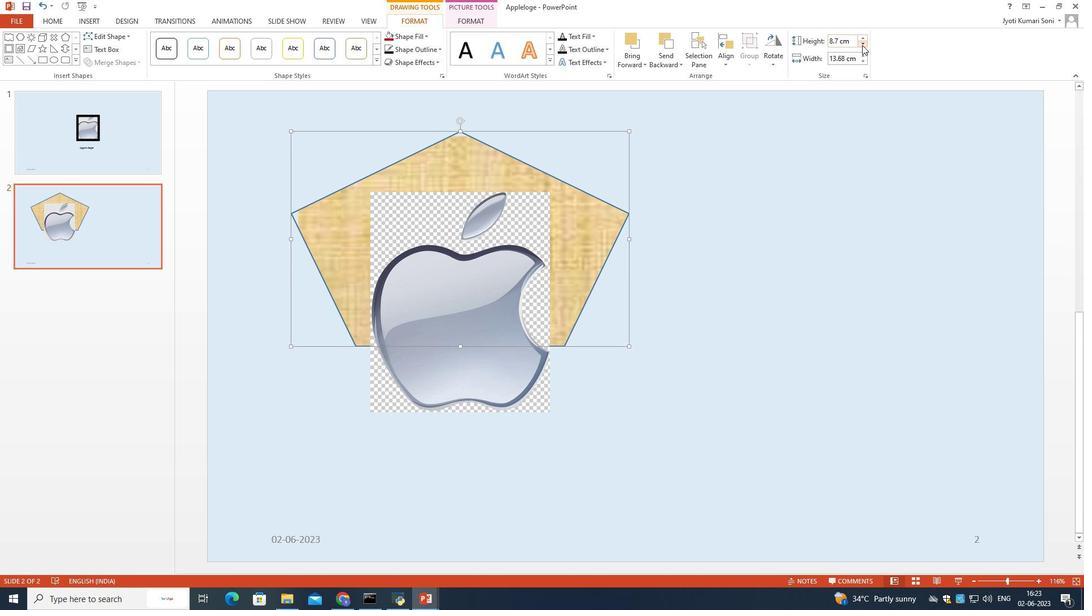 
Action: Mouse pressed left at (862, 45)
Screenshot: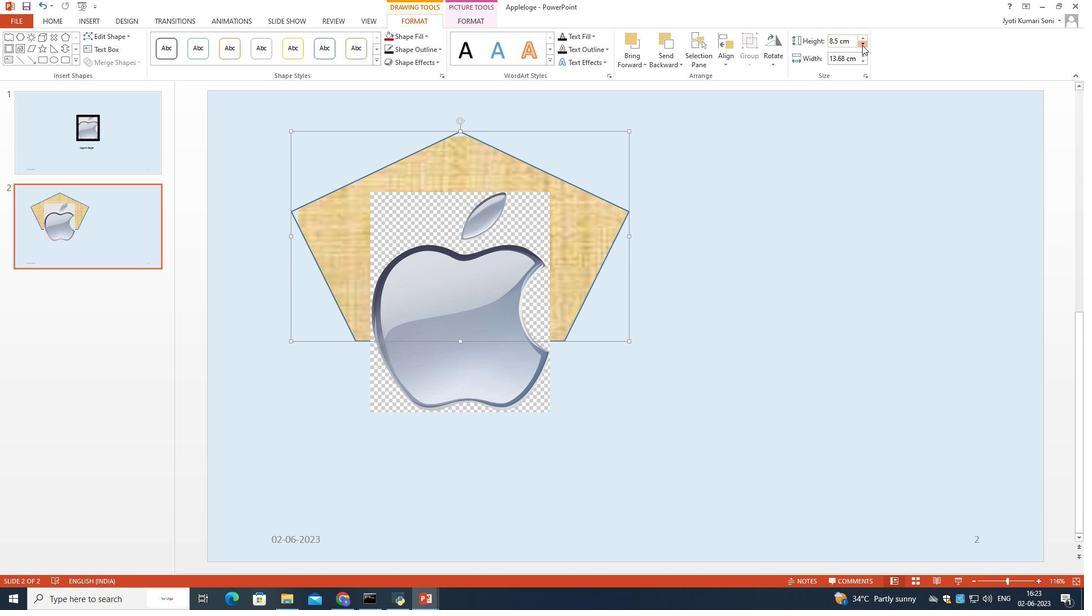 
Action: Mouse pressed left at (862, 45)
Screenshot: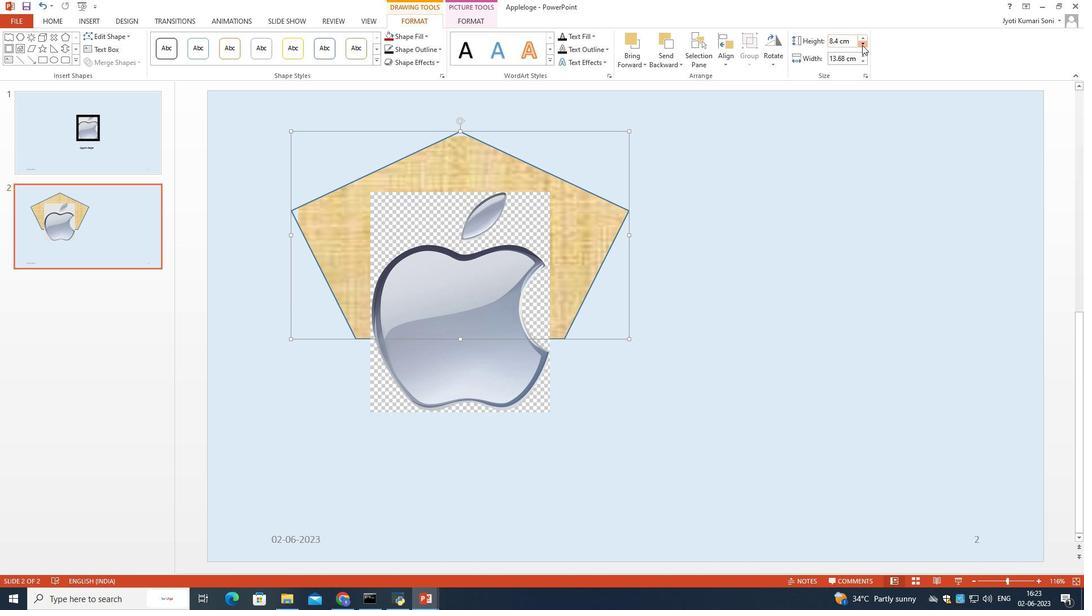 
Action: Mouse pressed left at (862, 45)
Screenshot: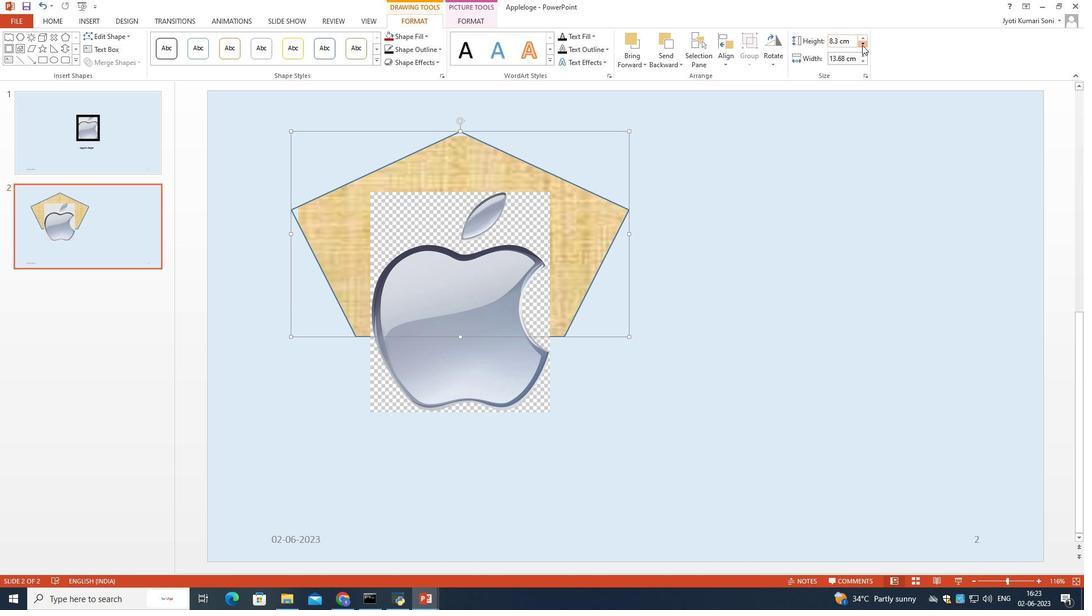 
Action: Mouse pressed left at (862, 45)
Screenshot: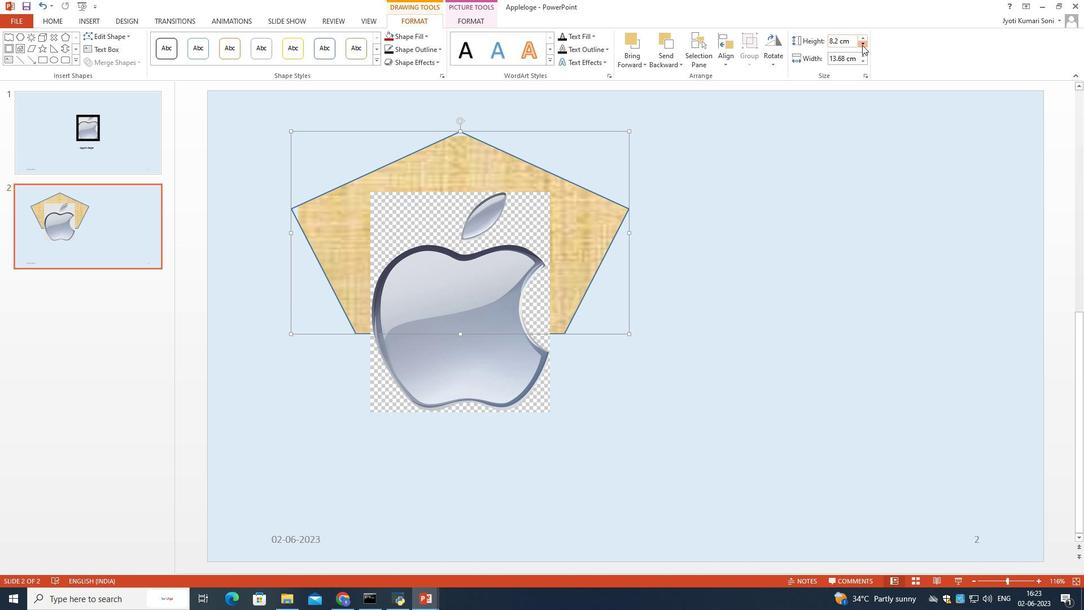 
Action: Mouse pressed left at (862, 45)
Screenshot: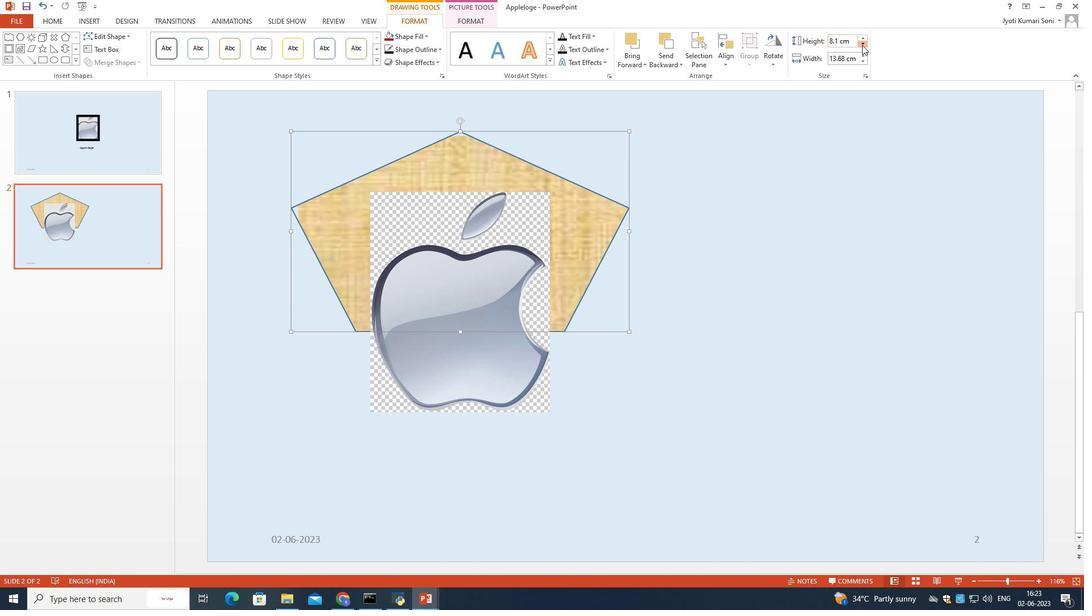
Action: Mouse moved to (862, 44)
Screenshot: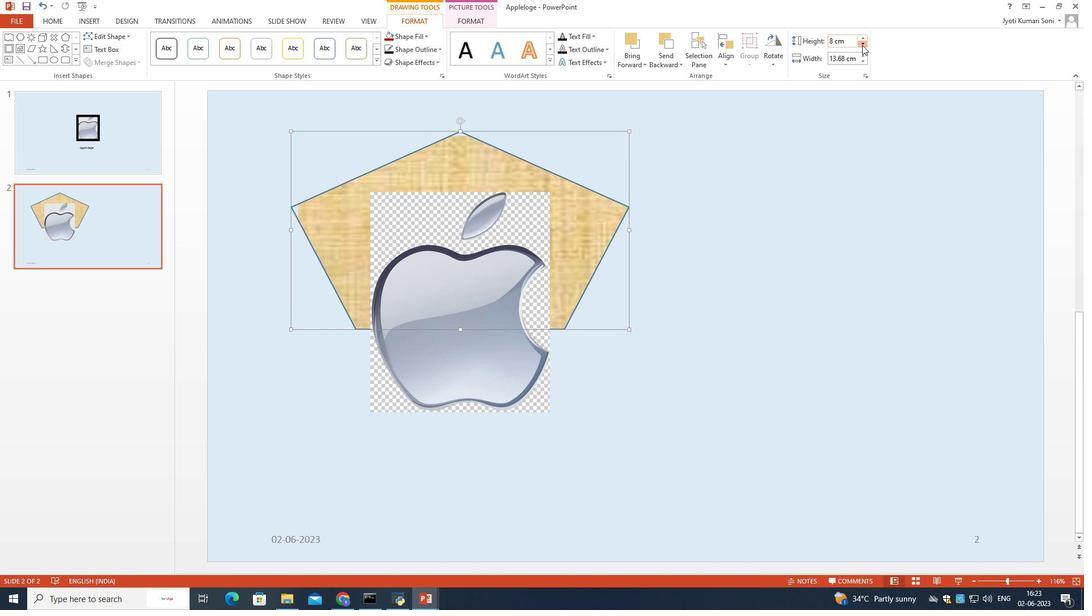 
Action: Mouse pressed left at (862, 44)
Screenshot: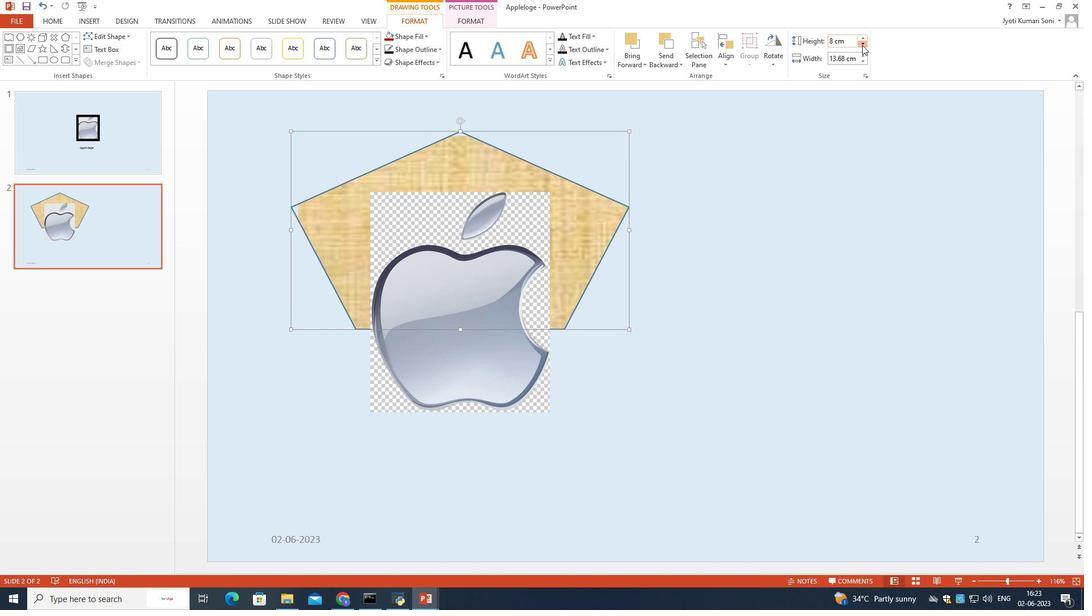 
Action: Mouse pressed left at (862, 44)
Screenshot: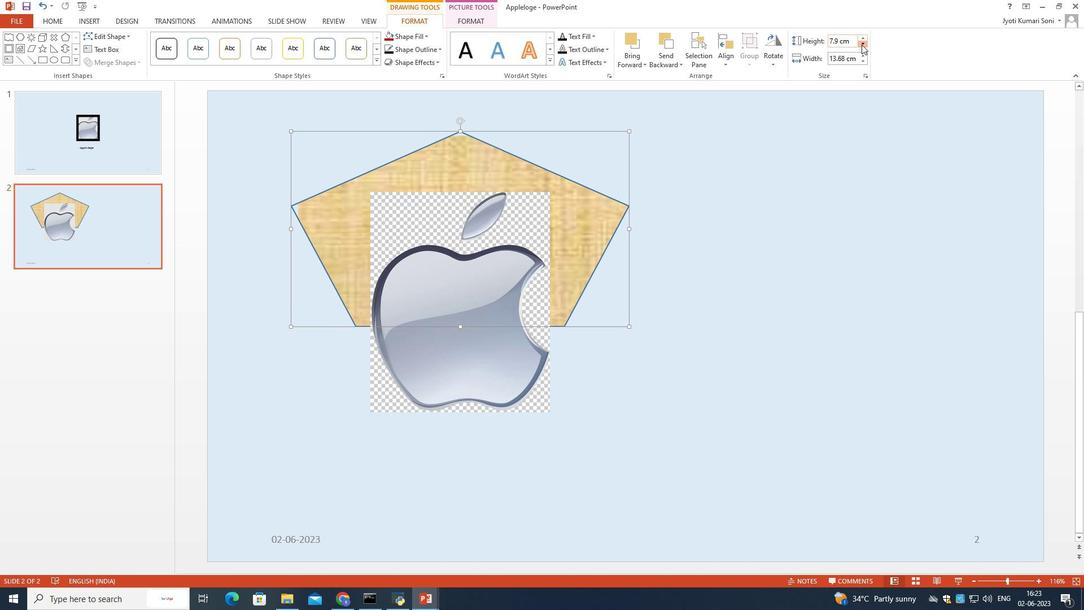 
Action: Mouse pressed left at (862, 44)
Screenshot: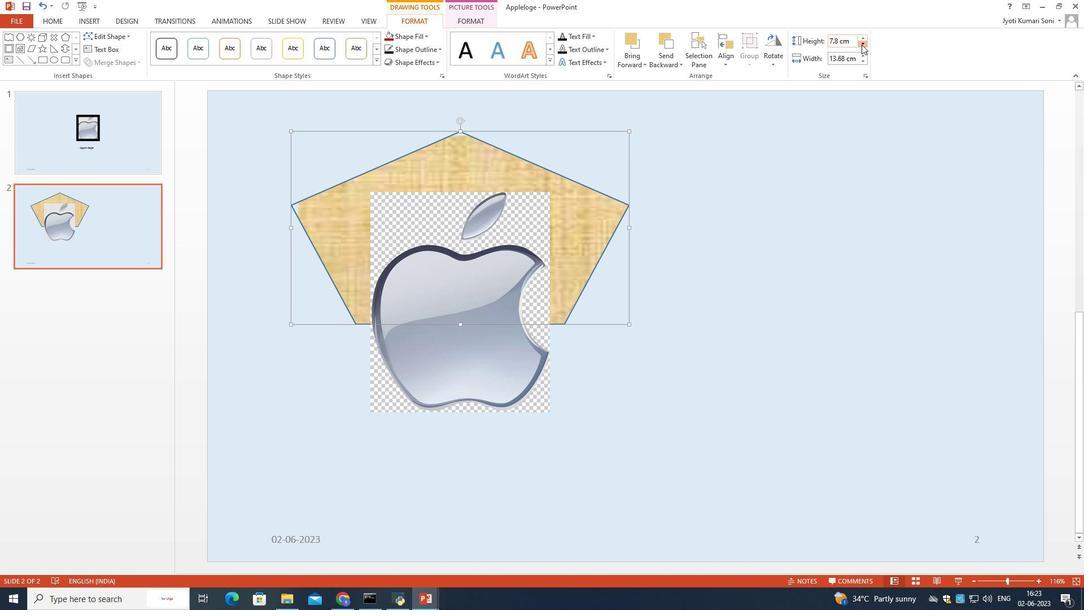 
Action: Mouse pressed left at (862, 44)
Screenshot: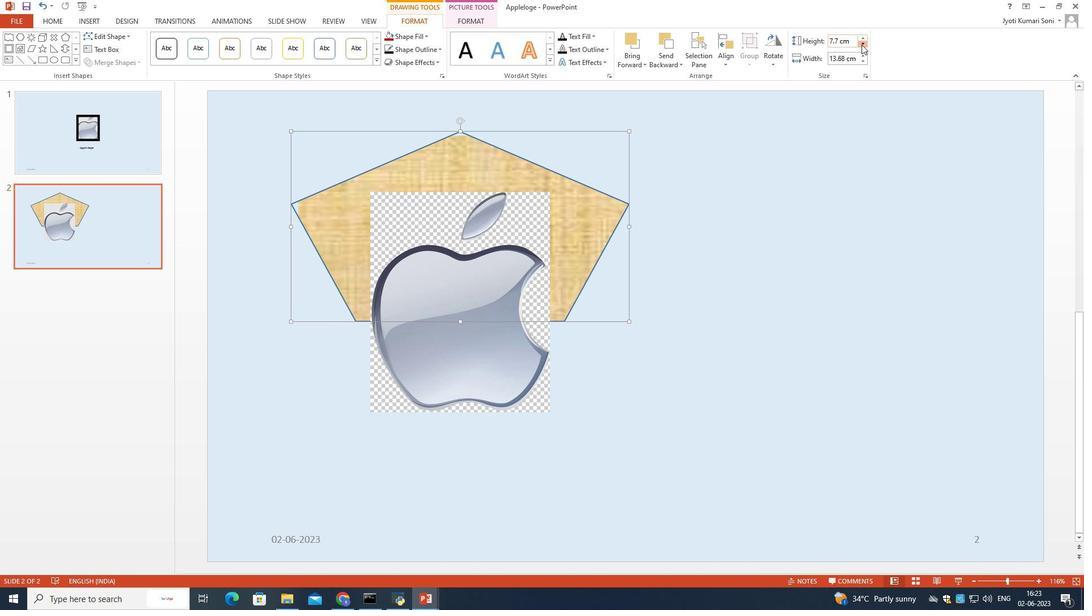 
Action: Mouse pressed left at (862, 44)
Screenshot: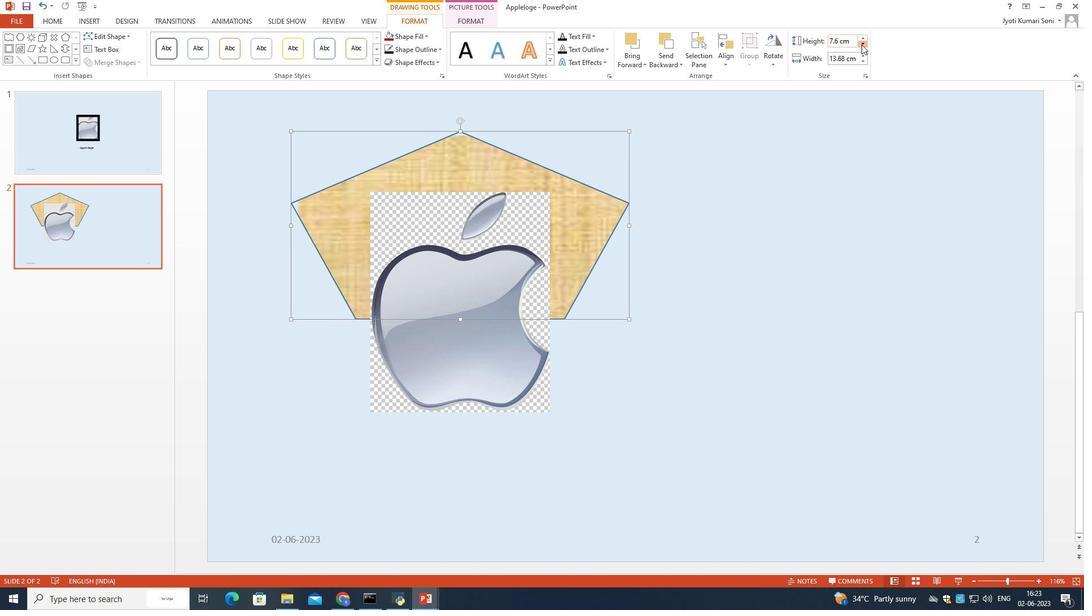 
Action: Mouse pressed left at (862, 44)
Screenshot: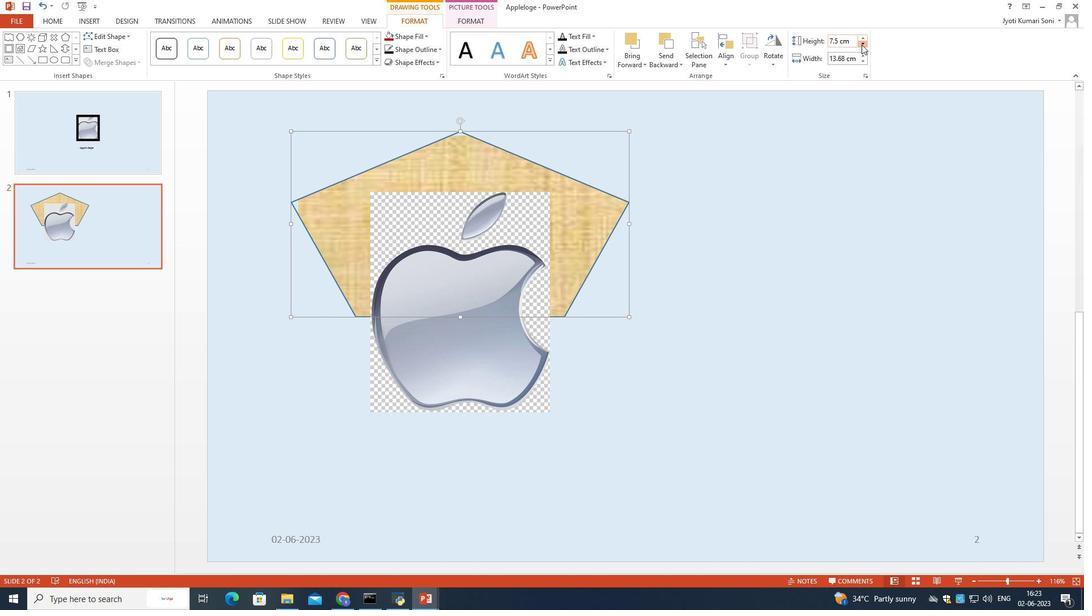 
Action: Mouse pressed left at (862, 44)
Screenshot: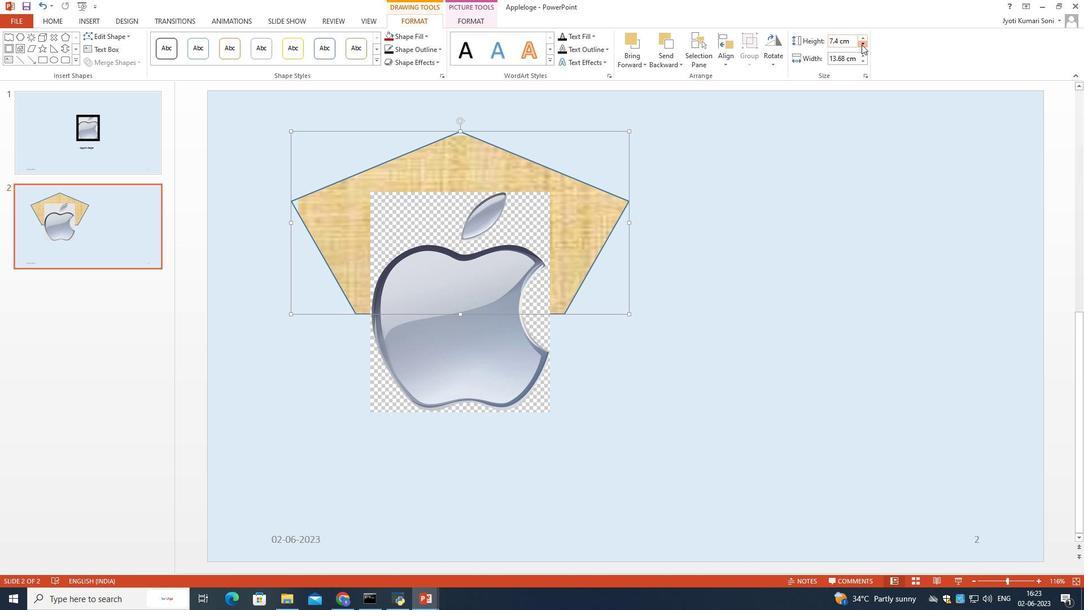 
Action: Mouse pressed left at (862, 44)
Screenshot: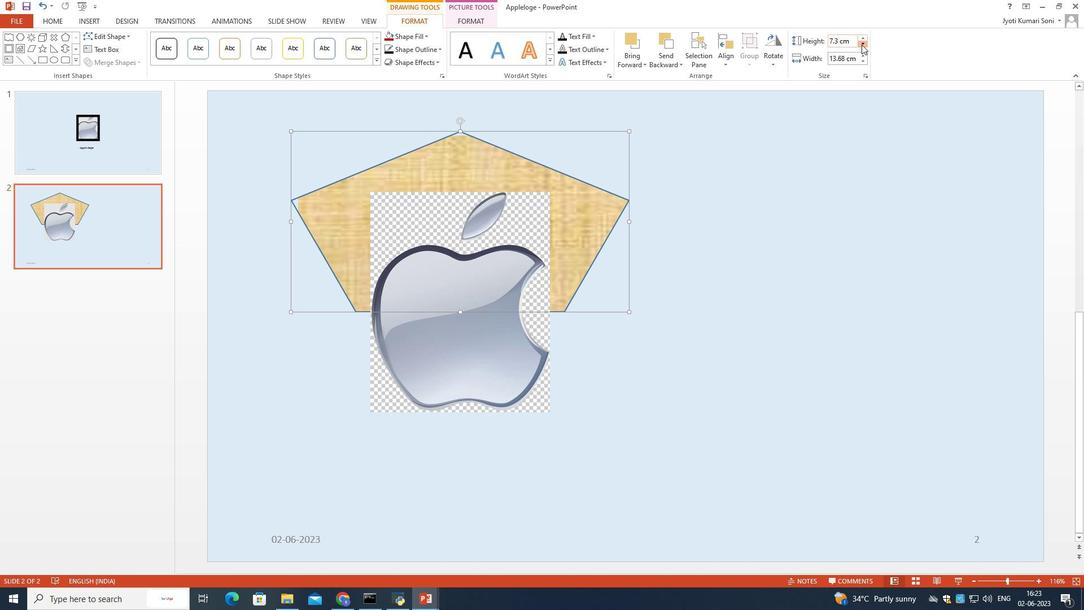 
Action: Mouse pressed left at (862, 44)
Screenshot: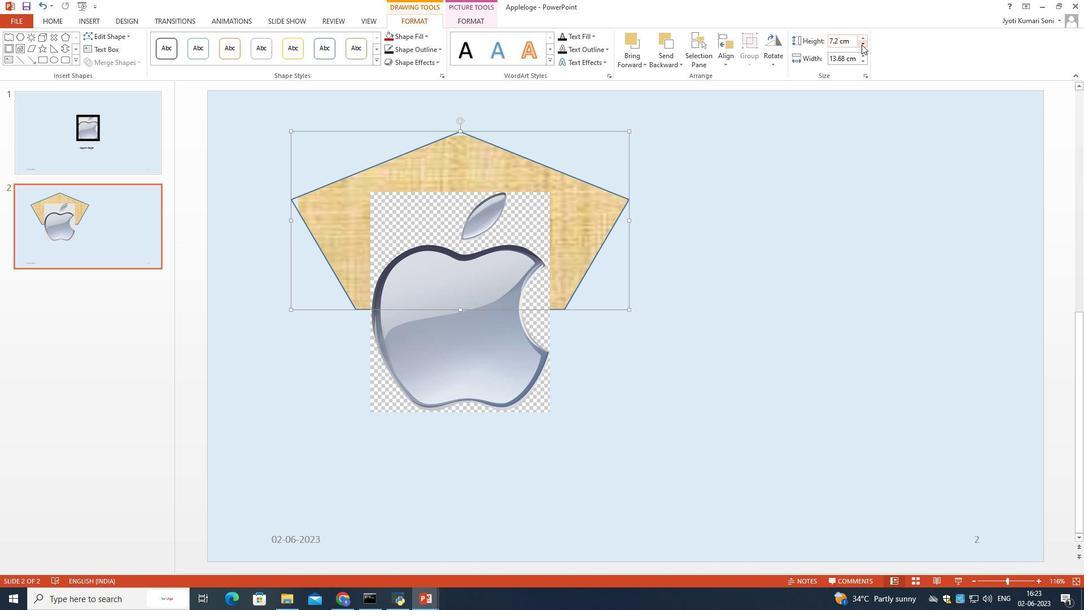 
Action: Mouse pressed left at (862, 44)
Screenshot: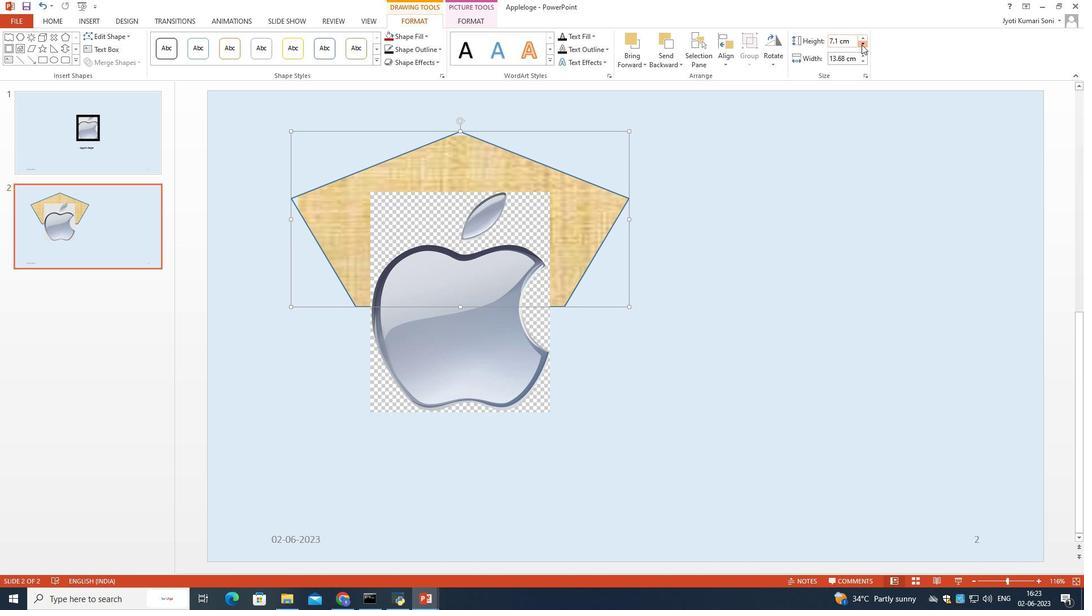 
Action: Mouse pressed left at (862, 44)
Screenshot: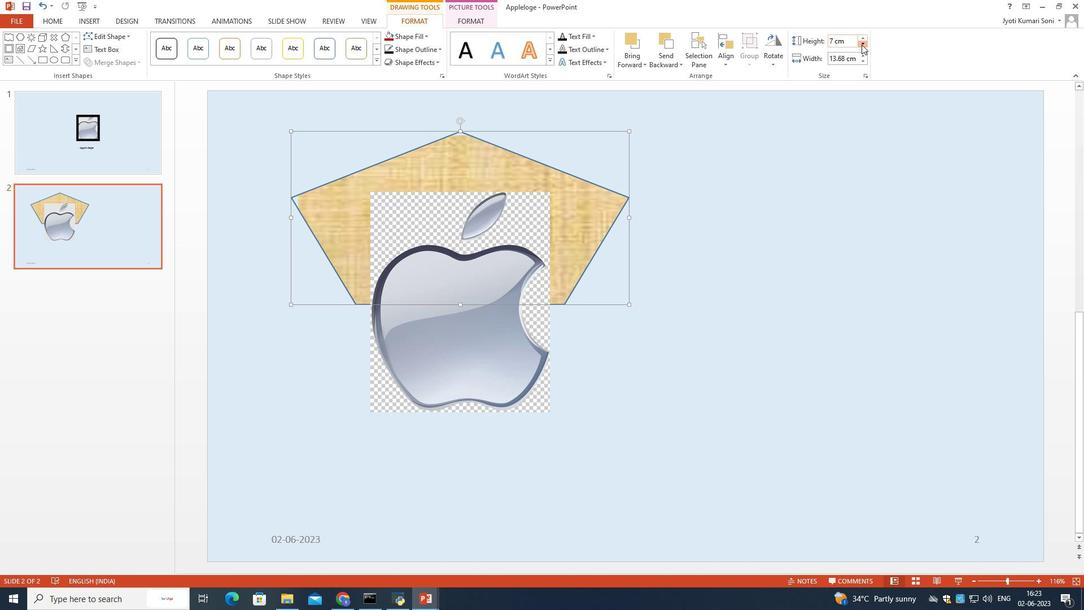 
Action: Mouse pressed left at (862, 44)
Screenshot: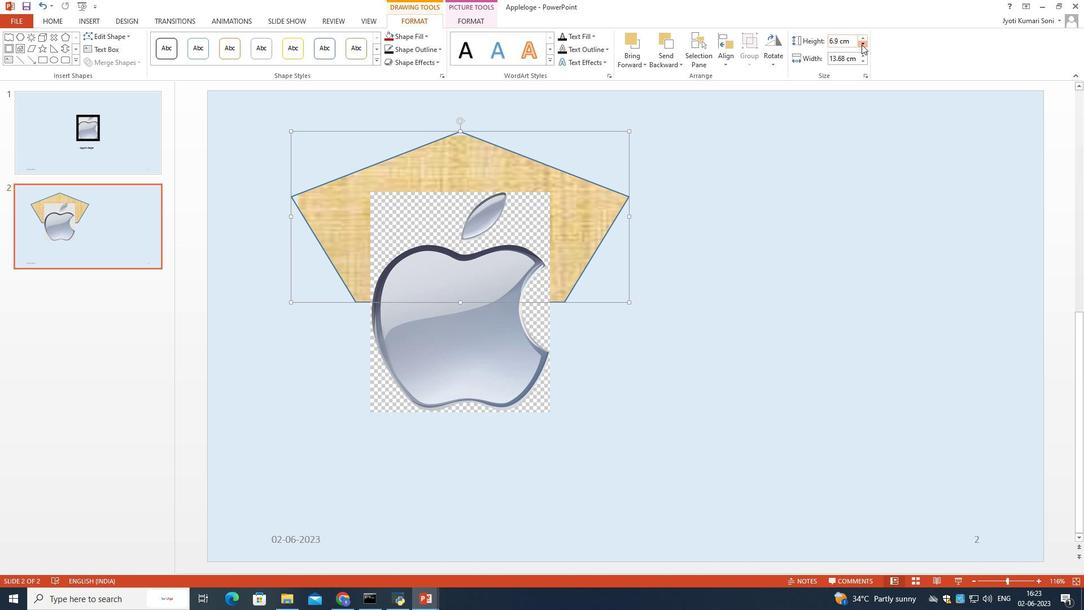 
Action: Mouse pressed left at (862, 44)
Screenshot: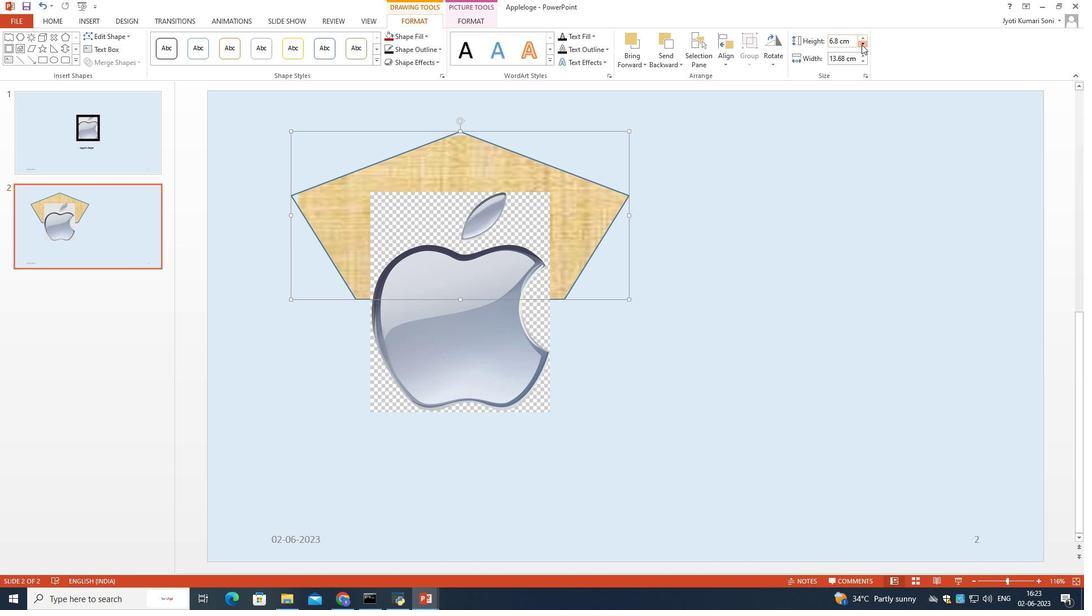 
Action: Mouse pressed left at (862, 44)
Screenshot: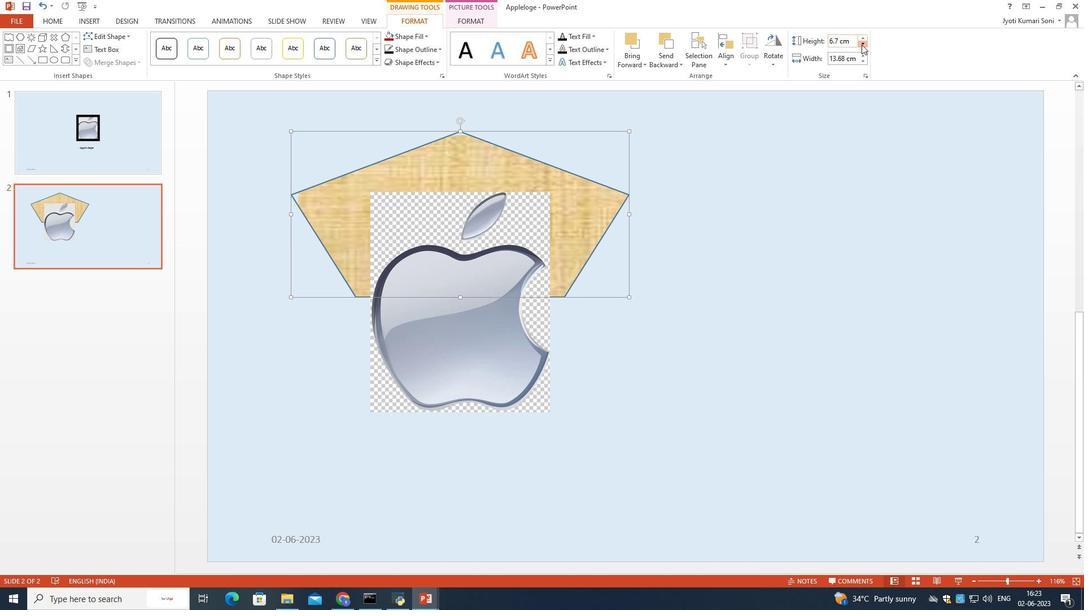 
Action: Mouse pressed left at (862, 44)
Screenshot: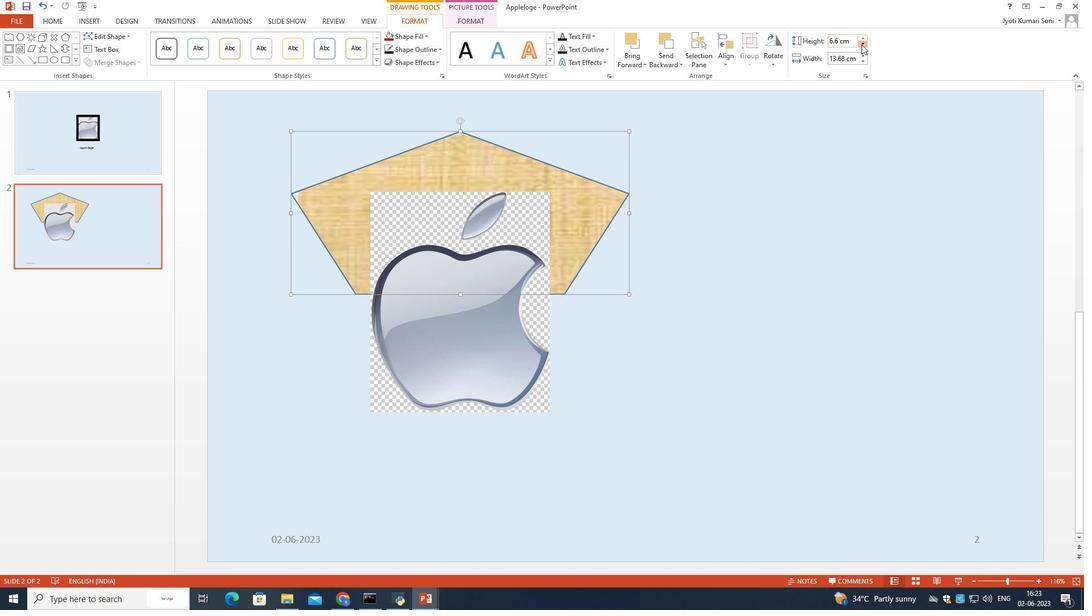
Action: Mouse pressed left at (862, 44)
Screenshot: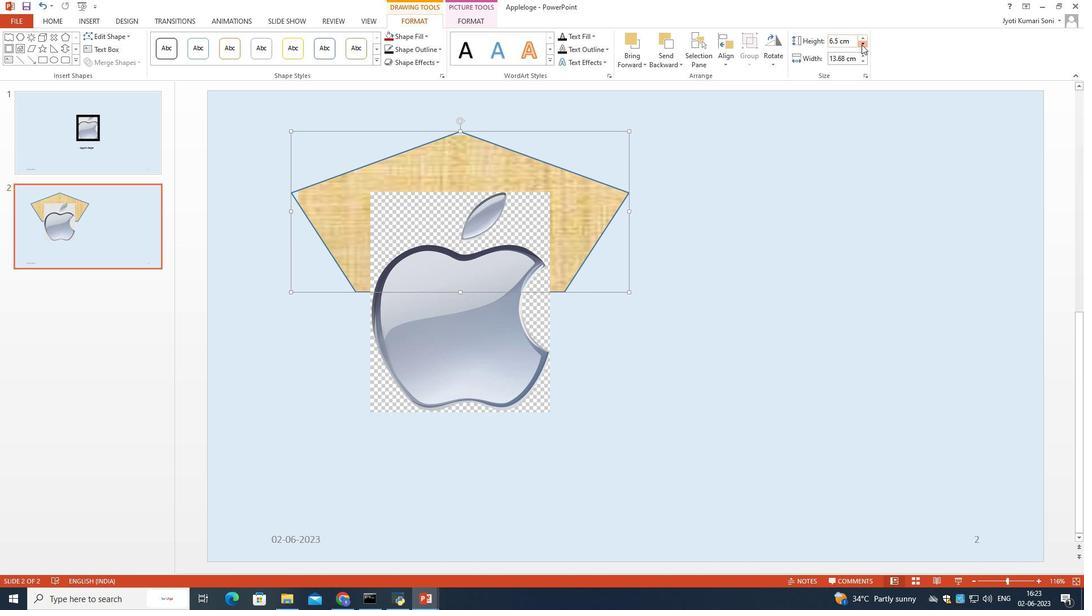 
Action: Mouse pressed left at (862, 44)
Screenshot: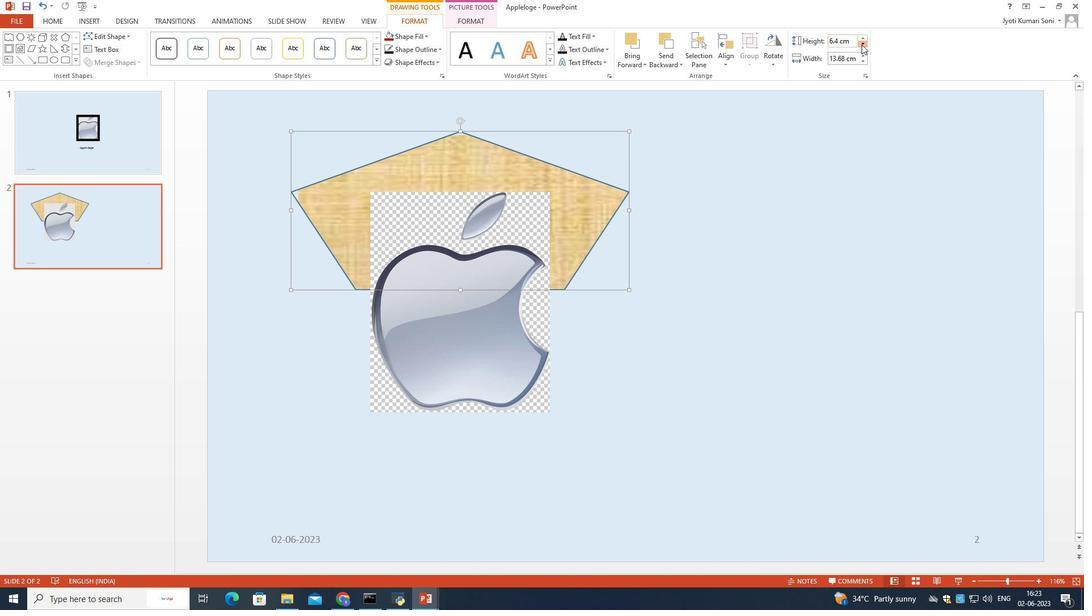 
Action: Mouse pressed left at (862, 44)
Screenshot: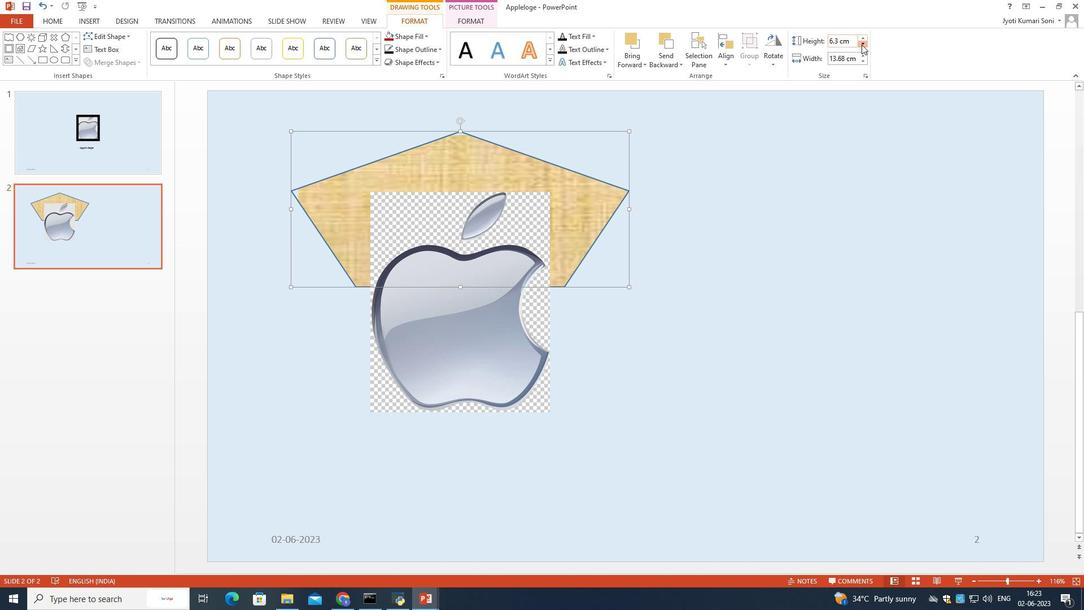 
Action: Mouse pressed left at (862, 44)
Screenshot: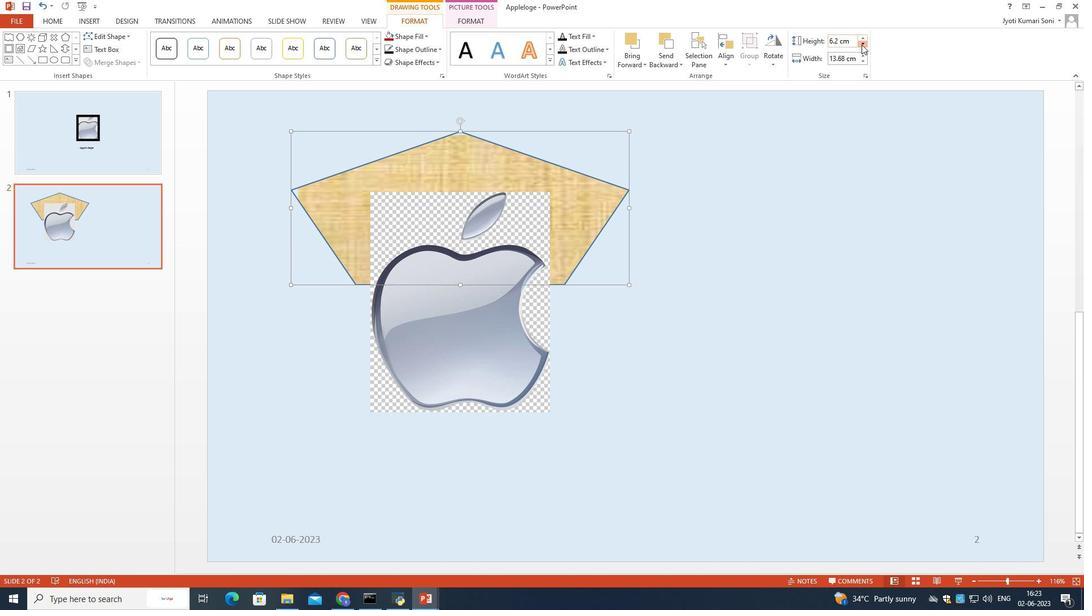 
Action: Mouse pressed left at (862, 44)
Screenshot: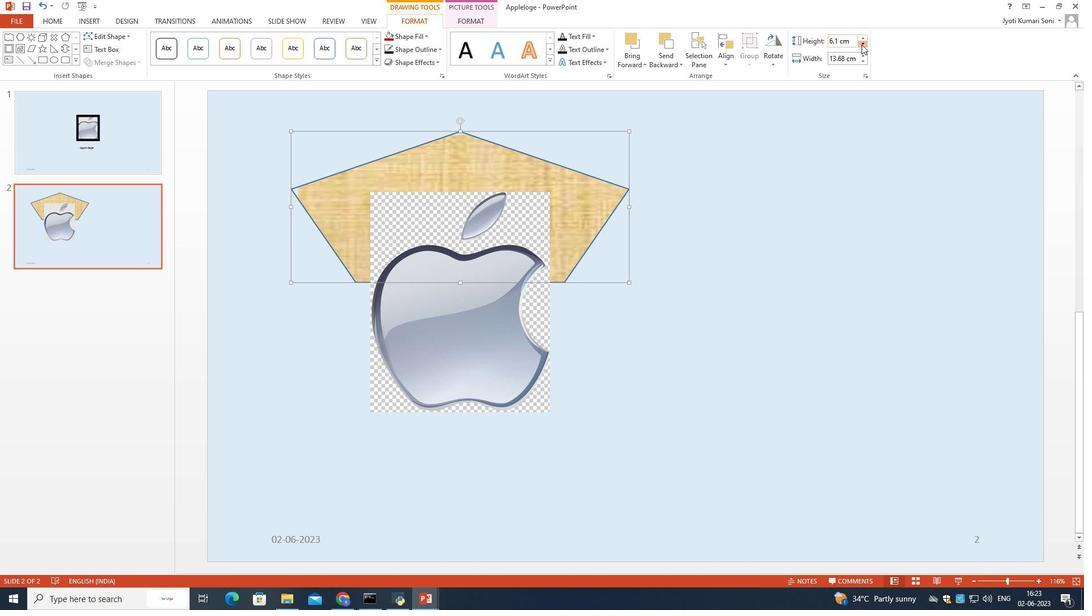 
Action: Mouse pressed left at (862, 44)
Screenshot: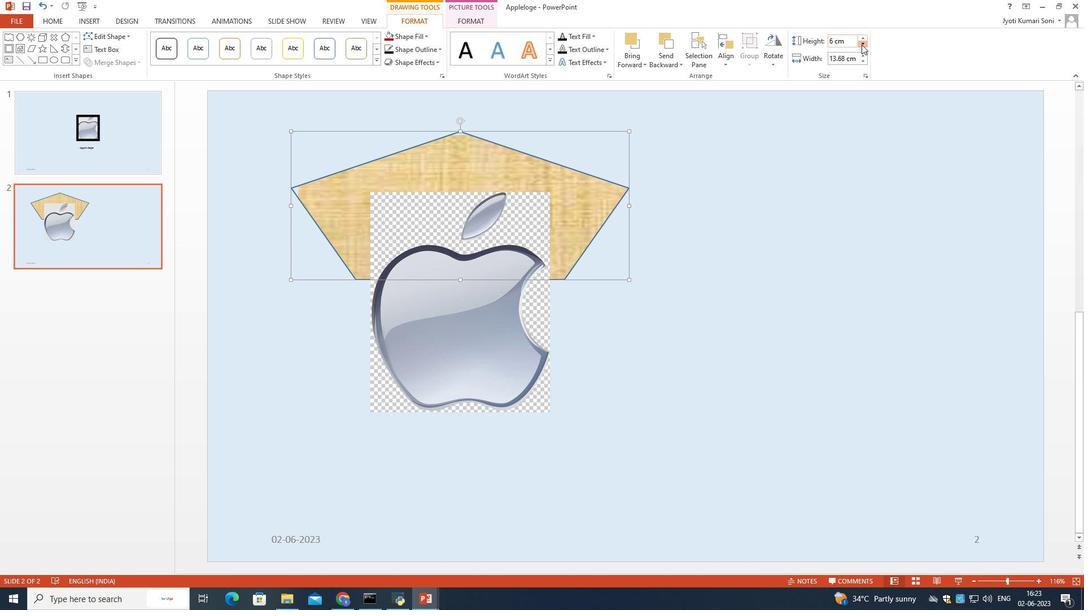 
Action: Mouse pressed left at (862, 44)
Screenshot: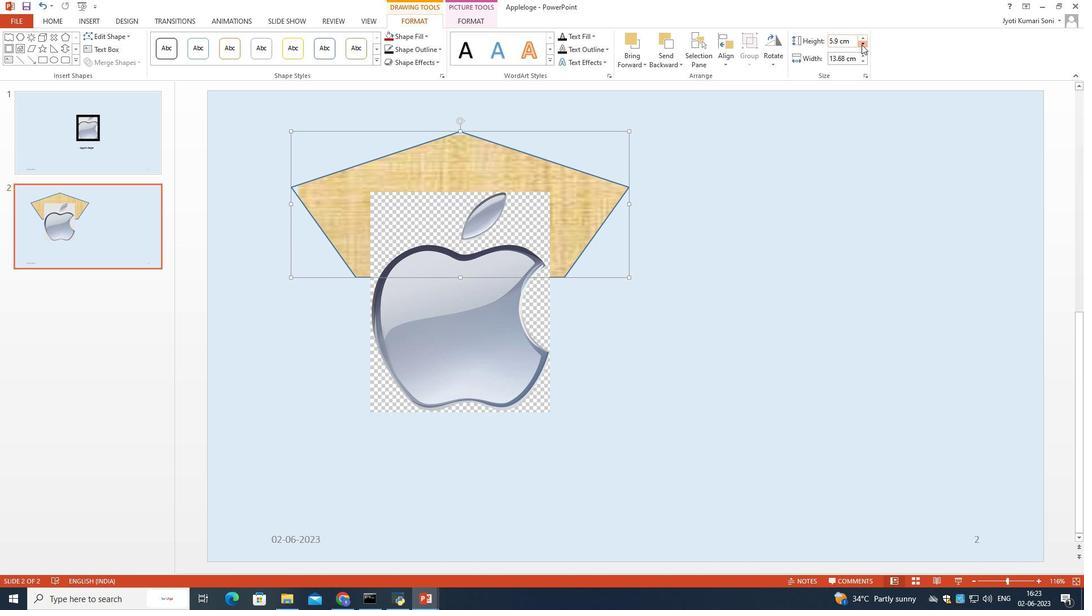 
Action: Mouse pressed left at (862, 44)
Screenshot: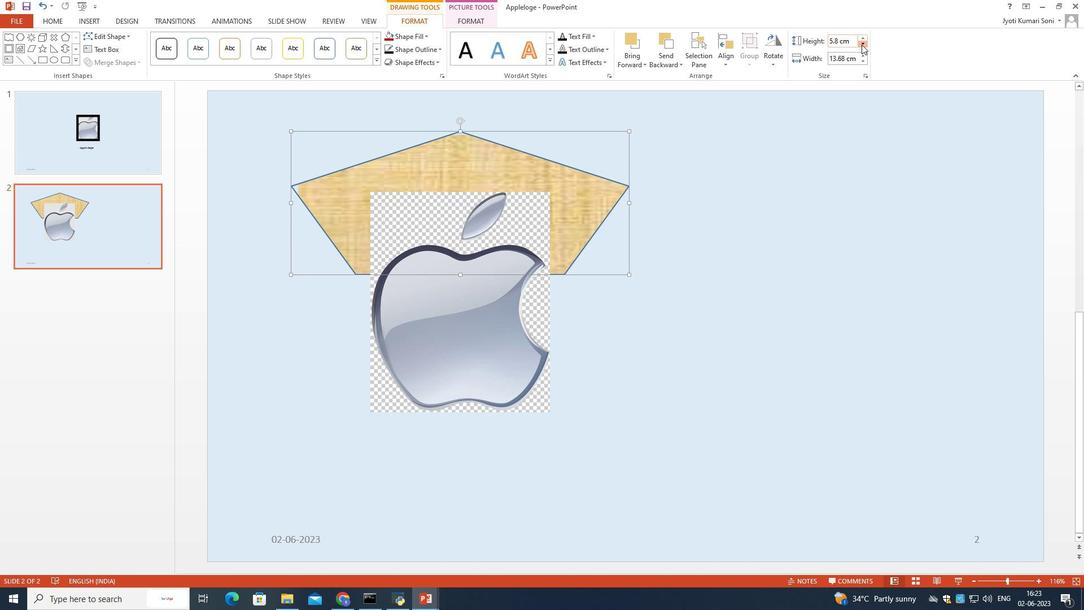 
Action: Mouse pressed left at (862, 44)
Screenshot: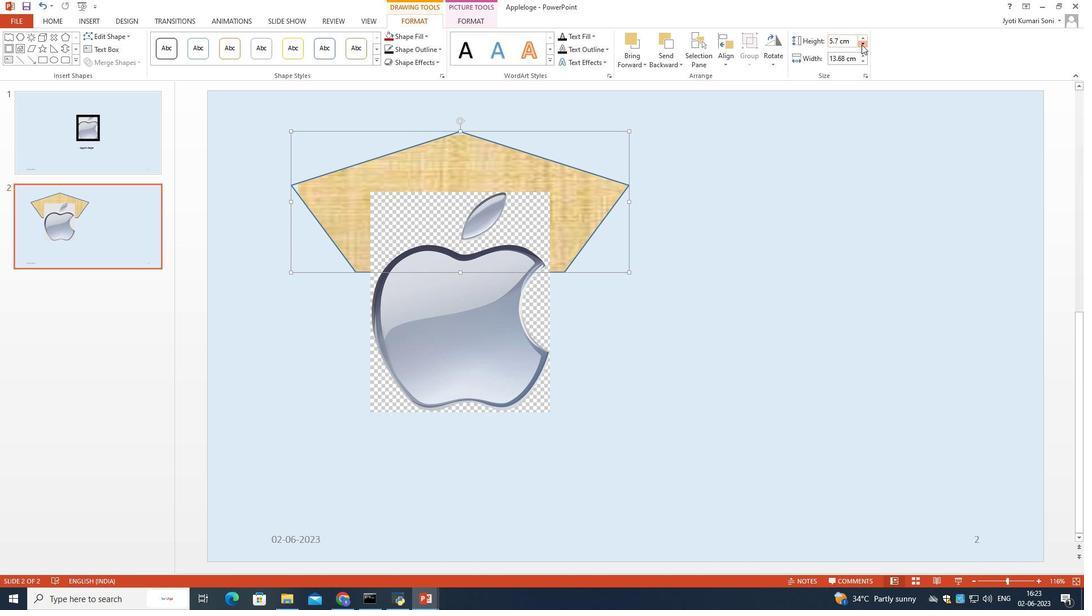 
Action: Mouse pressed left at (862, 44)
Screenshot: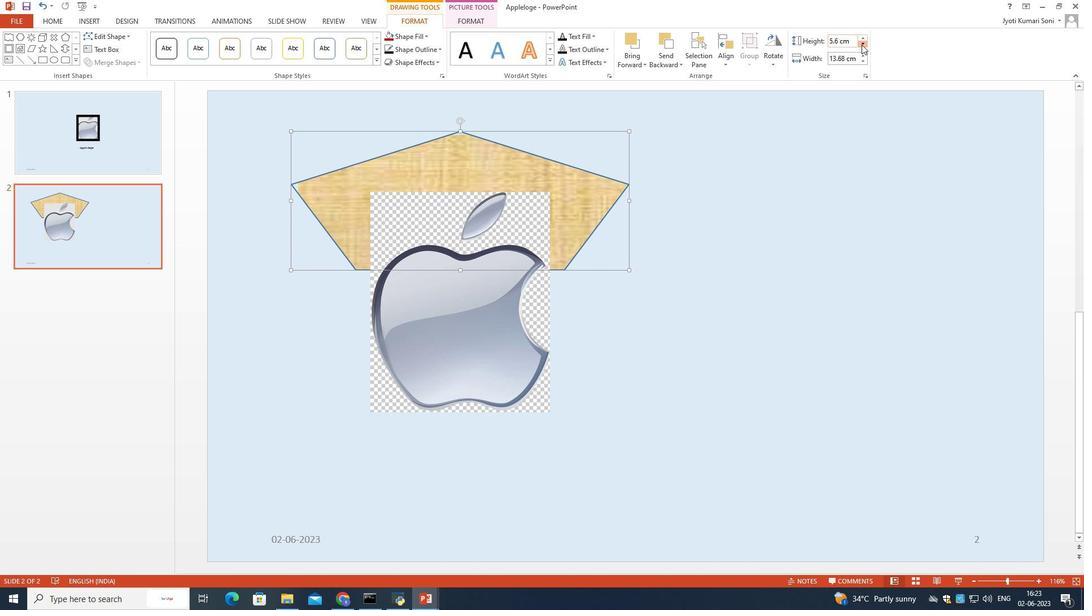 
Action: Mouse pressed left at (862, 44)
Screenshot: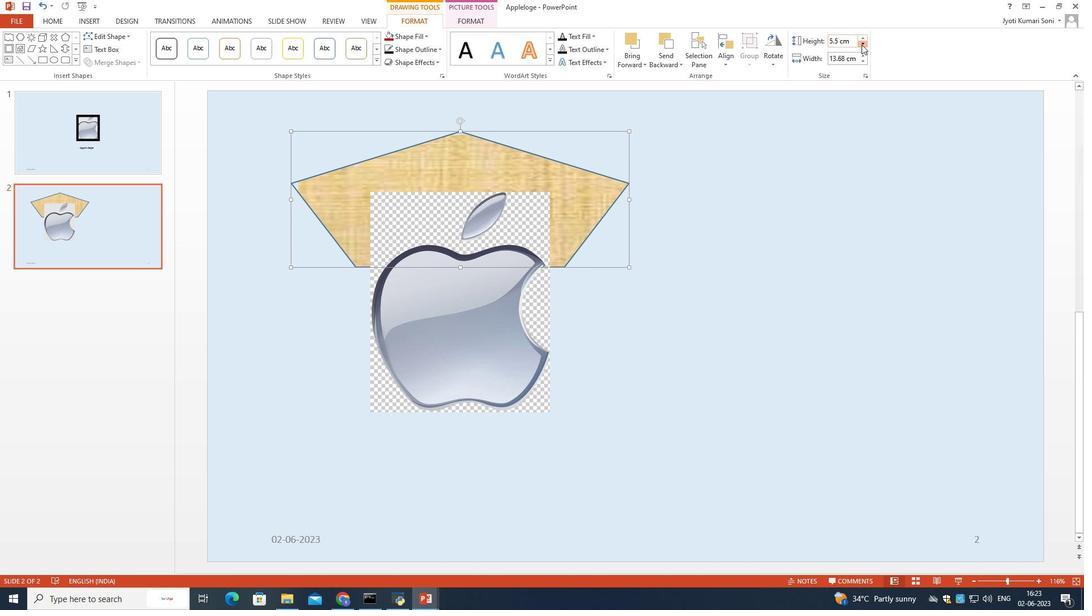 
Action: Mouse pressed left at (862, 44)
Screenshot: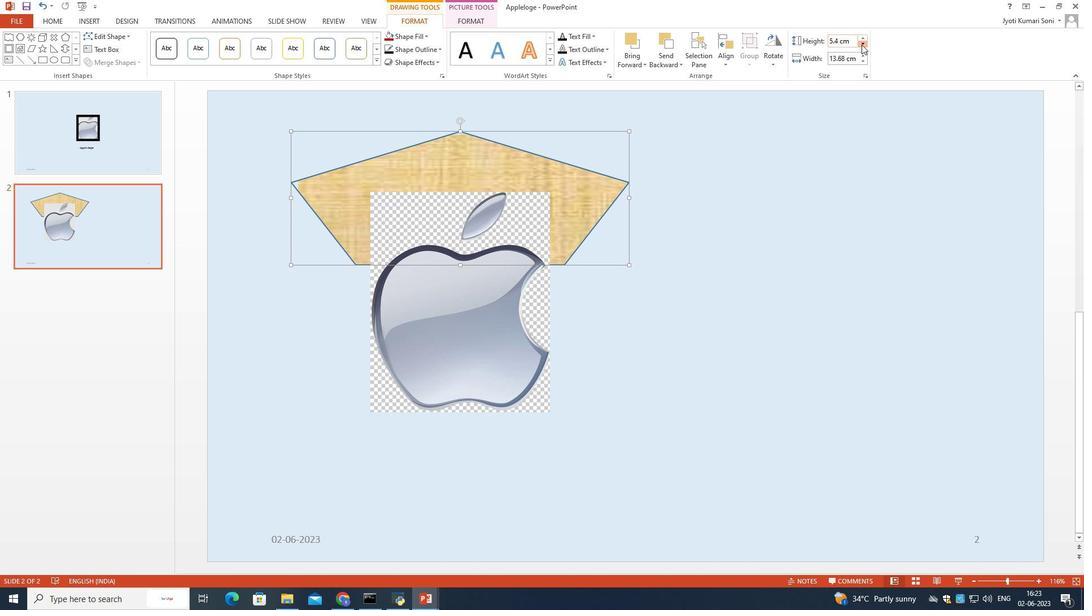 
Action: Mouse pressed left at (862, 44)
Screenshot: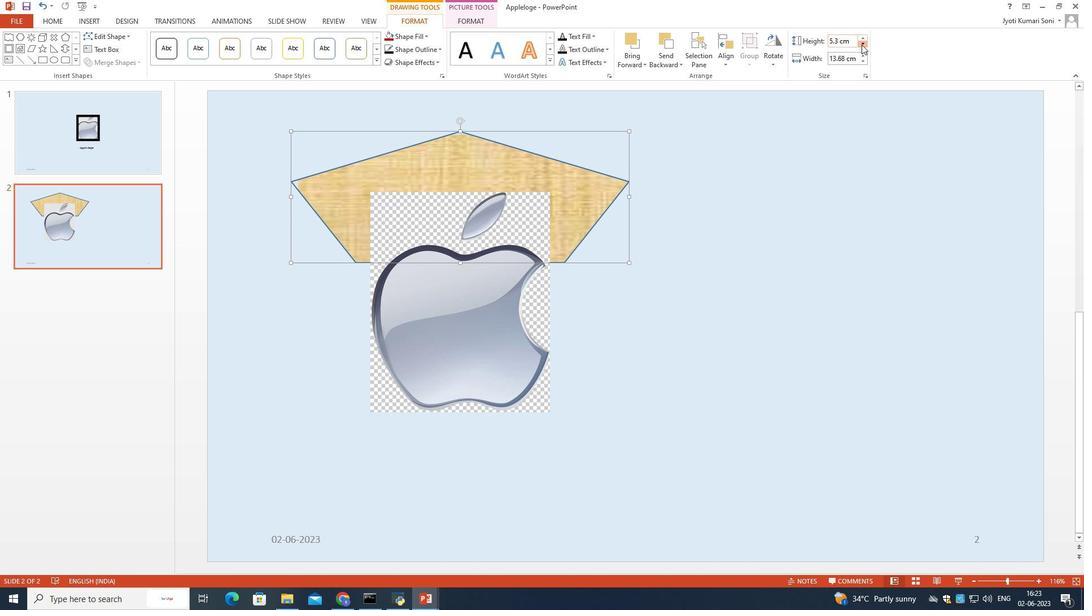 
Action: Mouse pressed left at (862, 44)
Screenshot: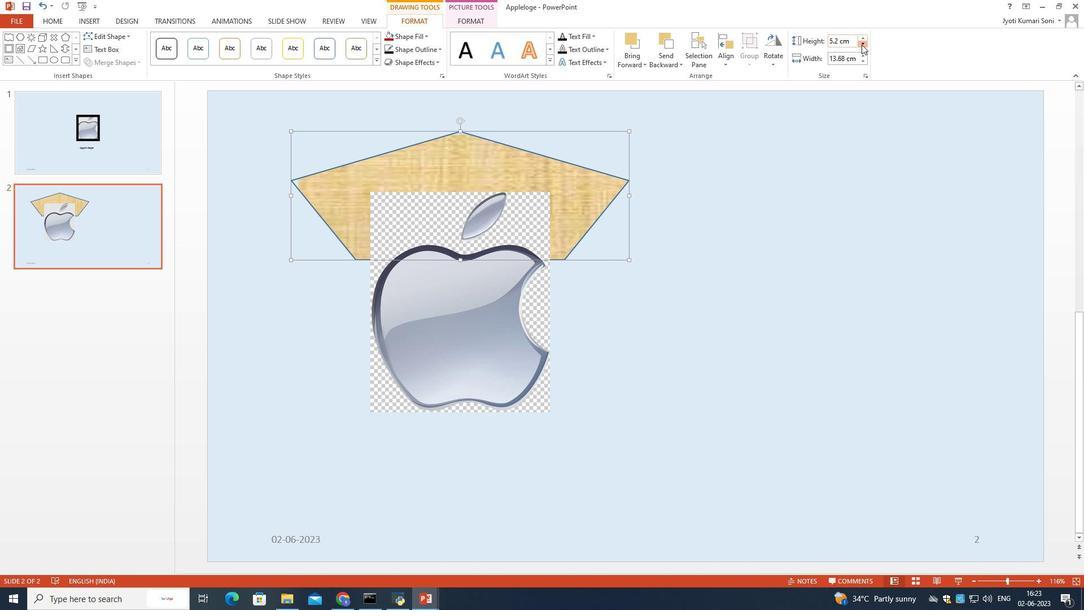 
Action: Mouse pressed left at (862, 44)
Screenshot: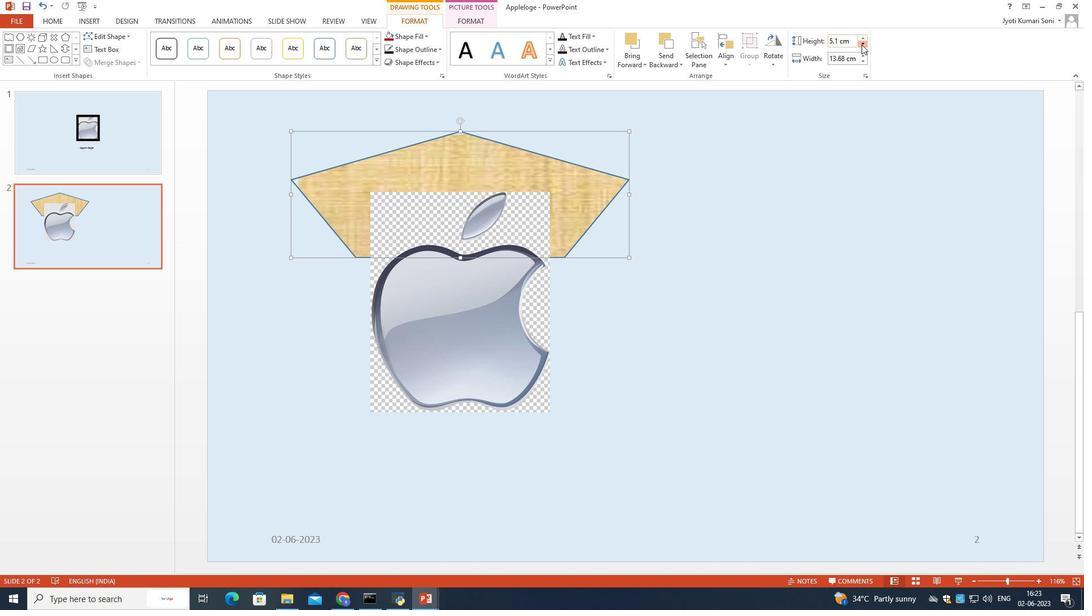 
Action: Mouse pressed left at (862, 44)
Screenshot: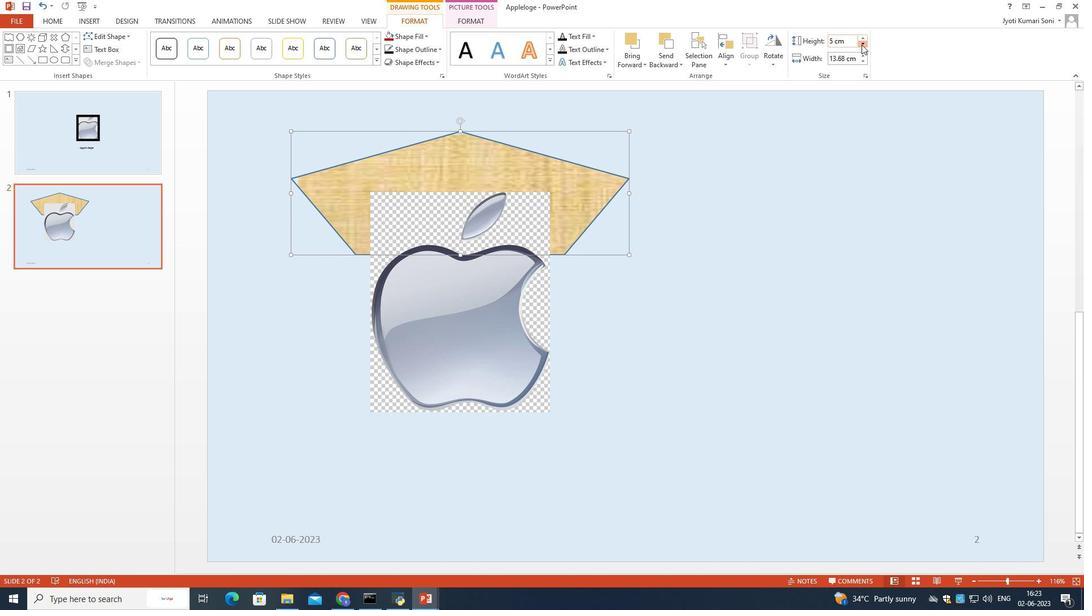 
Action: Mouse pressed left at (862, 44)
Screenshot: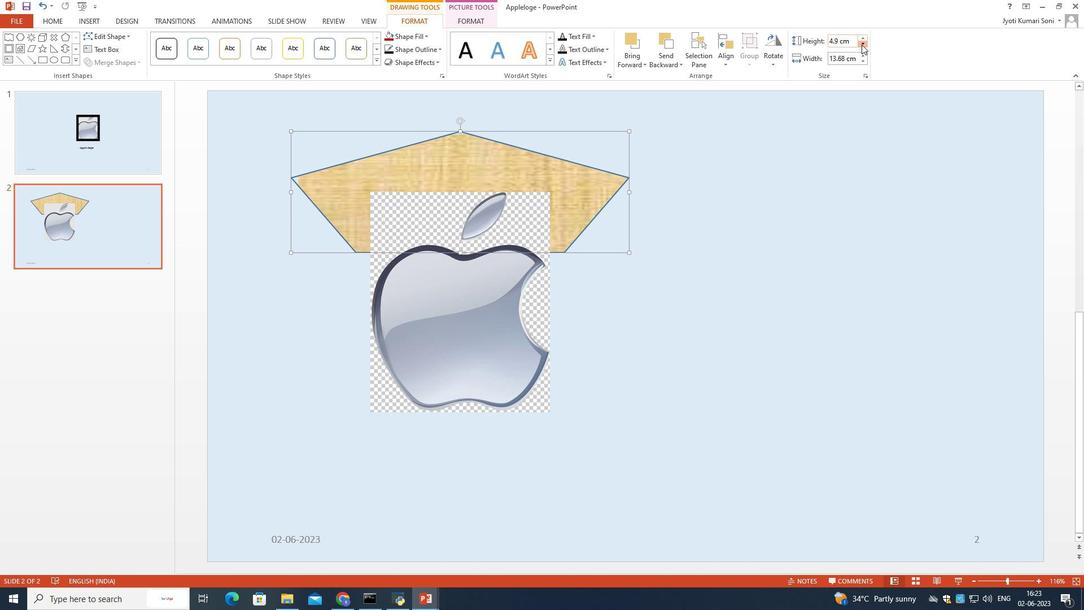 
Action: Mouse pressed left at (862, 44)
Screenshot: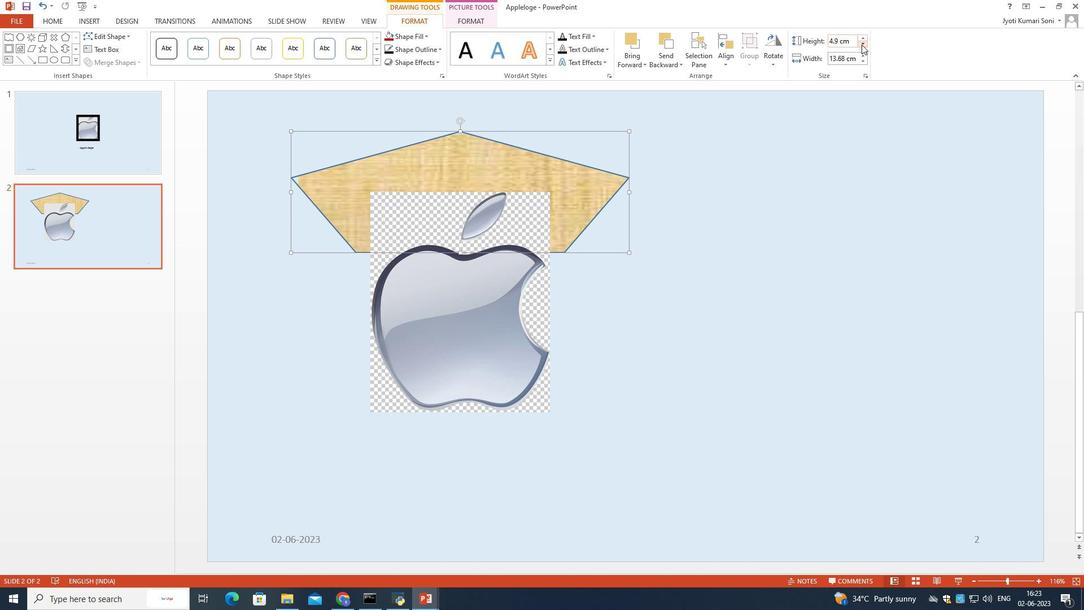 
Action: Mouse pressed left at (862, 44)
Screenshot: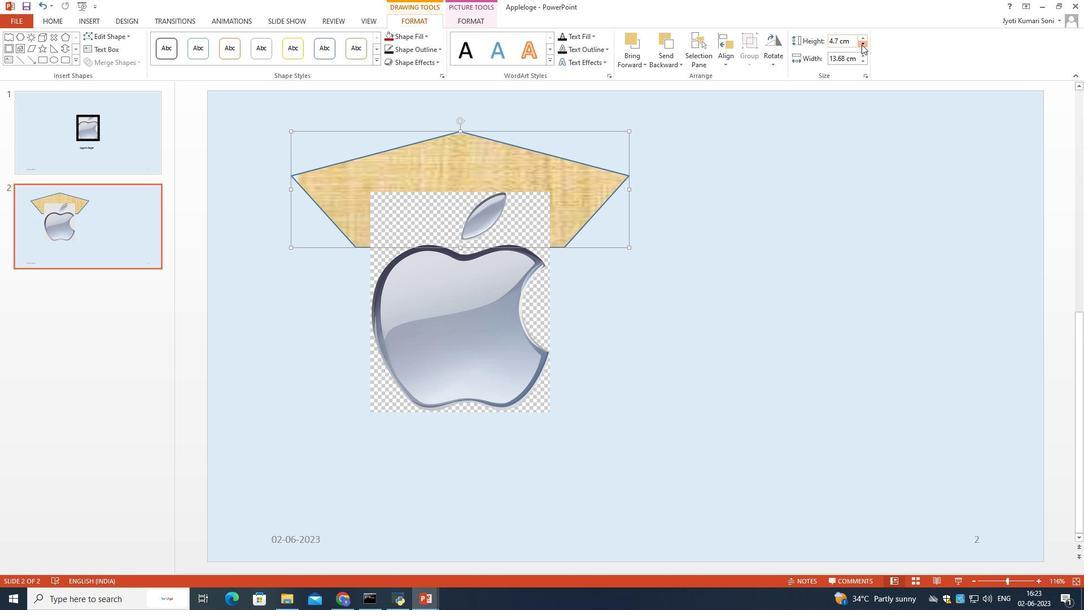 
Action: Mouse moved to (861, 44)
Screenshot: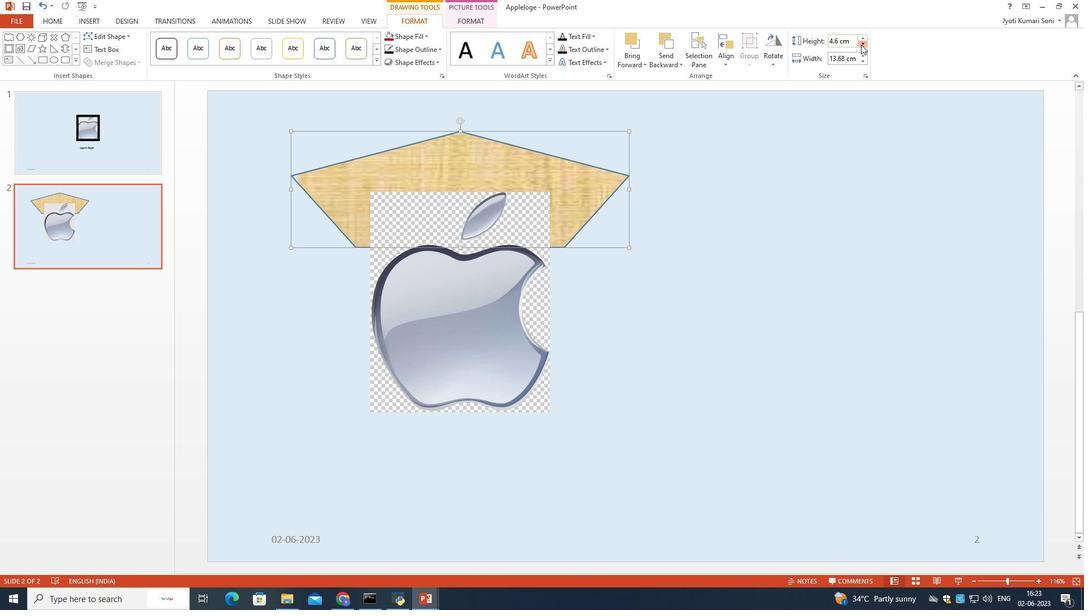 
Action: Mouse pressed left at (861, 44)
Screenshot: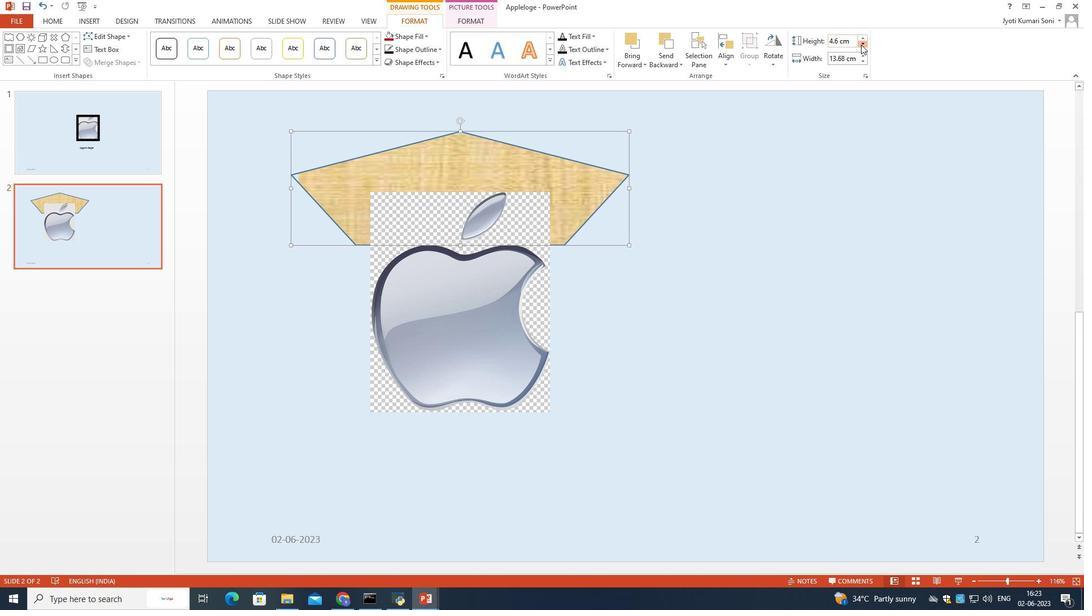 
Action: Mouse pressed left at (861, 44)
Screenshot: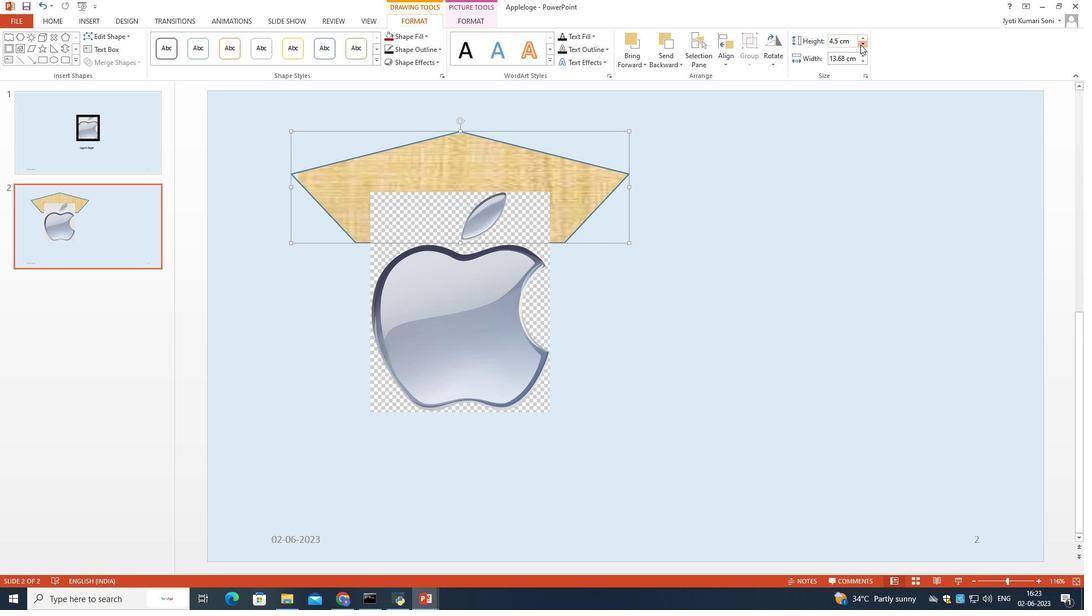 
Action: Mouse pressed left at (861, 44)
Screenshot: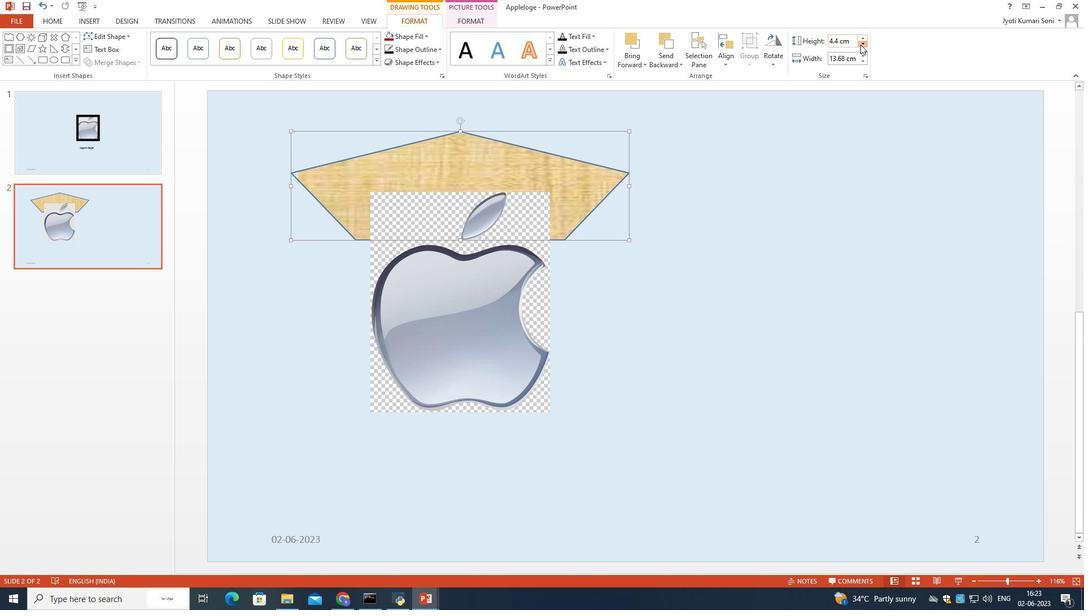 
Action: Mouse pressed left at (861, 44)
Screenshot: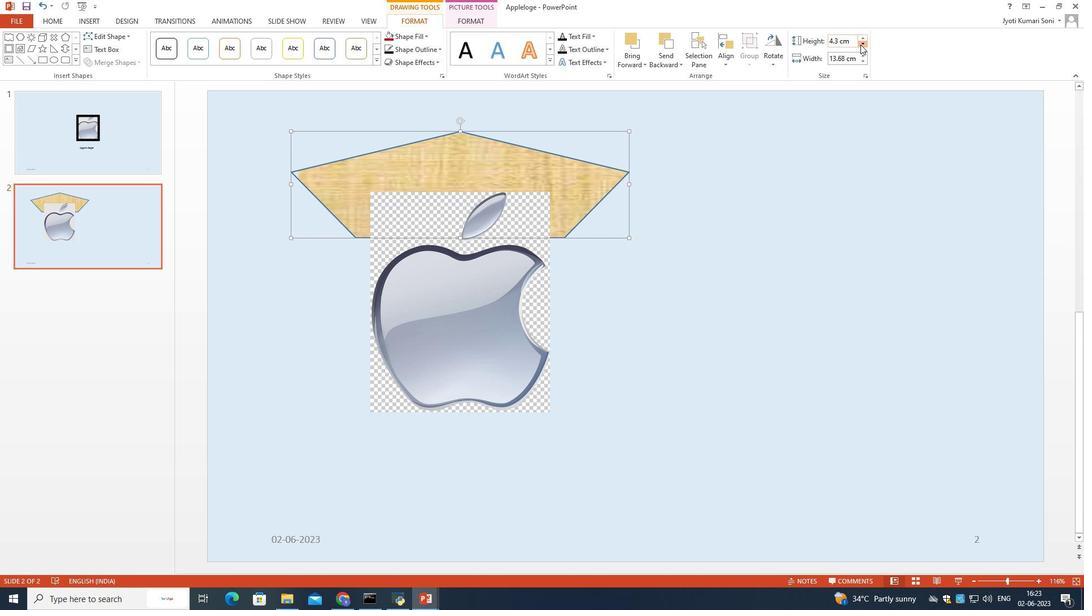 
Action: Mouse pressed left at (861, 44)
Screenshot: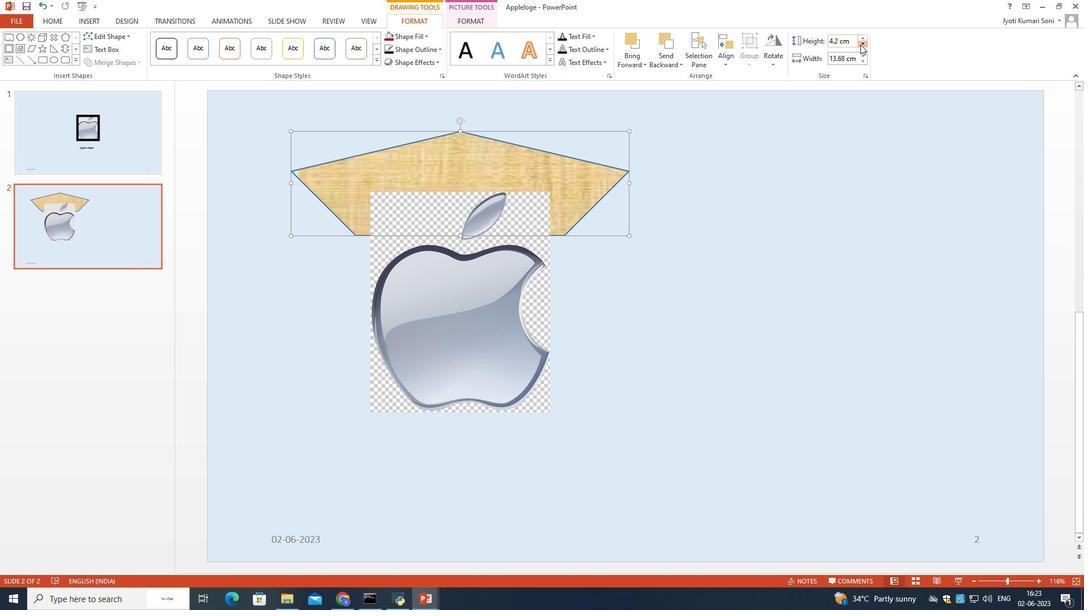 
Action: Mouse pressed left at (861, 44)
Screenshot: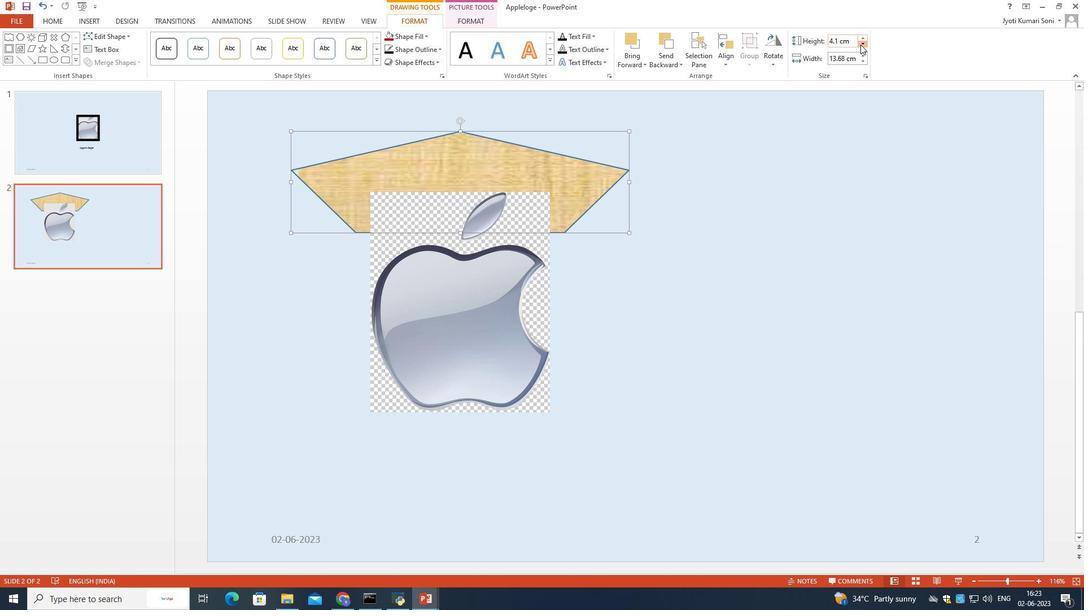 
Action: Mouse pressed left at (861, 44)
